 Task: Research Airbnb options in Vitry-le-FranÃ§ois, France from 4th November, 2023 to 15th November, 2023 for 2 adults.1  bedroom having 1 bed and 1 bathroom. Property type can be hotel. Booking option can be shelf check-in. Look for 4 properties as per requirement.
Action: Mouse pressed left at (215, 125)
Screenshot: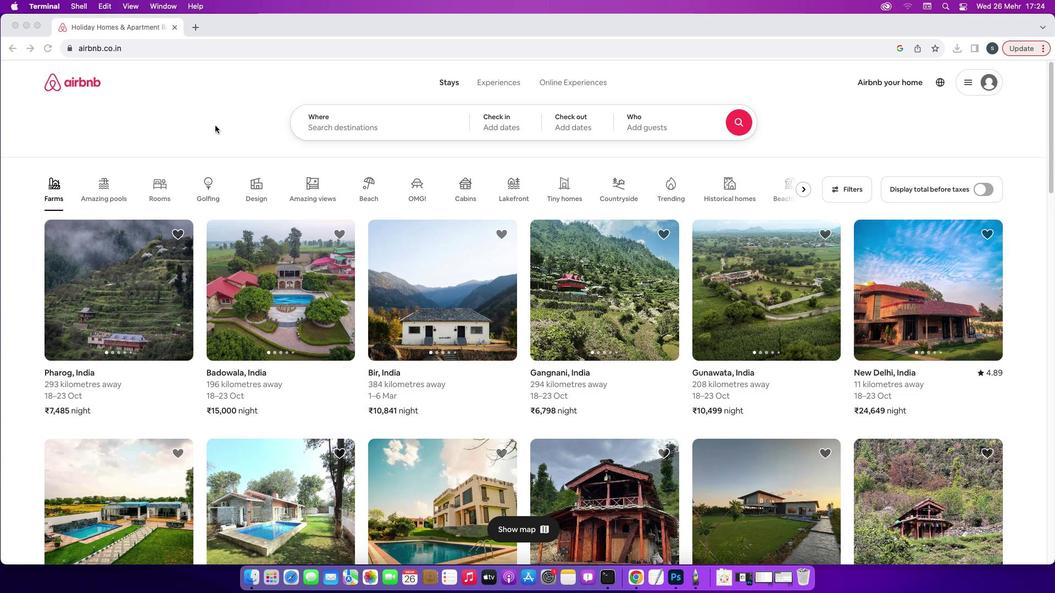 
Action: Mouse moved to (364, 123)
Screenshot: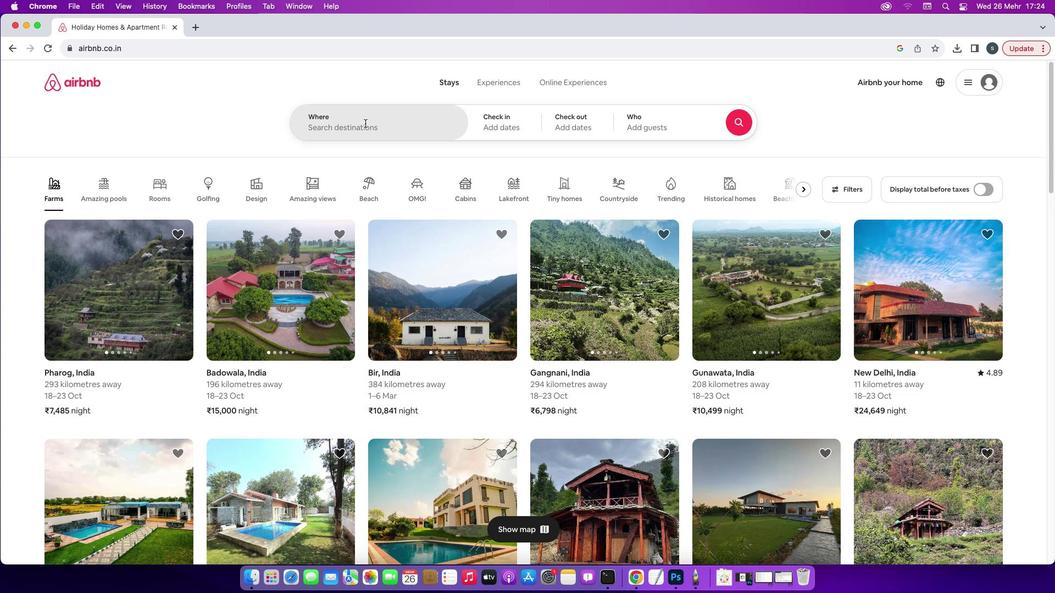
Action: Mouse pressed left at (364, 123)
Screenshot: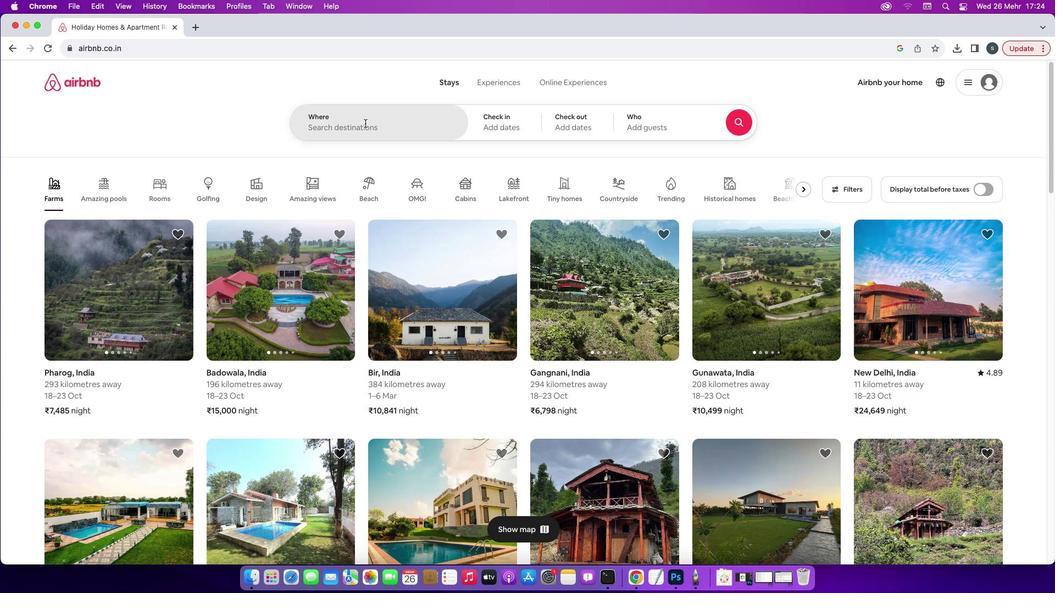 
Action: Mouse moved to (365, 123)
Screenshot: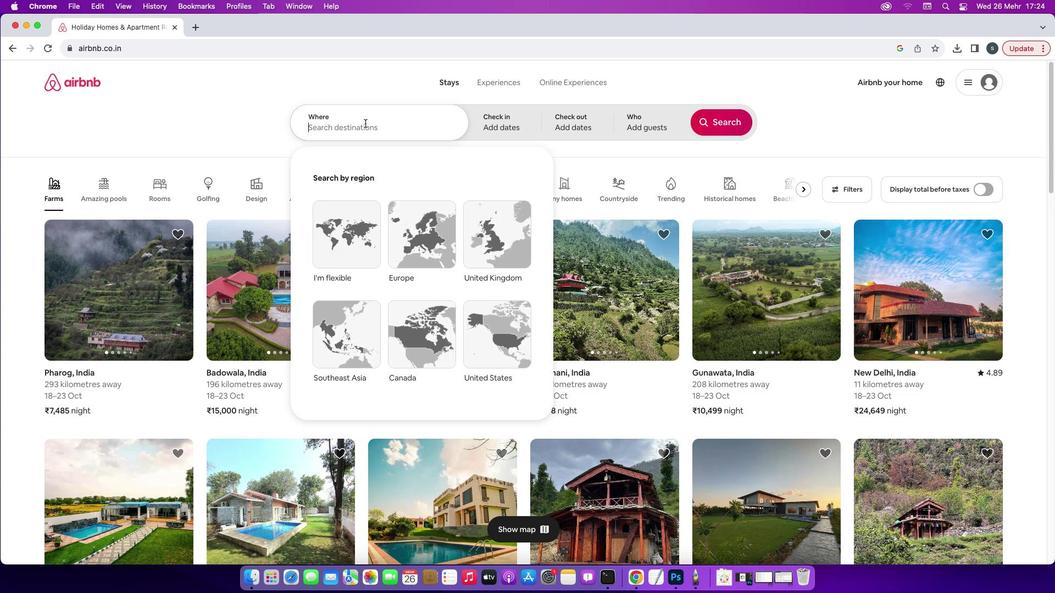 
Action: Key pressed 'V'Key.caps_lock'i''t''r''y''-''l''e''-'Key.caps_lock'F'Key.caps_lock'r''a''n''c''o''i''s'','Key.spaceKey.caps_lock'F'Key.caps_lock'r''a''n''c''e'
Screenshot: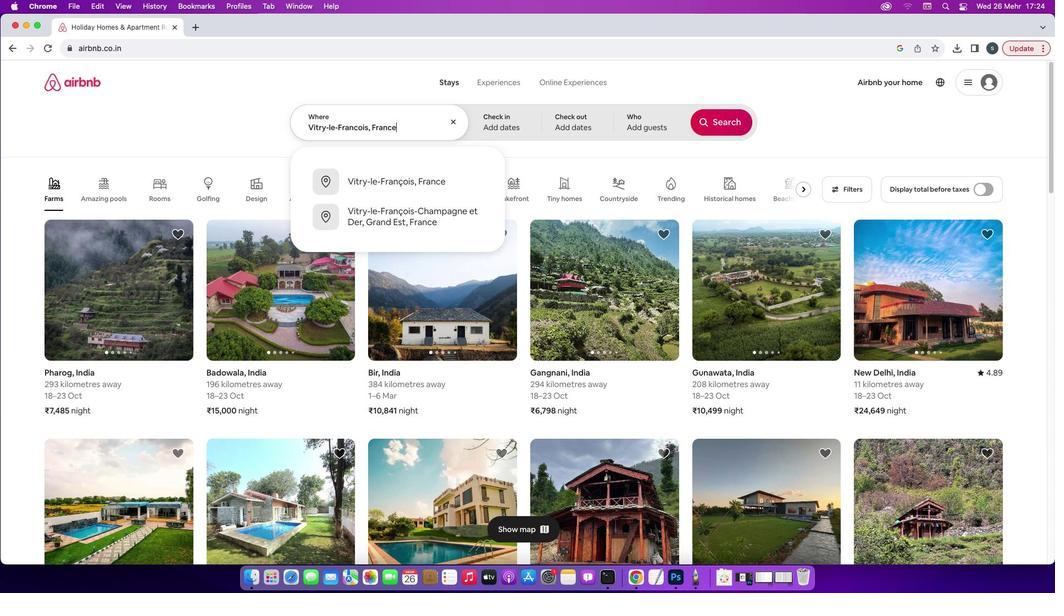 
Action: Mouse moved to (428, 182)
Screenshot: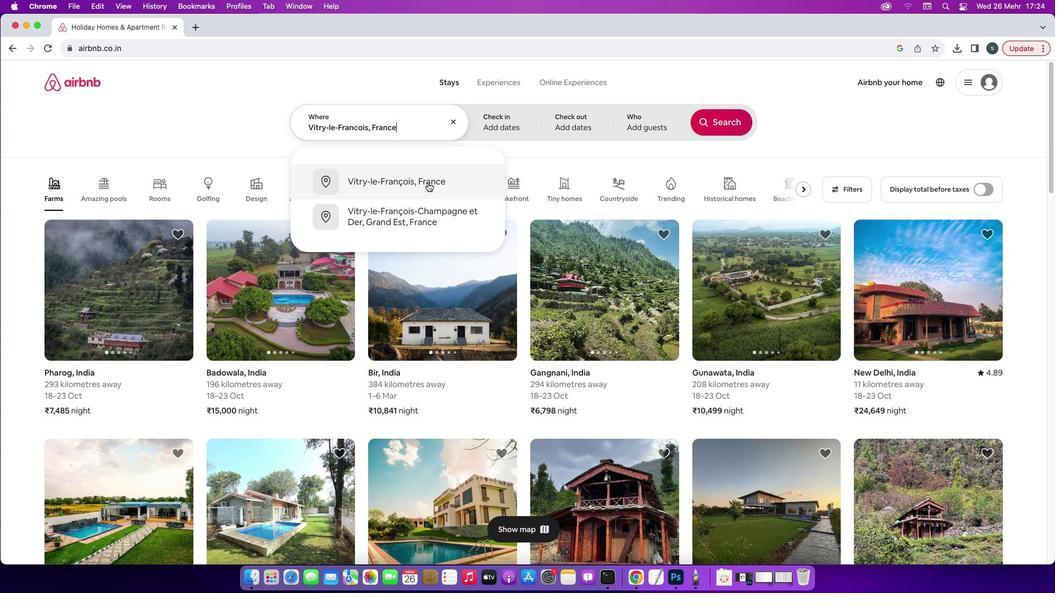
Action: Mouse pressed left at (428, 182)
Screenshot: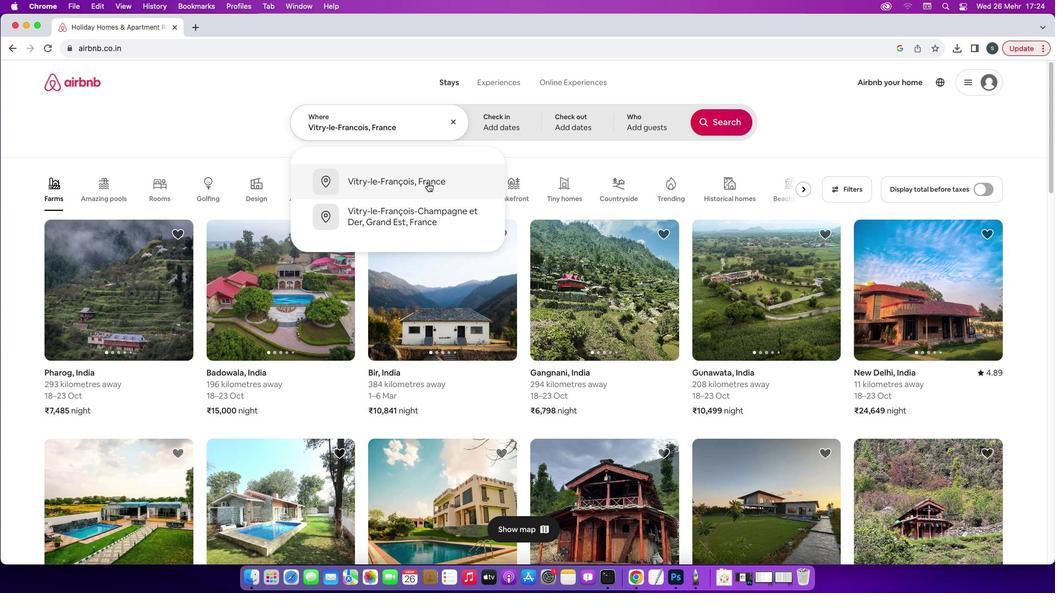
Action: Mouse moved to (707, 253)
Screenshot: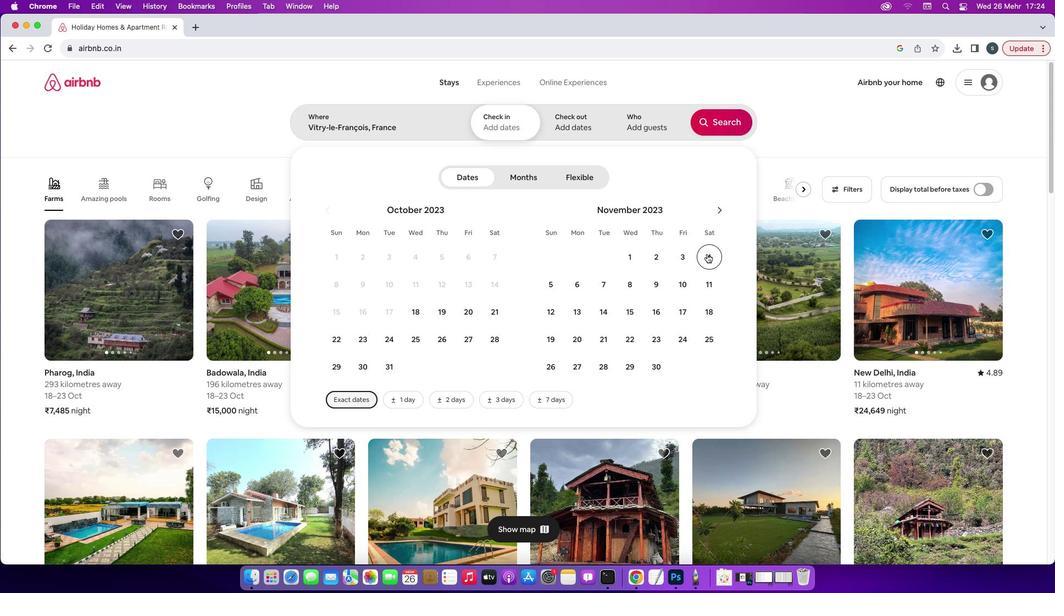 
Action: Mouse pressed left at (707, 253)
Screenshot: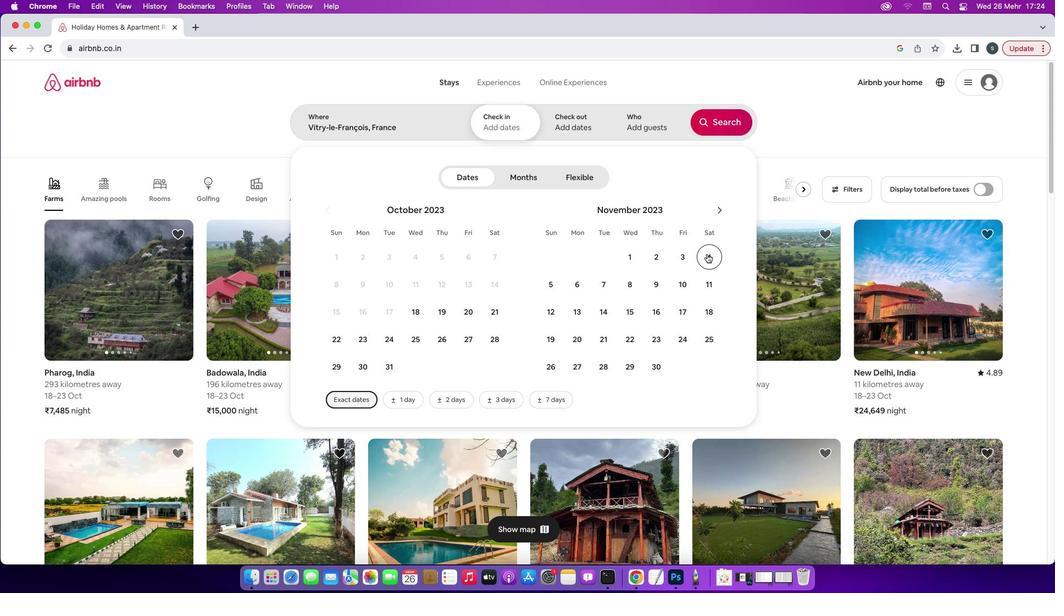 
Action: Mouse moved to (636, 312)
Screenshot: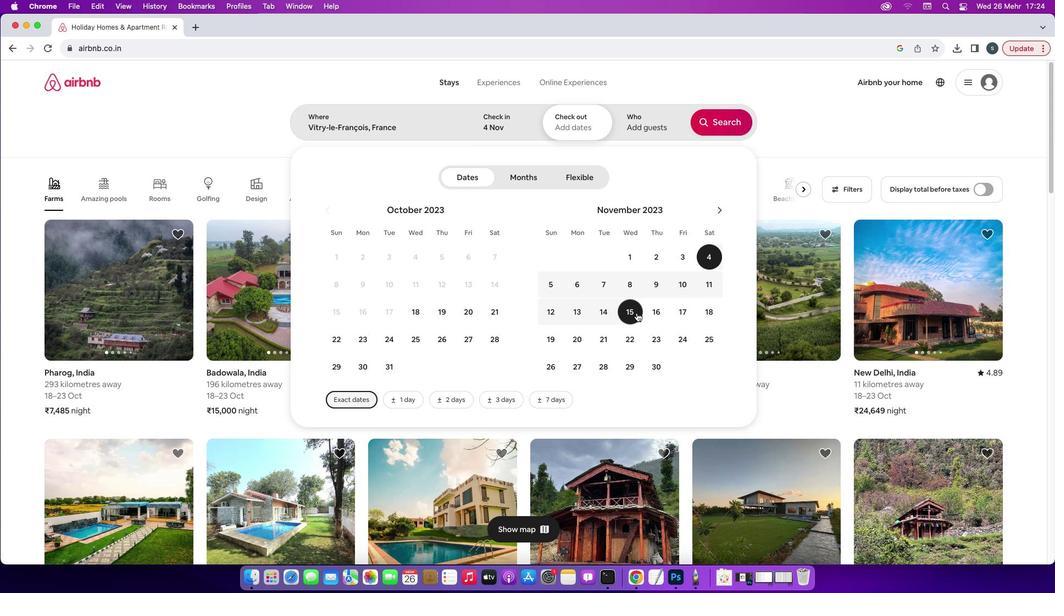 
Action: Mouse pressed left at (636, 312)
Screenshot: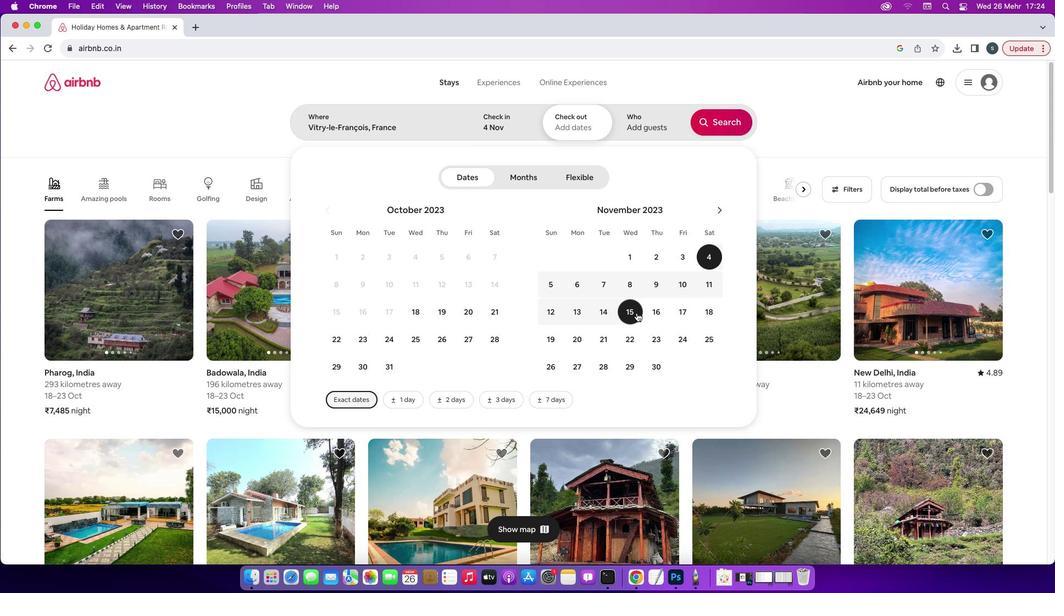 
Action: Mouse moved to (640, 126)
Screenshot: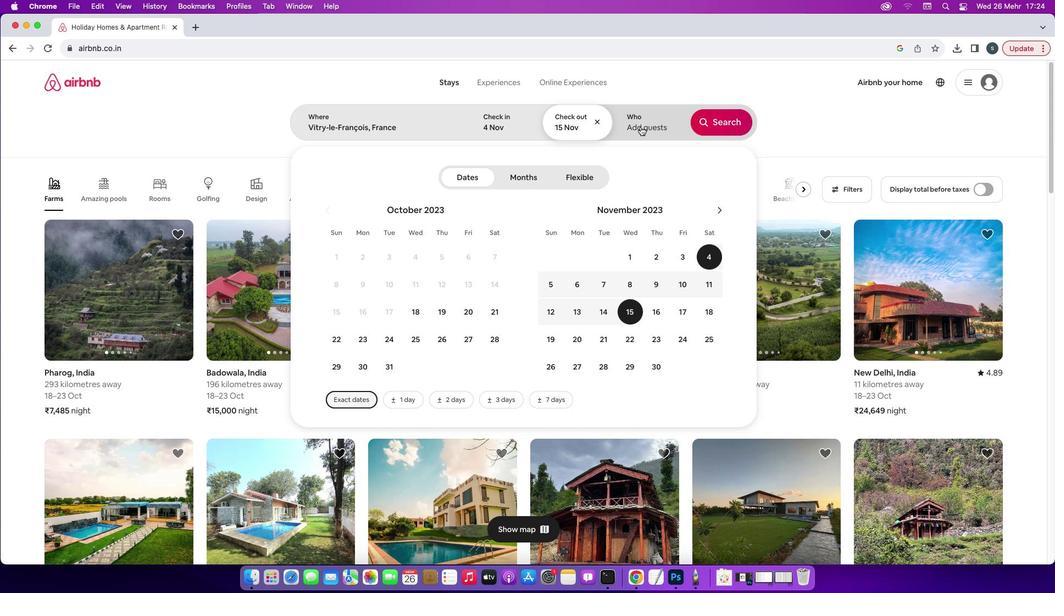 
Action: Mouse pressed left at (640, 126)
Screenshot: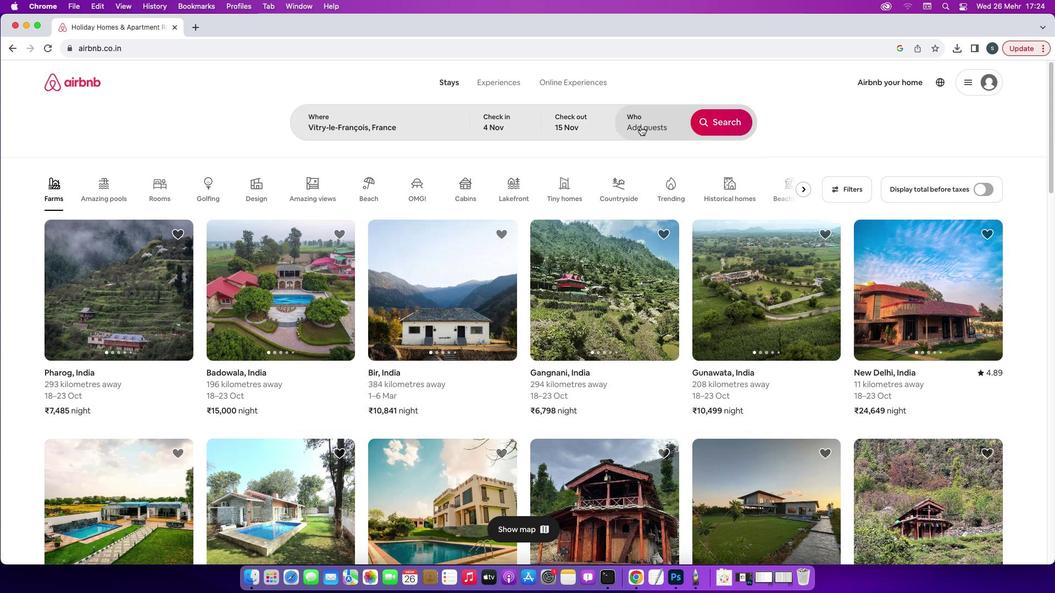 
Action: Mouse moved to (726, 182)
Screenshot: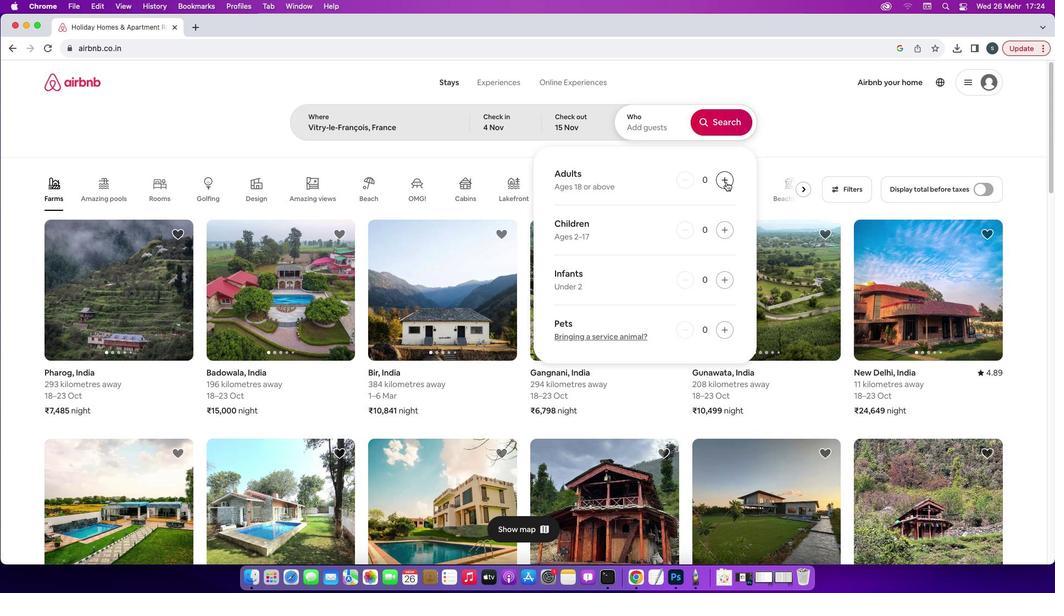 
Action: Mouse pressed left at (726, 182)
Screenshot: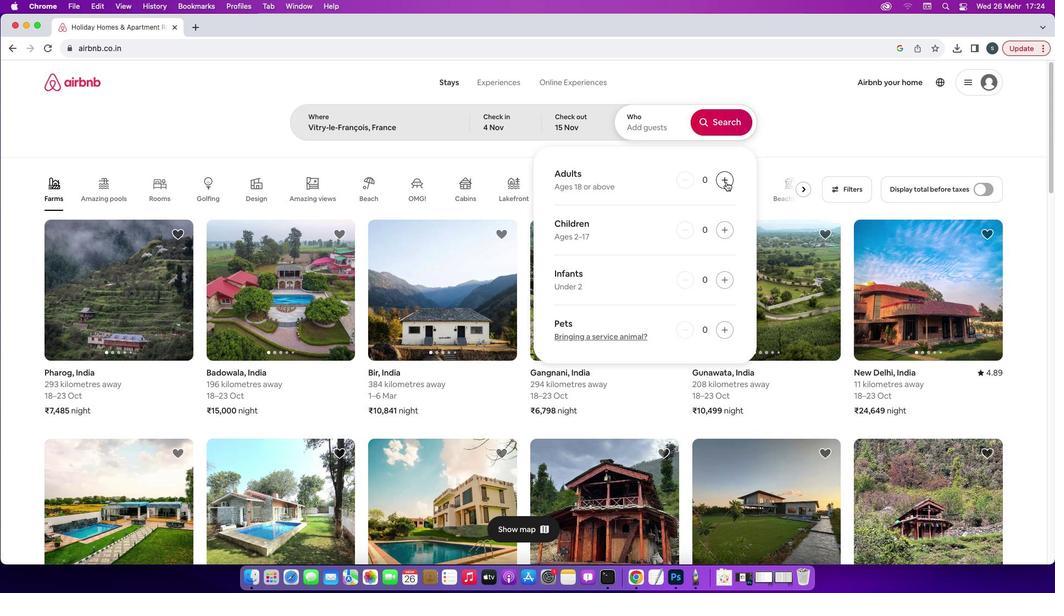 
Action: Mouse pressed left at (726, 182)
Screenshot: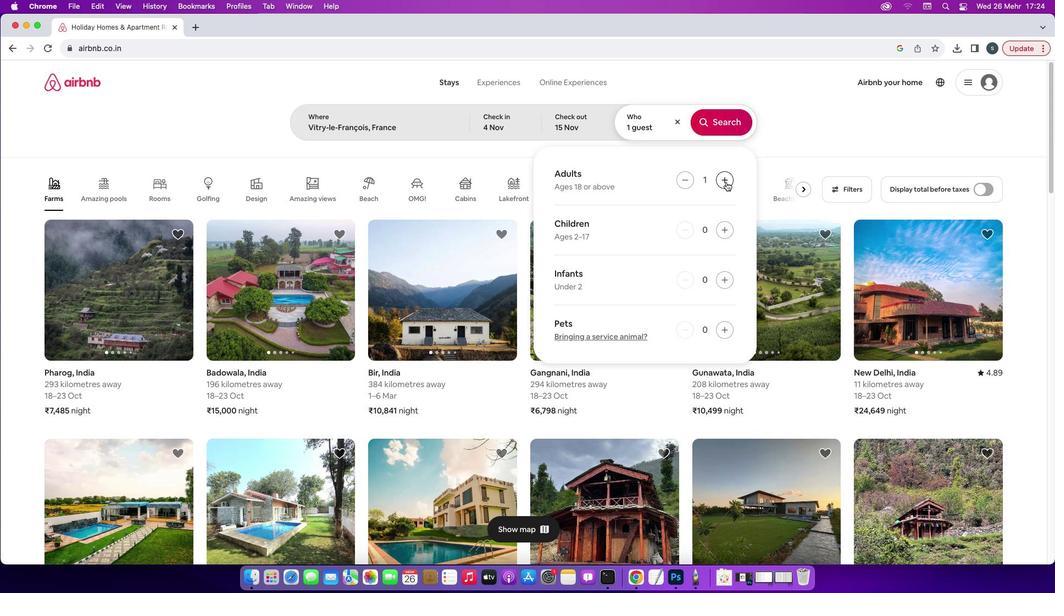 
Action: Mouse moved to (718, 129)
Screenshot: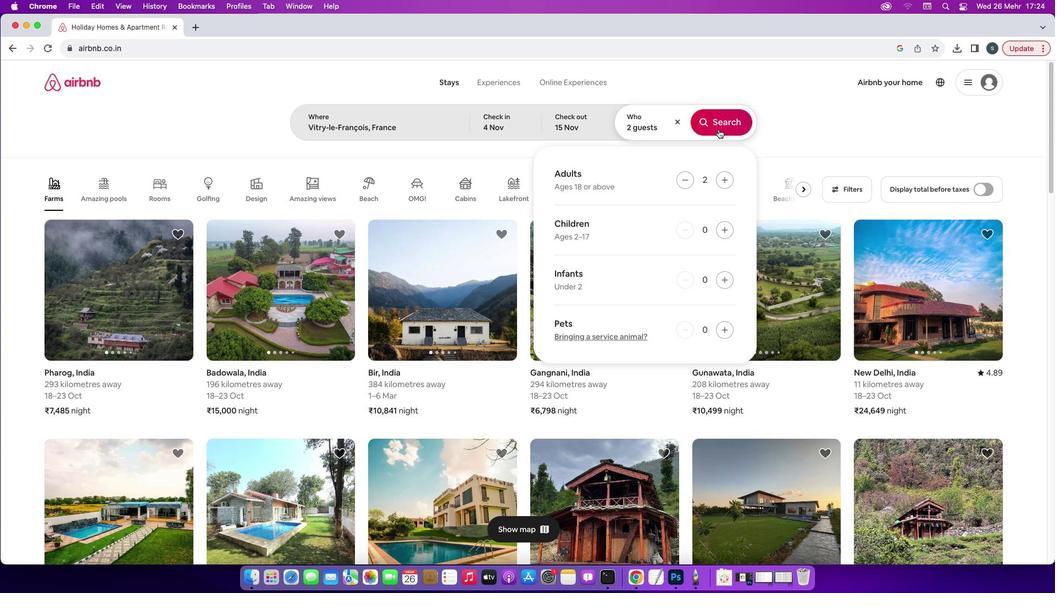 
Action: Mouse pressed left at (718, 129)
Screenshot: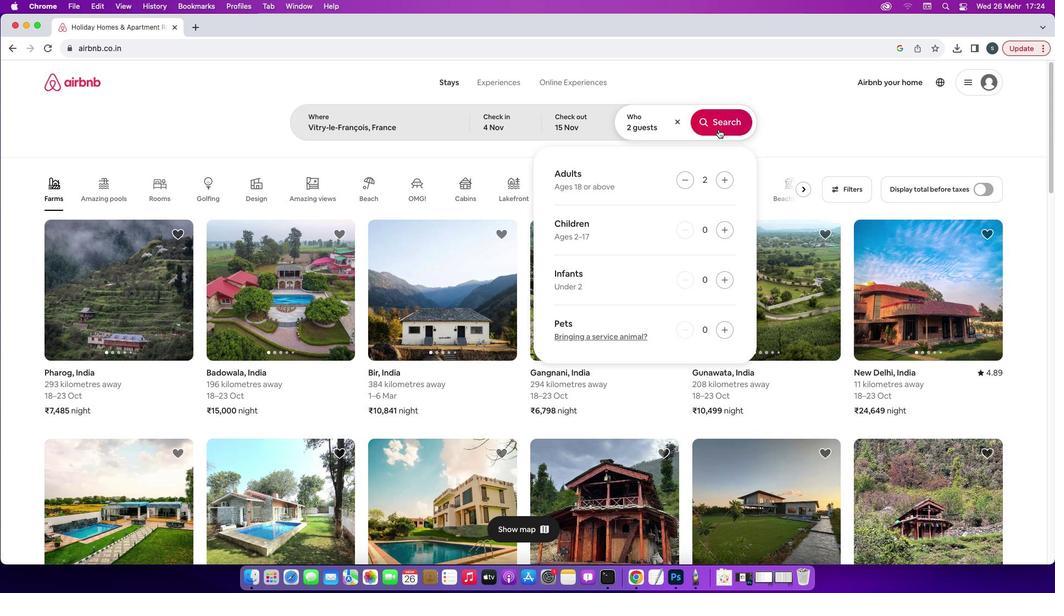 
Action: Mouse moved to (873, 130)
Screenshot: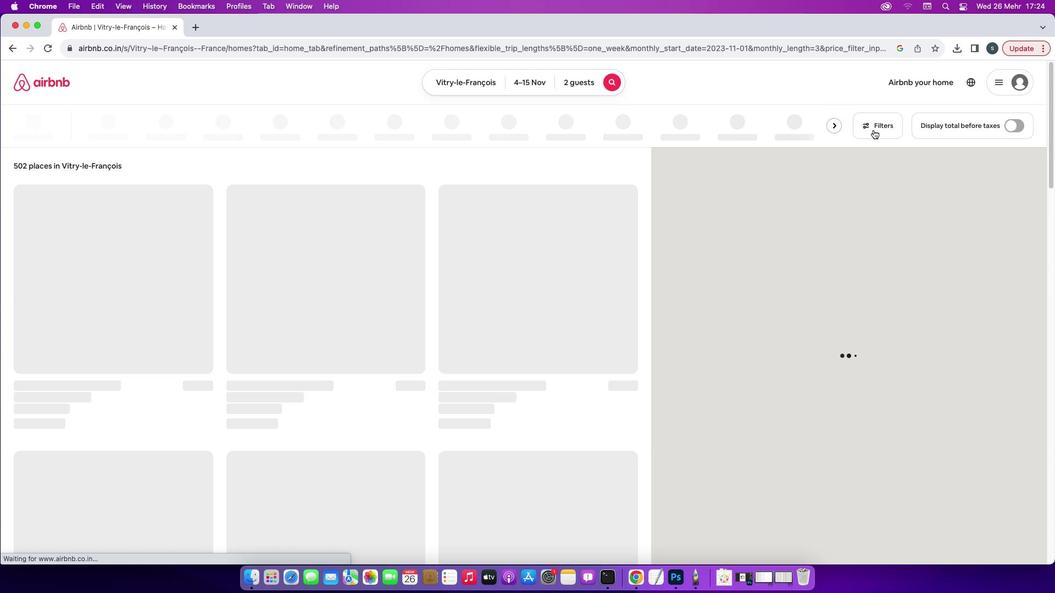 
Action: Mouse pressed left at (873, 130)
Screenshot: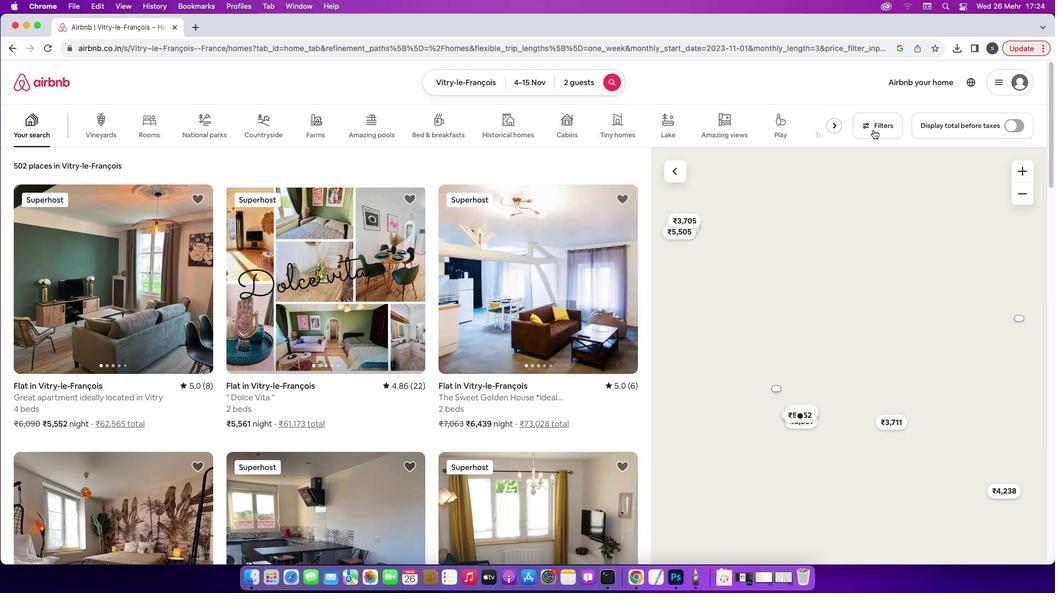 
Action: Mouse moved to (484, 322)
Screenshot: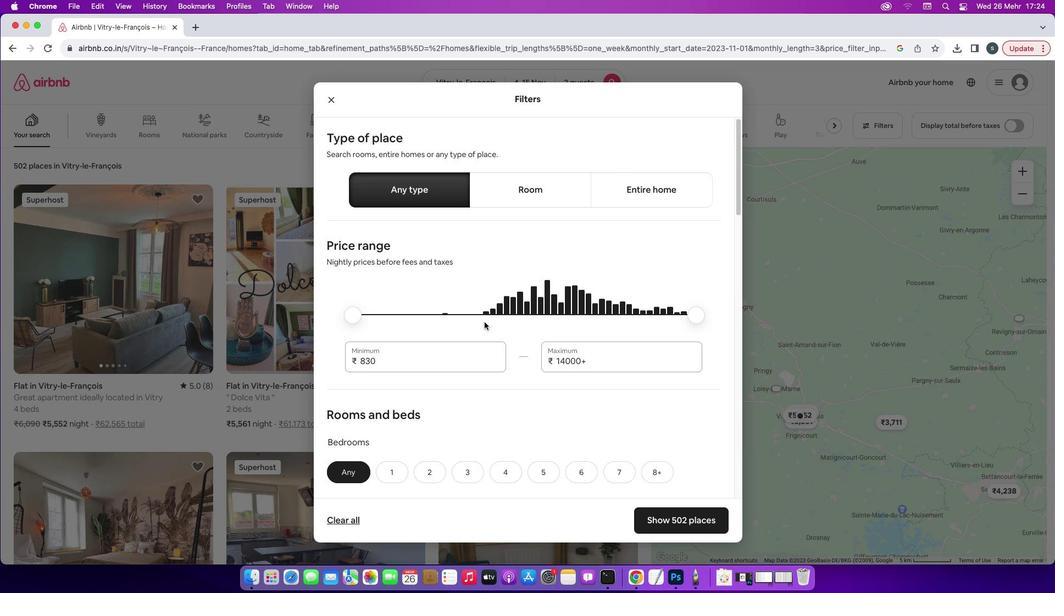 
Action: Mouse scrolled (484, 322) with delta (0, 0)
Screenshot: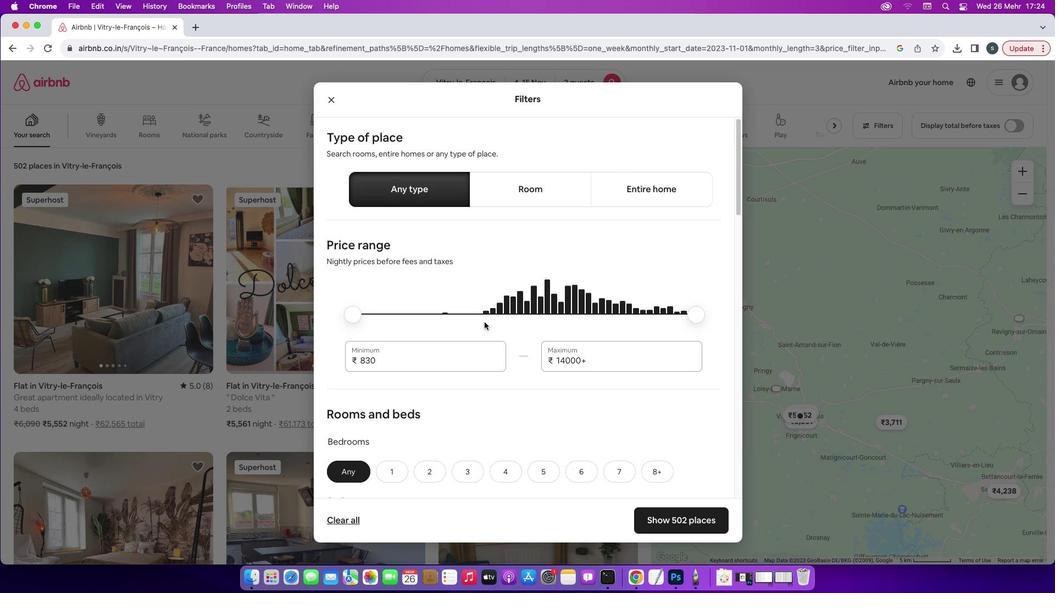 
Action: Mouse scrolled (484, 322) with delta (0, 0)
Screenshot: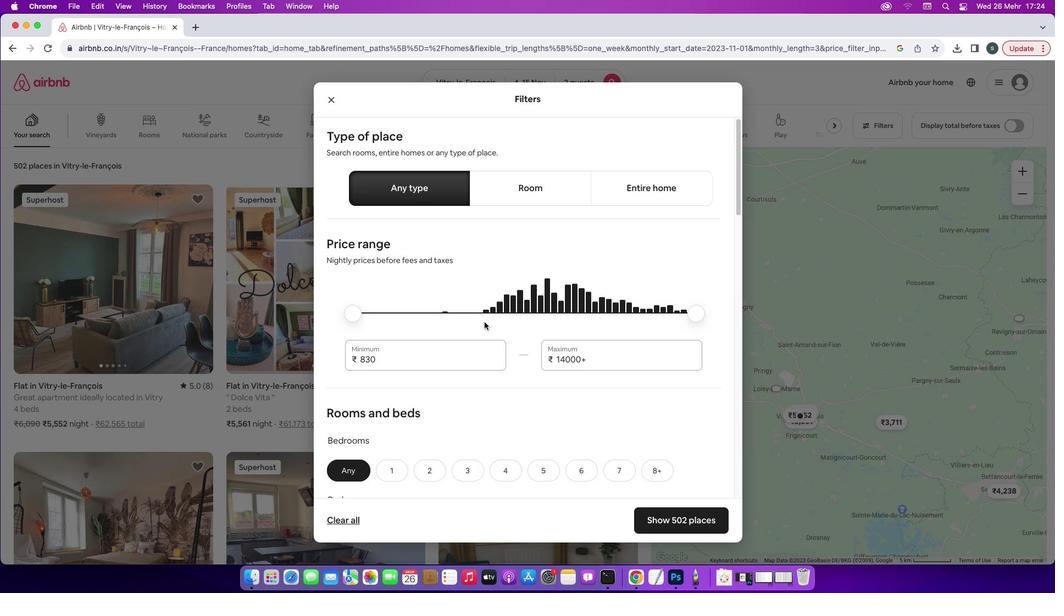 
Action: Mouse scrolled (484, 322) with delta (0, 0)
Screenshot: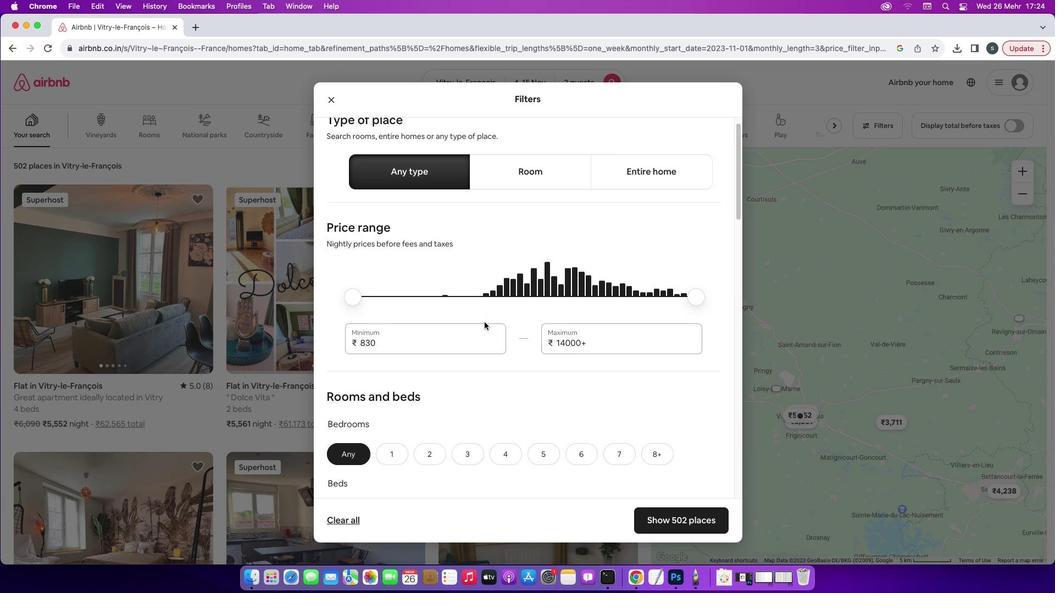 
Action: Mouse moved to (484, 323)
Screenshot: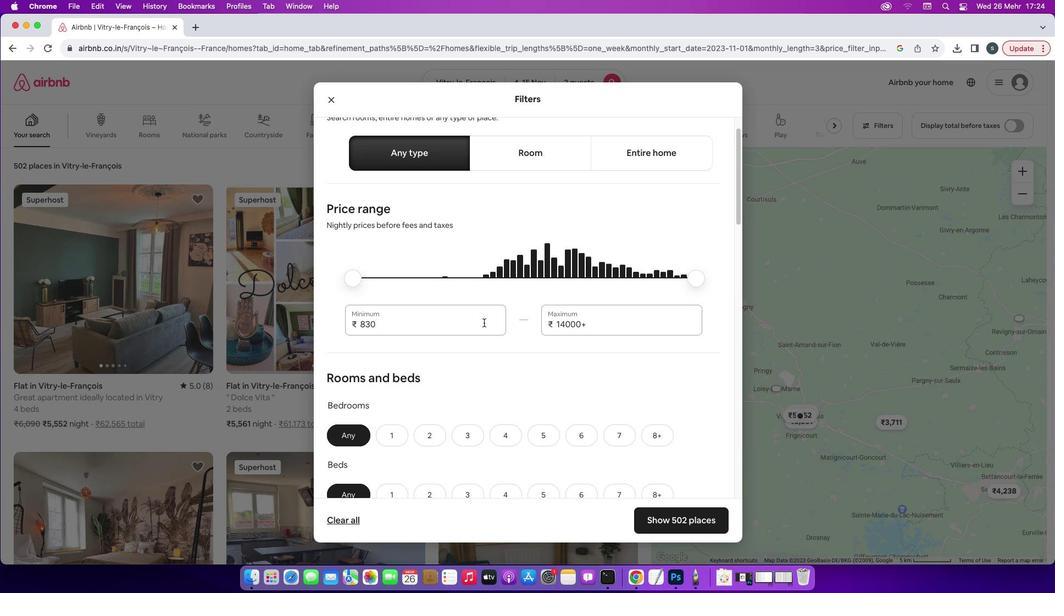 
Action: Mouse scrolled (484, 323) with delta (0, 0)
Screenshot: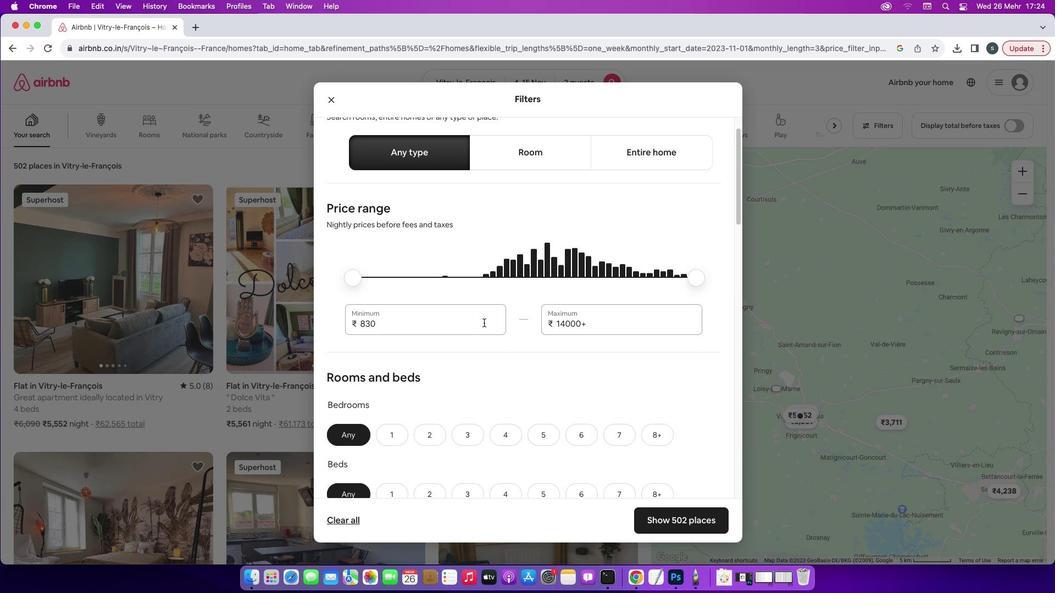 
Action: Mouse scrolled (484, 323) with delta (0, 0)
Screenshot: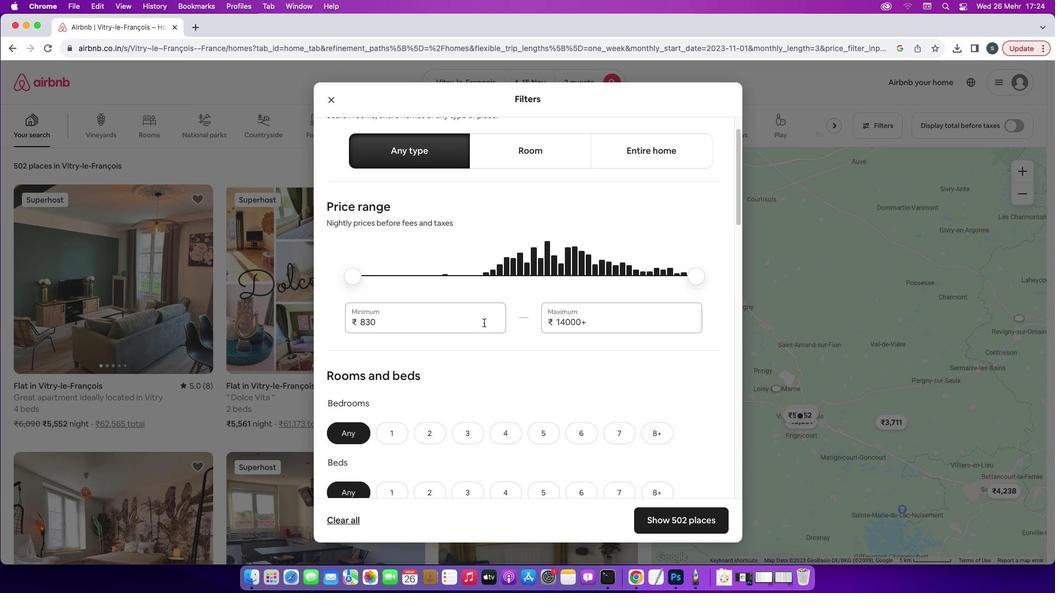 
Action: Mouse scrolled (484, 323) with delta (0, 0)
Screenshot: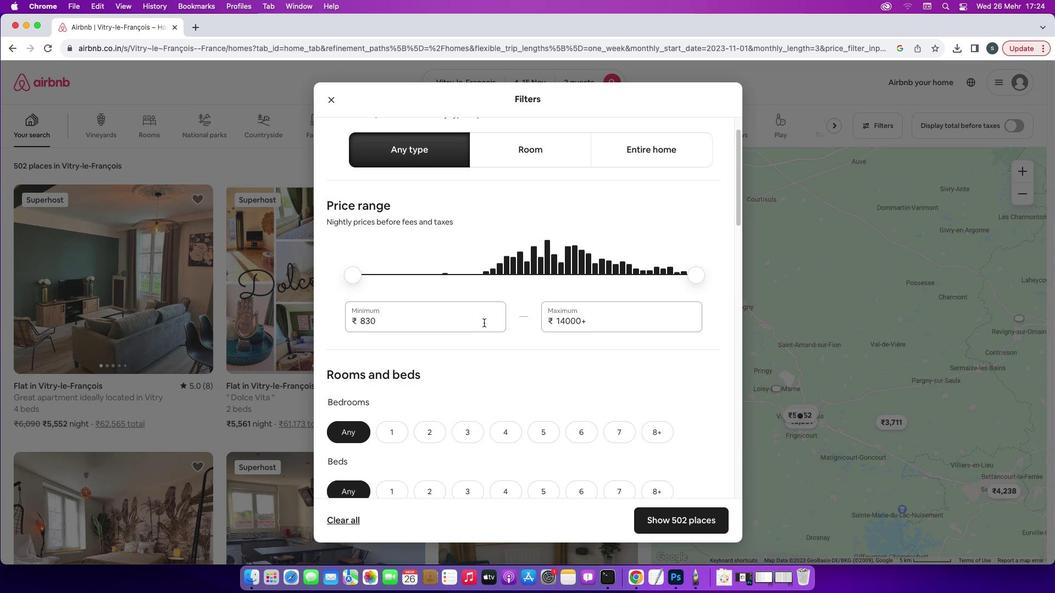 
Action: Mouse scrolled (484, 323) with delta (0, -1)
Screenshot: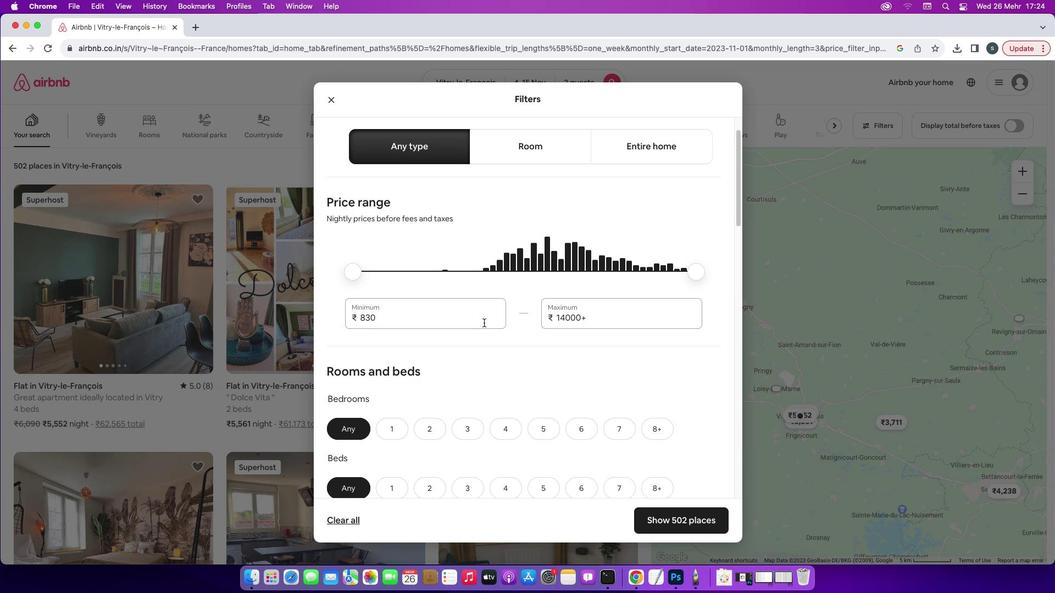 
Action: Mouse moved to (483, 323)
Screenshot: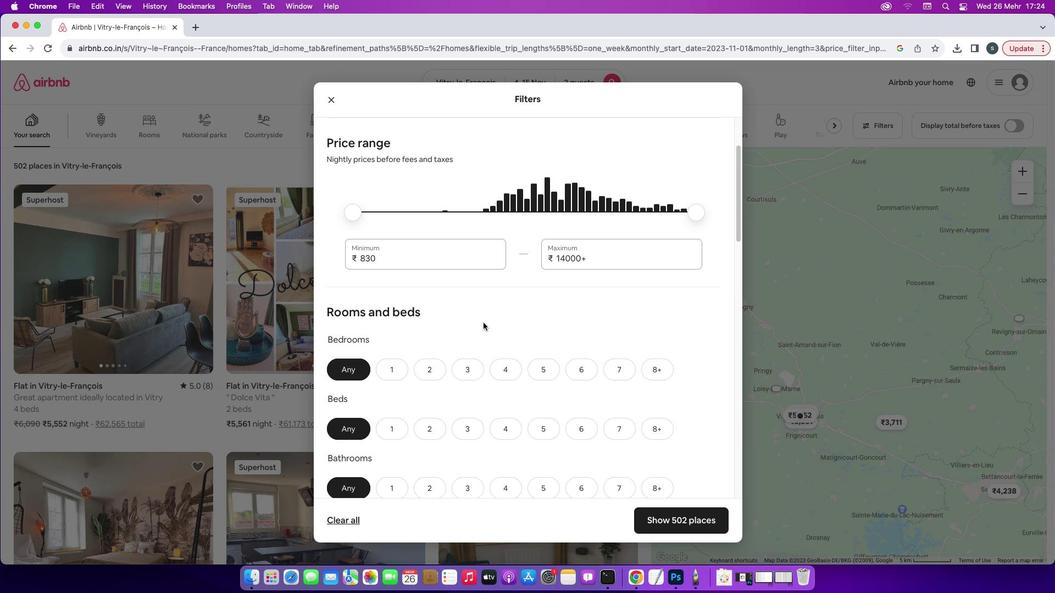 
Action: Mouse scrolled (483, 323) with delta (0, 0)
Screenshot: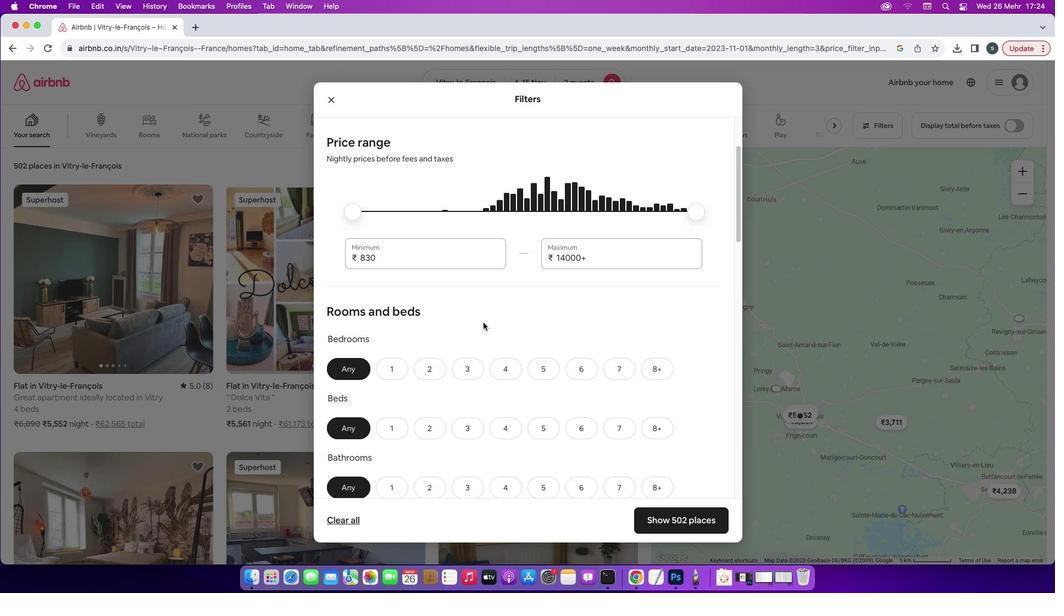
Action: Mouse scrolled (483, 323) with delta (0, 0)
Screenshot: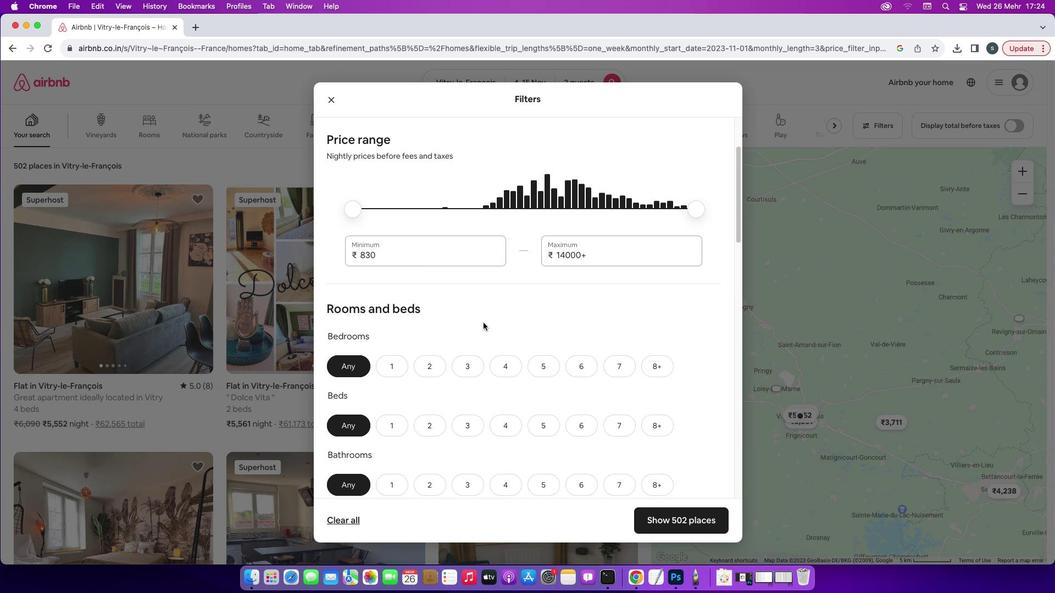 
Action: Mouse scrolled (483, 323) with delta (0, 0)
Screenshot: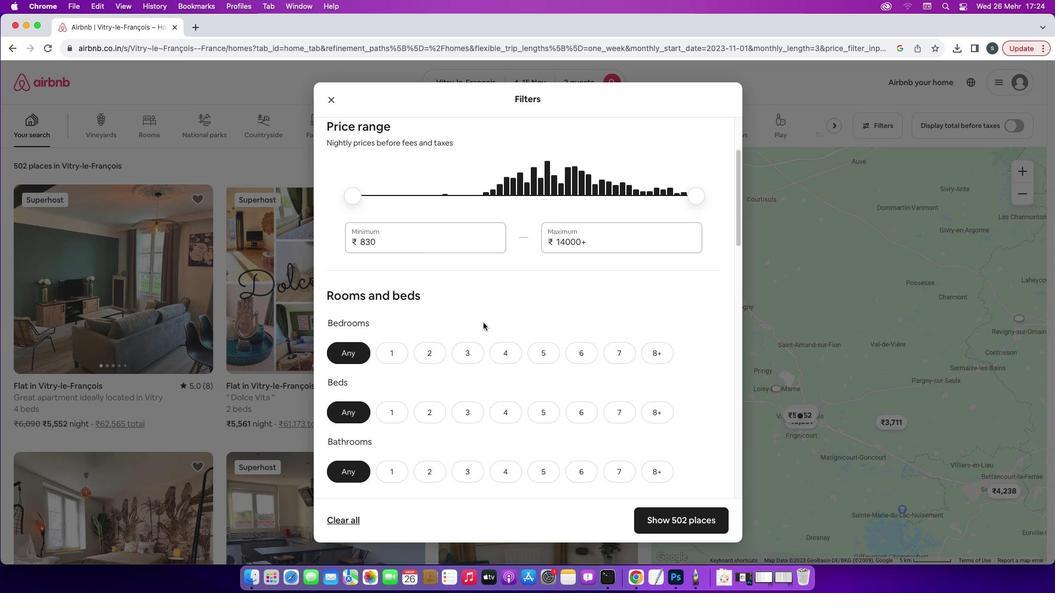 
Action: Mouse moved to (483, 323)
Screenshot: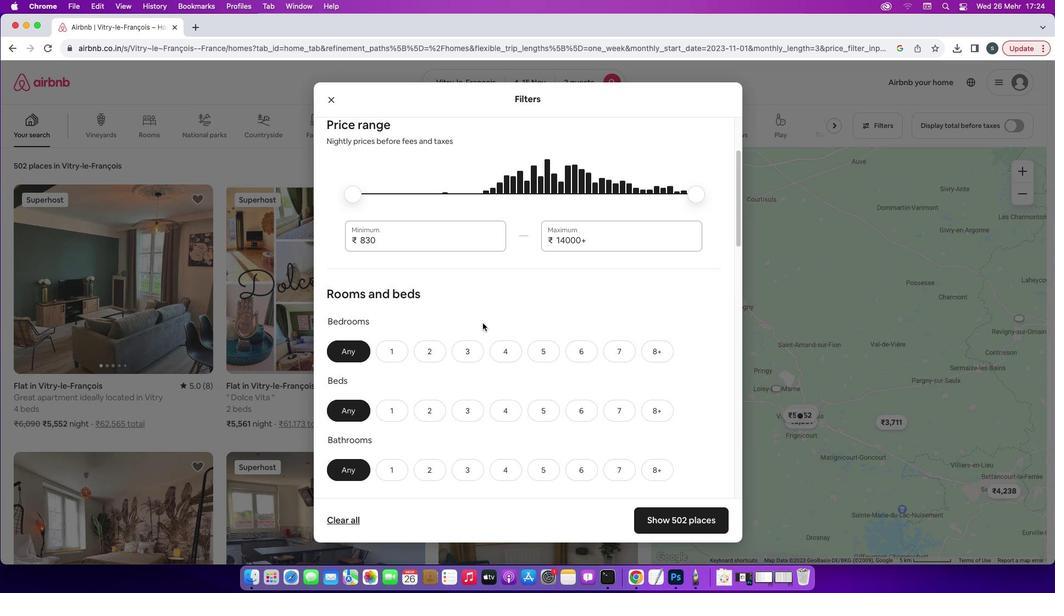 
Action: Mouse scrolled (483, 323) with delta (0, 0)
Screenshot: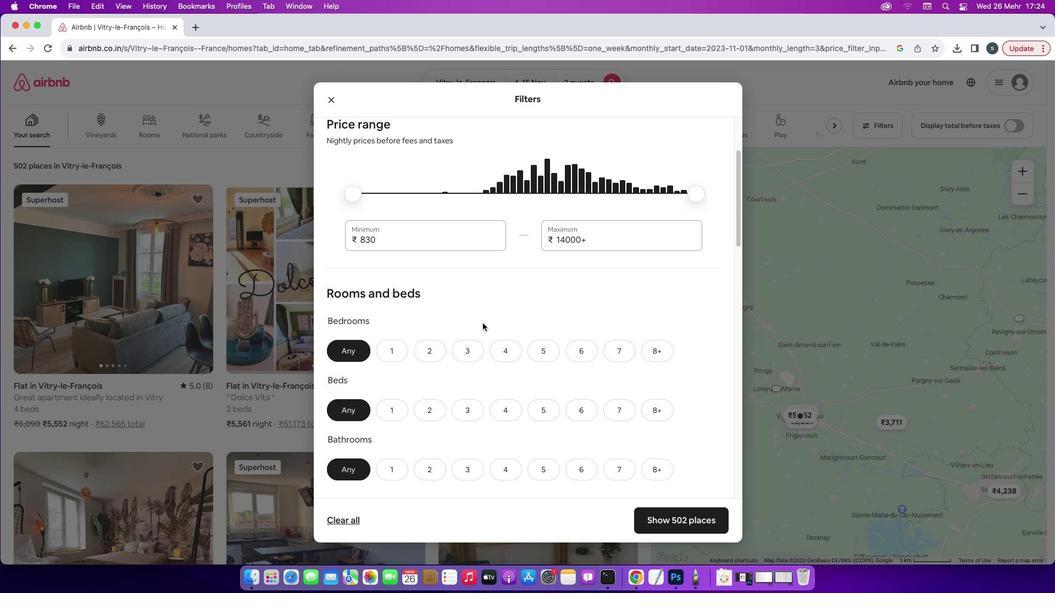 
Action: Mouse scrolled (483, 323) with delta (0, 0)
Screenshot: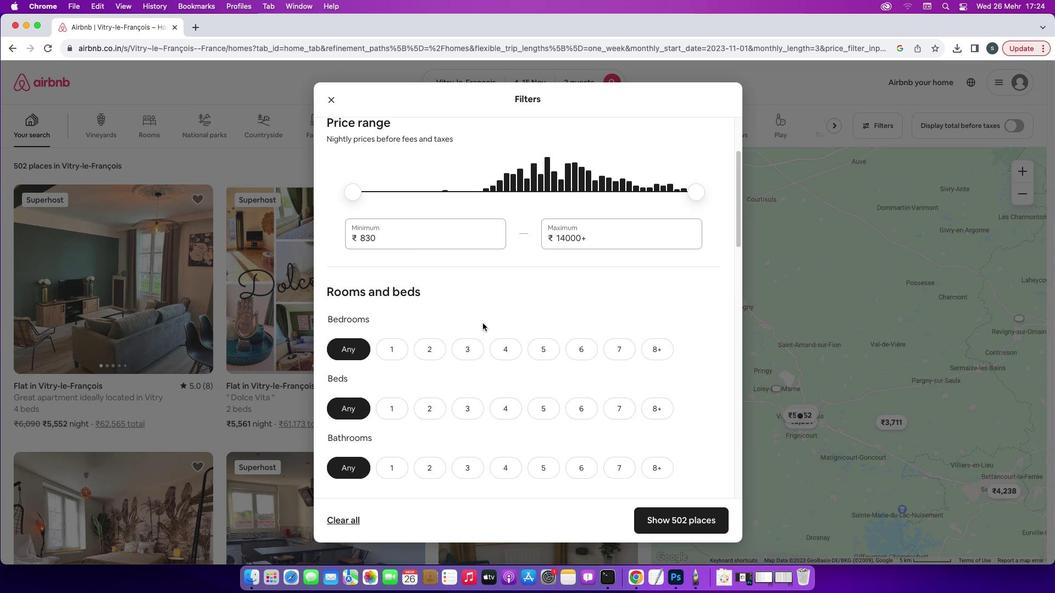 
Action: Mouse scrolled (483, 323) with delta (0, 0)
Screenshot: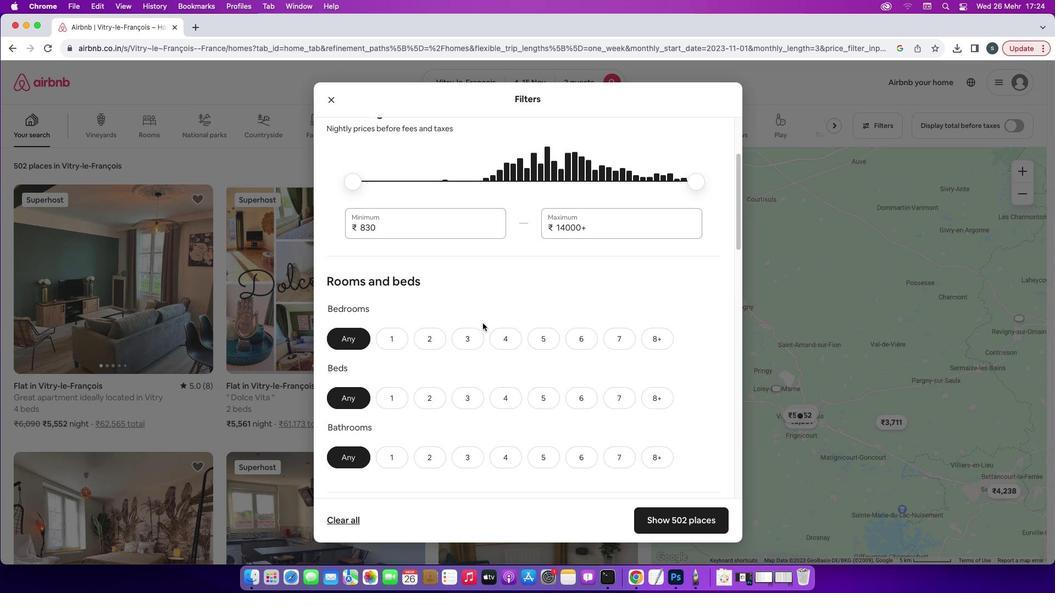 
Action: Mouse scrolled (483, 323) with delta (0, 0)
Screenshot: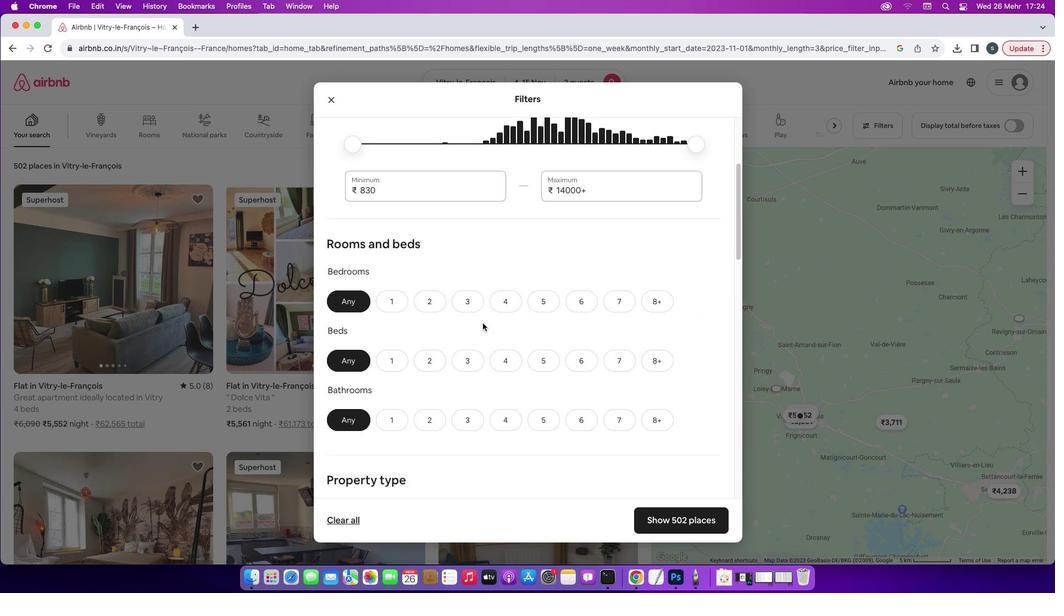 
Action: Mouse moved to (387, 260)
Screenshot: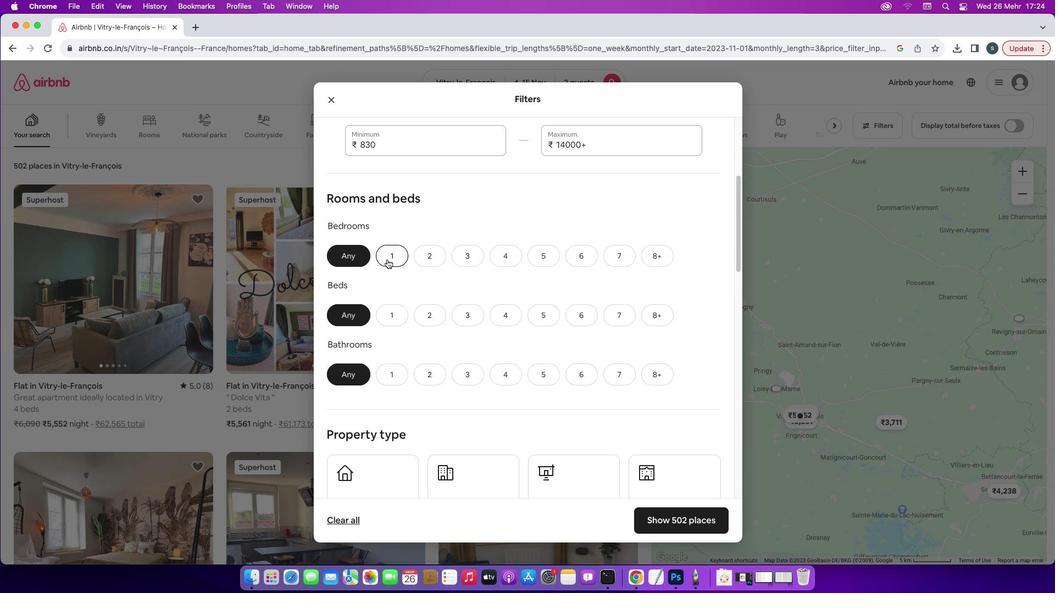 
Action: Mouse pressed left at (387, 260)
Screenshot: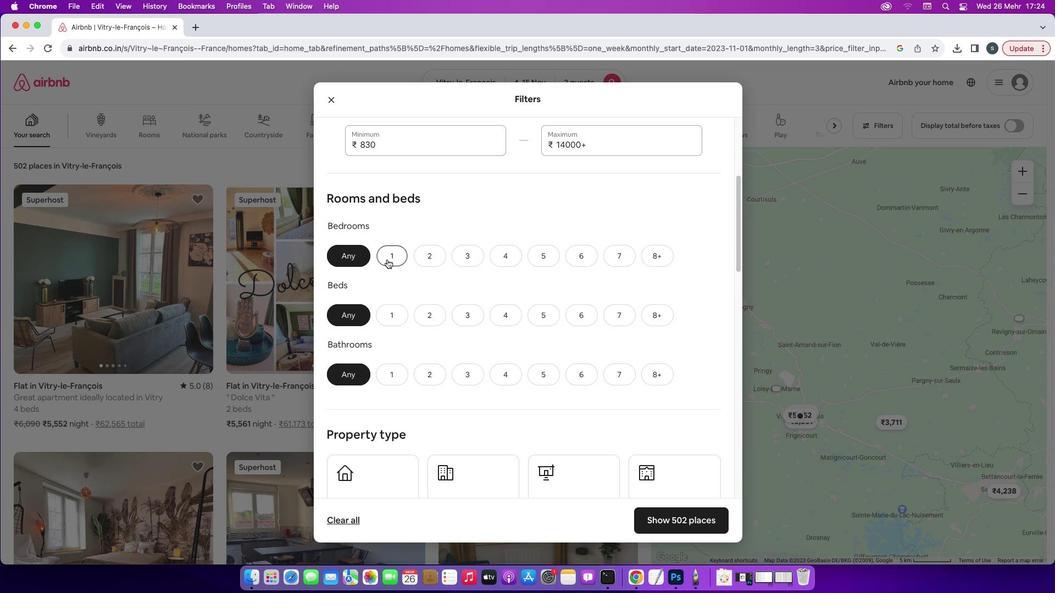 
Action: Mouse moved to (398, 313)
Screenshot: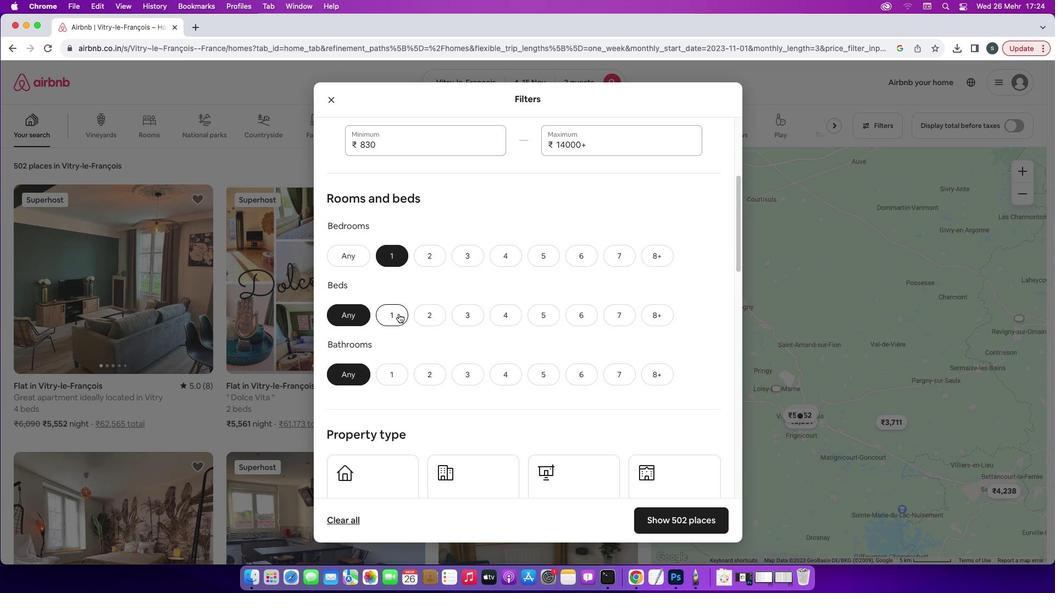 
Action: Mouse pressed left at (398, 313)
Screenshot: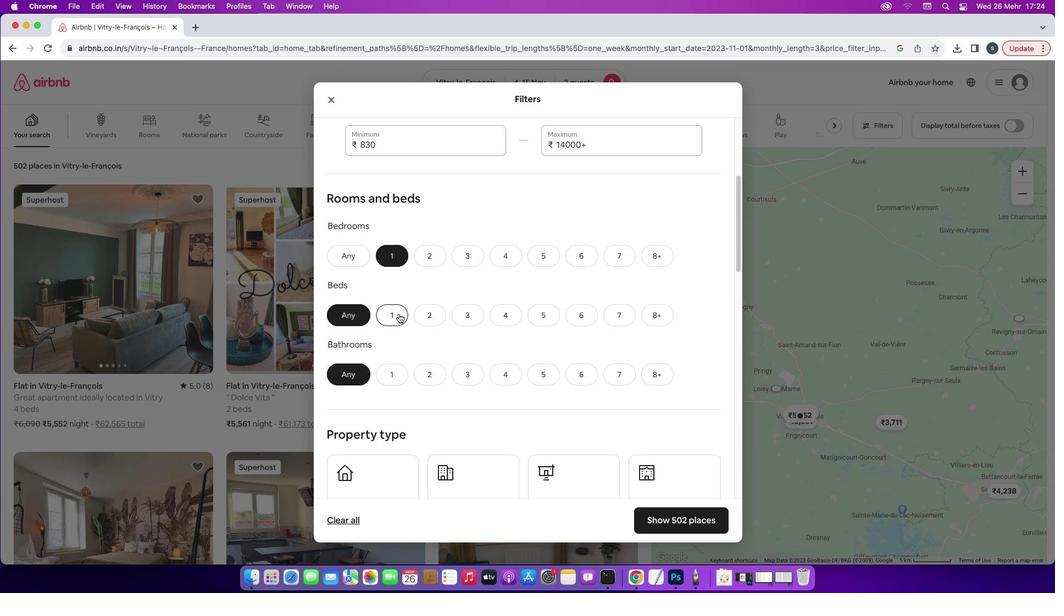 
Action: Mouse moved to (396, 375)
Screenshot: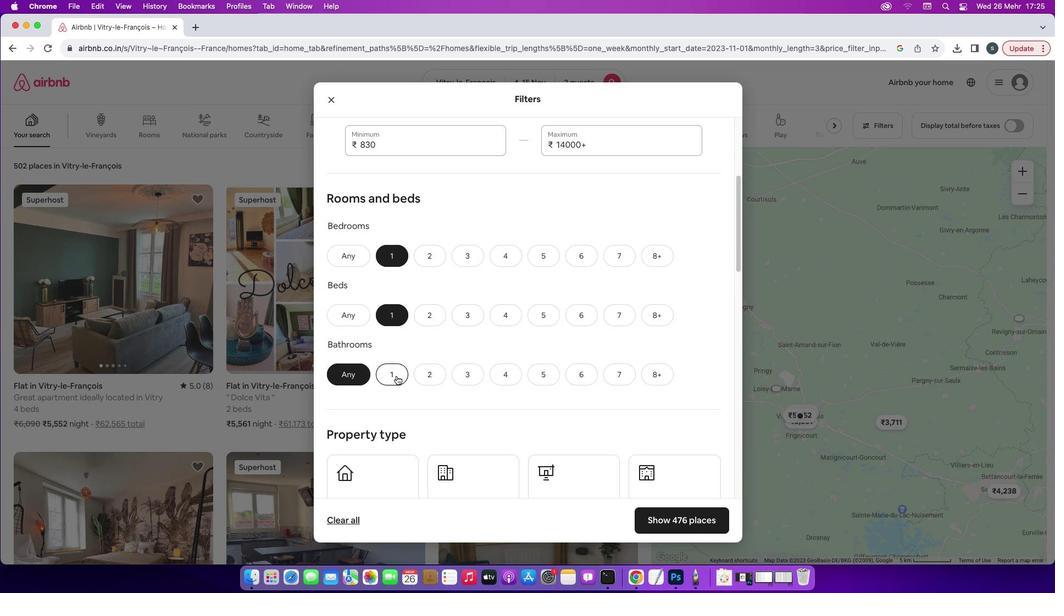 
Action: Mouse pressed left at (396, 375)
Screenshot: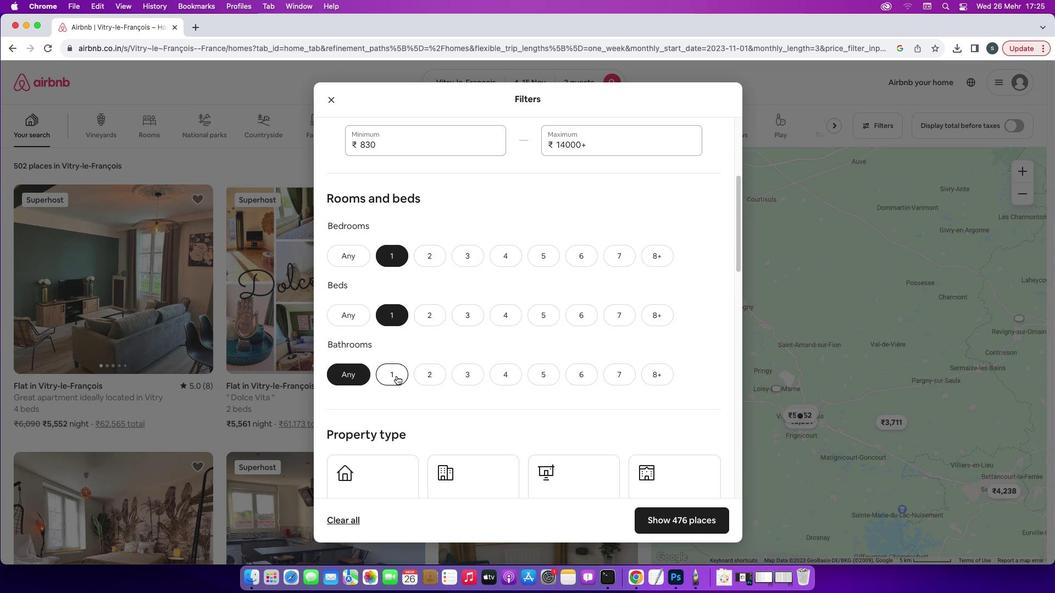 
Action: Mouse moved to (481, 350)
Screenshot: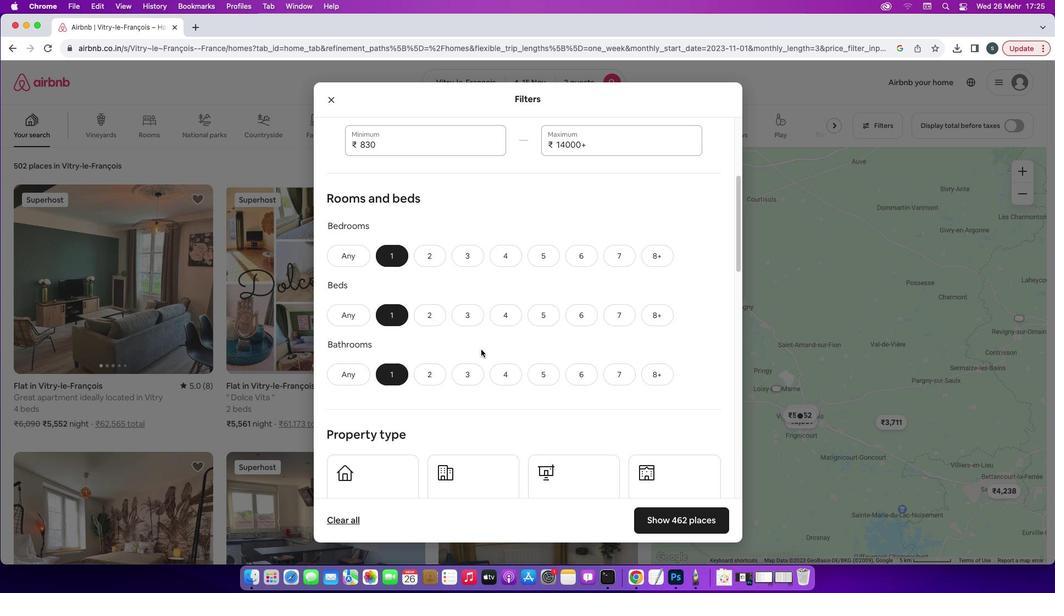 
Action: Mouse scrolled (481, 350) with delta (0, 0)
Screenshot: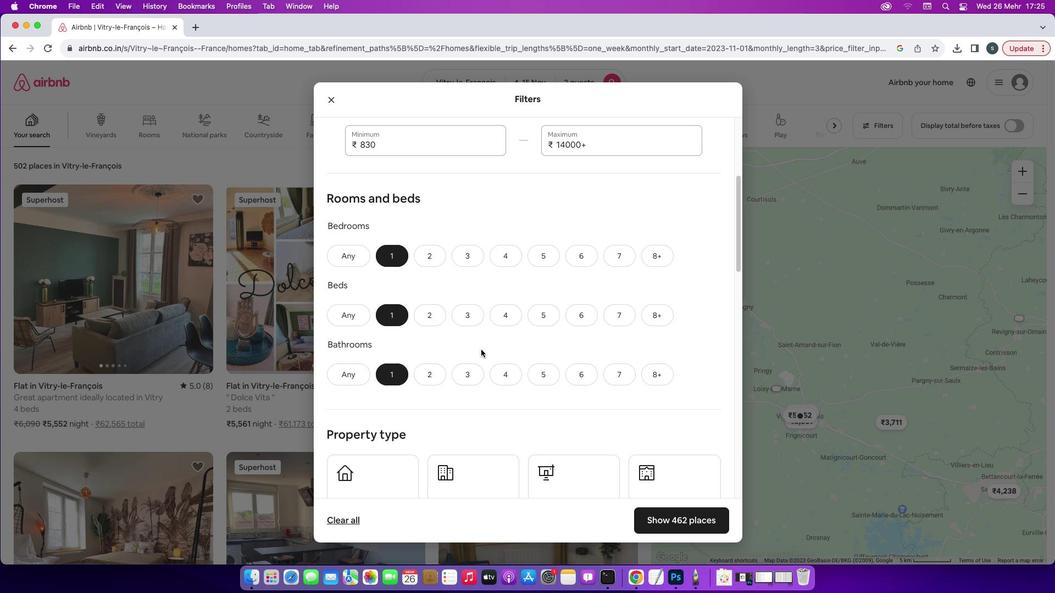 
Action: Mouse scrolled (481, 350) with delta (0, 0)
Screenshot: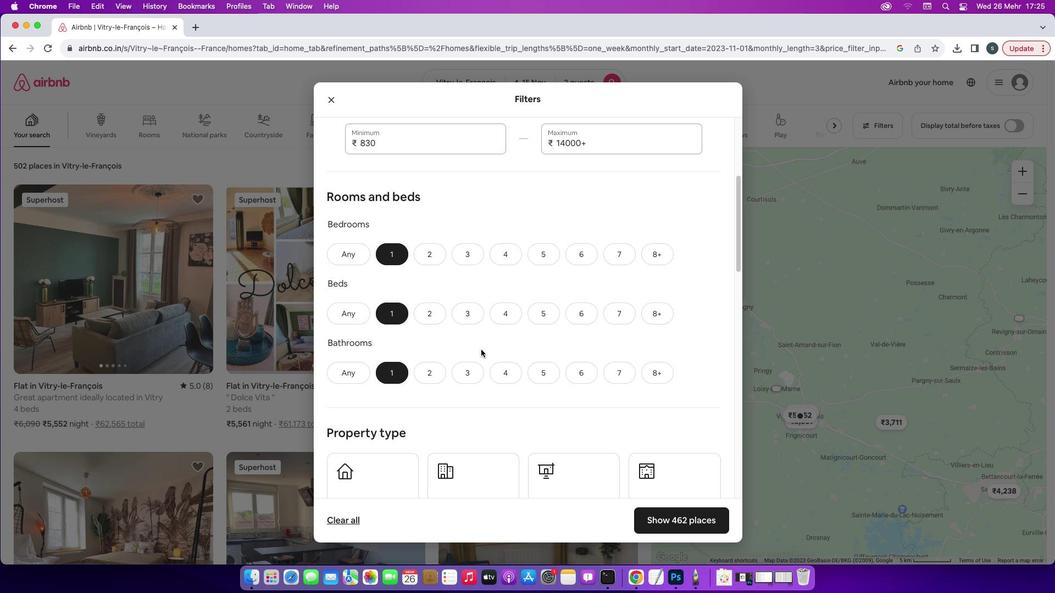 
Action: Mouse scrolled (481, 350) with delta (0, 0)
Screenshot: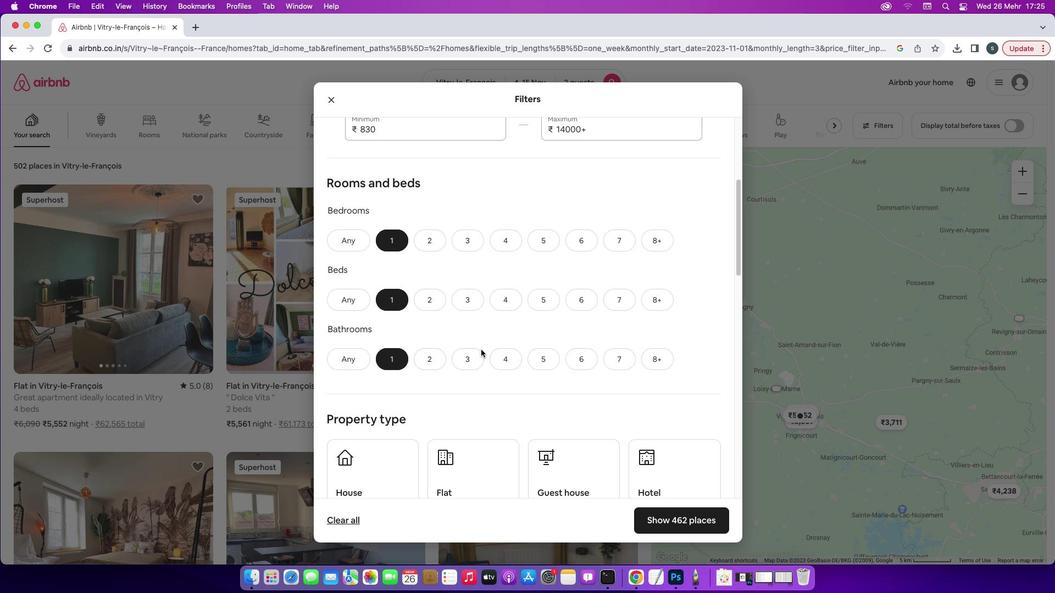 
Action: Mouse scrolled (481, 350) with delta (0, 0)
Screenshot: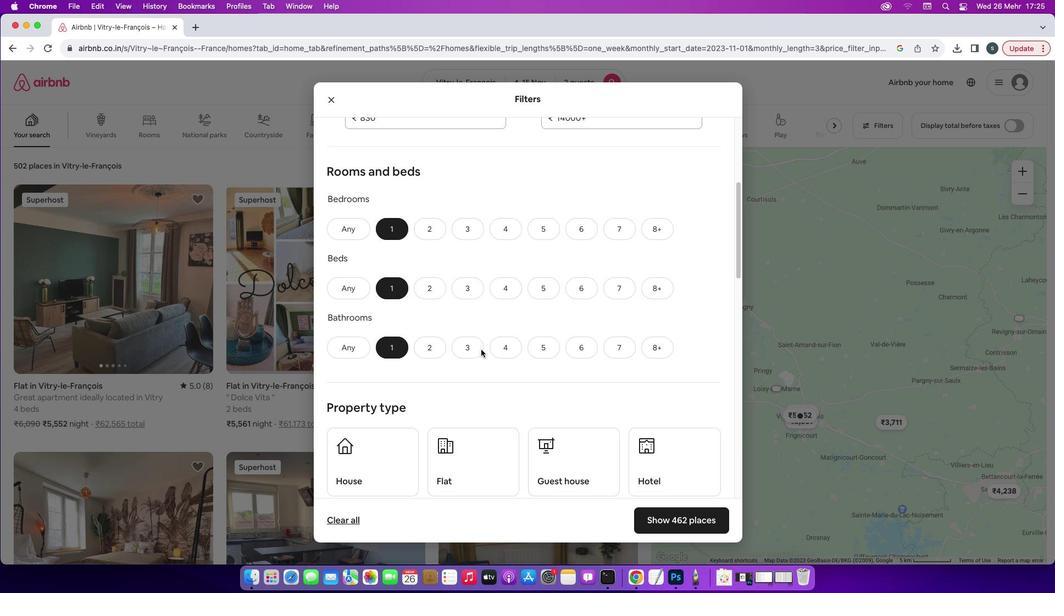
Action: Mouse scrolled (481, 350) with delta (0, 0)
Screenshot: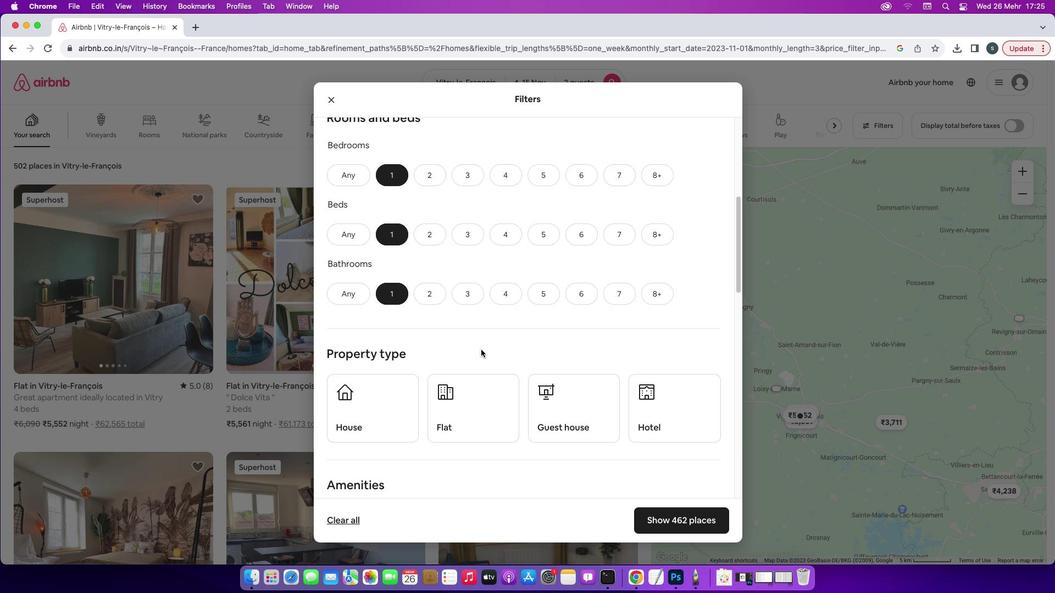 
Action: Mouse scrolled (481, 350) with delta (0, 0)
Screenshot: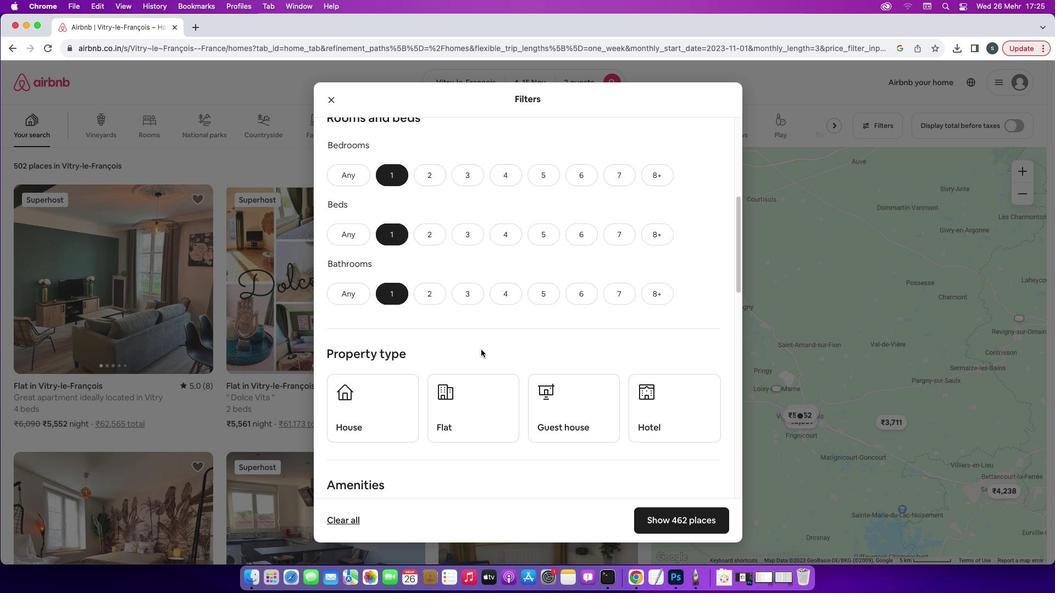 
Action: Mouse scrolled (481, 350) with delta (0, 0)
Screenshot: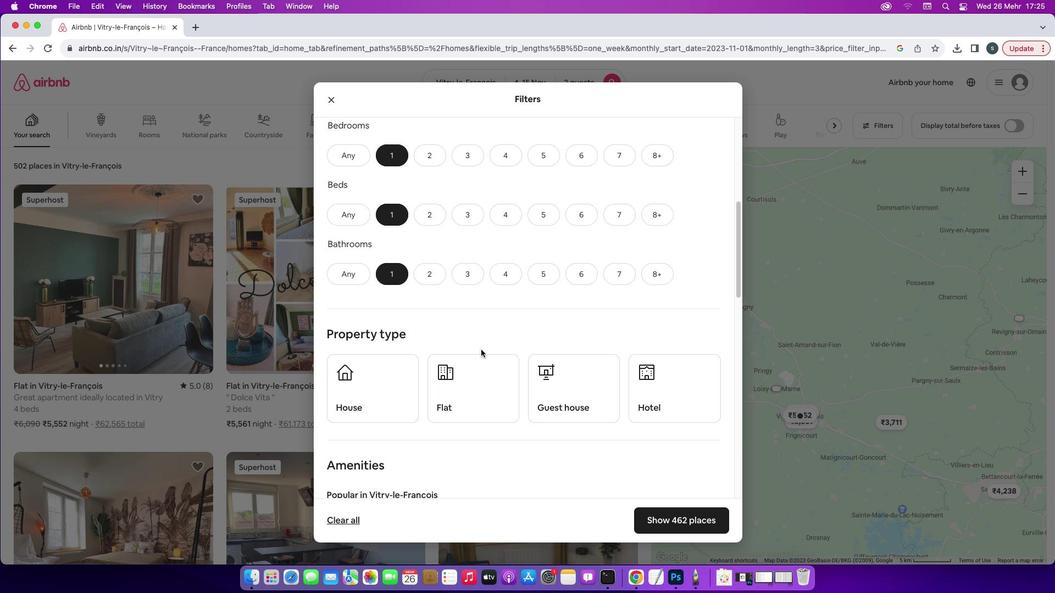 
Action: Mouse scrolled (481, 350) with delta (0, 0)
Screenshot: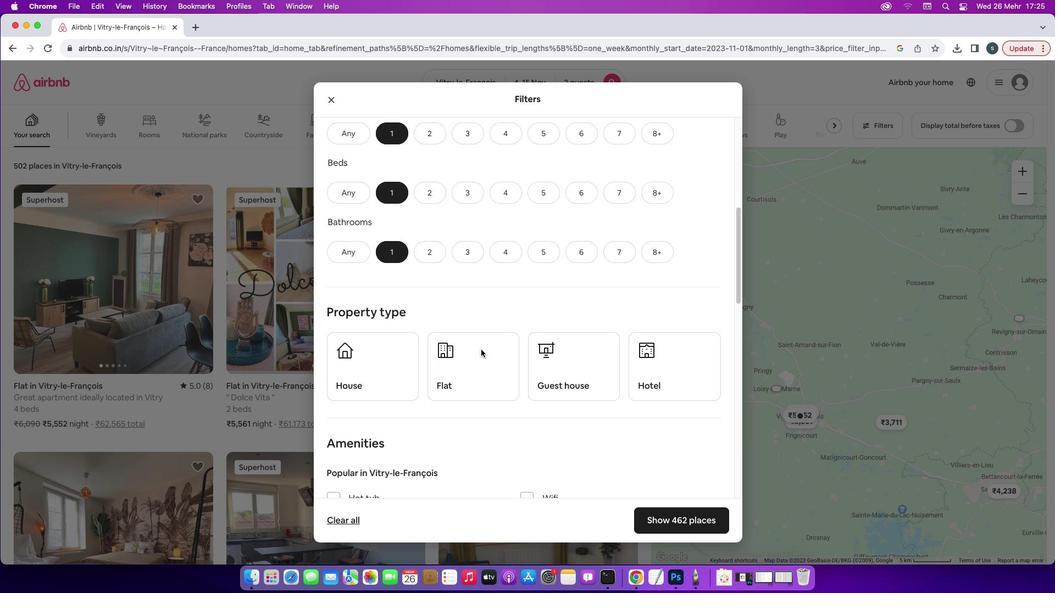 
Action: Mouse scrolled (481, 350) with delta (0, 0)
Screenshot: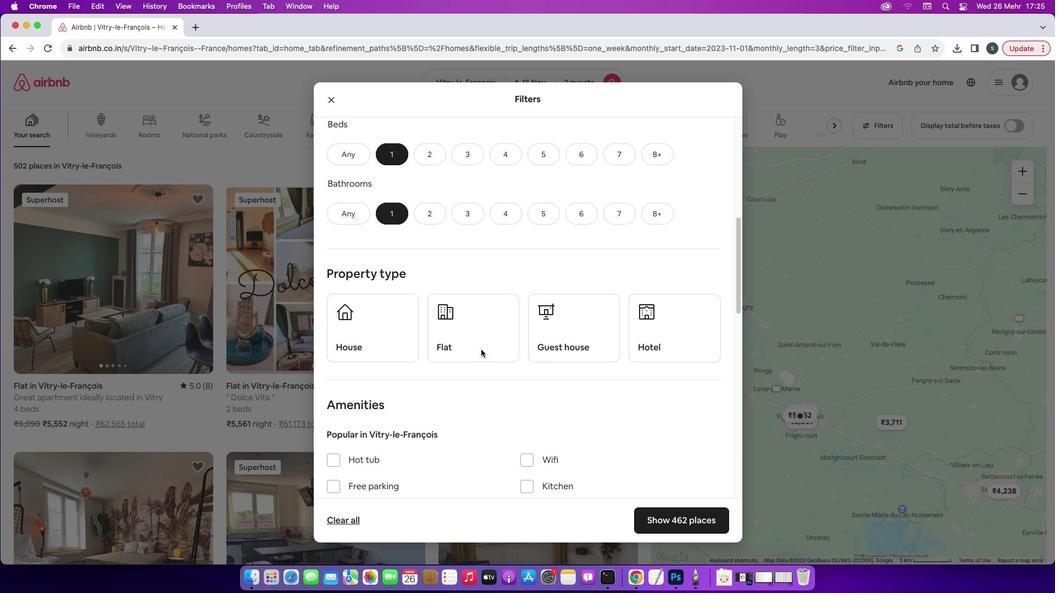 
Action: Mouse scrolled (481, 350) with delta (0, 0)
Screenshot: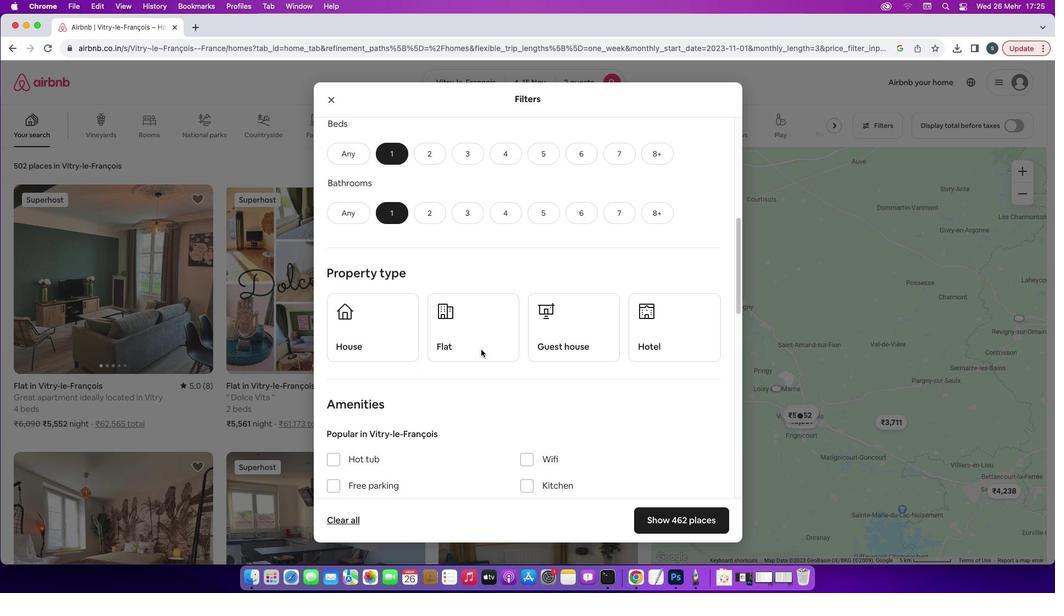 
Action: Mouse scrolled (481, 350) with delta (0, -1)
Screenshot: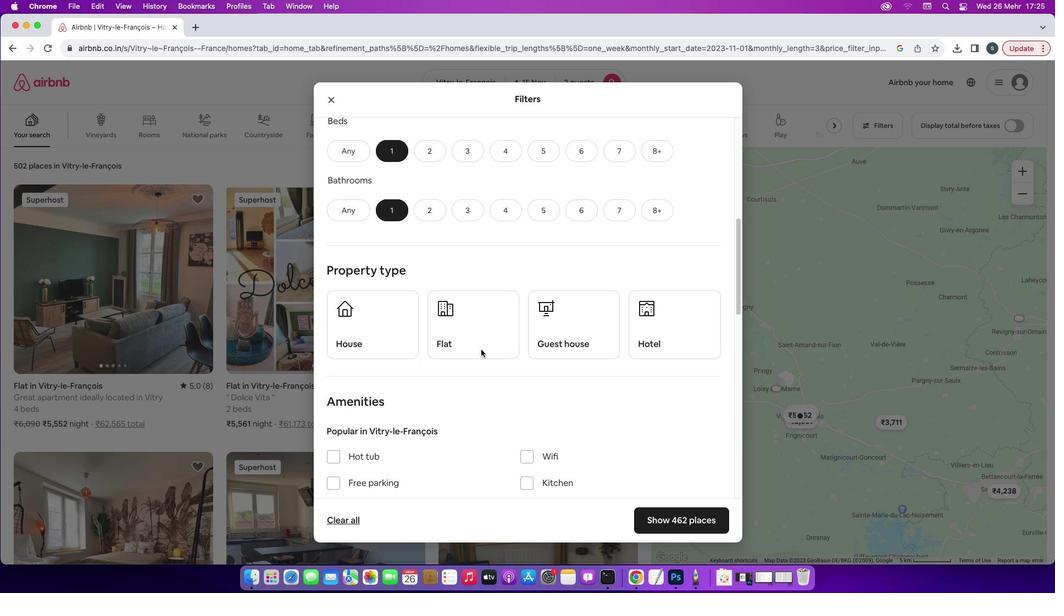 
Action: Mouse moved to (656, 258)
Screenshot: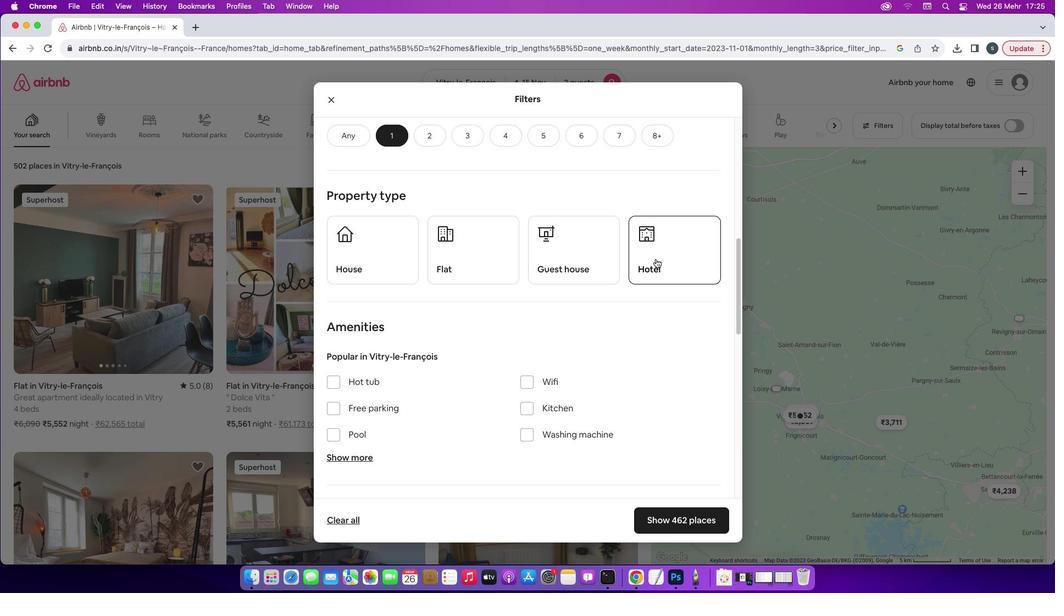 
Action: Mouse pressed left at (656, 258)
Screenshot: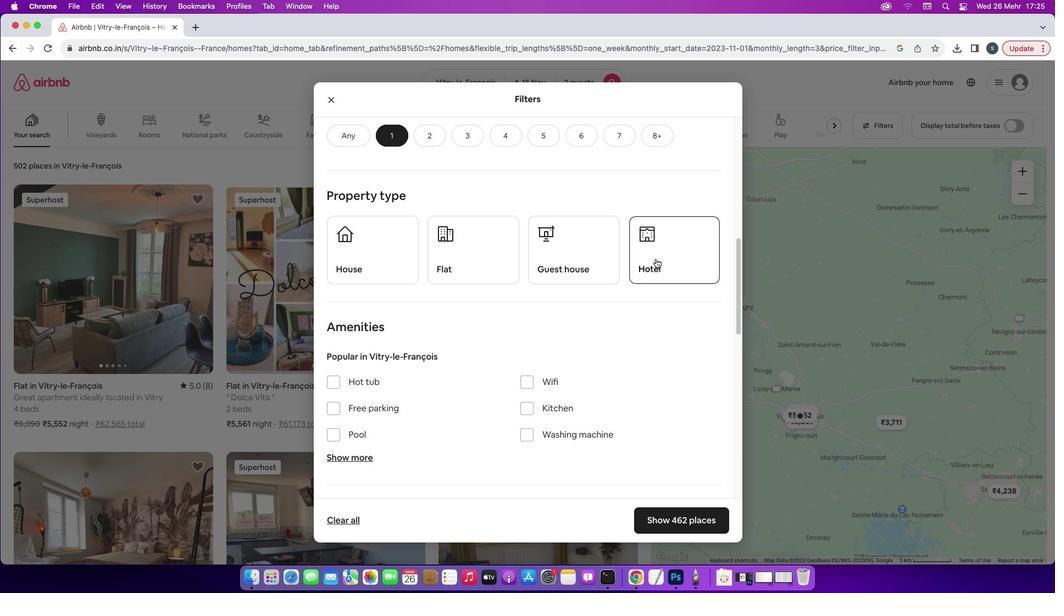 
Action: Mouse moved to (555, 351)
Screenshot: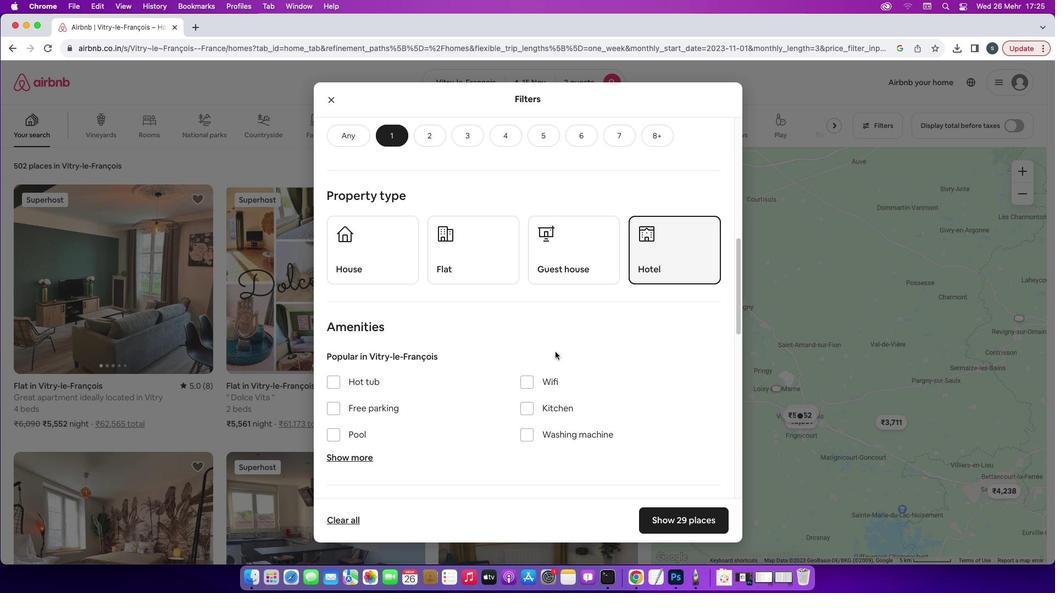 
Action: Mouse scrolled (555, 351) with delta (0, 0)
Screenshot: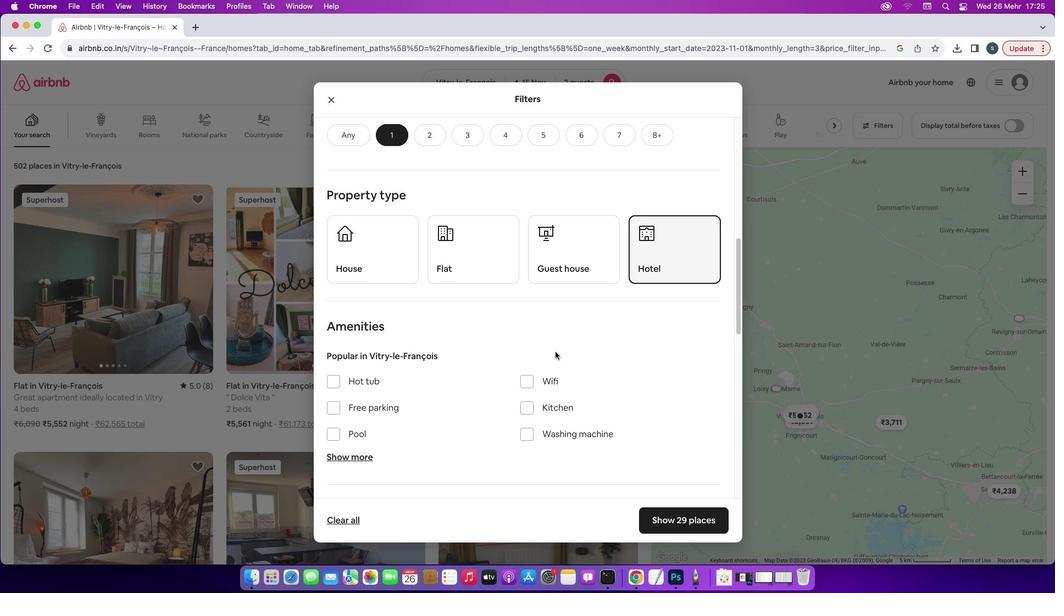 
Action: Mouse scrolled (555, 351) with delta (0, 0)
Screenshot: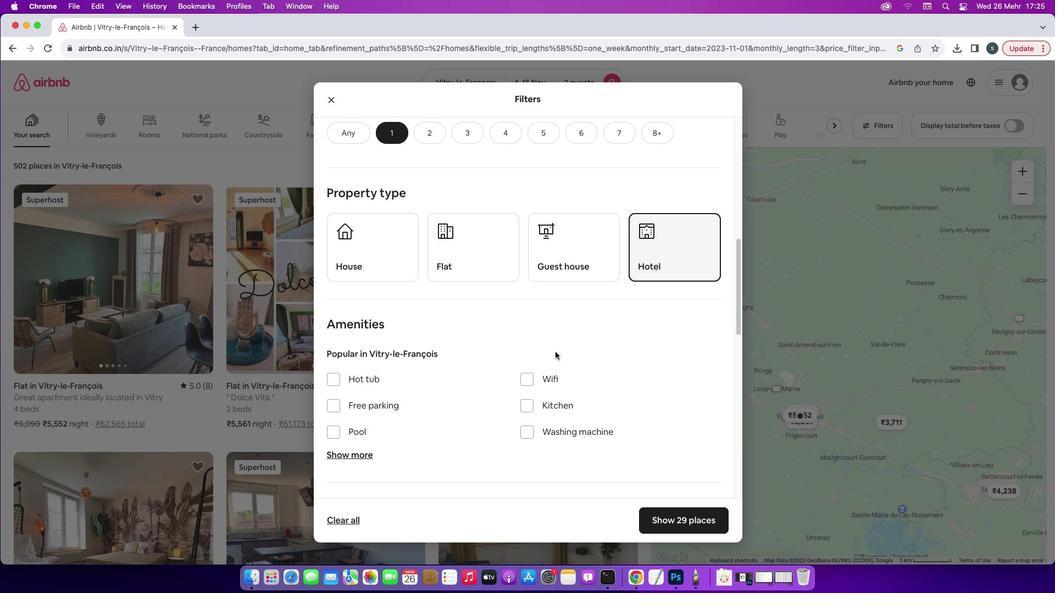 
Action: Mouse scrolled (555, 351) with delta (0, 0)
Screenshot: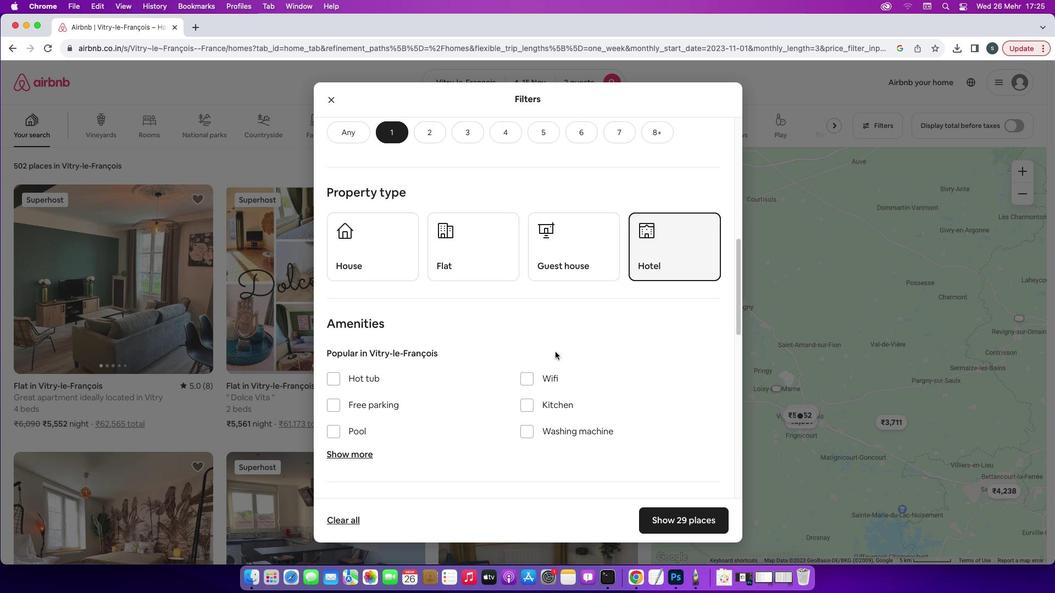
Action: Mouse scrolled (555, 351) with delta (0, 0)
Screenshot: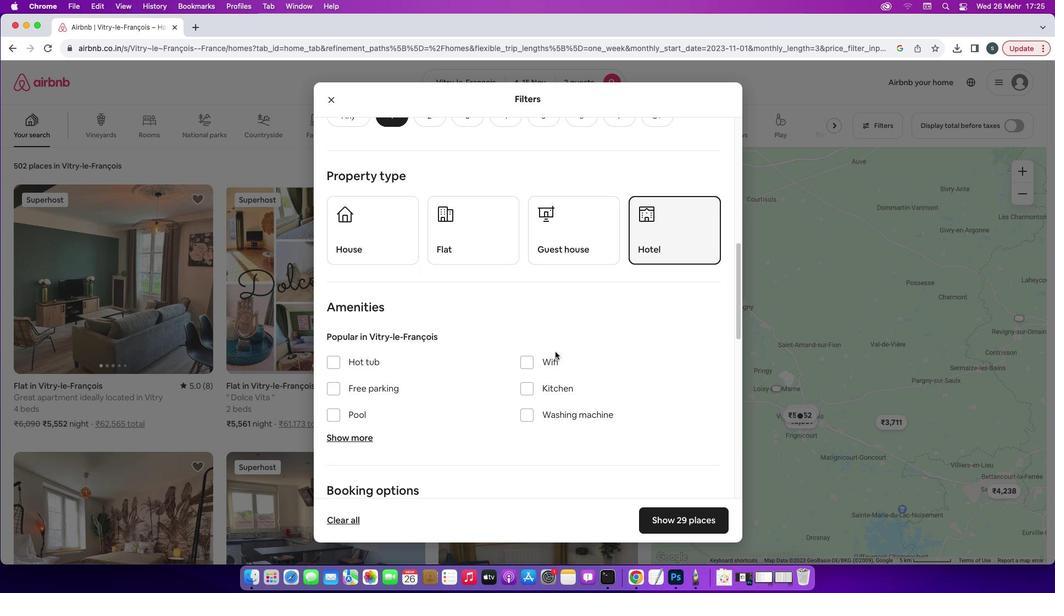 
Action: Mouse scrolled (555, 351) with delta (0, 0)
Screenshot: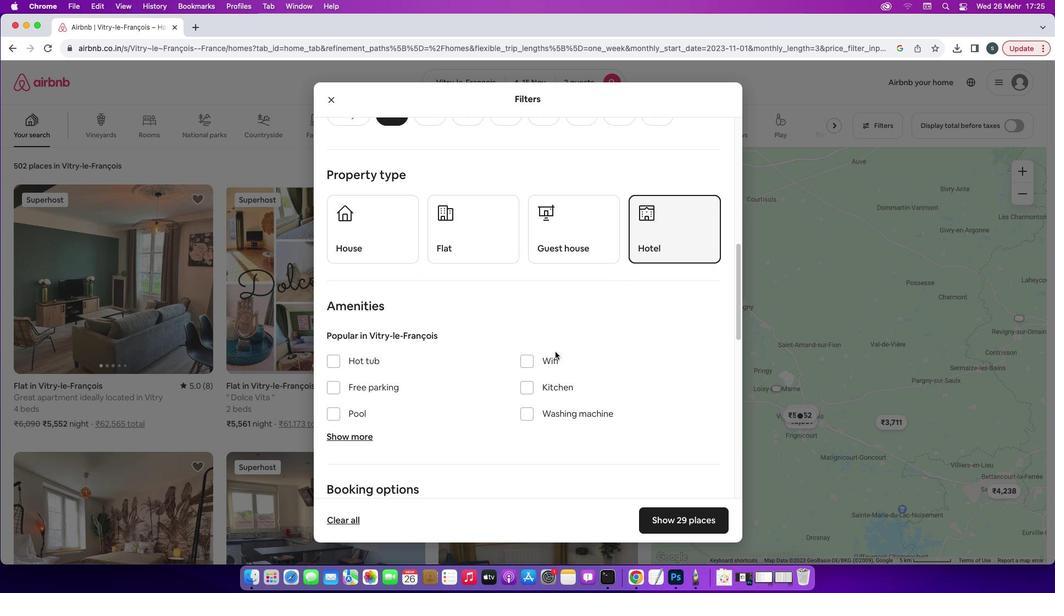 
Action: Mouse scrolled (555, 351) with delta (0, -1)
Screenshot: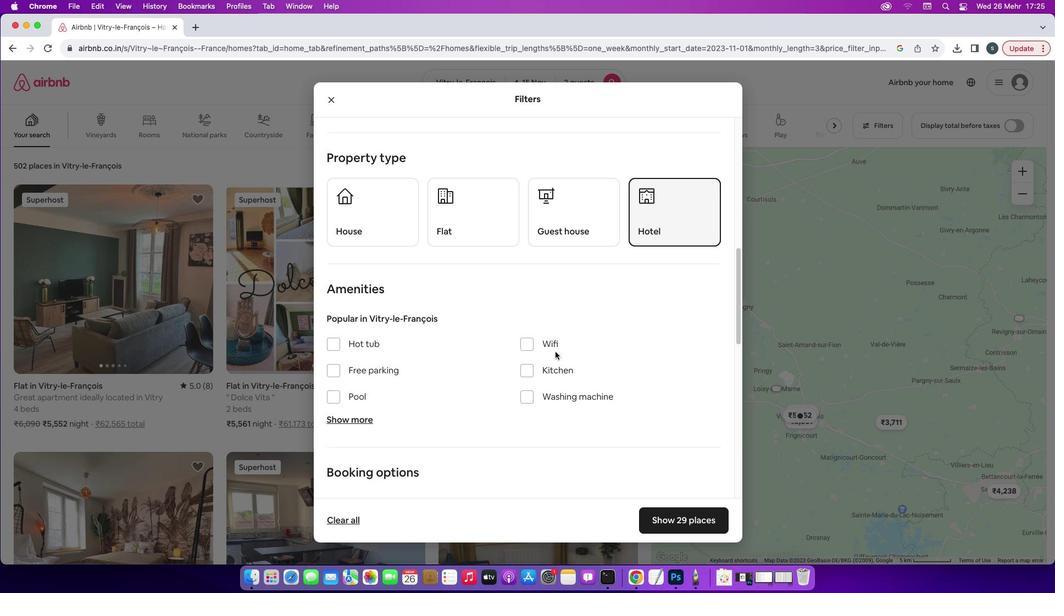 
Action: Mouse scrolled (555, 351) with delta (0, -2)
Screenshot: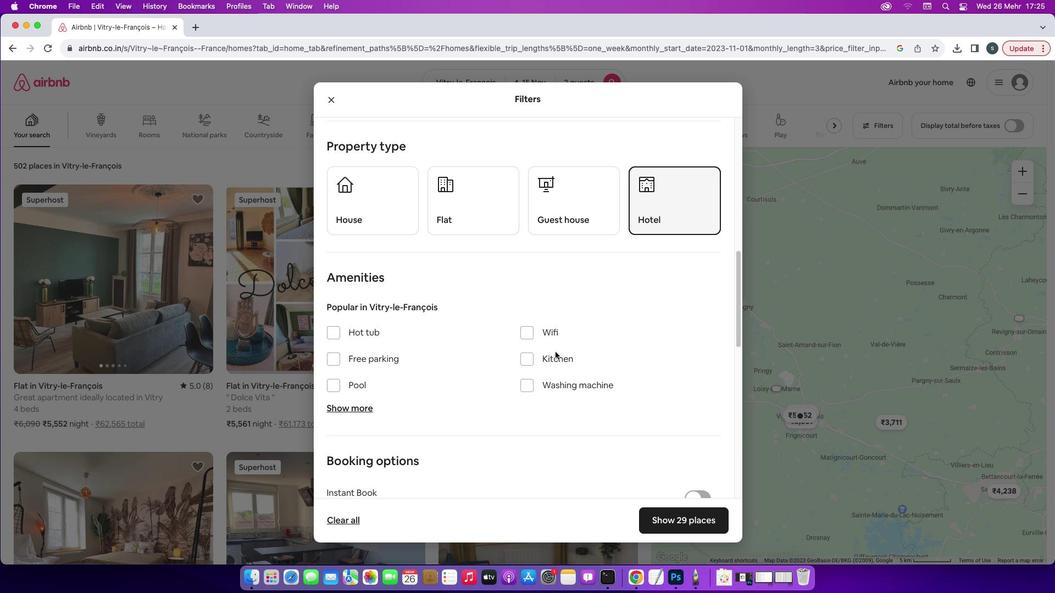 
Action: Mouse moved to (691, 378)
Screenshot: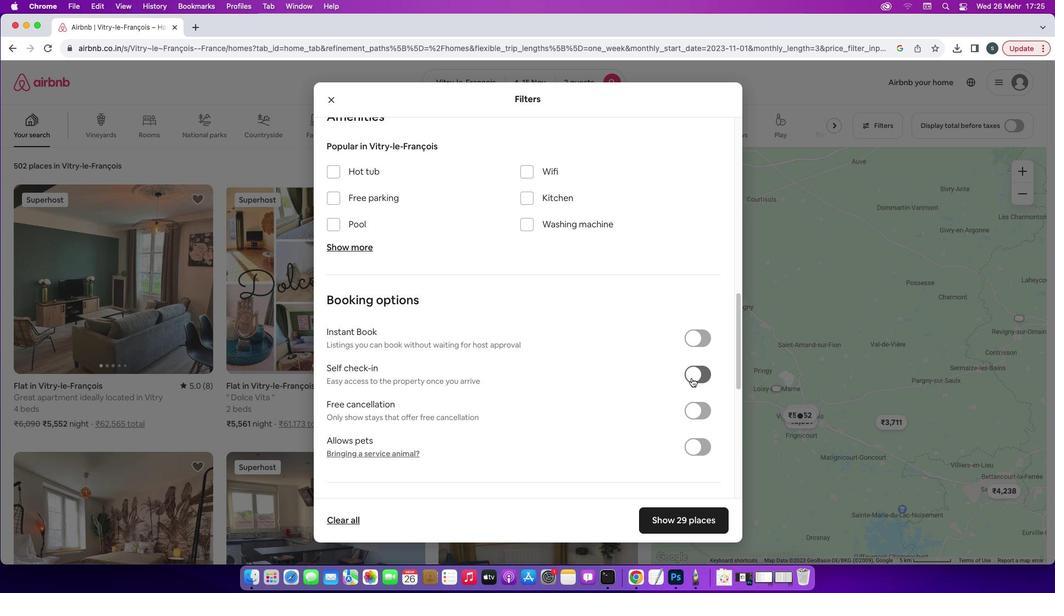 
Action: Mouse pressed left at (691, 378)
Screenshot: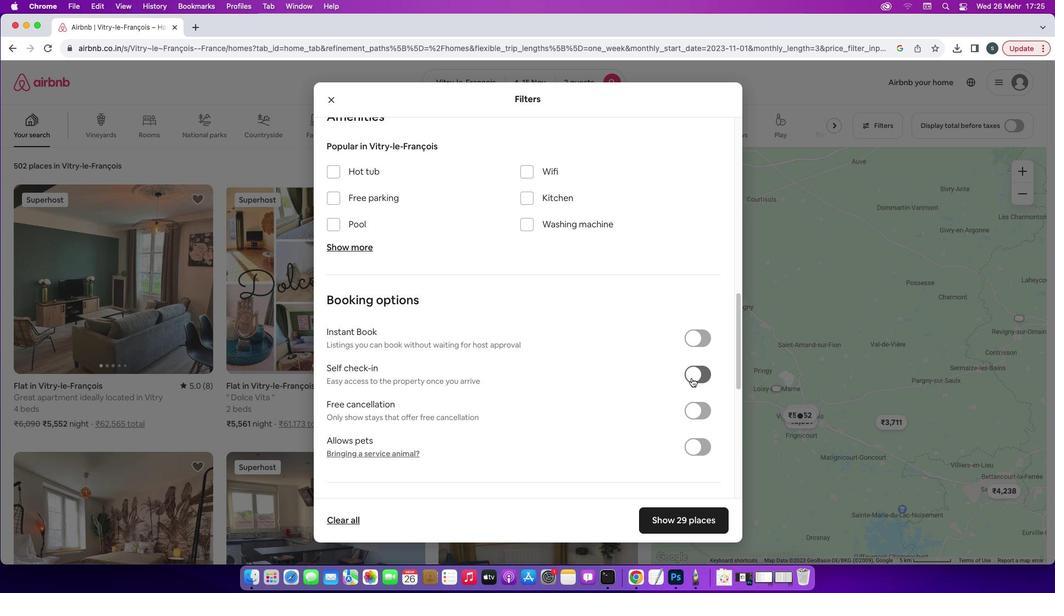 
Action: Mouse moved to (613, 413)
Screenshot: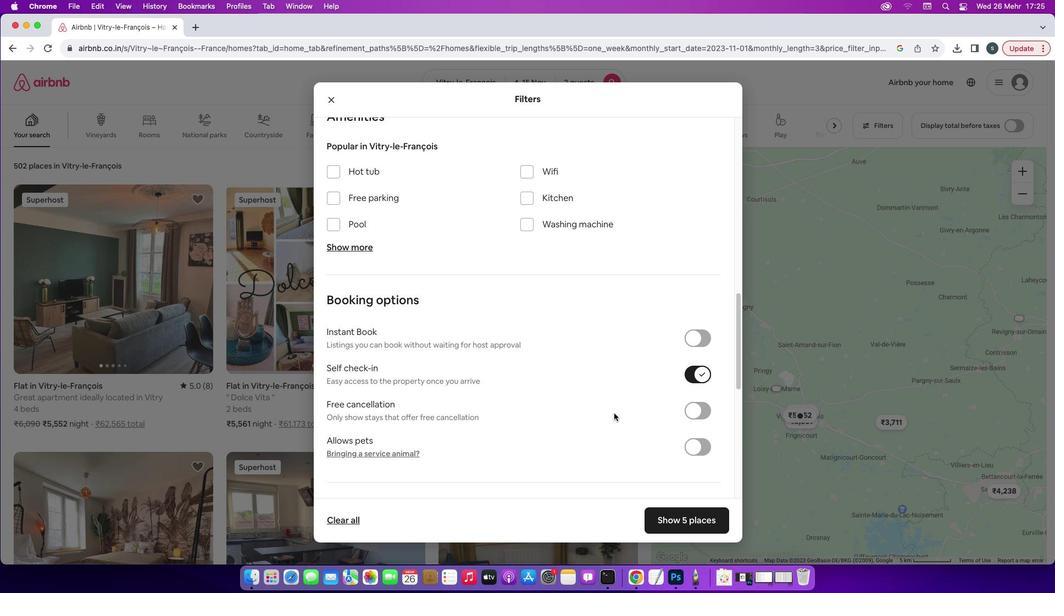 
Action: Mouse scrolled (613, 413) with delta (0, 0)
Screenshot: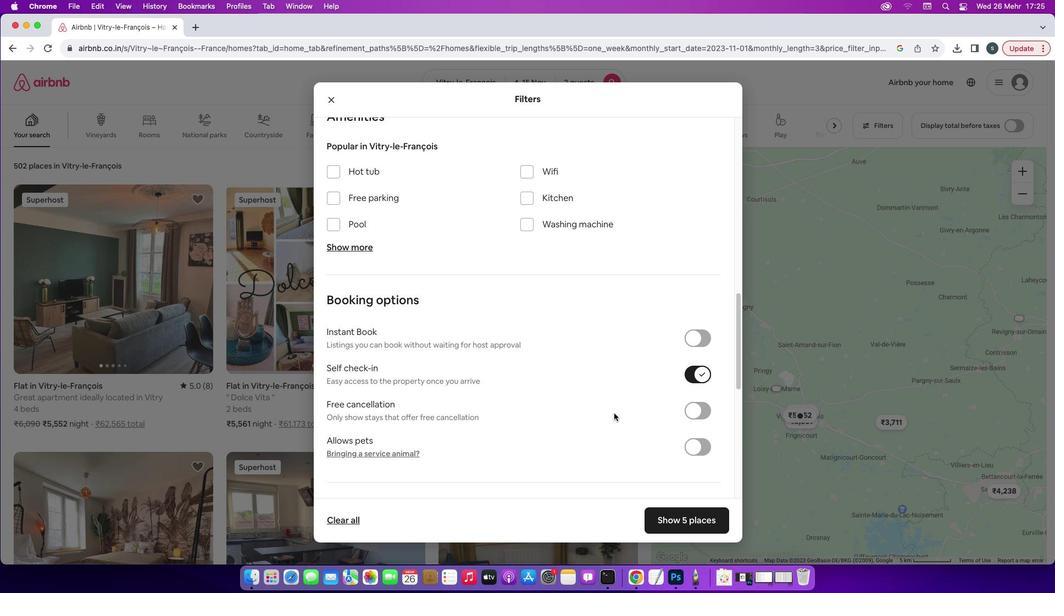 
Action: Mouse scrolled (613, 413) with delta (0, 0)
Screenshot: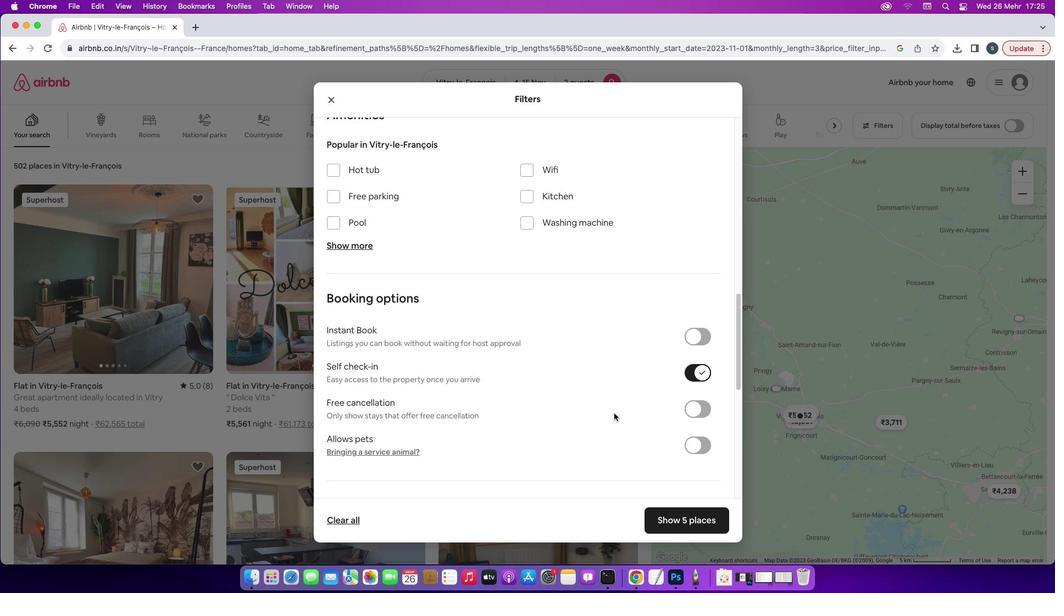 
Action: Mouse scrolled (613, 413) with delta (0, -1)
Screenshot: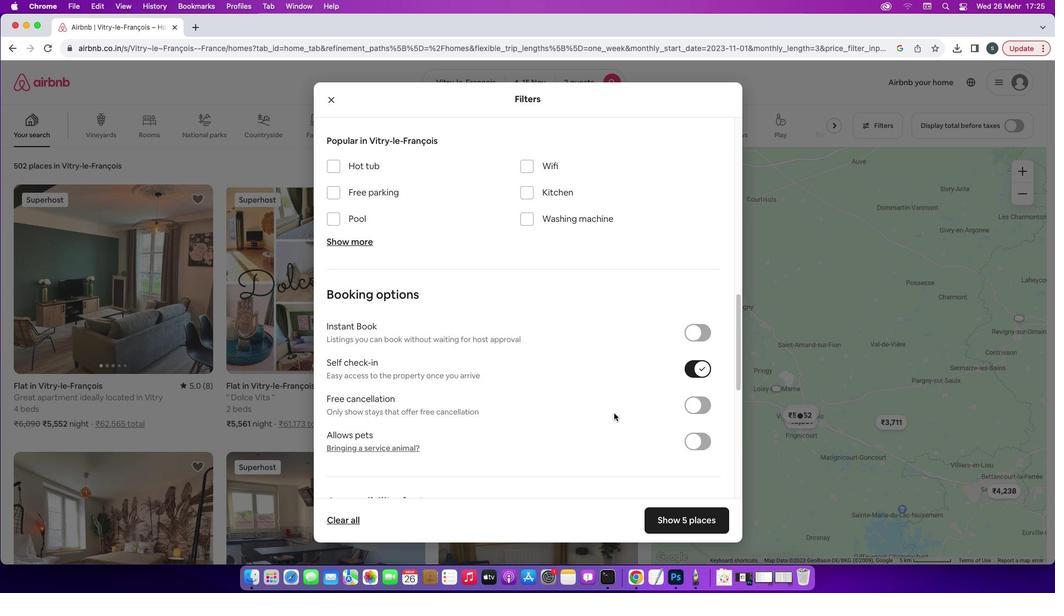 
Action: Mouse scrolled (613, 413) with delta (0, -1)
Screenshot: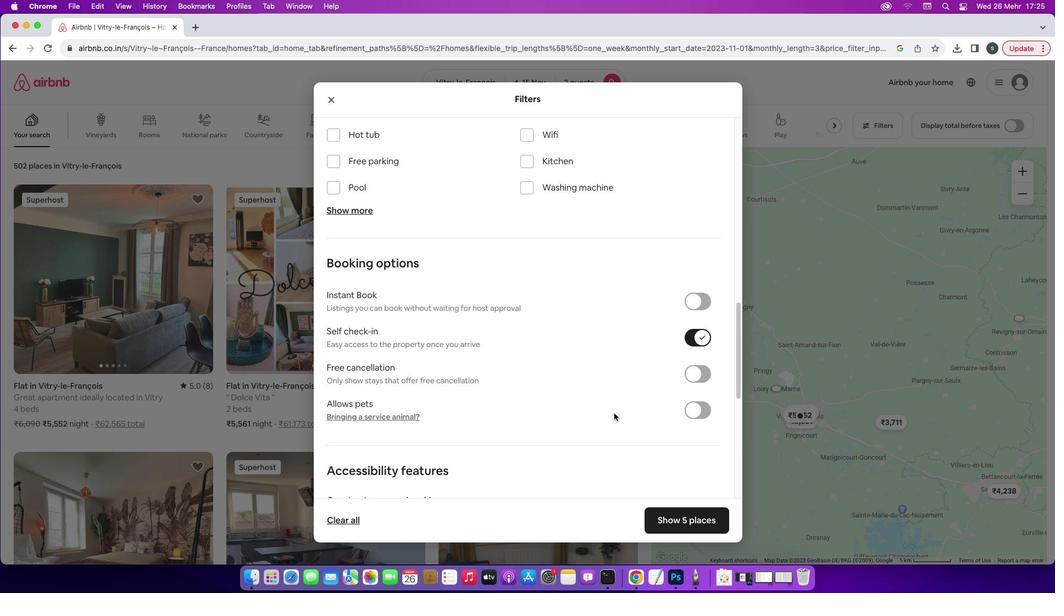
Action: Mouse scrolled (613, 413) with delta (0, -1)
Screenshot: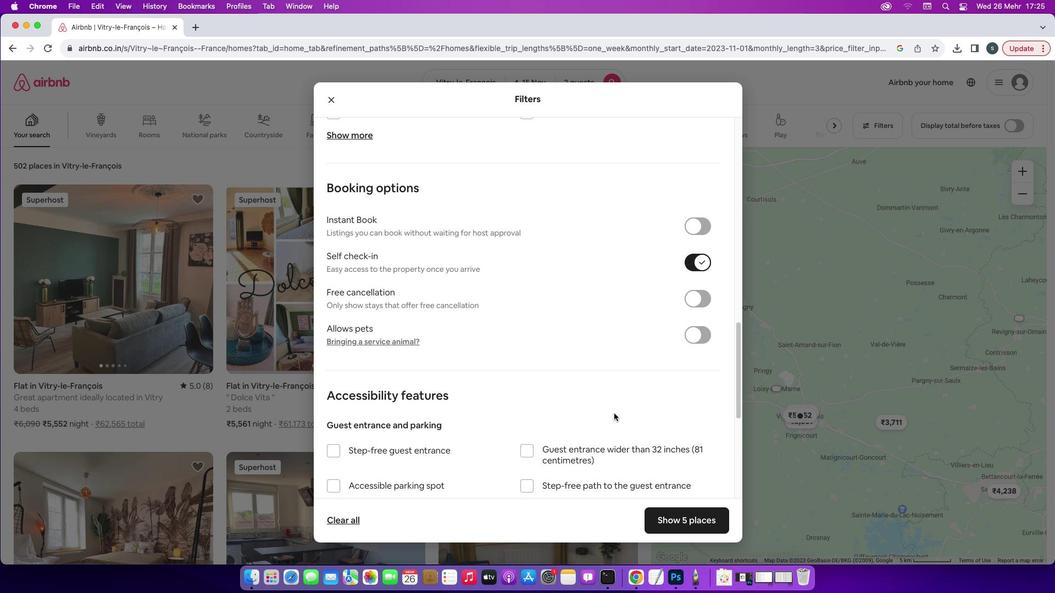 
Action: Mouse moved to (682, 521)
Screenshot: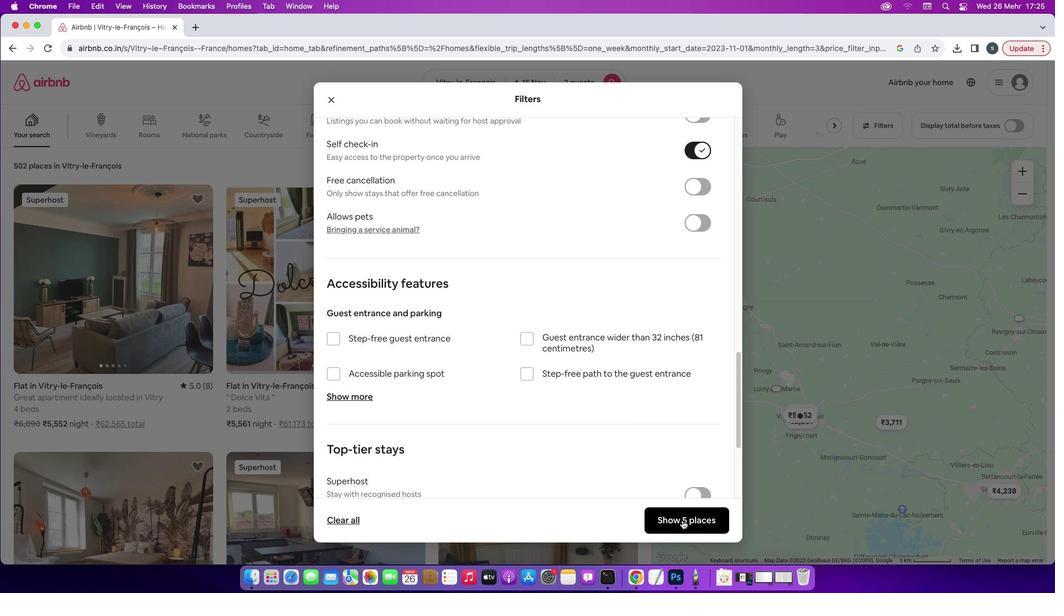 
Action: Mouse pressed left at (682, 521)
Screenshot: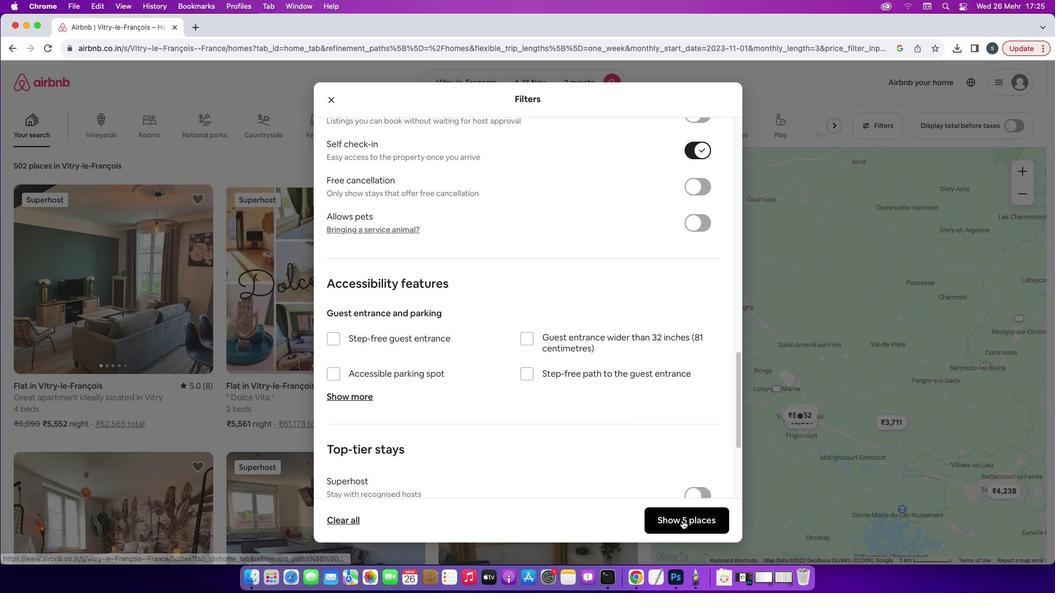 
Action: Mouse moved to (112, 280)
Screenshot: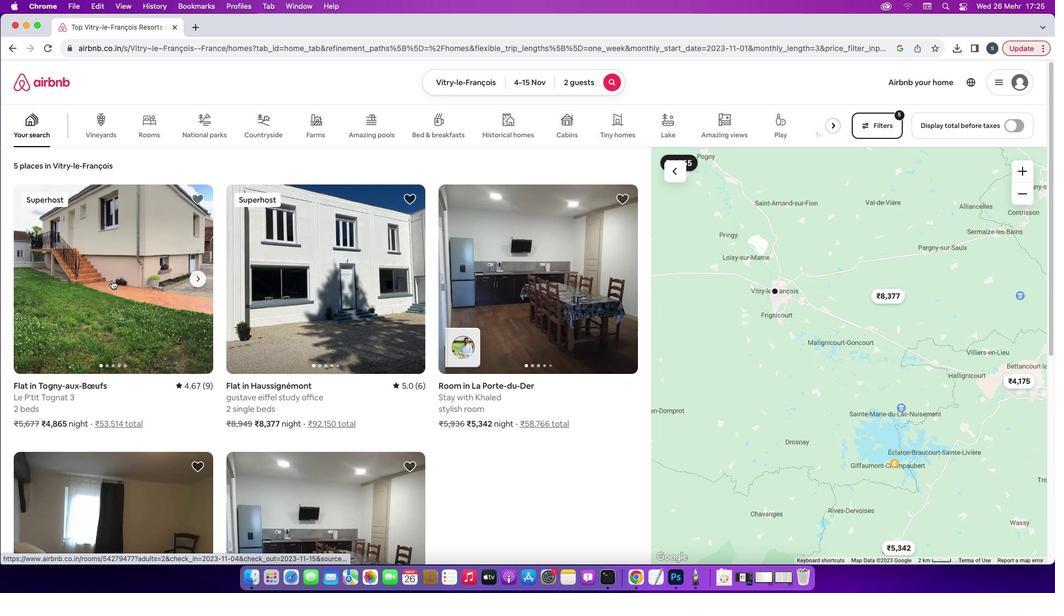 
Action: Mouse pressed left at (112, 280)
Screenshot: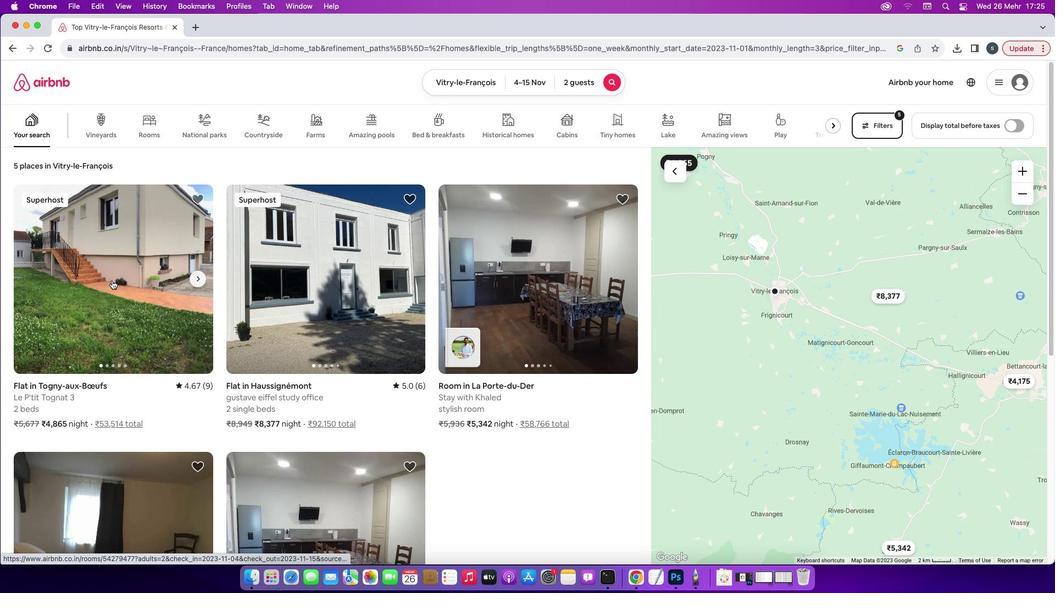 
Action: Mouse moved to (758, 406)
Screenshot: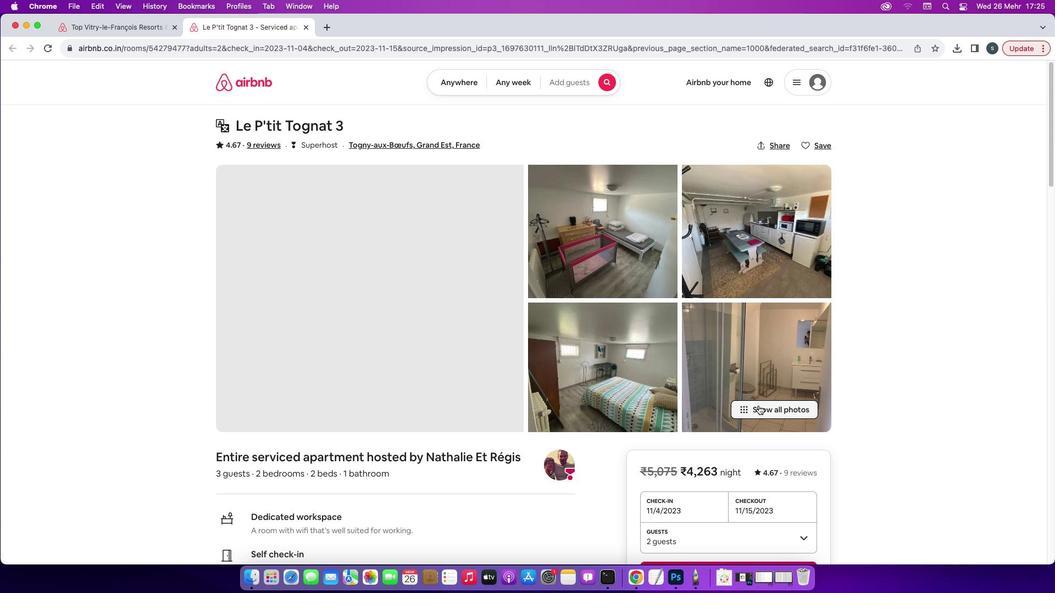 
Action: Mouse pressed left at (758, 406)
Screenshot: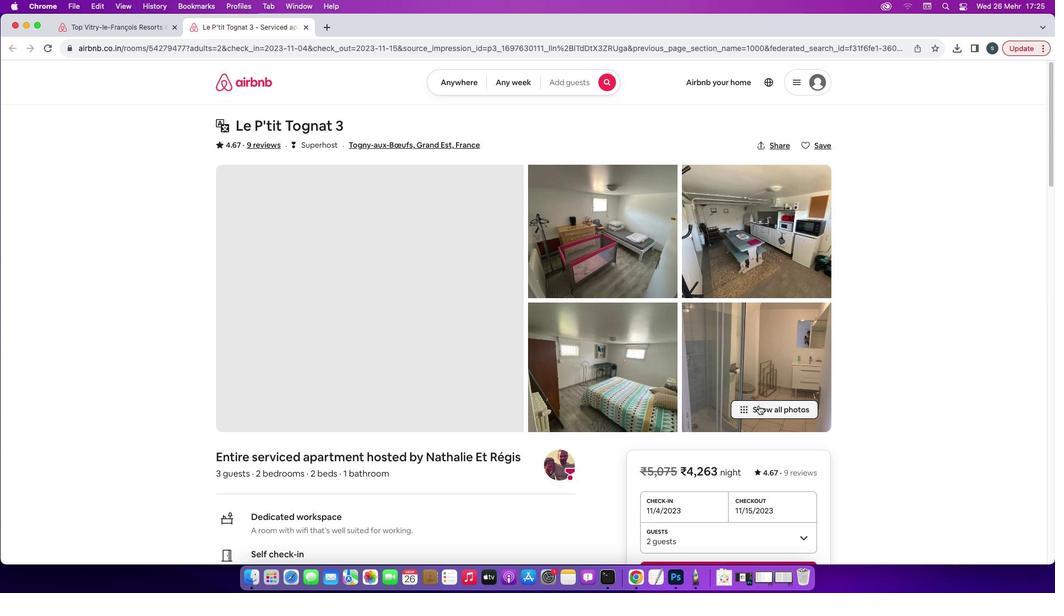 
Action: Mouse moved to (483, 435)
Screenshot: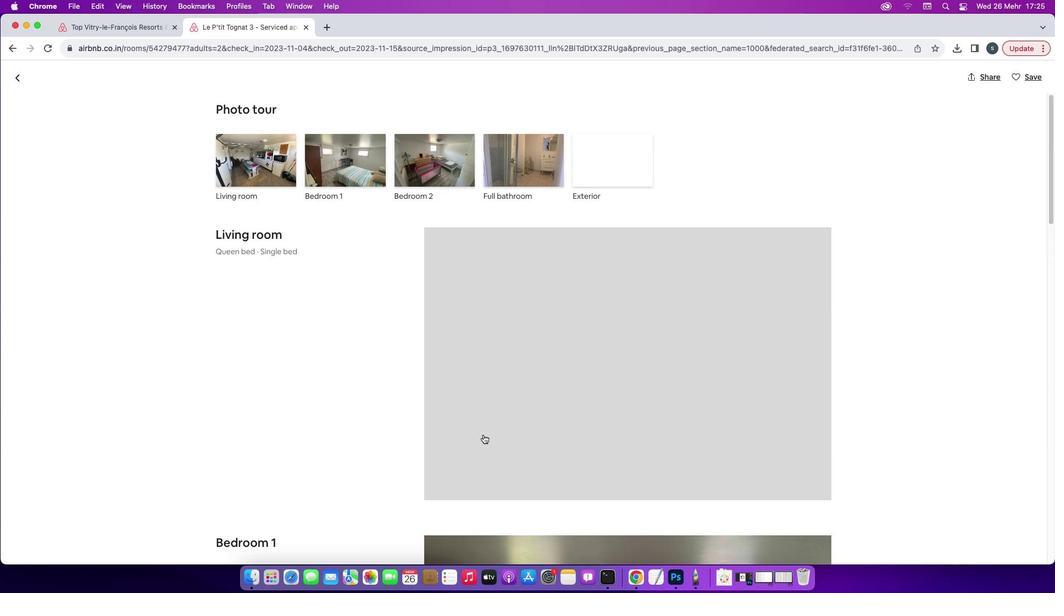 
Action: Mouse scrolled (483, 435) with delta (0, 0)
Screenshot: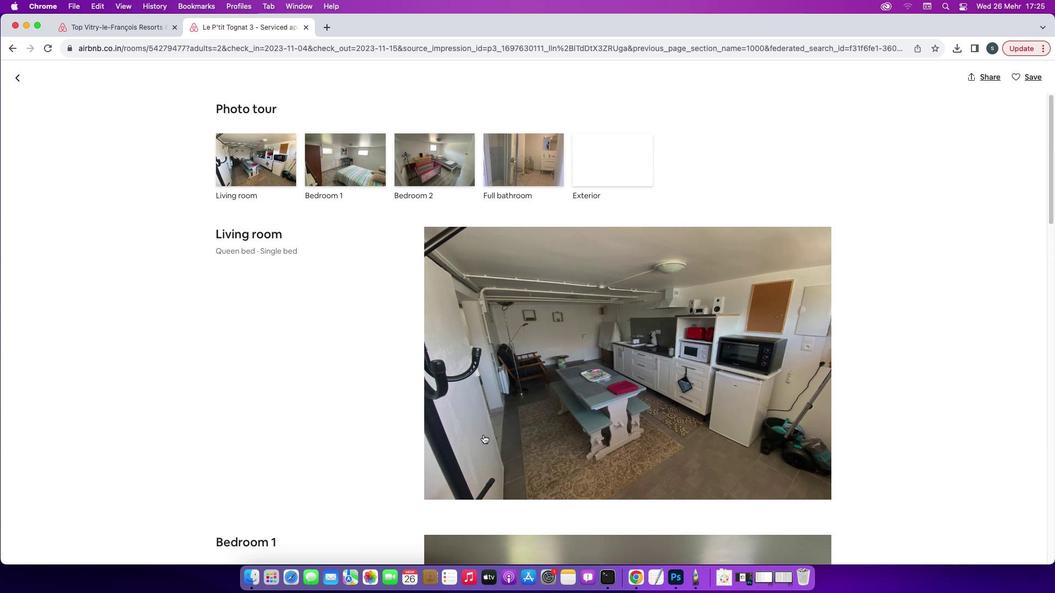 
Action: Mouse scrolled (483, 435) with delta (0, 0)
Screenshot: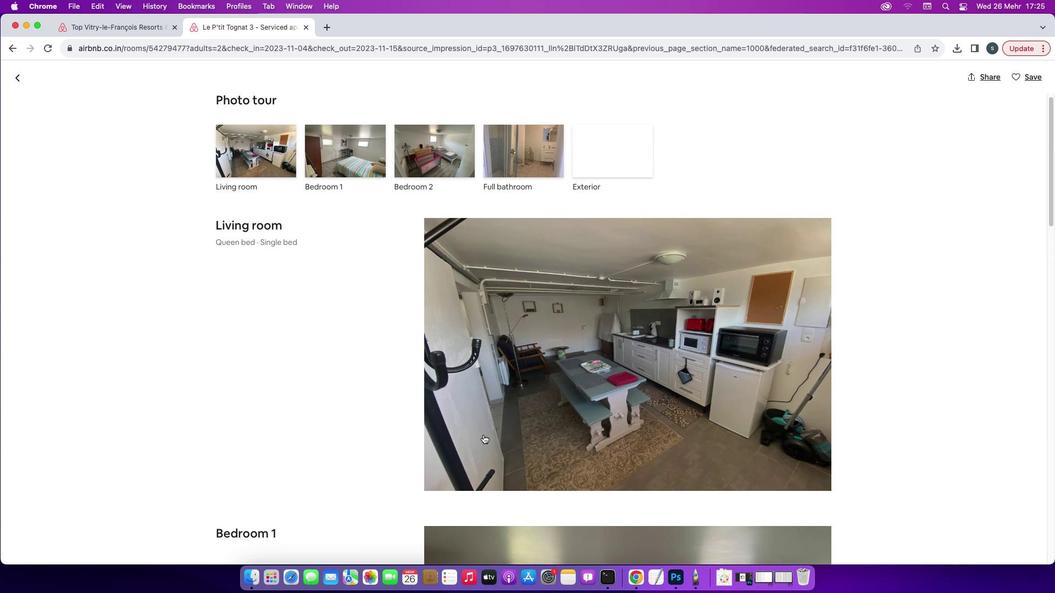 
Action: Mouse scrolled (483, 435) with delta (0, -1)
Screenshot: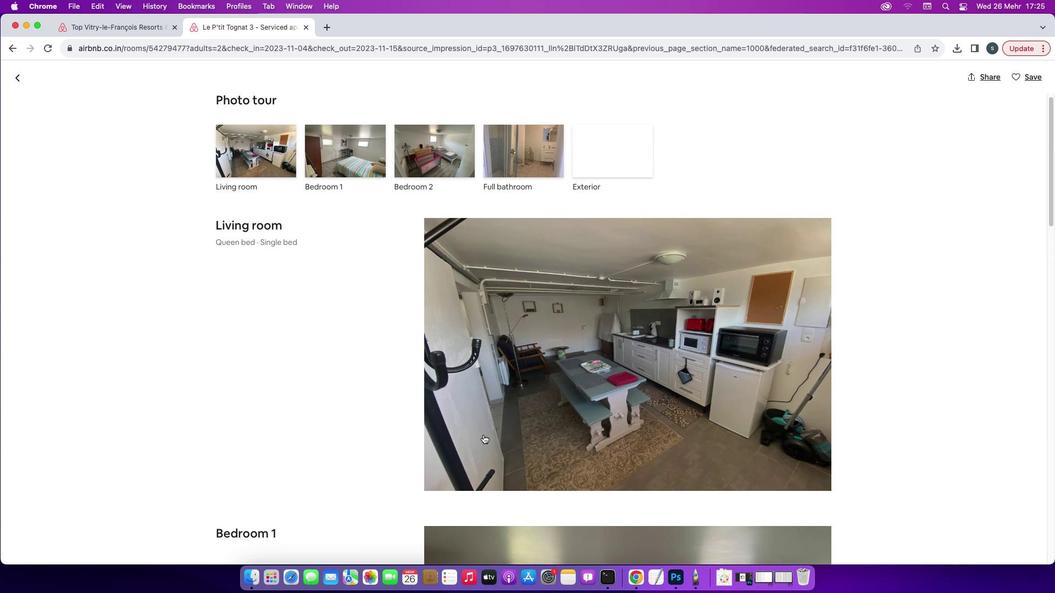 
Action: Mouse scrolled (483, 435) with delta (0, -2)
Screenshot: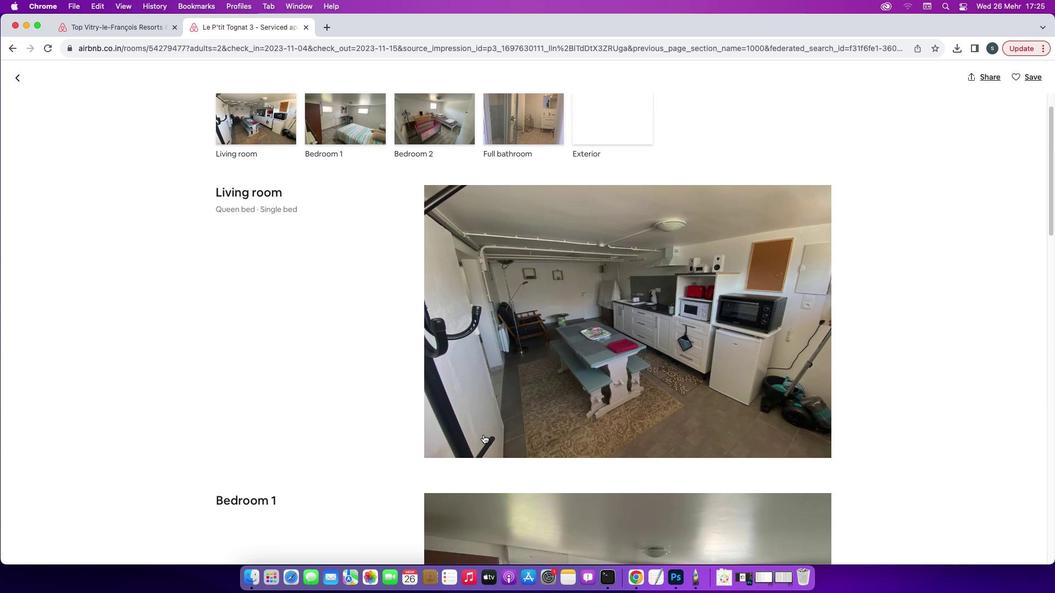 
Action: Mouse scrolled (483, 435) with delta (0, 0)
Screenshot: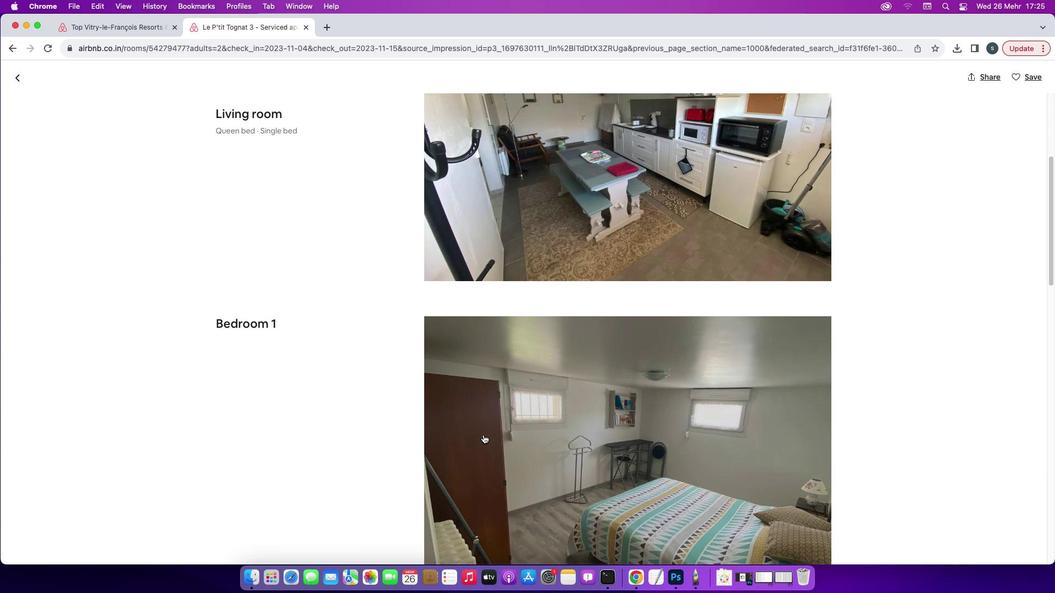 
Action: Mouse scrolled (483, 435) with delta (0, 0)
Screenshot: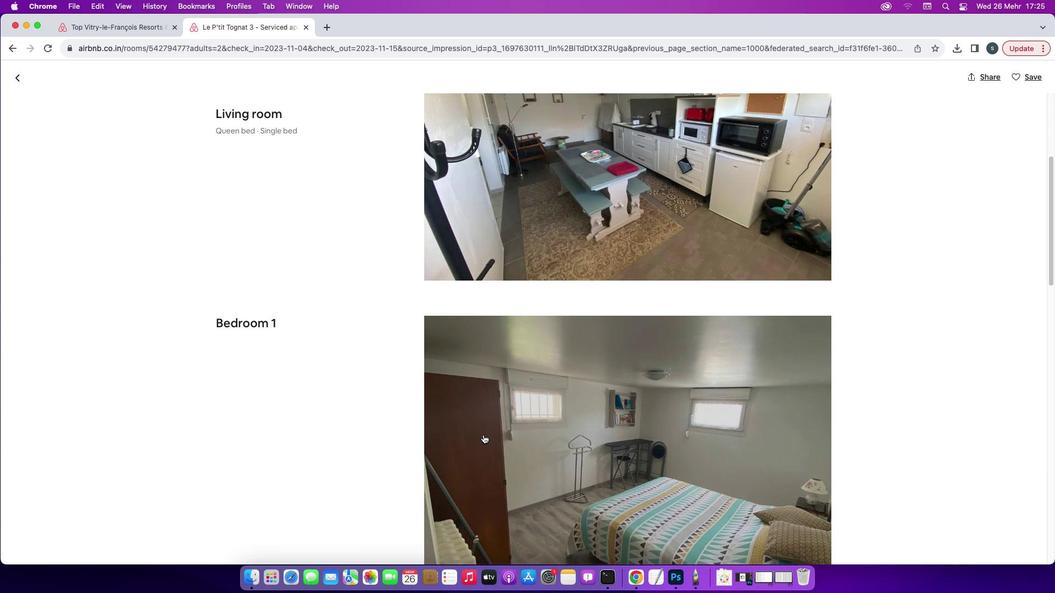 
Action: Mouse scrolled (483, 435) with delta (0, -1)
Screenshot: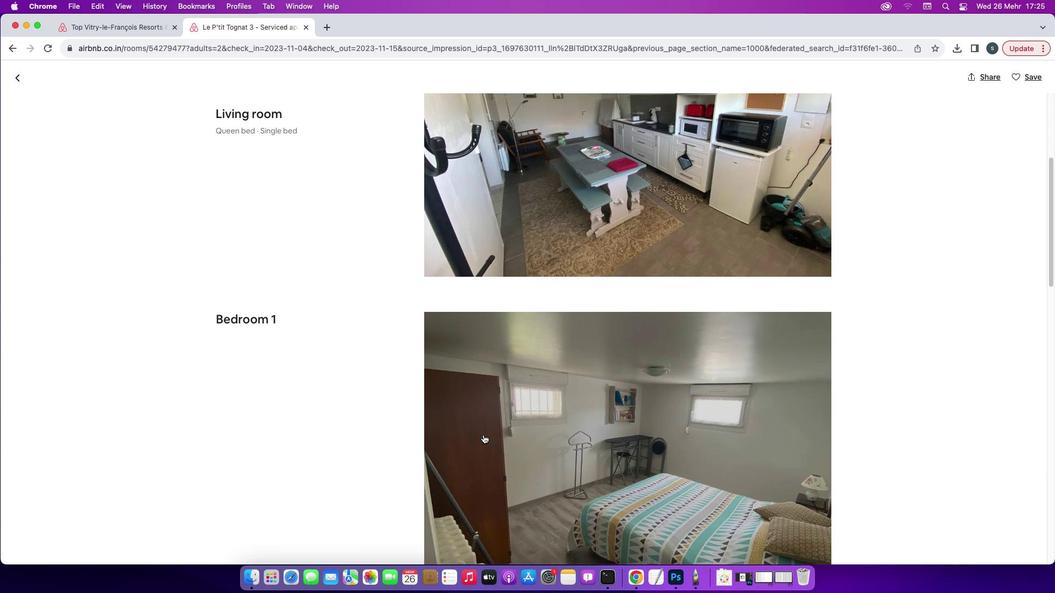 
Action: Mouse scrolled (483, 435) with delta (0, 0)
Screenshot: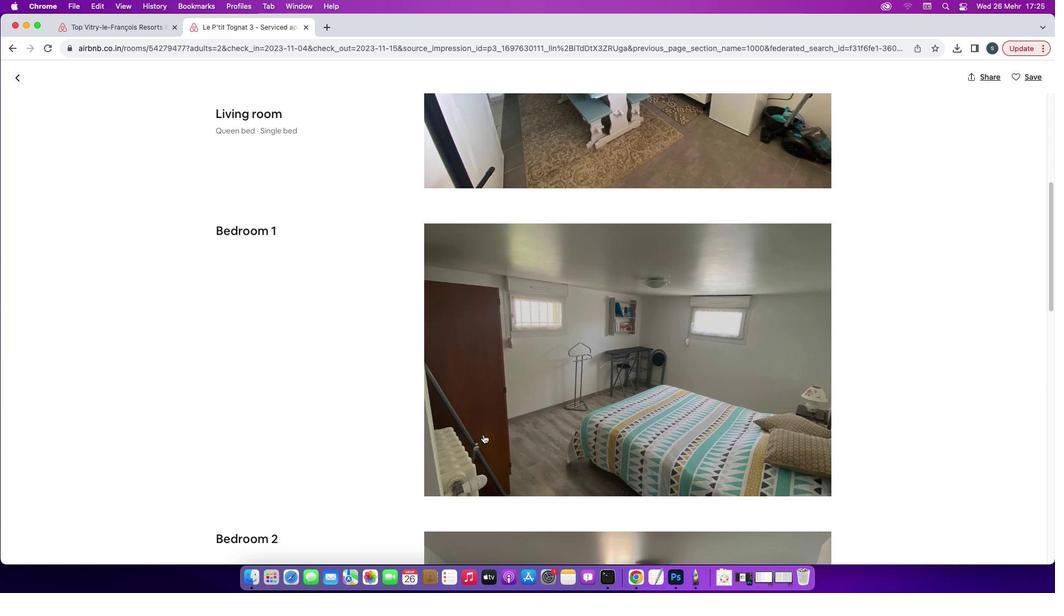 
Action: Mouse scrolled (483, 435) with delta (0, 0)
Screenshot: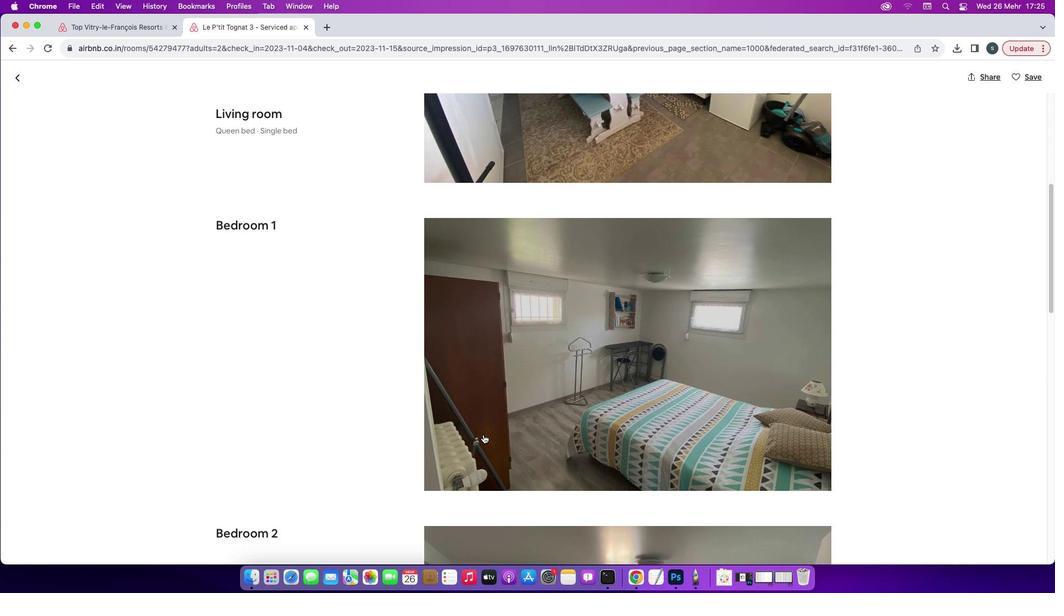 
Action: Mouse scrolled (483, 435) with delta (0, -1)
Screenshot: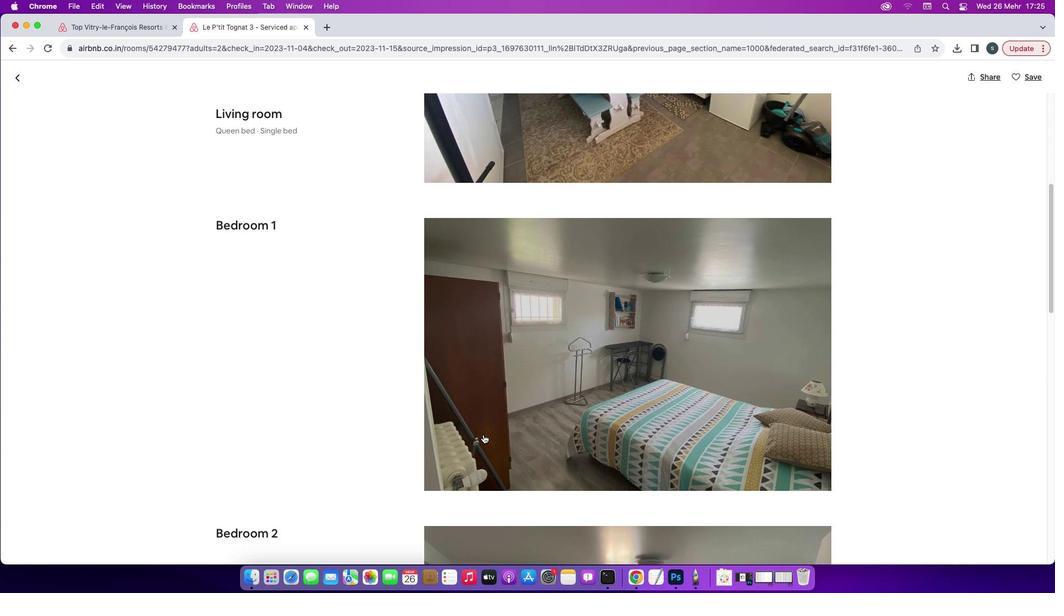 
Action: Mouse scrolled (483, 435) with delta (0, 0)
Screenshot: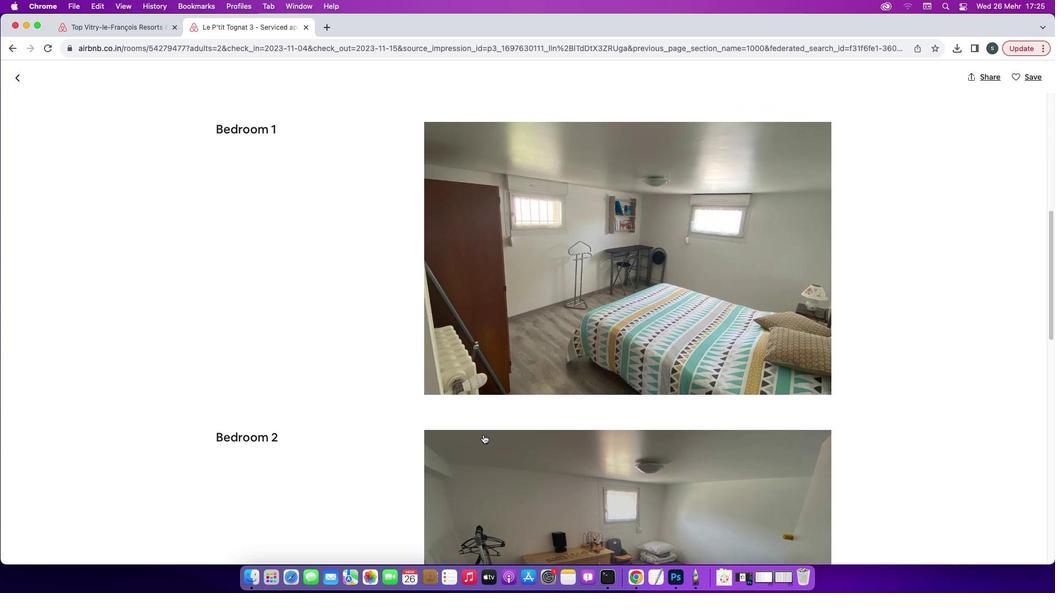 
Action: Mouse scrolled (483, 435) with delta (0, 0)
Screenshot: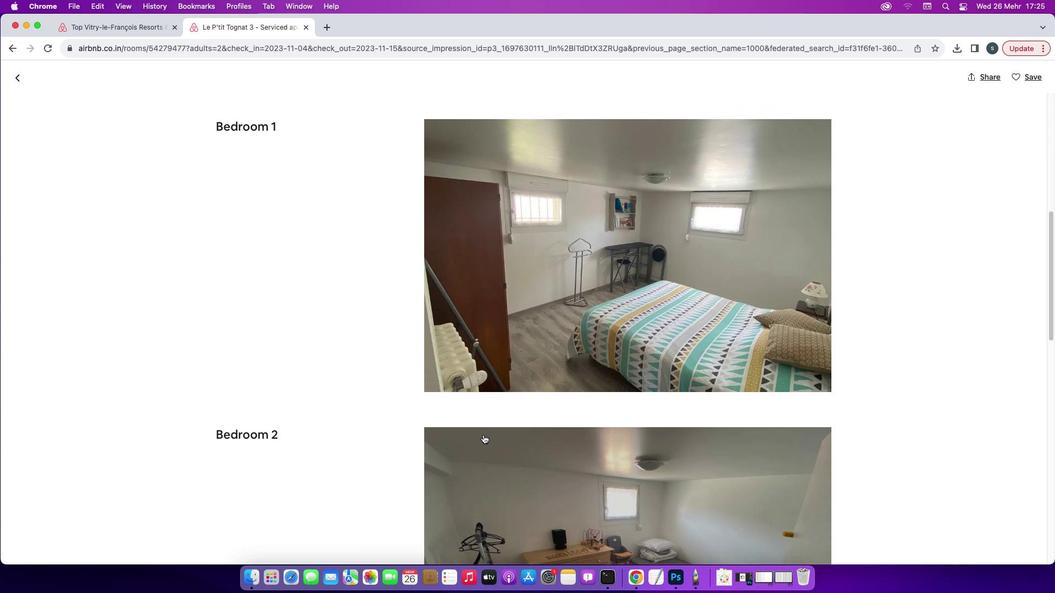 
Action: Mouse scrolled (483, 435) with delta (0, -1)
Screenshot: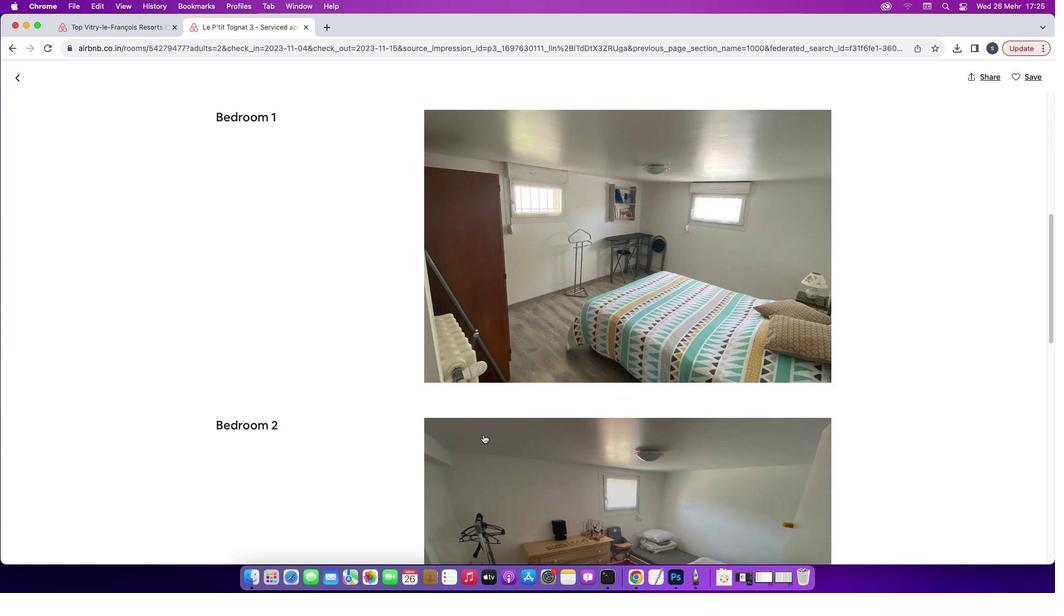 
Action: Mouse scrolled (483, 435) with delta (0, 0)
Screenshot: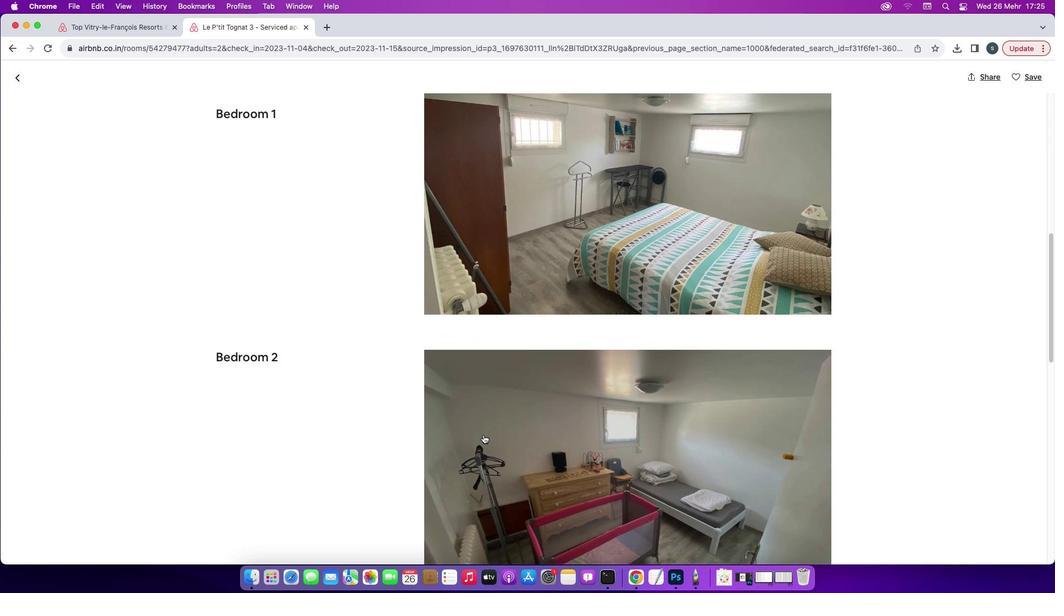 
Action: Mouse scrolled (483, 435) with delta (0, 0)
Screenshot: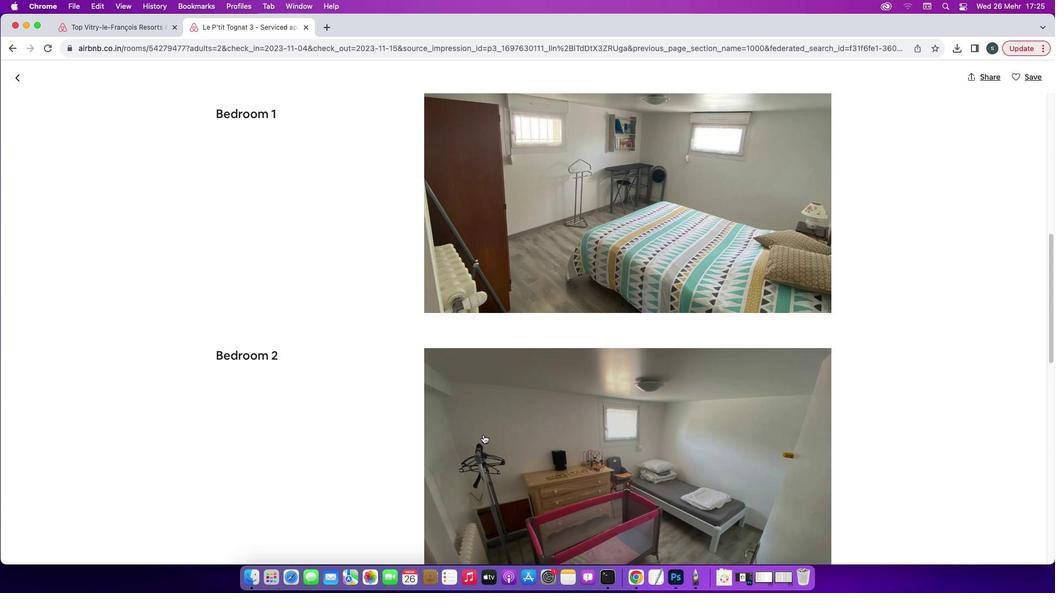 
Action: Mouse scrolled (483, 435) with delta (0, -1)
Screenshot: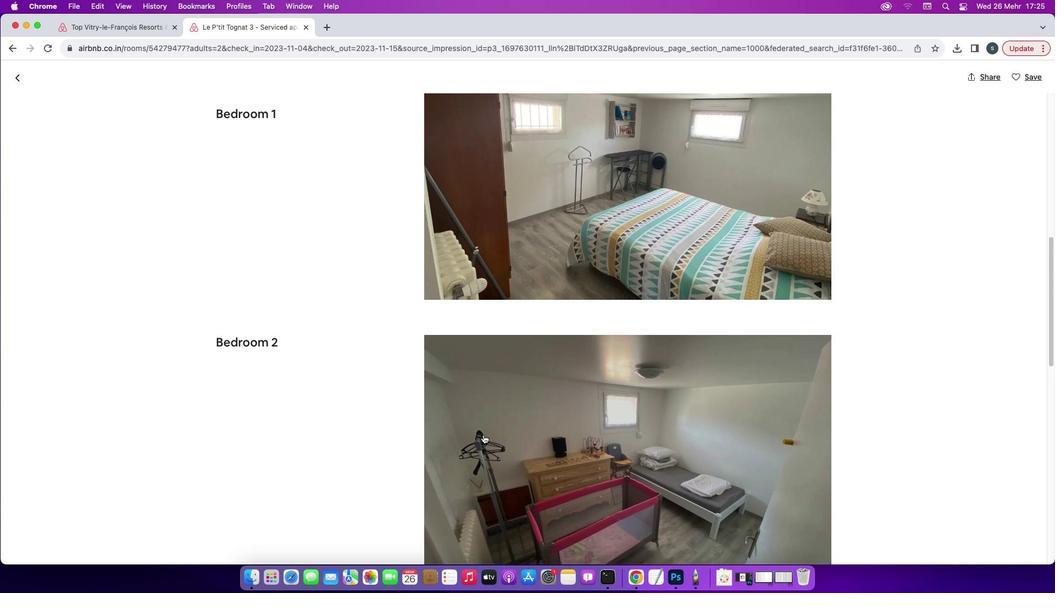 
Action: Mouse scrolled (483, 435) with delta (0, 0)
Screenshot: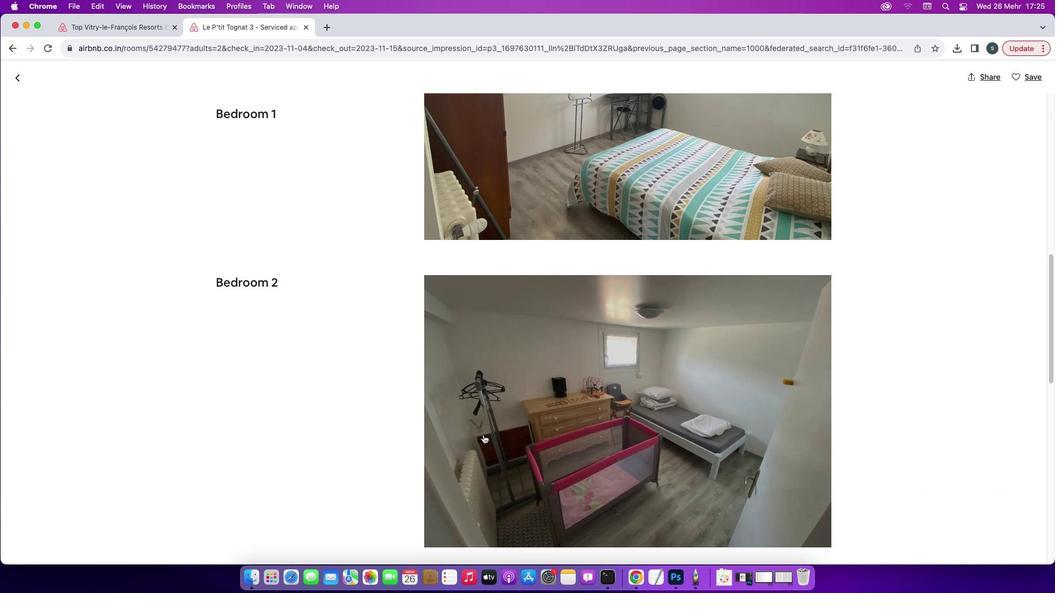 
Action: Mouse scrolled (483, 435) with delta (0, 0)
Screenshot: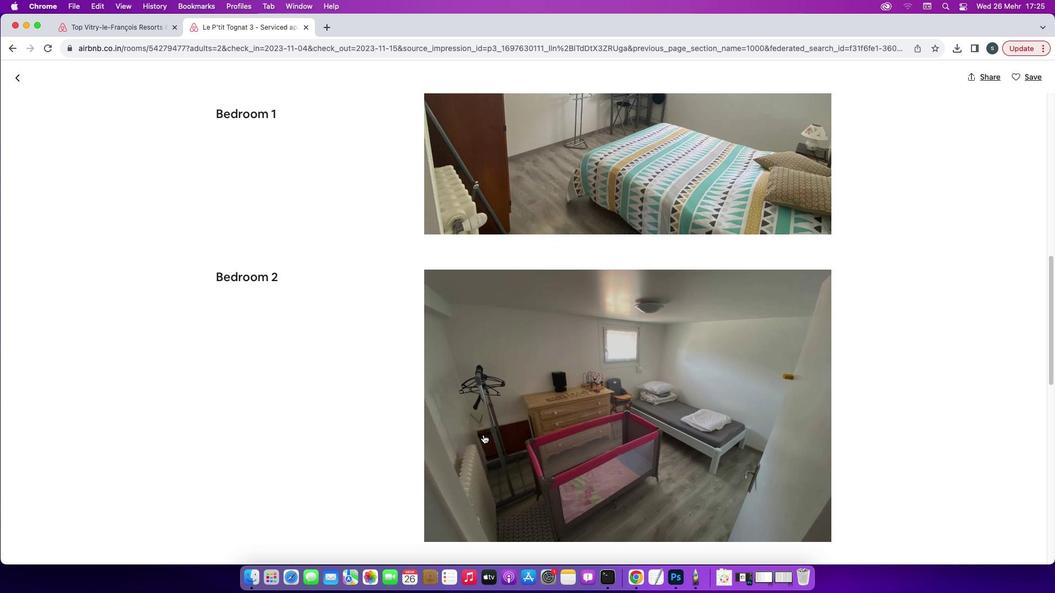 
Action: Mouse scrolled (483, 435) with delta (0, -1)
Screenshot: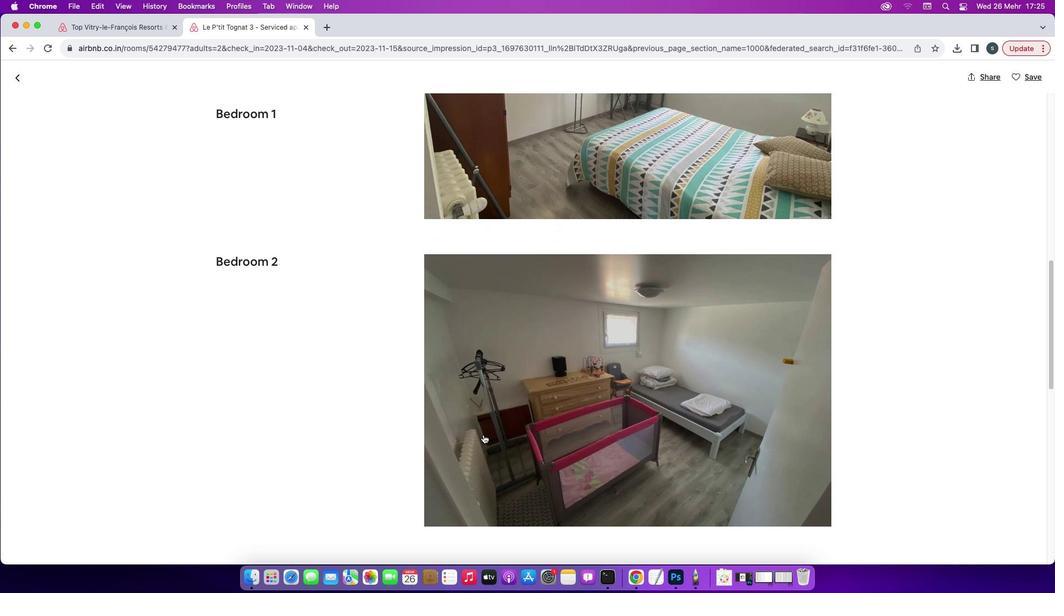 
Action: Mouse scrolled (483, 435) with delta (0, 0)
Screenshot: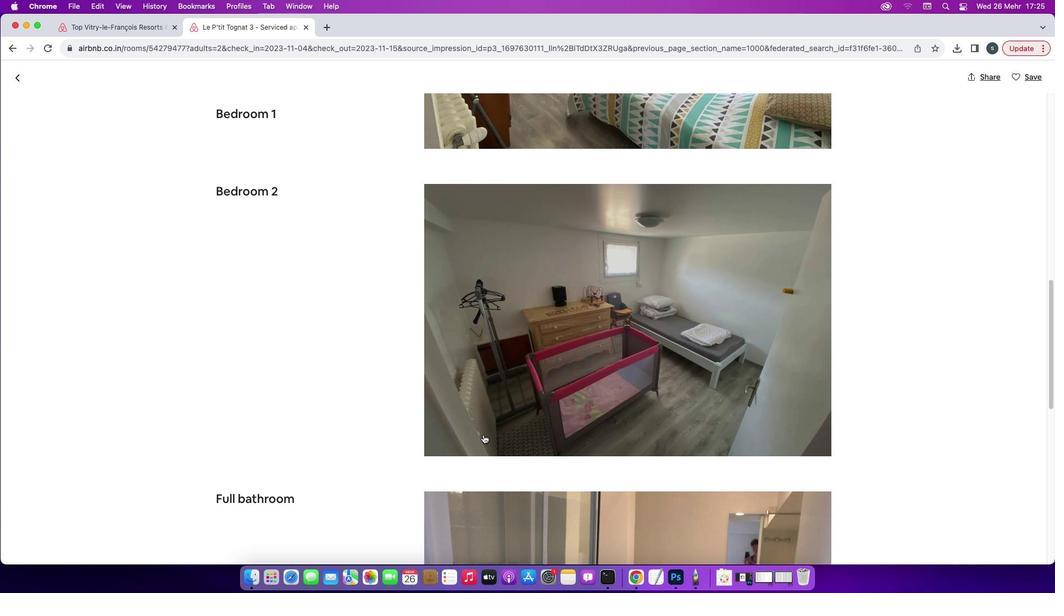 
Action: Mouse scrolled (483, 435) with delta (0, 0)
Screenshot: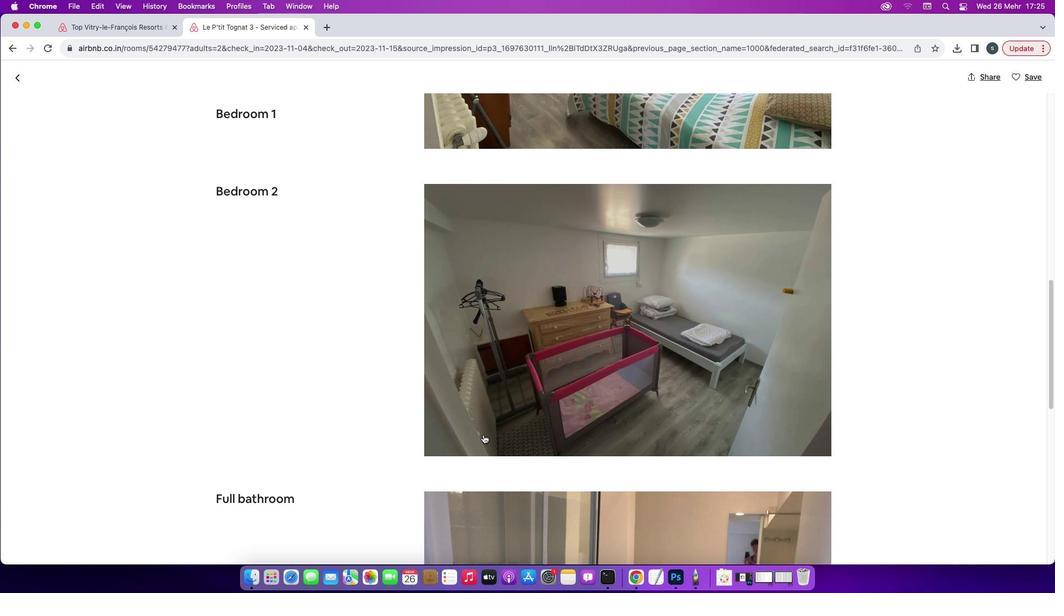 
Action: Mouse scrolled (483, 435) with delta (0, -1)
Screenshot: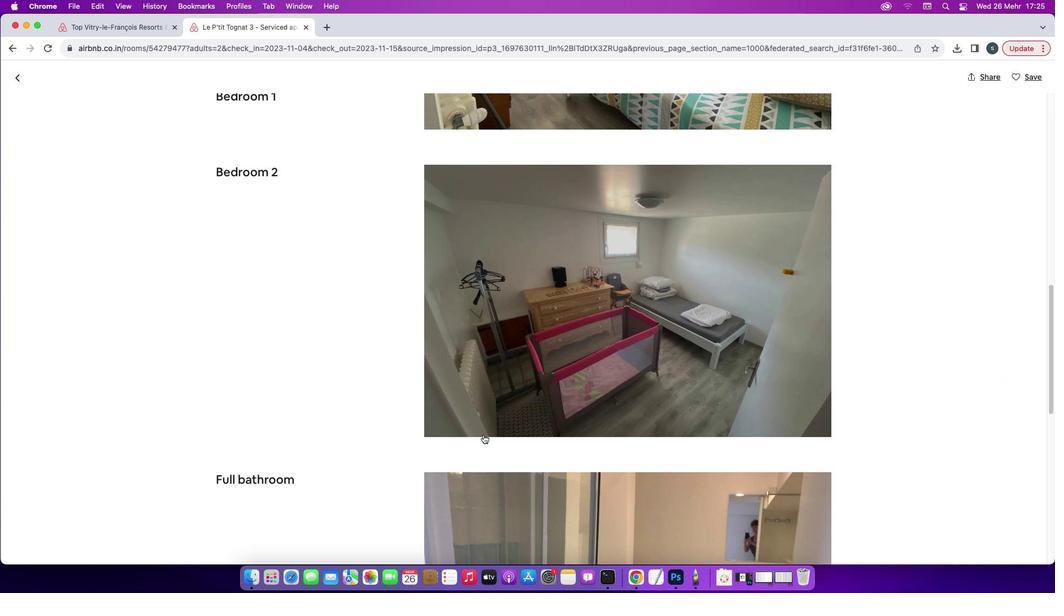 
Action: Mouse scrolled (483, 435) with delta (0, -2)
Screenshot: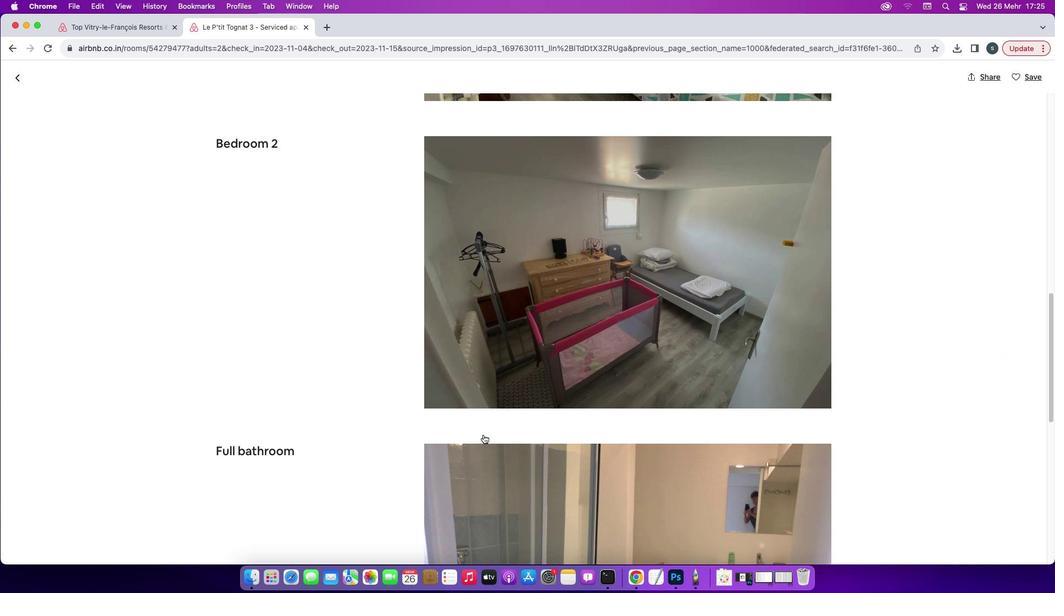 
Action: Mouse moved to (482, 435)
Screenshot: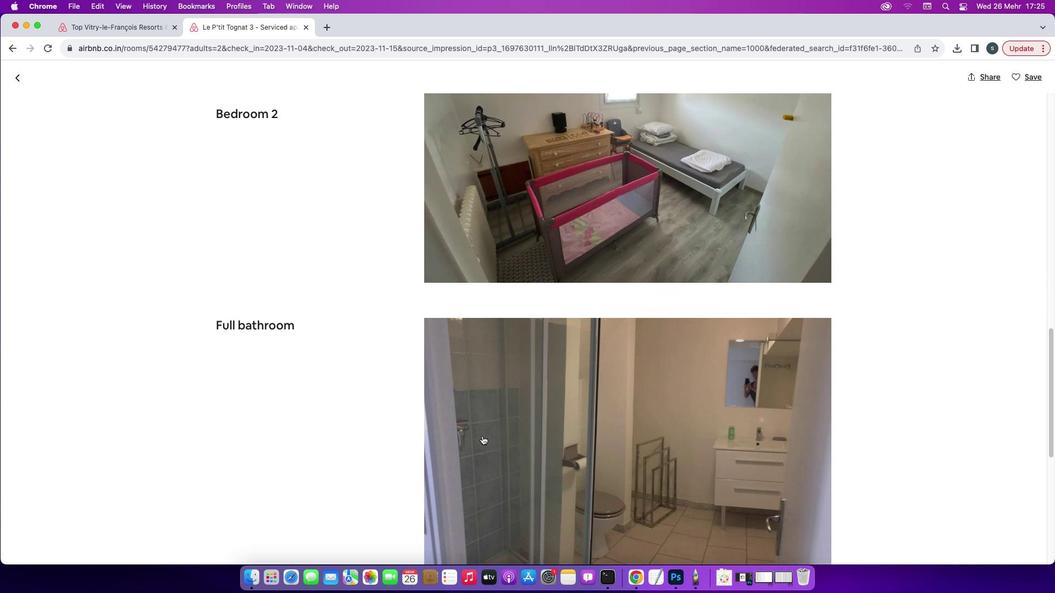 
Action: Mouse scrolled (482, 435) with delta (0, 0)
Screenshot: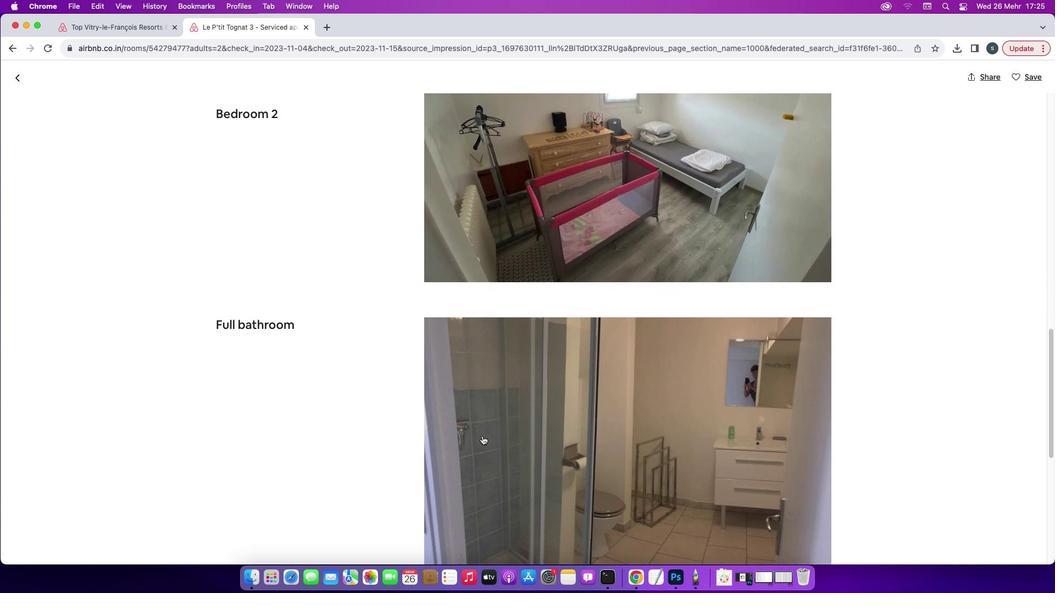 
Action: Mouse scrolled (482, 435) with delta (0, 0)
Screenshot: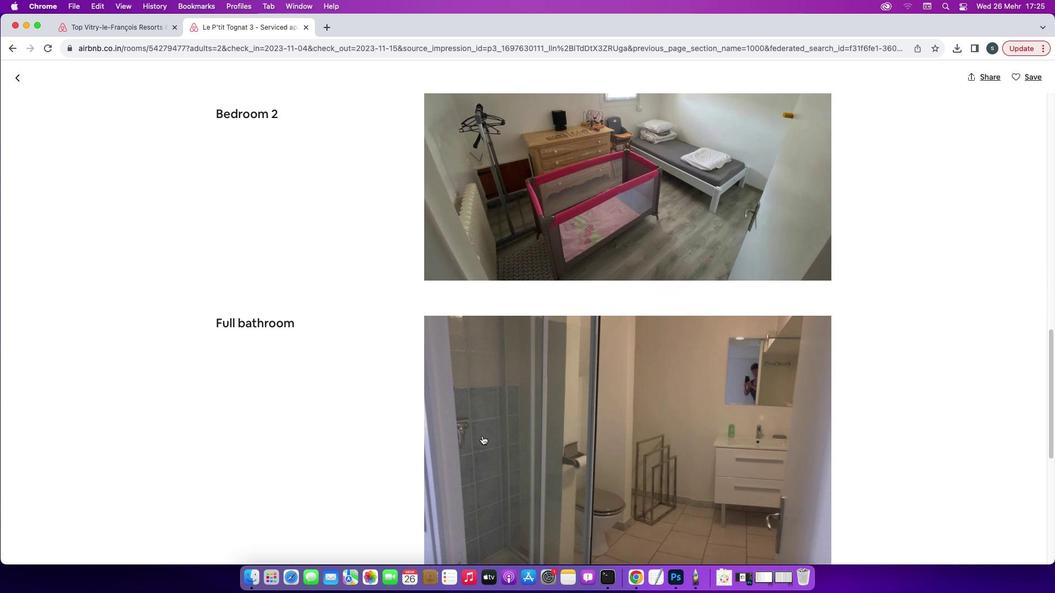 
Action: Mouse scrolled (482, 435) with delta (0, -1)
Screenshot: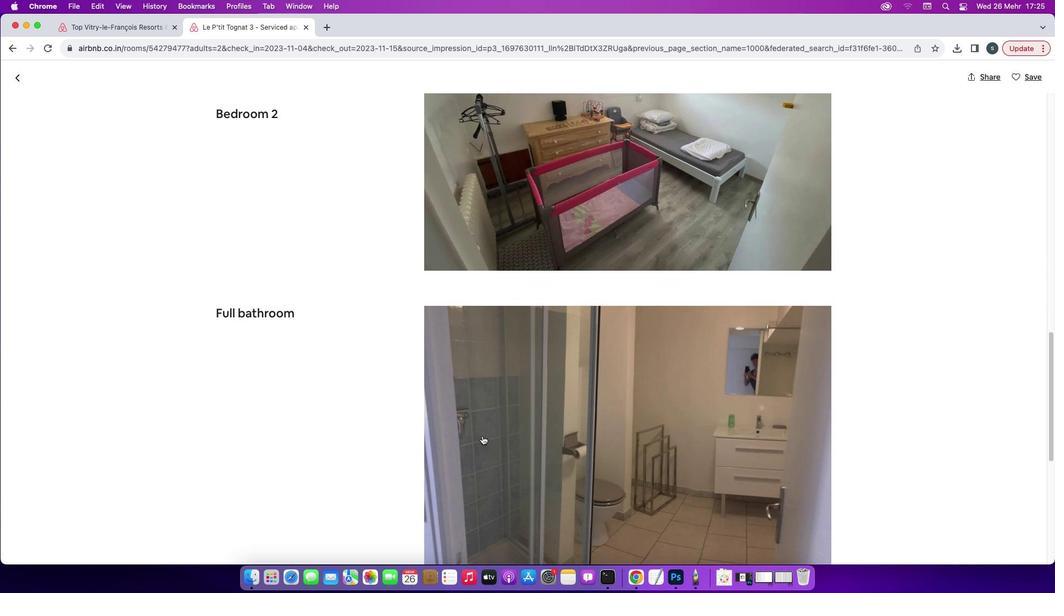 
Action: Mouse moved to (482, 435)
Screenshot: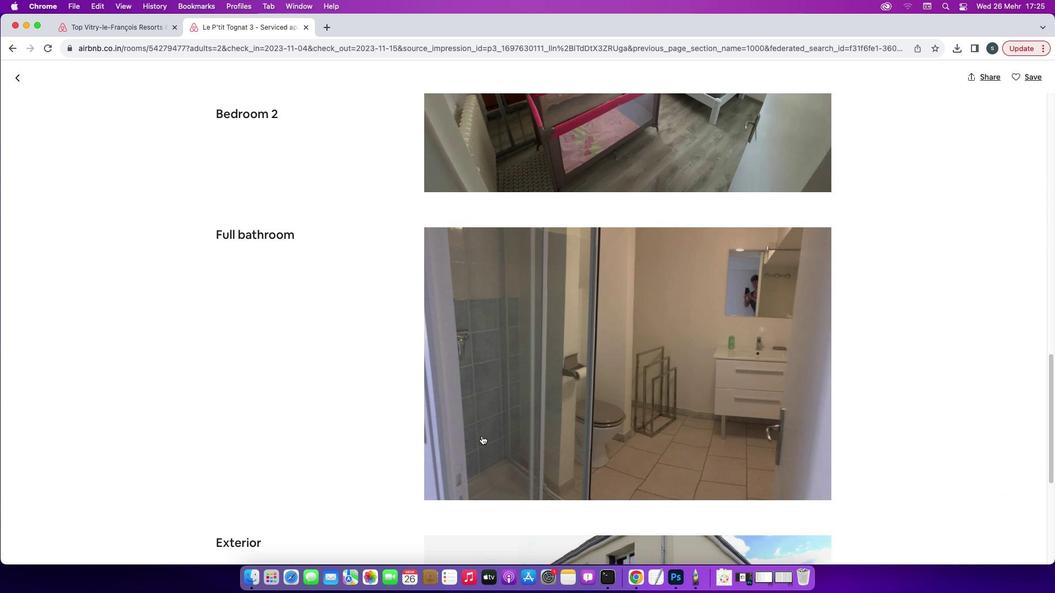 
Action: Mouse scrolled (482, 435) with delta (0, 0)
Screenshot: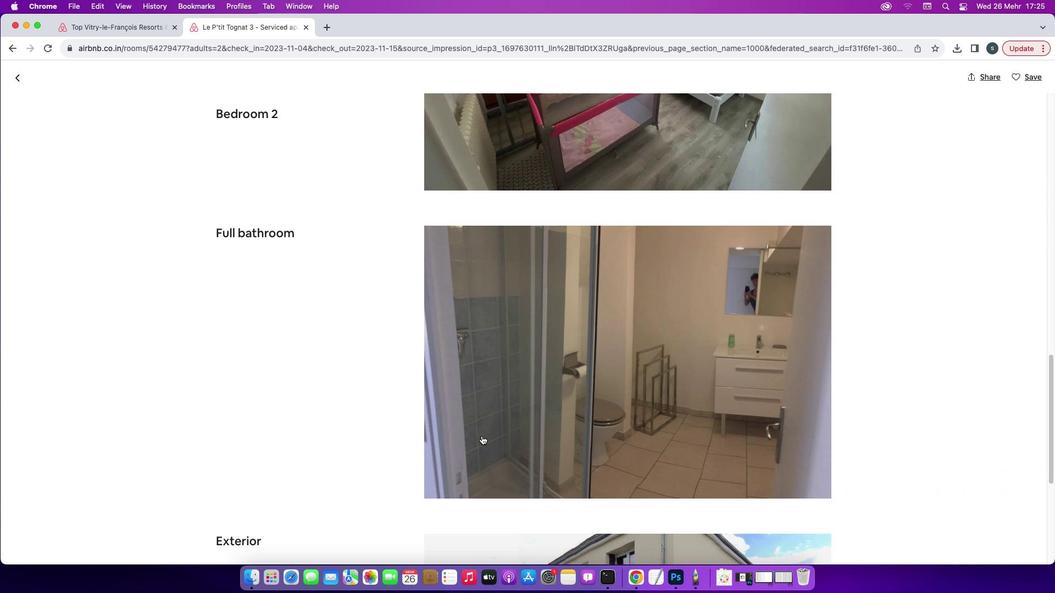 
Action: Mouse scrolled (482, 435) with delta (0, 0)
Screenshot: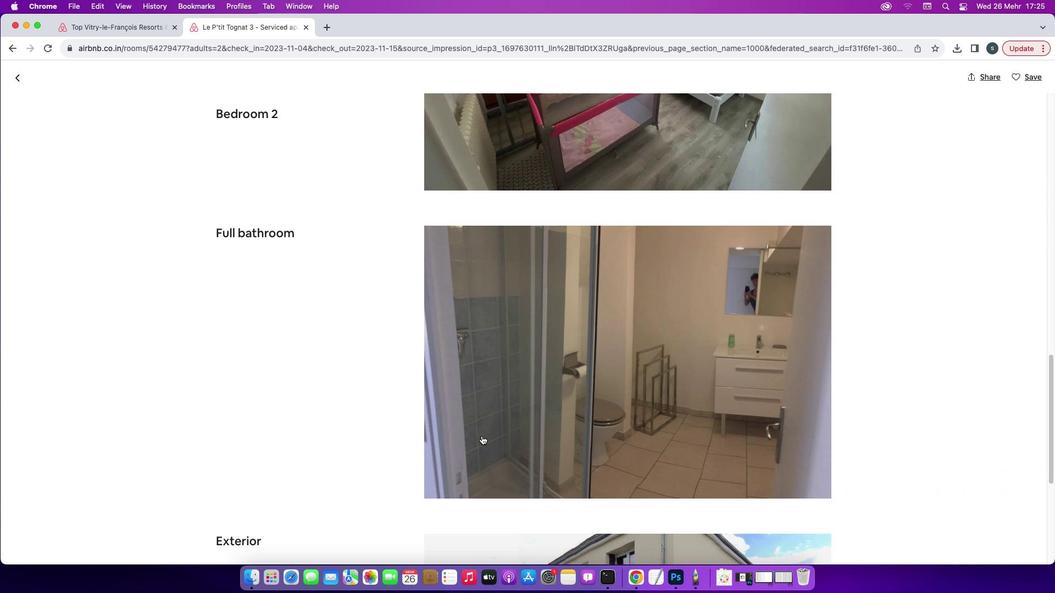 
Action: Mouse scrolled (482, 435) with delta (0, -1)
Screenshot: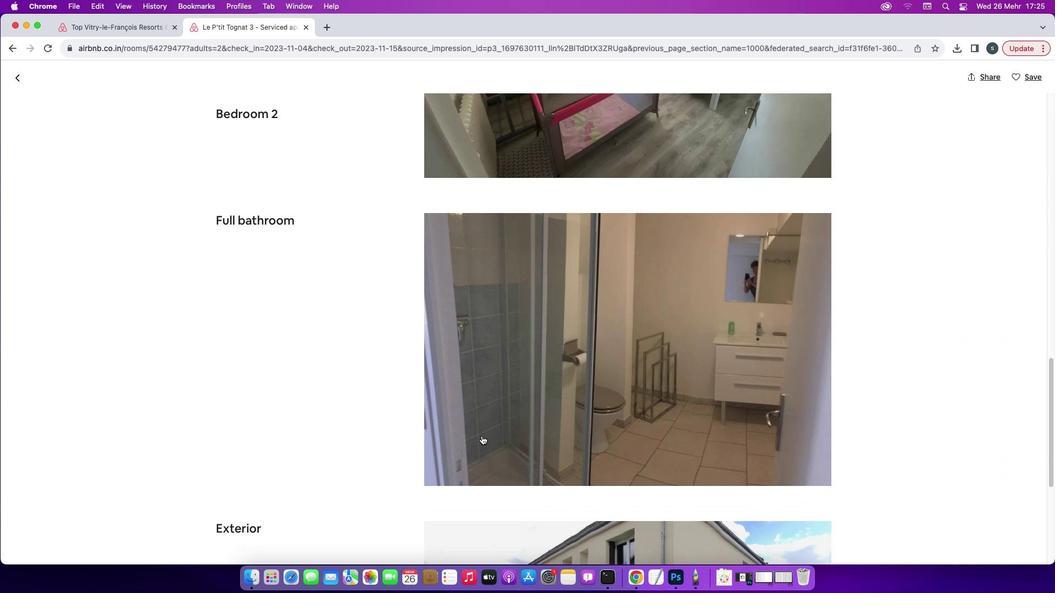 
Action: Mouse scrolled (482, 435) with delta (0, -2)
Screenshot: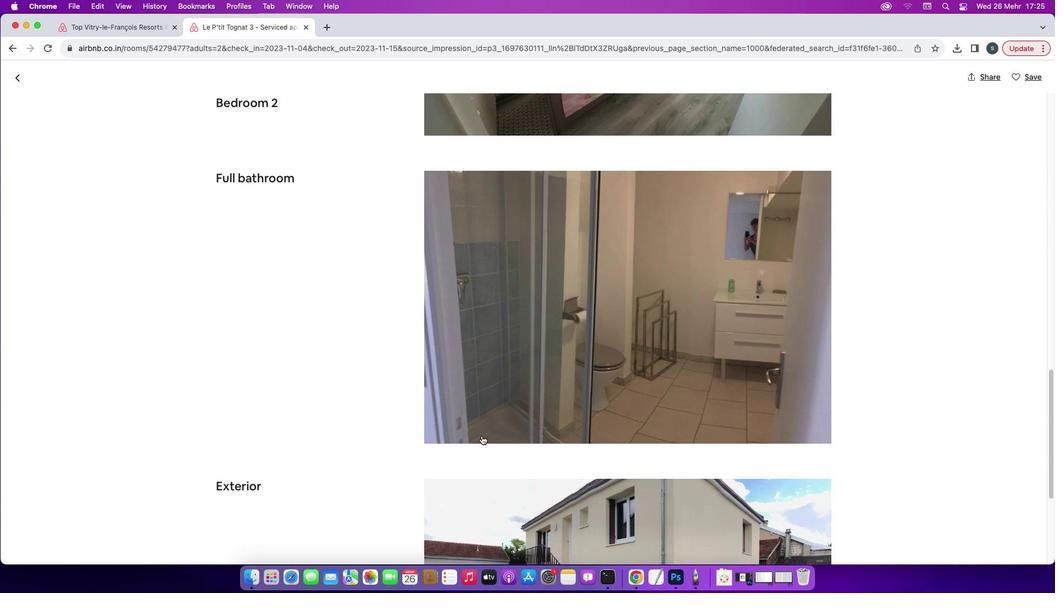 
Action: Mouse moved to (481, 436)
Screenshot: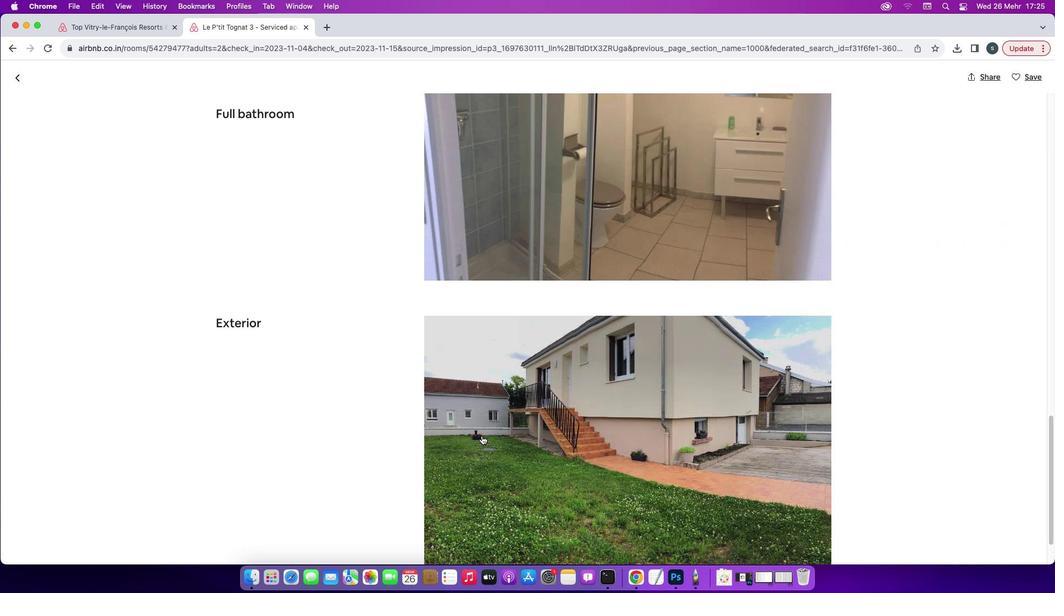 
Action: Mouse scrolled (481, 436) with delta (0, 0)
Screenshot: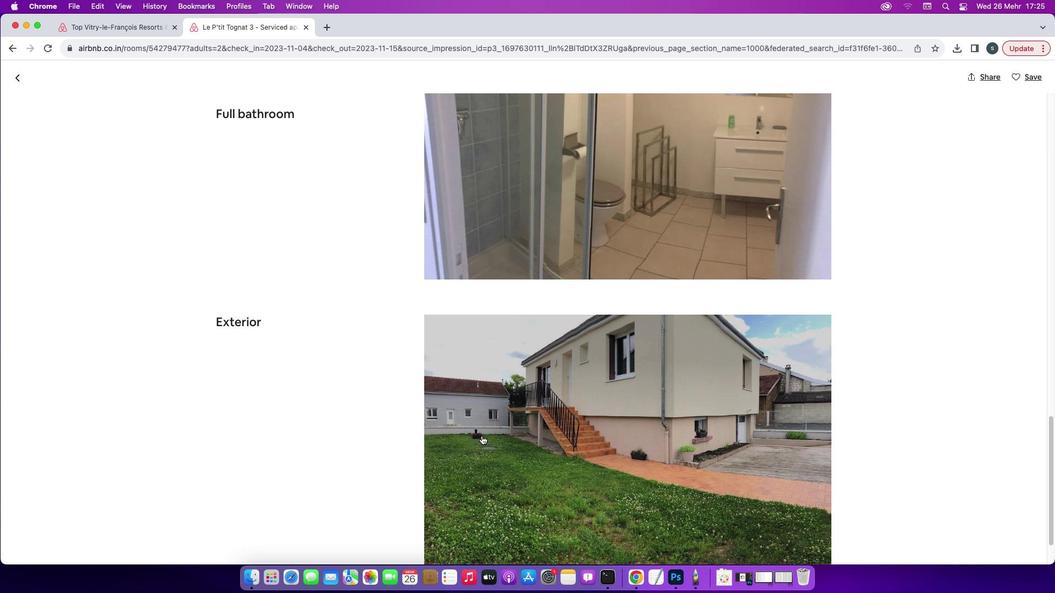 
Action: Mouse scrolled (481, 436) with delta (0, 0)
Screenshot: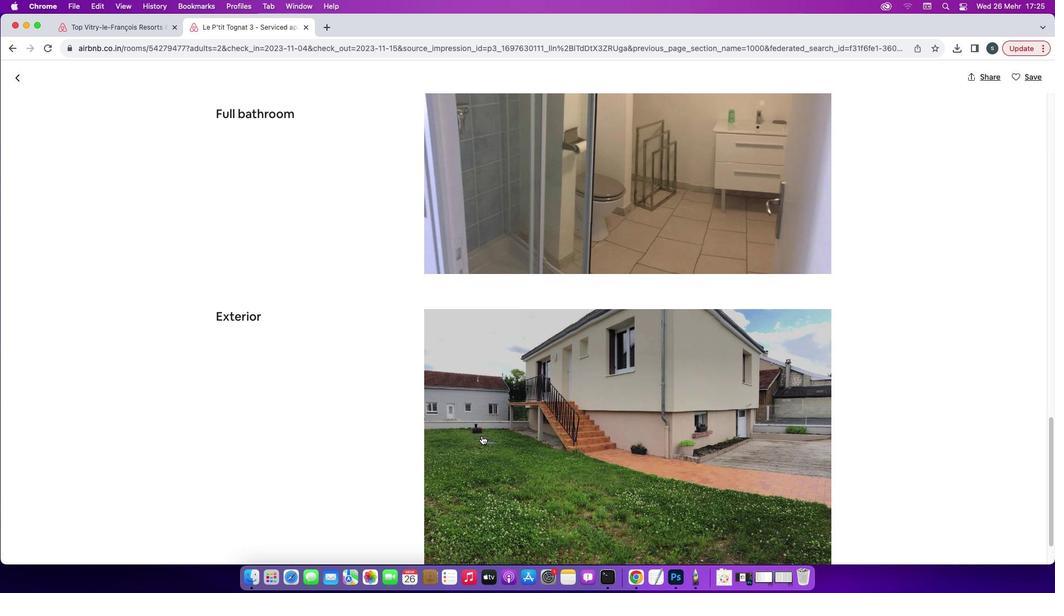 
Action: Mouse scrolled (481, 436) with delta (0, -1)
Screenshot: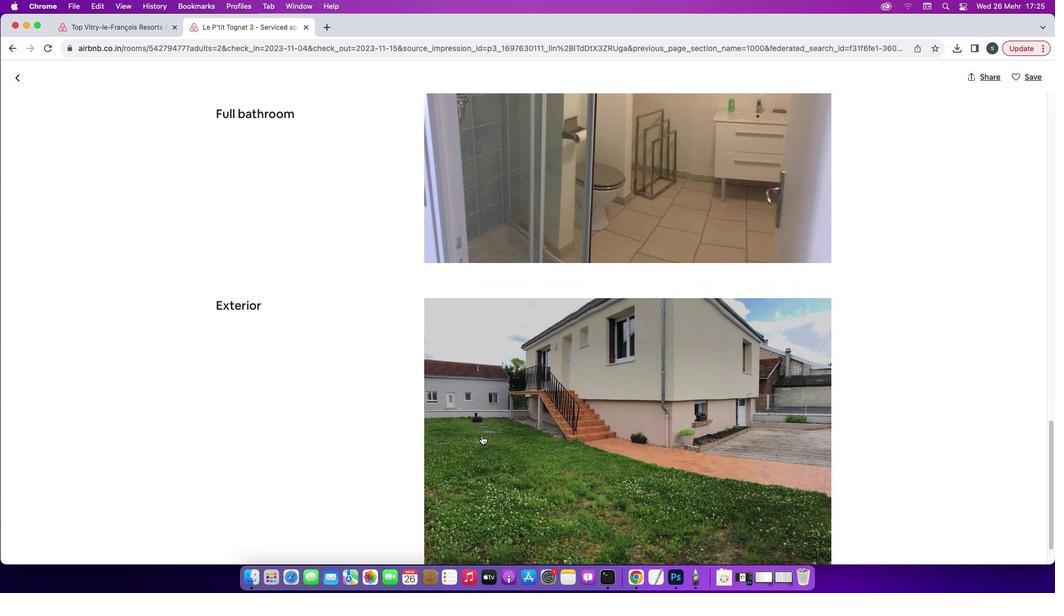 
Action: Mouse scrolled (481, 436) with delta (0, 0)
Screenshot: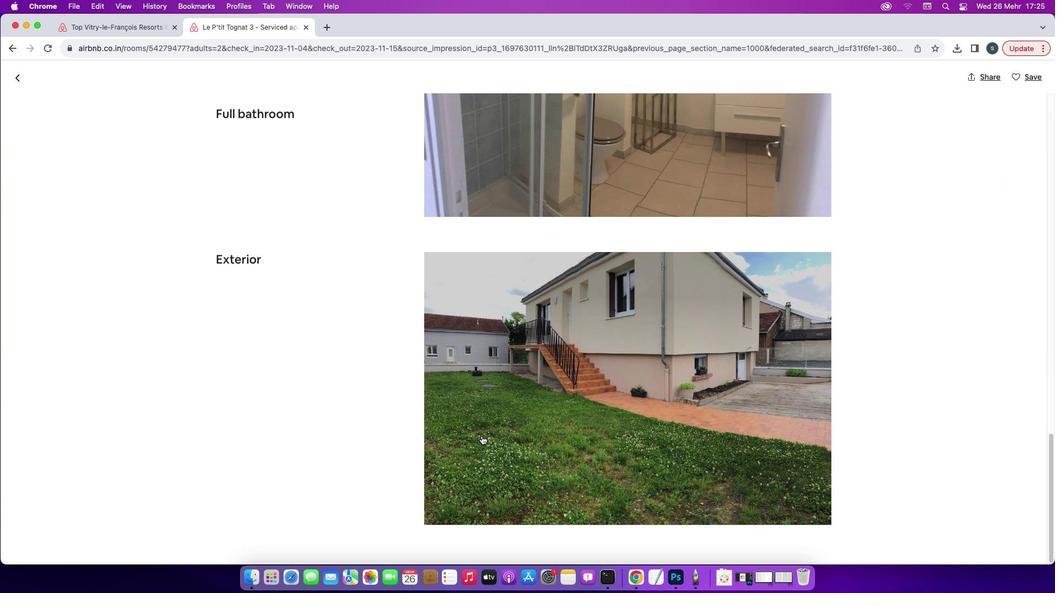 
Action: Mouse moved to (481, 436)
Screenshot: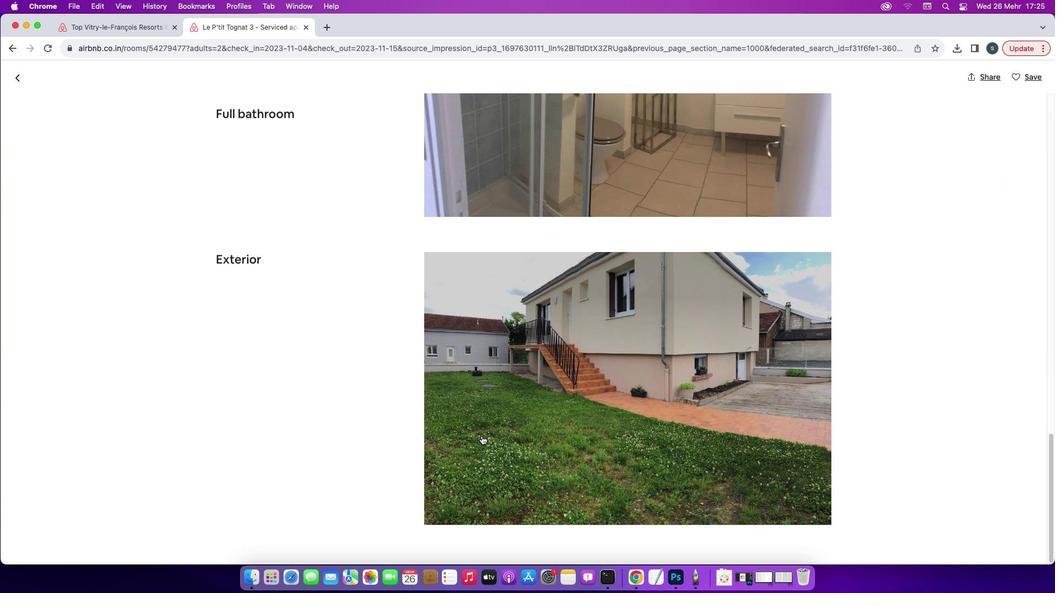 
Action: Mouse scrolled (481, 436) with delta (0, 0)
Screenshot: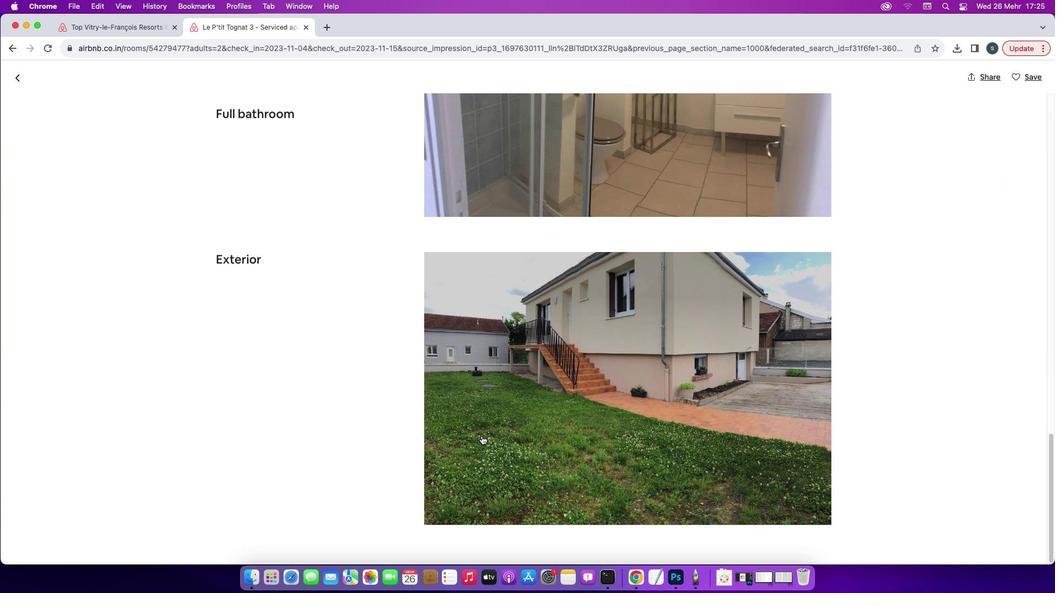 
Action: Mouse scrolled (481, 436) with delta (0, -1)
Screenshot: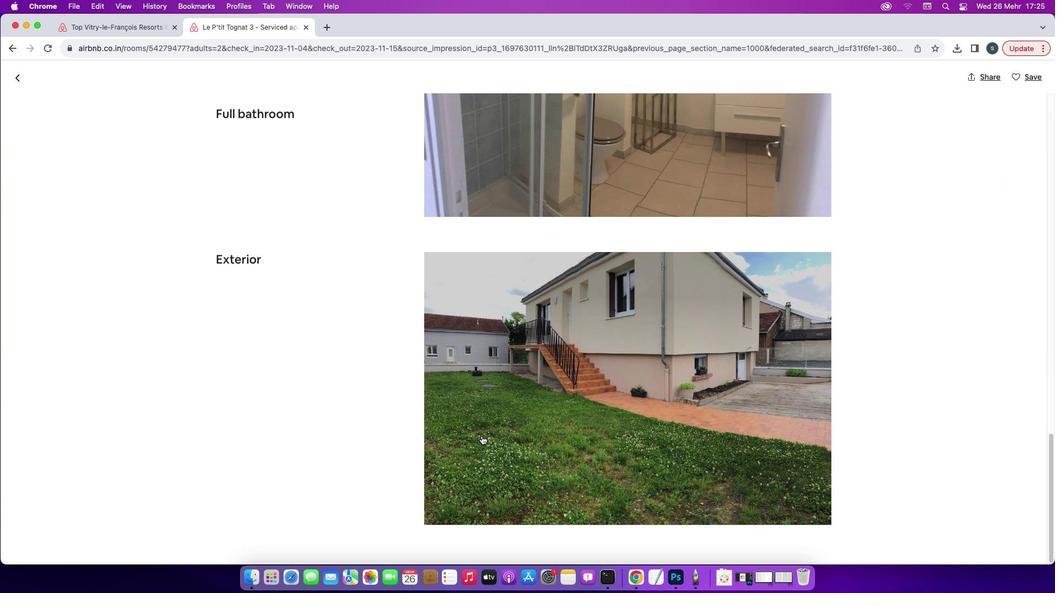 
Action: Mouse scrolled (481, 436) with delta (0, -2)
Screenshot: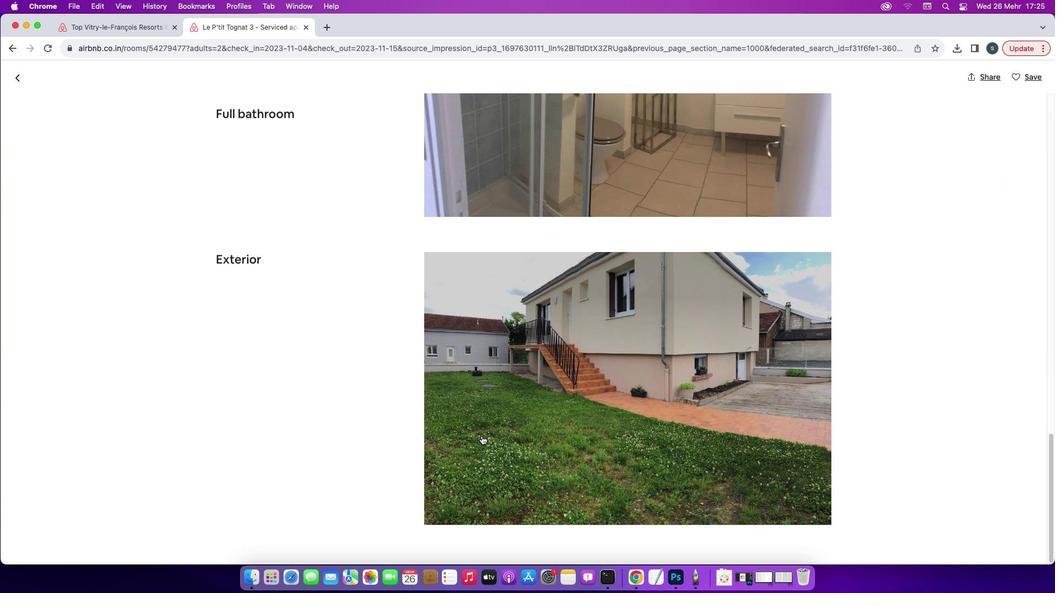 
Action: Mouse scrolled (481, 436) with delta (0, 0)
Screenshot: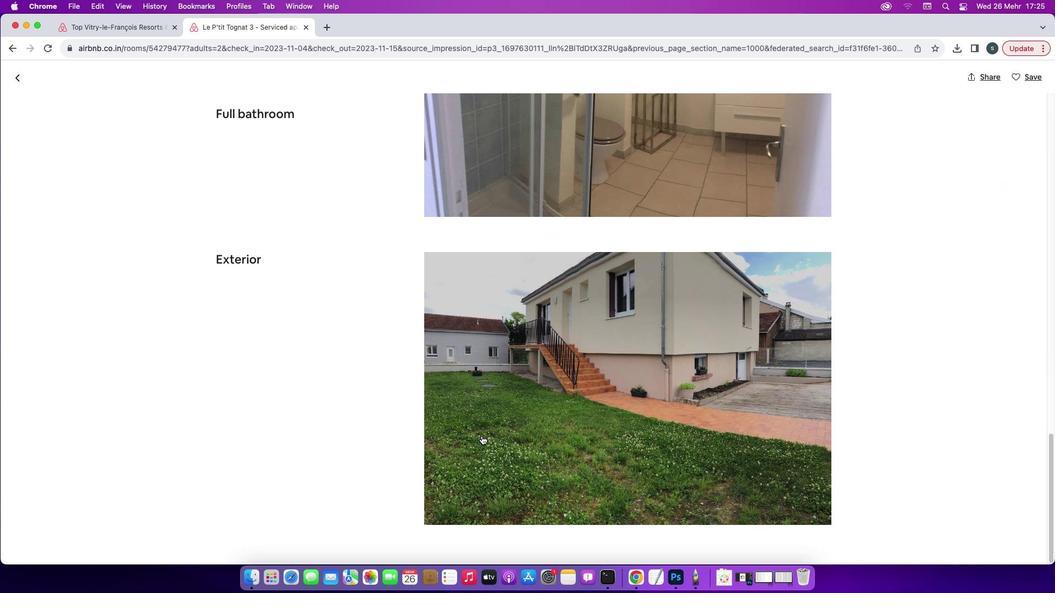 
Action: Mouse scrolled (481, 436) with delta (0, 0)
Screenshot: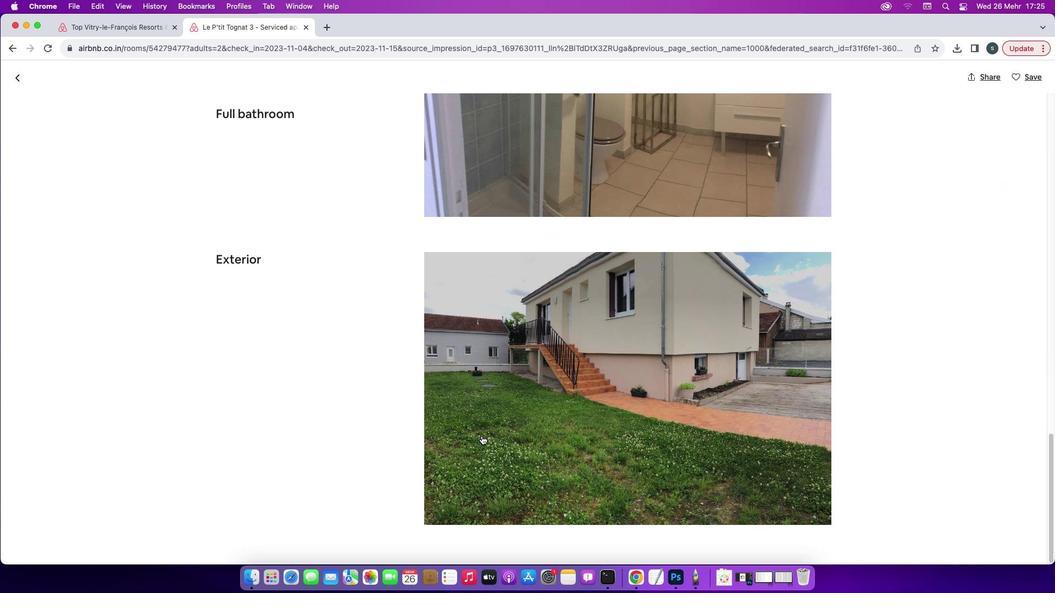 
Action: Mouse scrolled (481, 436) with delta (0, -1)
Screenshot: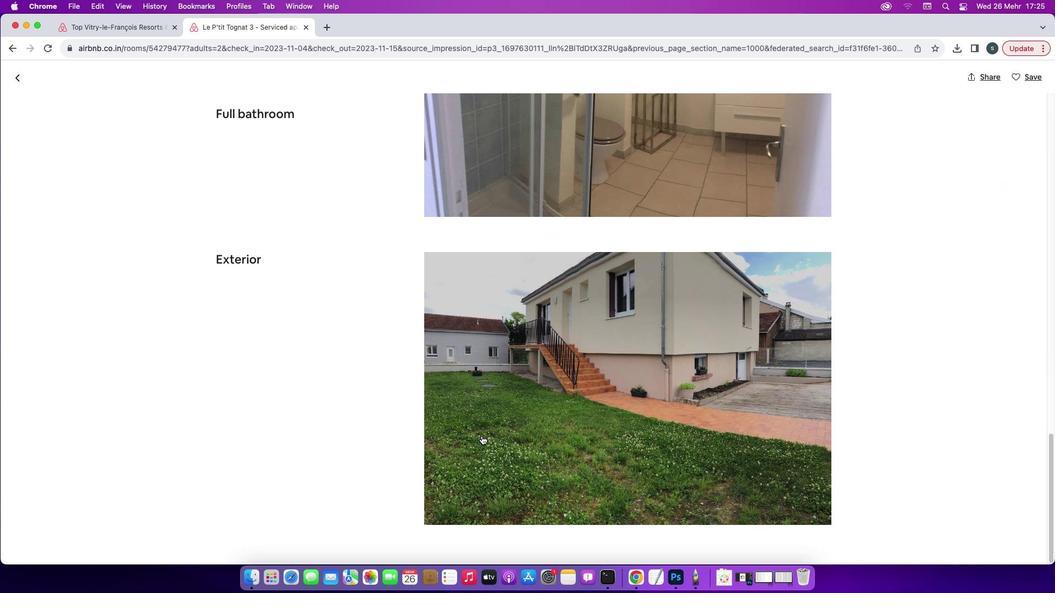 
Action: Mouse moved to (14, 79)
Screenshot: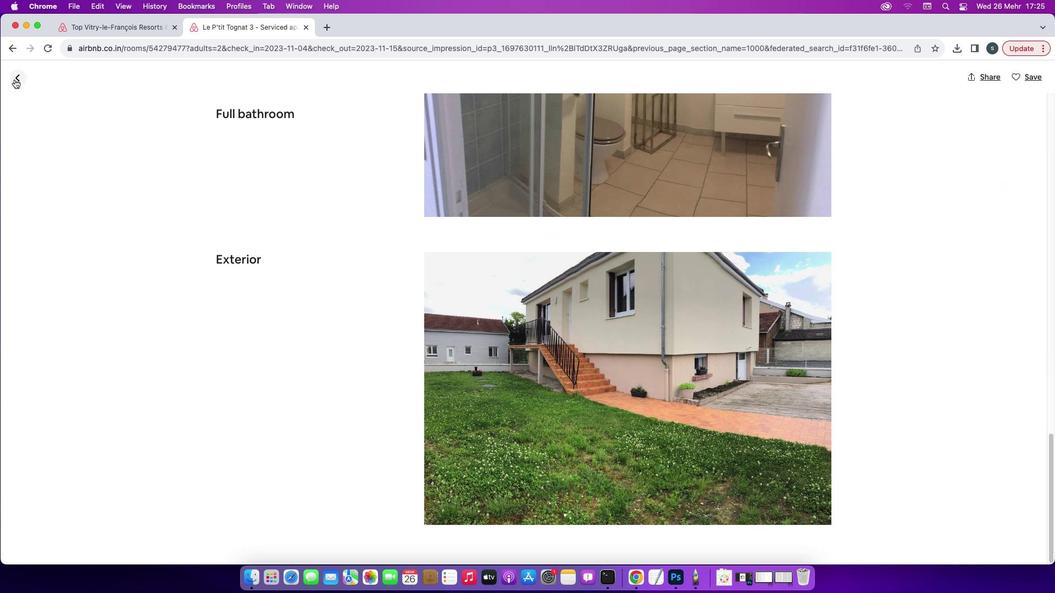 
Action: Mouse pressed left at (14, 79)
Screenshot: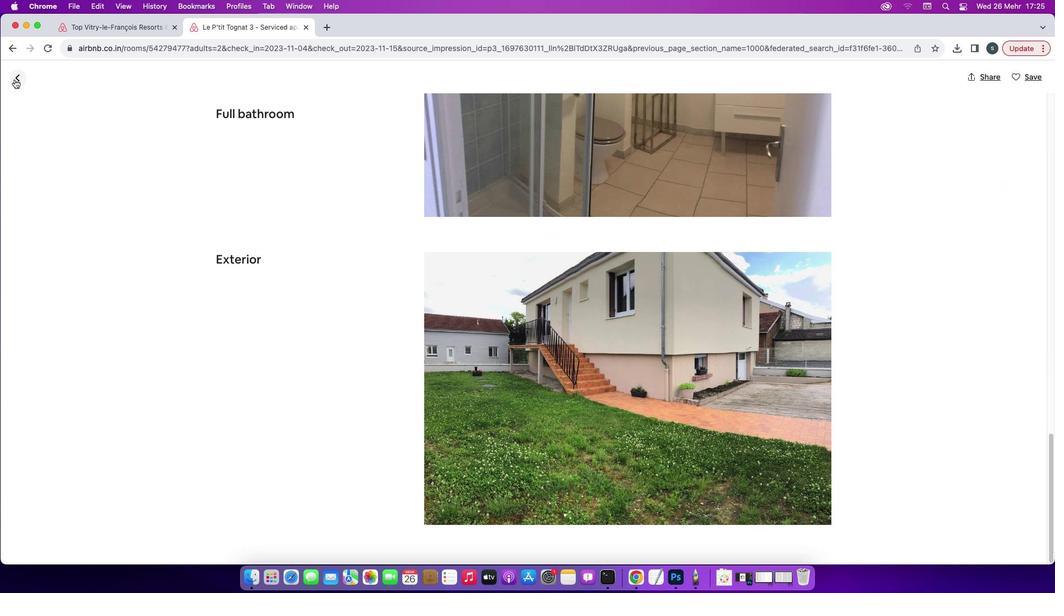 
Action: Mouse moved to (537, 445)
Screenshot: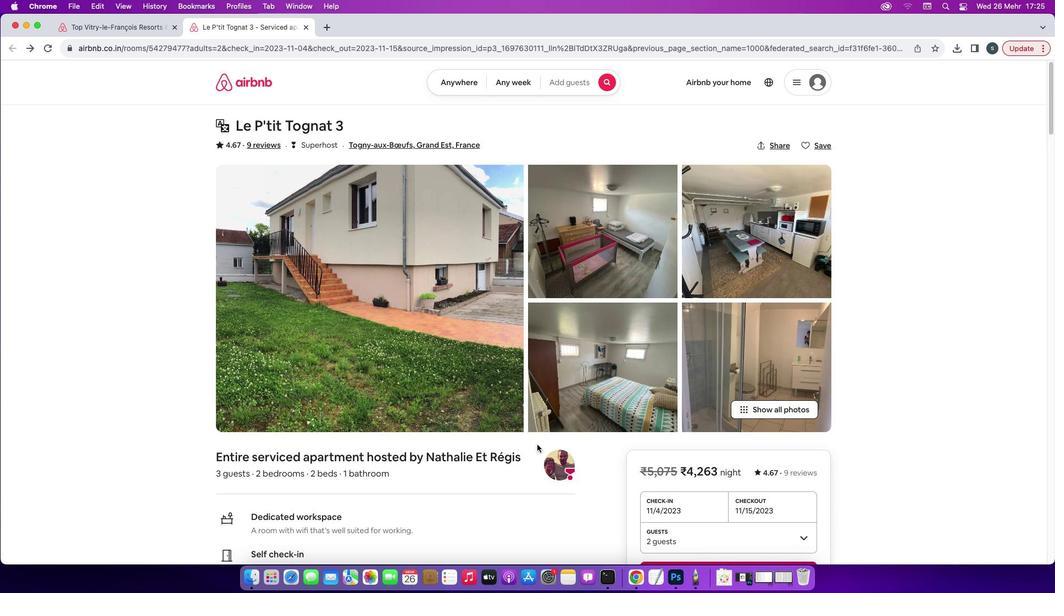 
Action: Mouse scrolled (537, 445) with delta (0, 0)
Screenshot: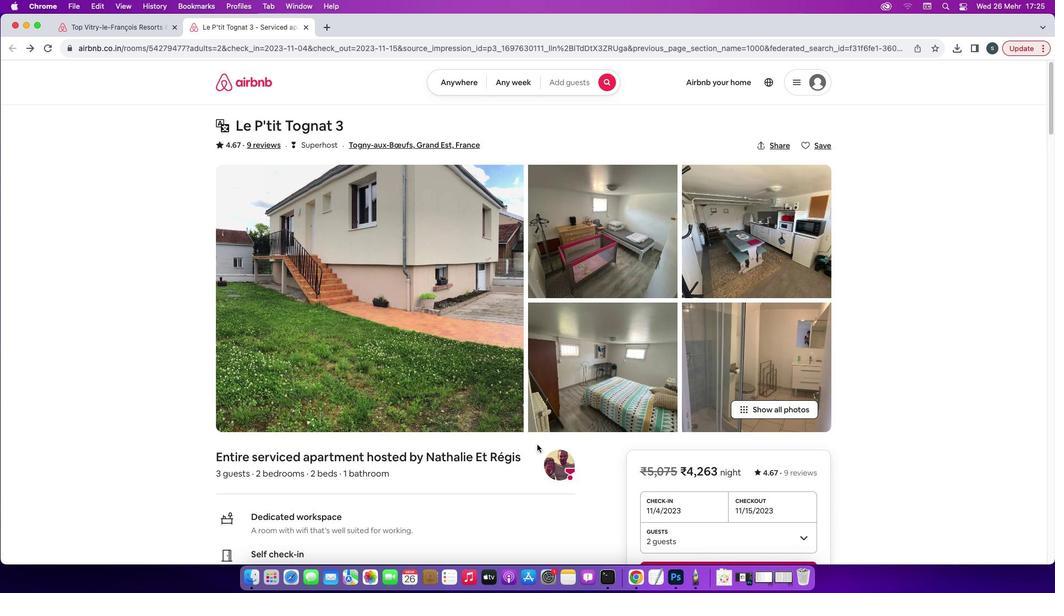 
Action: Mouse scrolled (537, 445) with delta (0, 0)
Screenshot: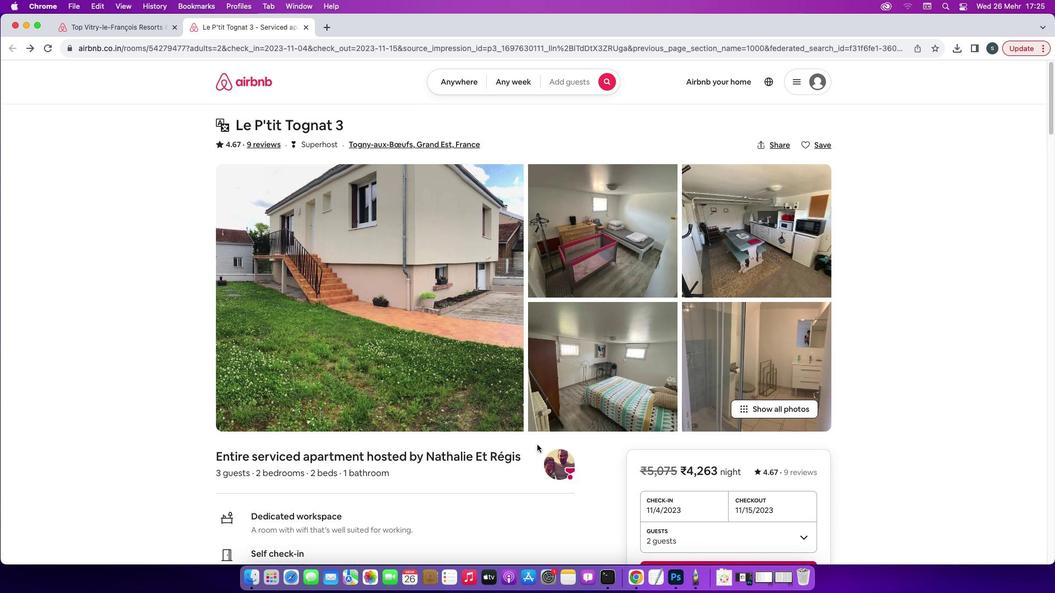 
Action: Mouse scrolled (537, 445) with delta (0, -1)
Screenshot: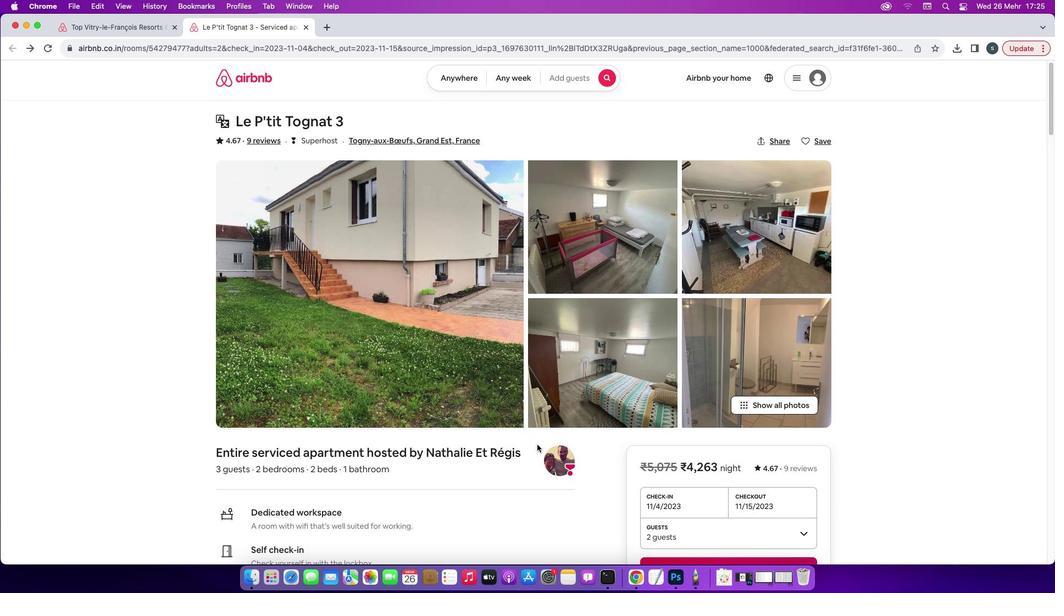 
Action: Mouse scrolled (537, 445) with delta (0, -2)
Screenshot: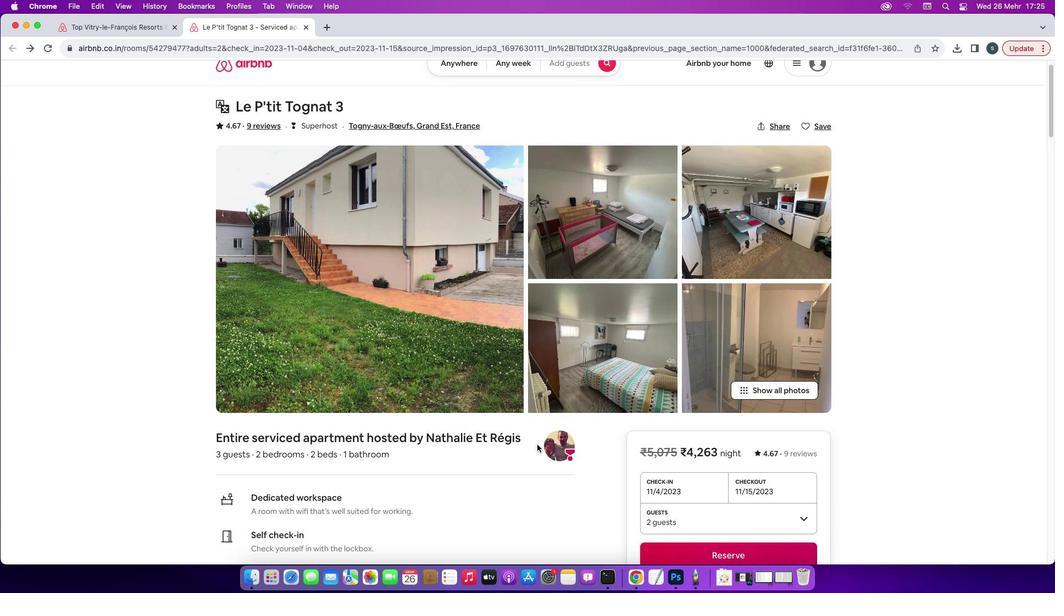 
Action: Mouse scrolled (537, 445) with delta (0, -2)
Screenshot: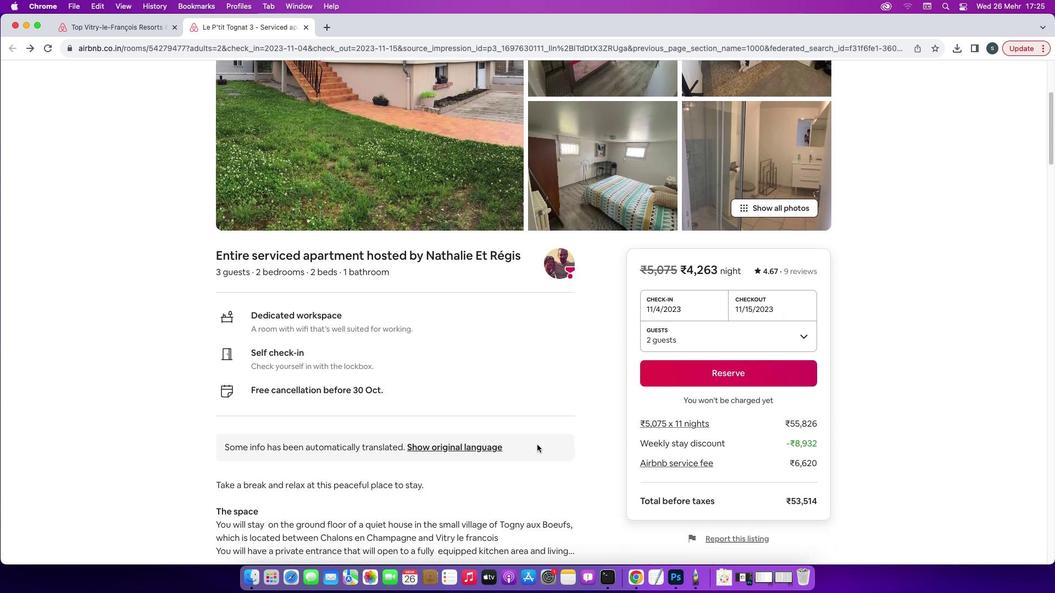 
Action: Mouse scrolled (537, 445) with delta (0, 0)
Screenshot: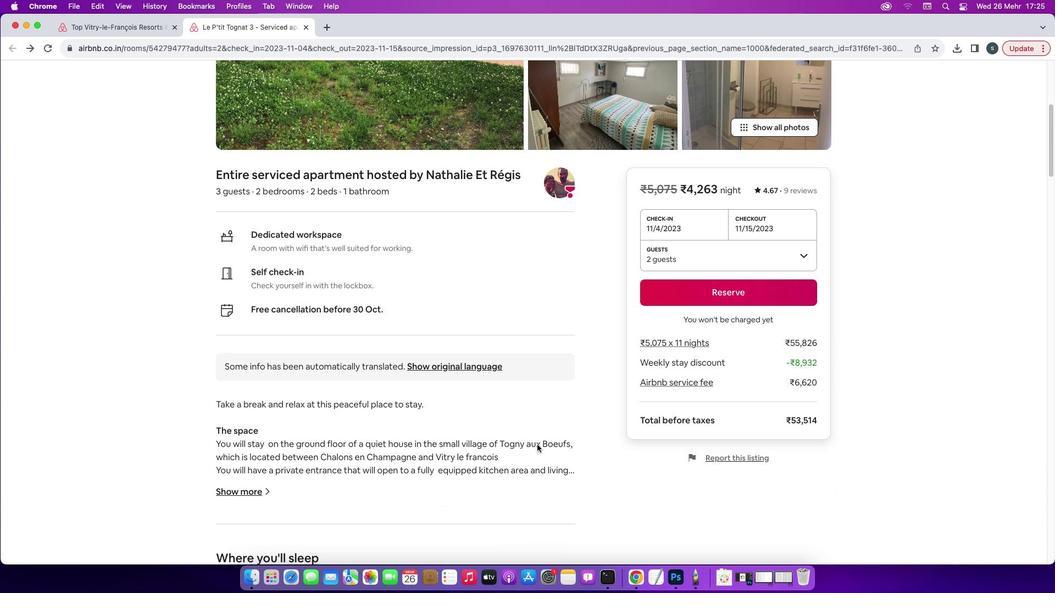 
Action: Mouse scrolled (537, 445) with delta (0, 0)
Screenshot: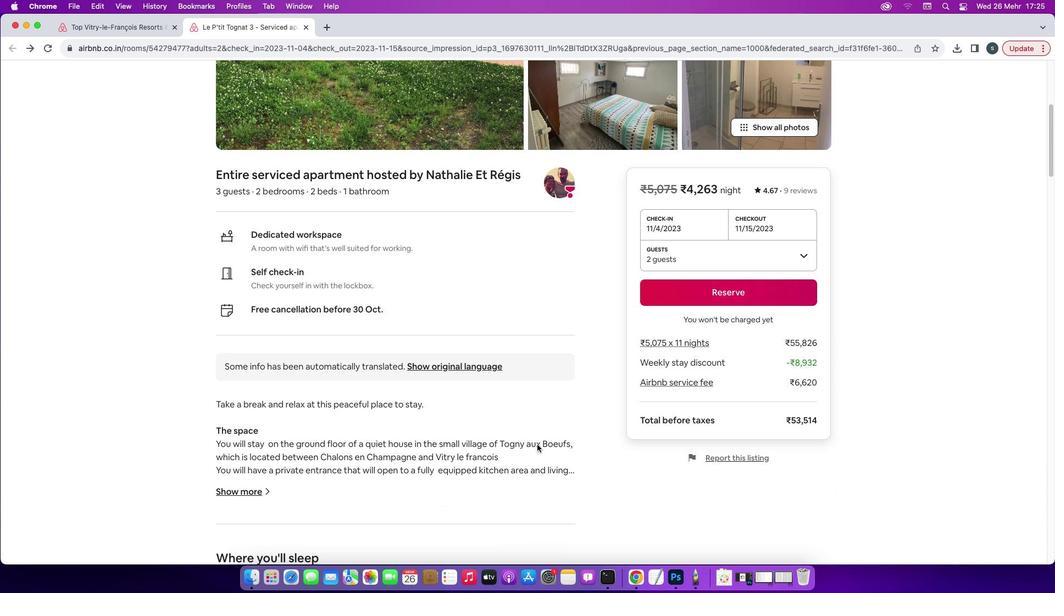 
Action: Mouse scrolled (537, 445) with delta (0, -1)
Screenshot: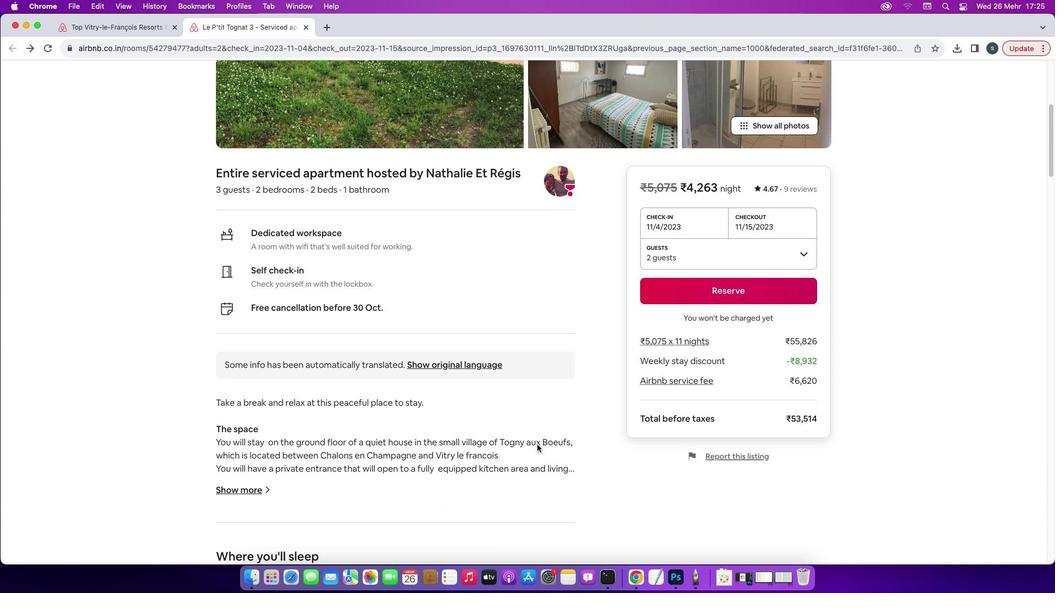 
Action: Mouse scrolled (537, 445) with delta (0, -1)
Screenshot: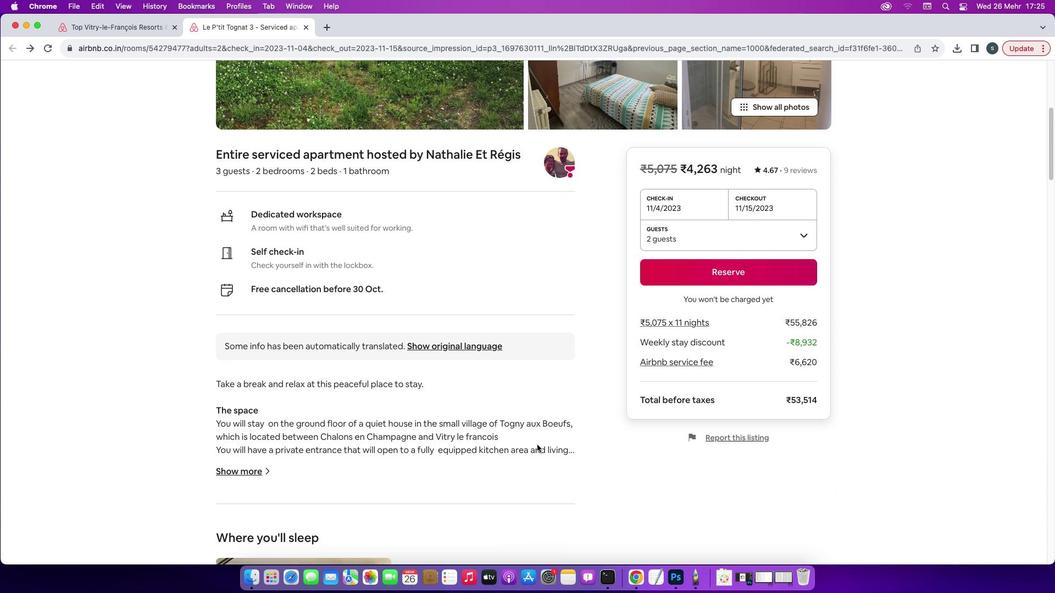 
Action: Mouse moved to (253, 333)
Screenshot: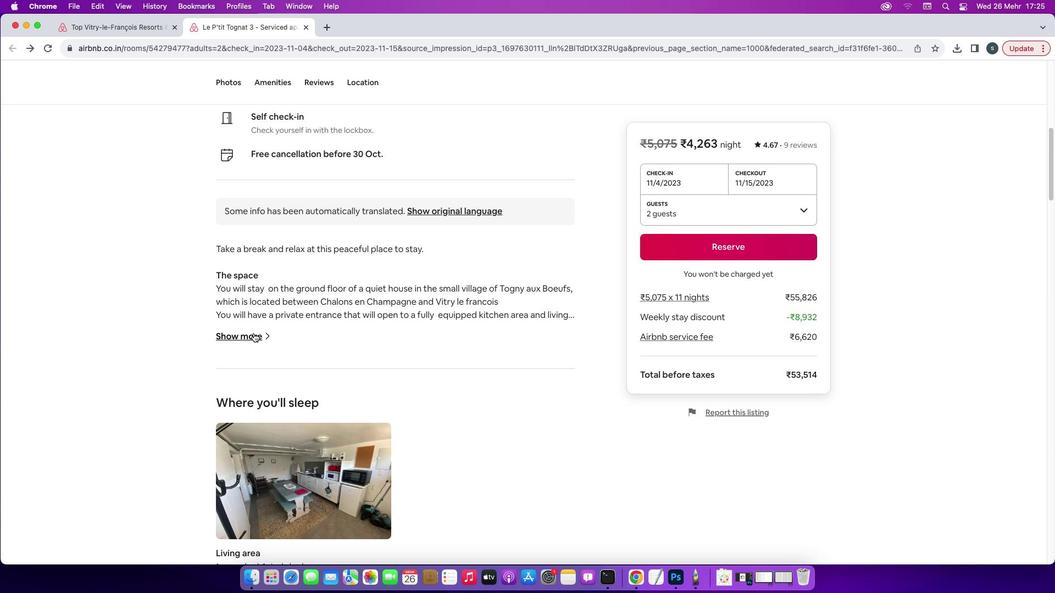 
Action: Mouse pressed left at (253, 333)
Screenshot: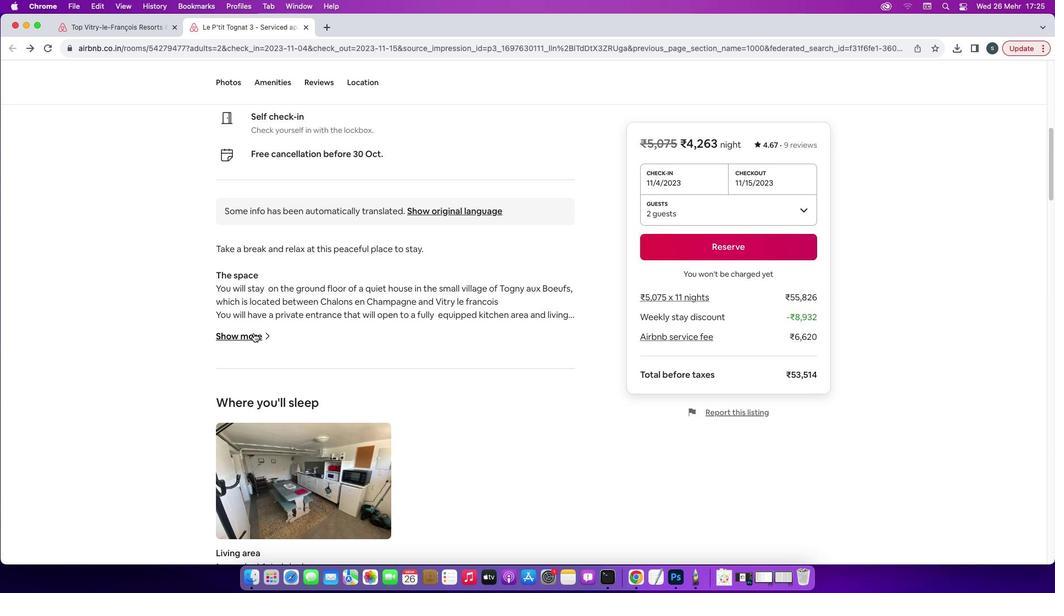 
Action: Mouse moved to (618, 439)
Screenshot: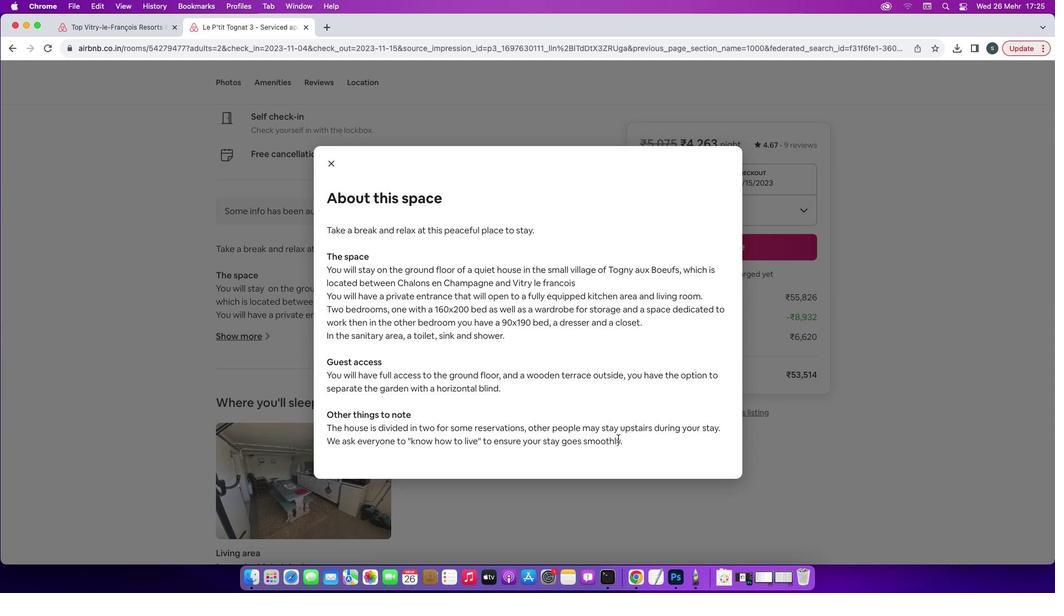 
Action: Mouse scrolled (618, 439) with delta (0, 0)
Screenshot: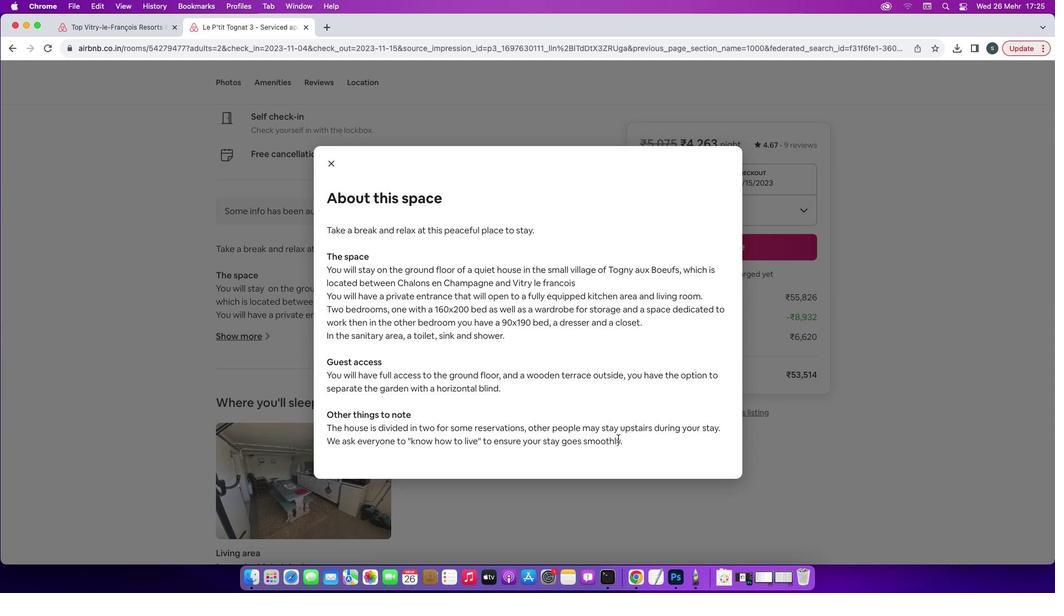 
Action: Mouse scrolled (618, 439) with delta (0, 0)
Screenshot: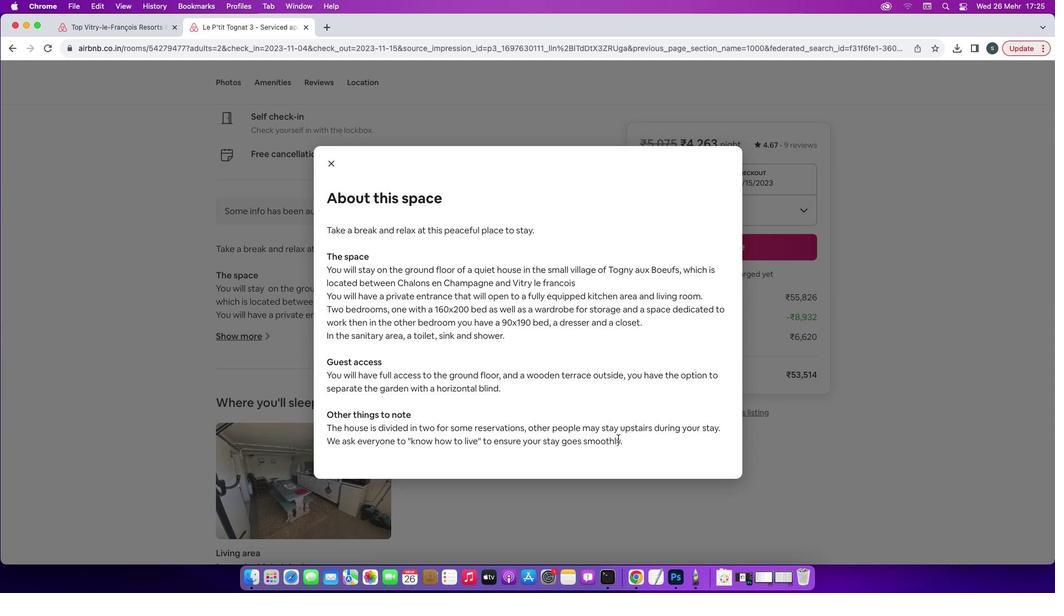
Action: Mouse scrolled (618, 439) with delta (0, -1)
Screenshot: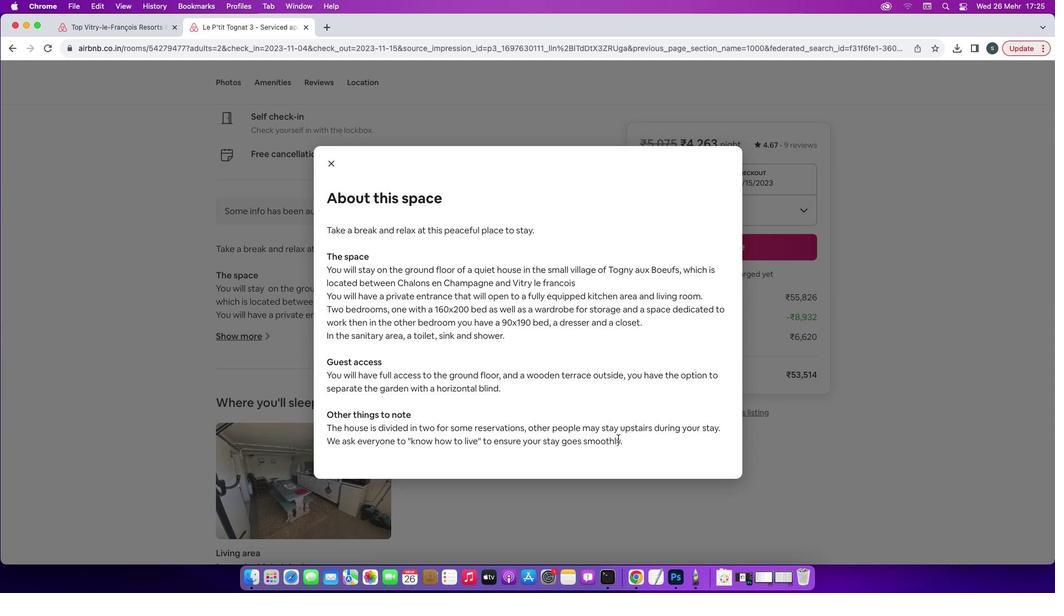 
Action: Mouse moved to (617, 439)
Screenshot: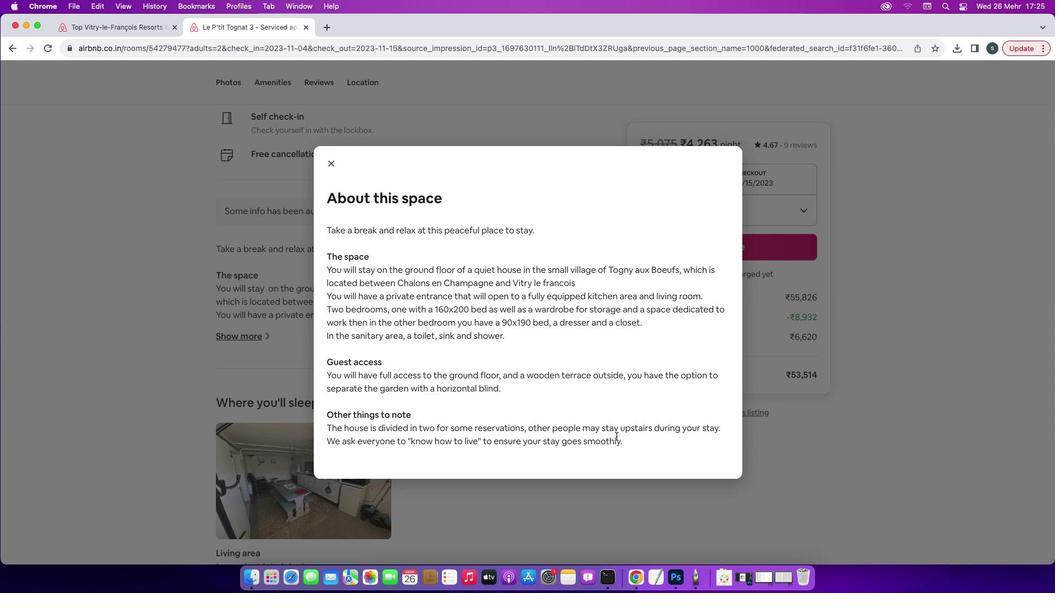 
Action: Mouse scrolled (617, 439) with delta (0, -2)
Screenshot: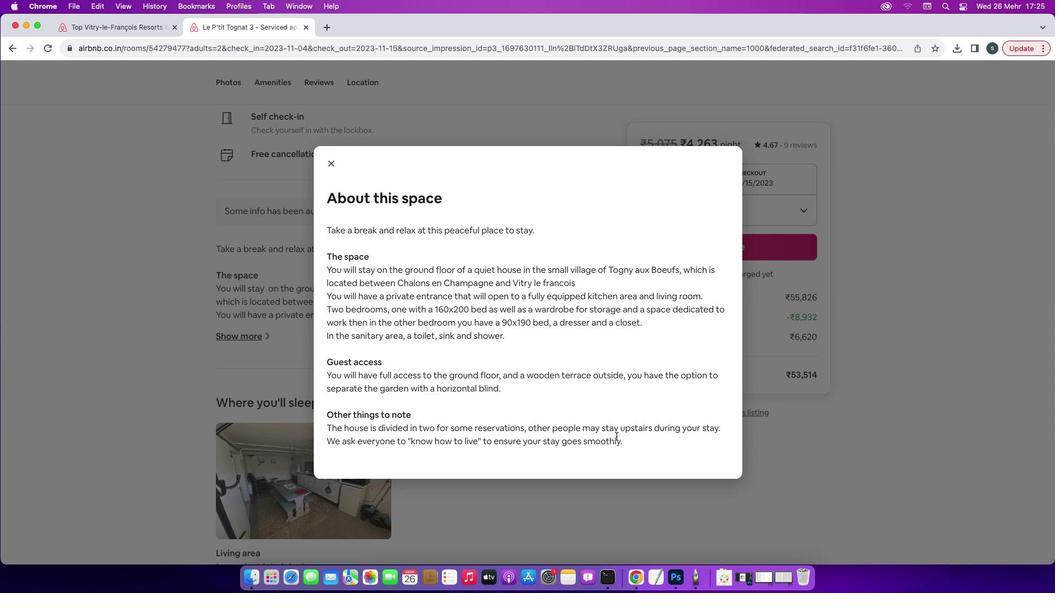 
Action: Mouse moved to (329, 161)
Screenshot: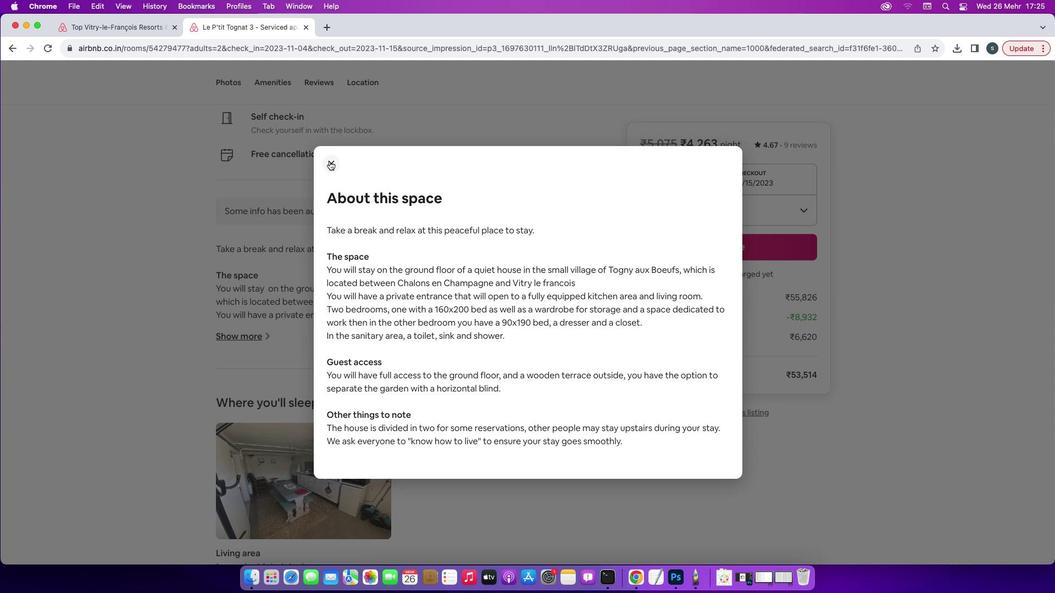 
Action: Mouse pressed left at (329, 161)
Screenshot: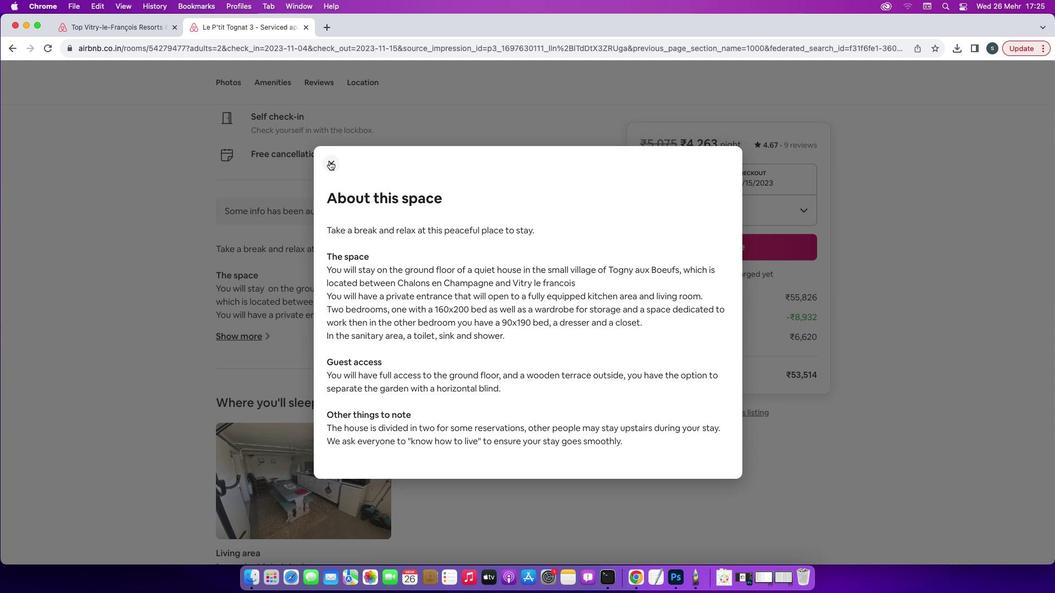 
Action: Mouse moved to (444, 306)
Screenshot: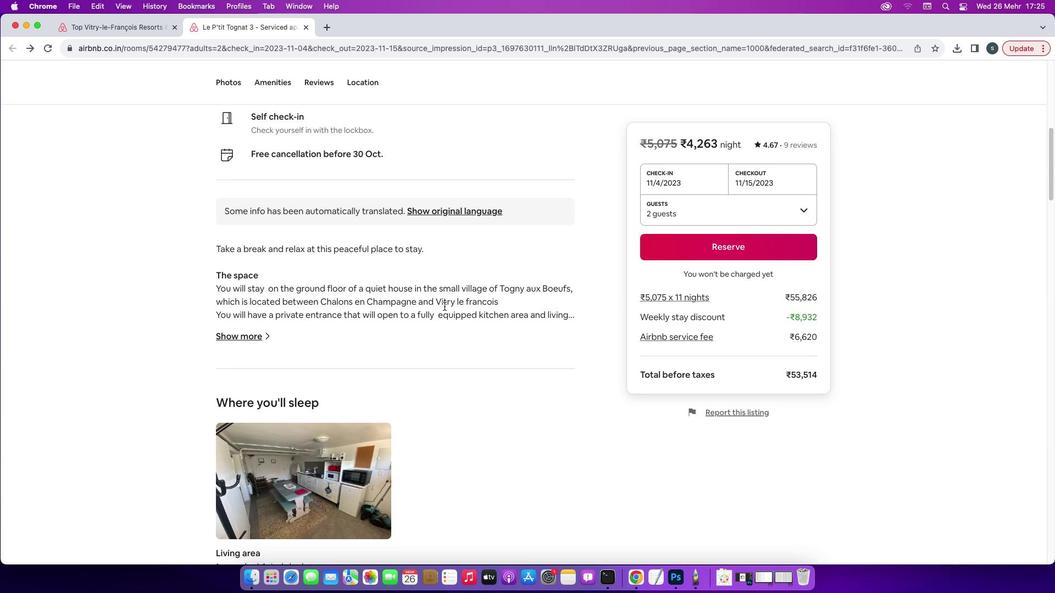
Action: Mouse scrolled (444, 306) with delta (0, 0)
Screenshot: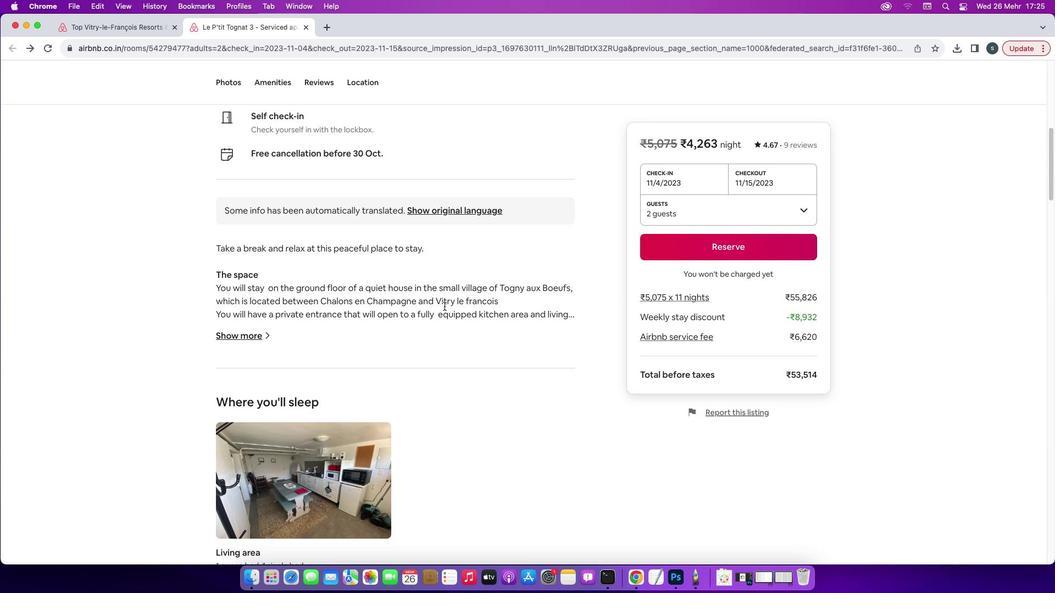 
Action: Mouse scrolled (444, 306) with delta (0, 0)
Screenshot: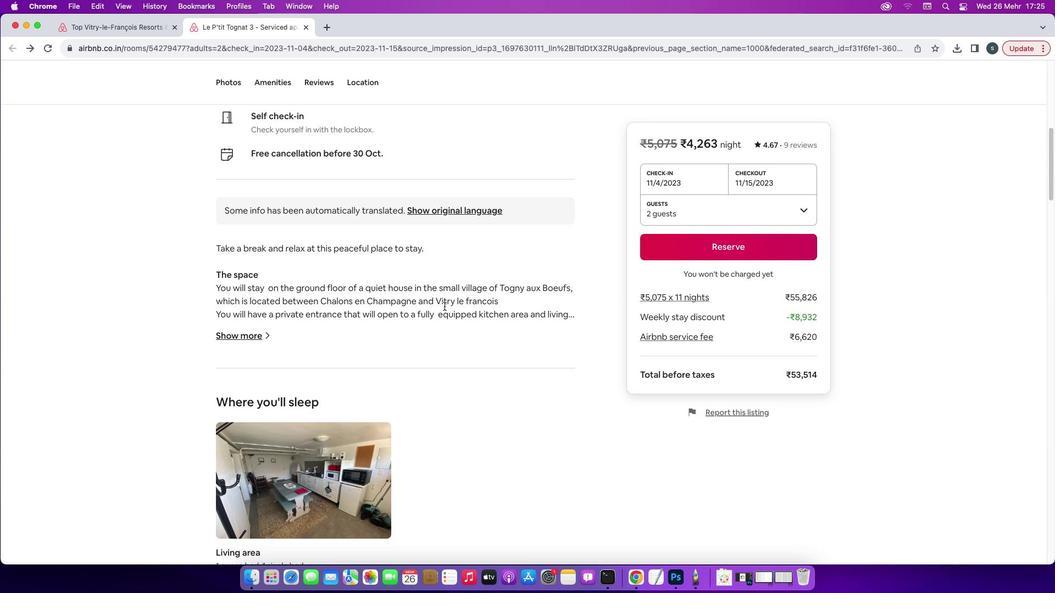 
Action: Mouse scrolled (444, 306) with delta (0, -1)
Screenshot: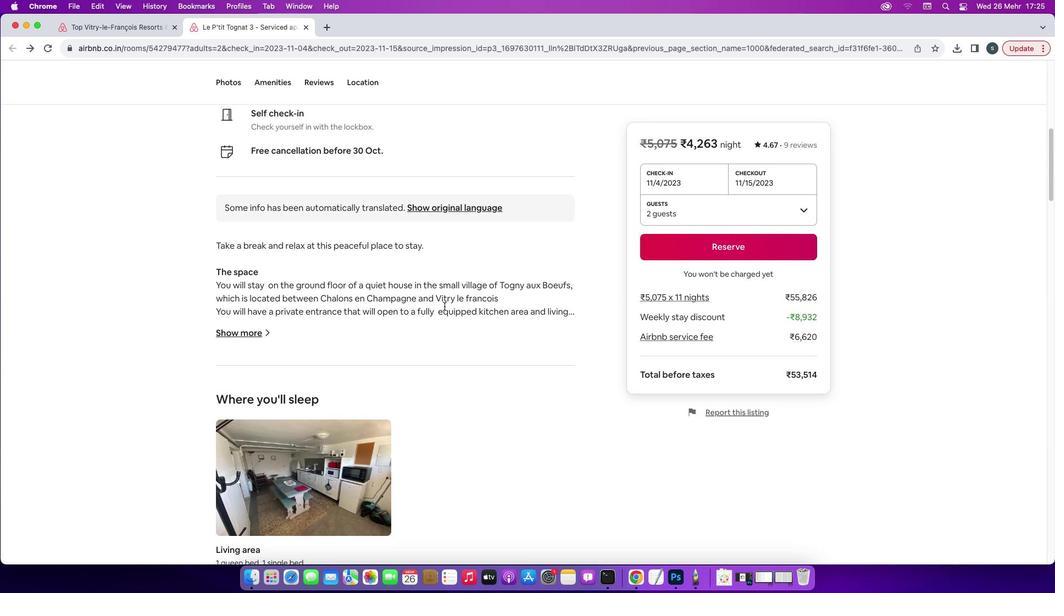 
Action: Mouse scrolled (444, 306) with delta (0, -2)
Screenshot: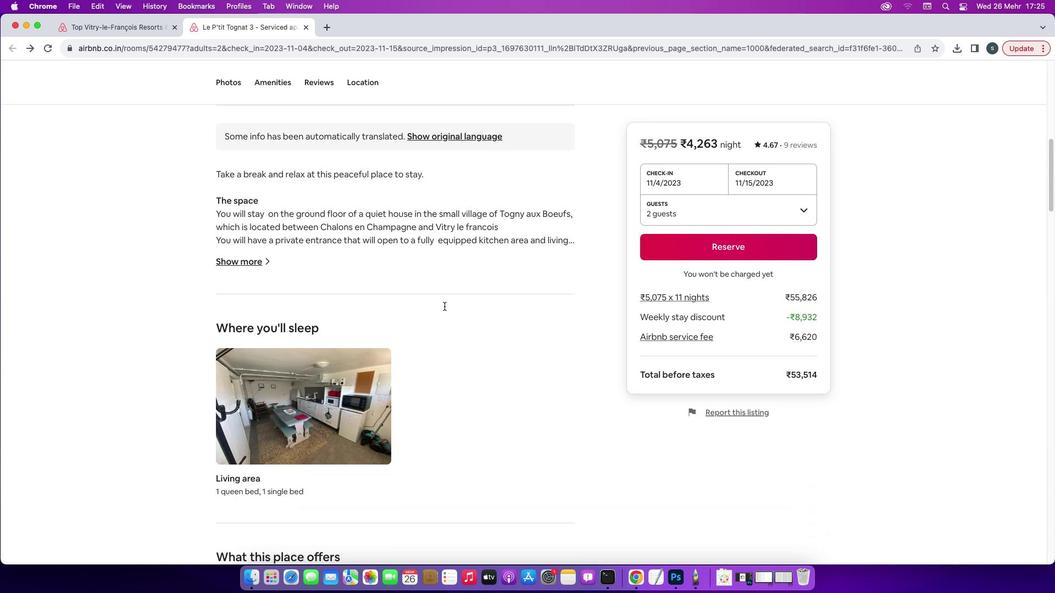 
Action: Mouse moved to (441, 314)
Screenshot: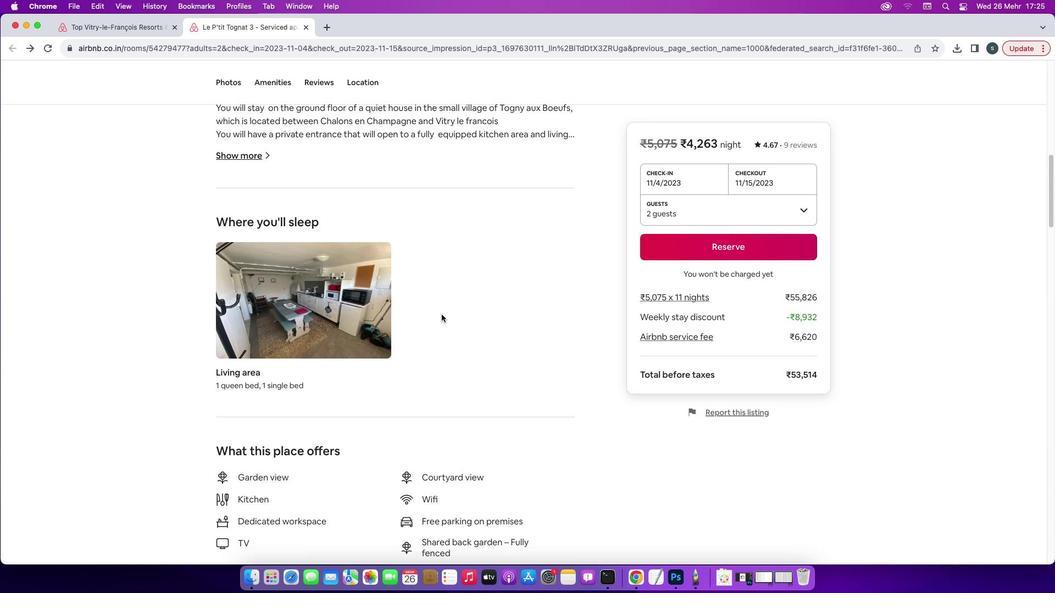 
Action: Mouse scrolled (441, 314) with delta (0, 0)
Screenshot: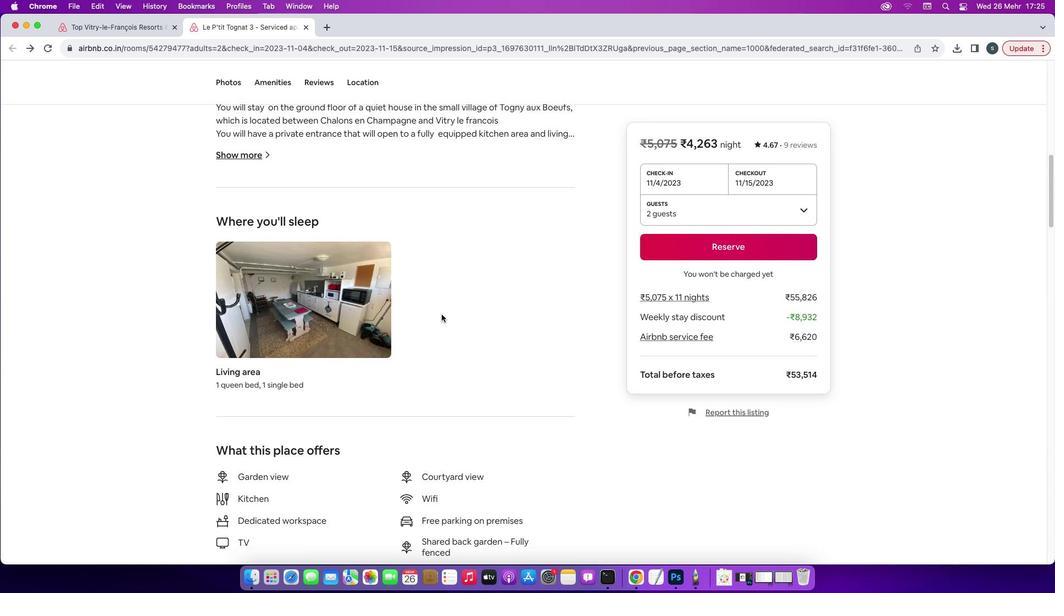 
Action: Mouse scrolled (441, 314) with delta (0, 0)
Screenshot: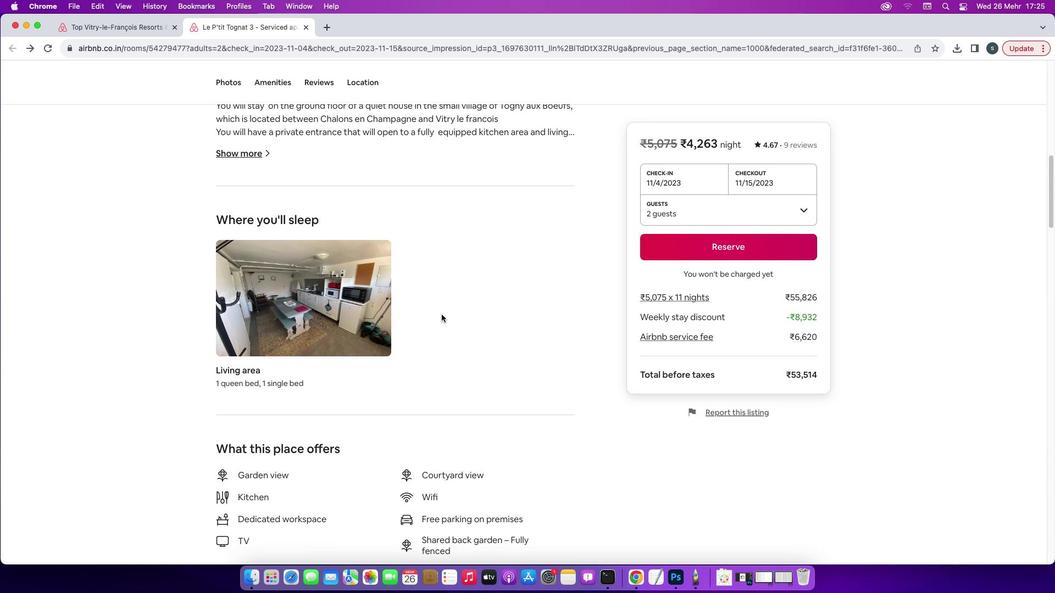 
Action: Mouse scrolled (441, 314) with delta (0, -1)
Screenshot: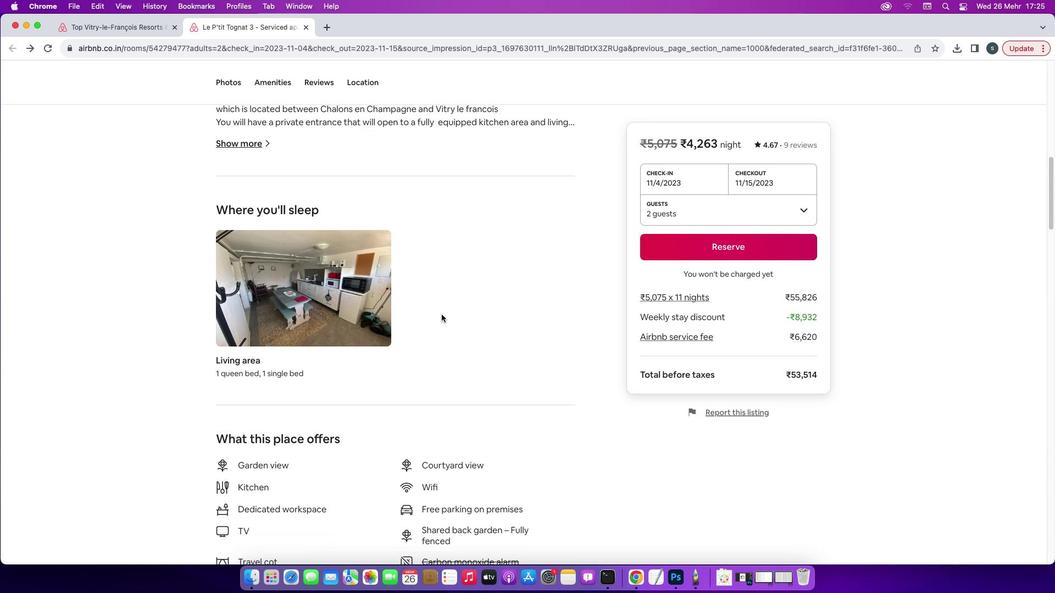 
Action: Mouse scrolled (441, 314) with delta (0, -2)
Screenshot: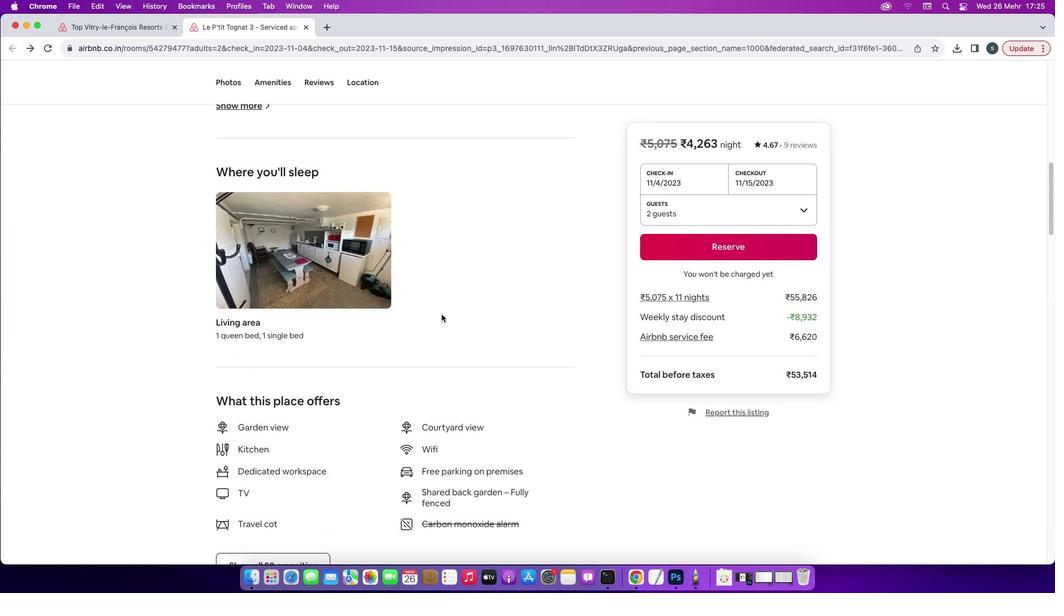 
Action: Mouse moved to (290, 424)
Screenshot: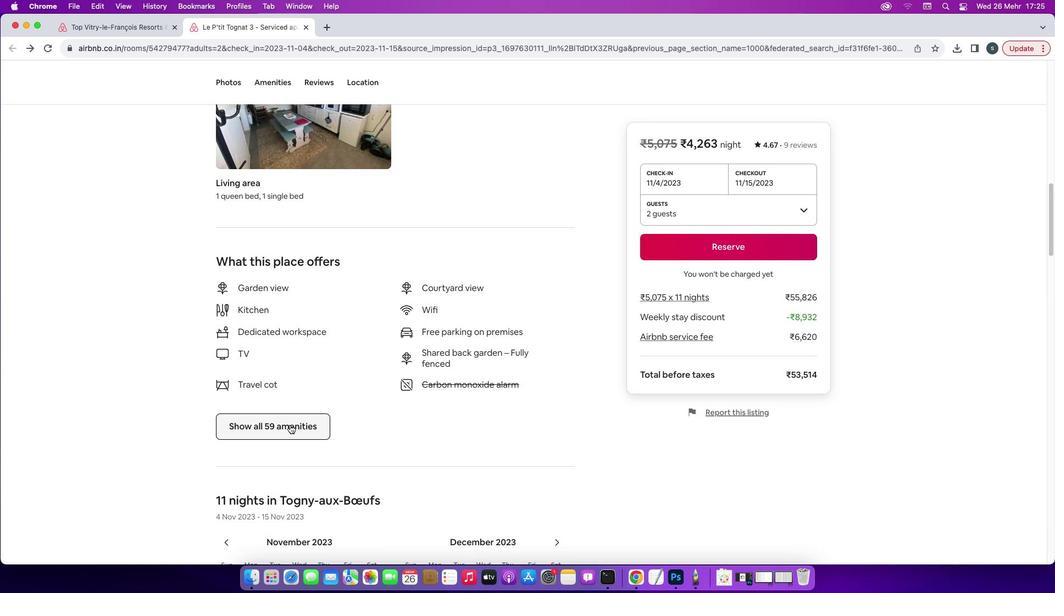 
Action: Mouse pressed left at (290, 424)
Screenshot: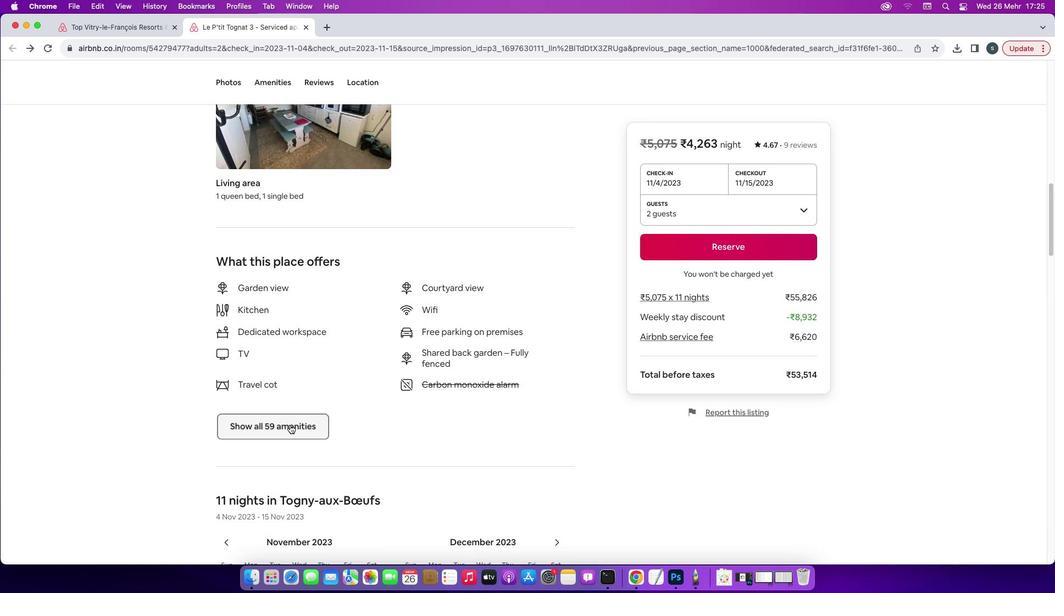 
Action: Mouse moved to (504, 403)
Screenshot: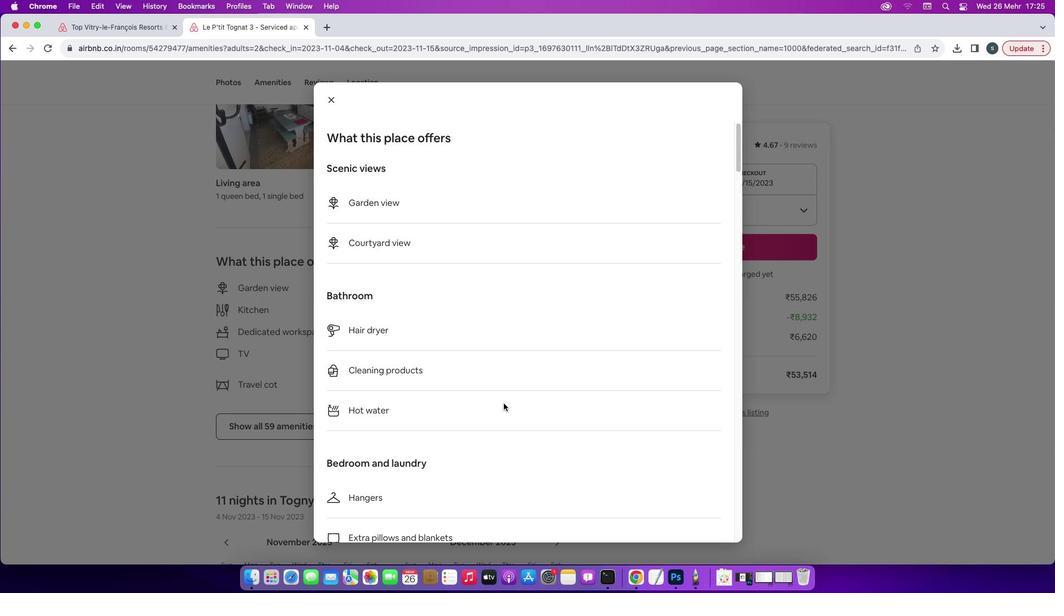 
Action: Mouse scrolled (504, 403) with delta (0, 0)
Screenshot: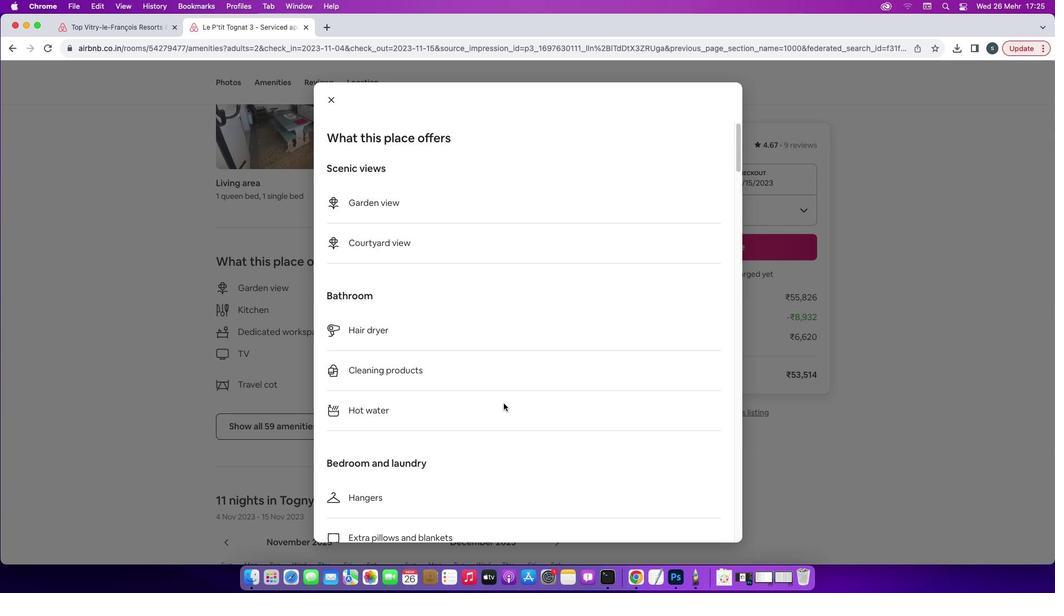 
Action: Mouse scrolled (504, 403) with delta (0, 0)
Screenshot: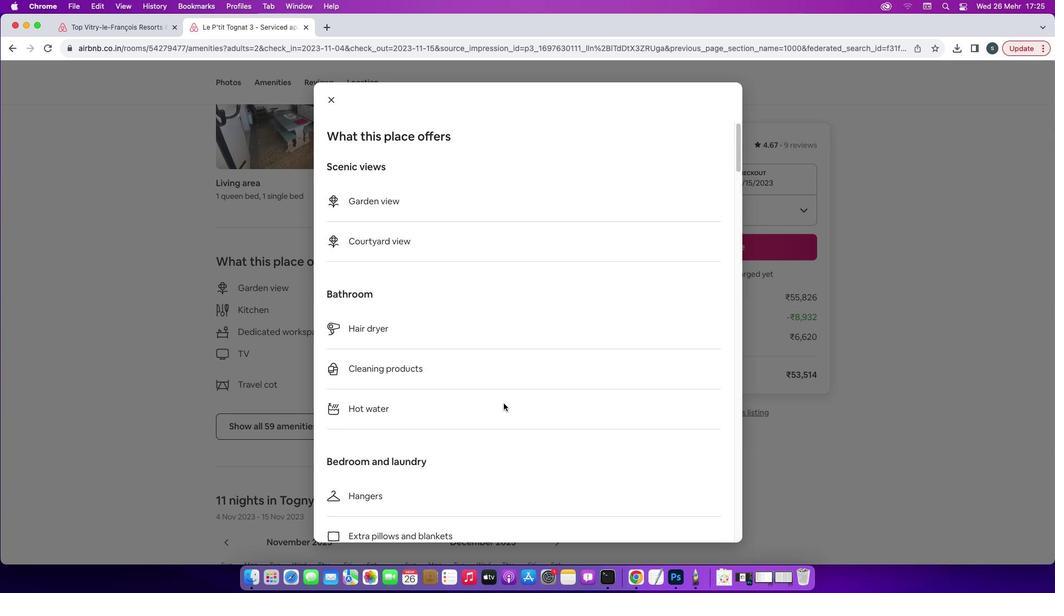
Action: Mouse scrolled (504, 403) with delta (0, 0)
Screenshot: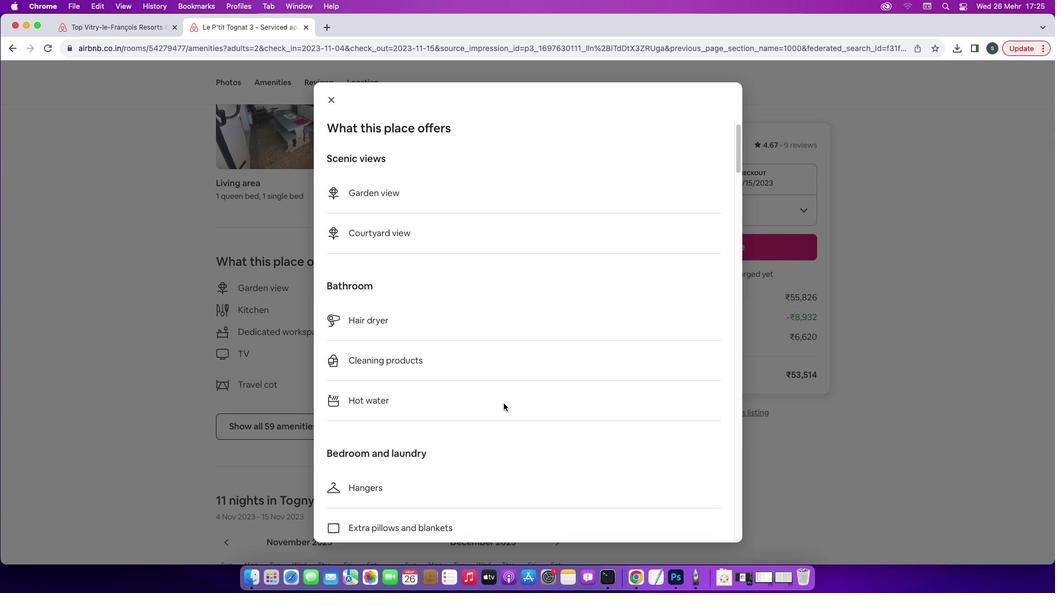 
Action: Mouse scrolled (504, 403) with delta (0, 0)
Screenshot: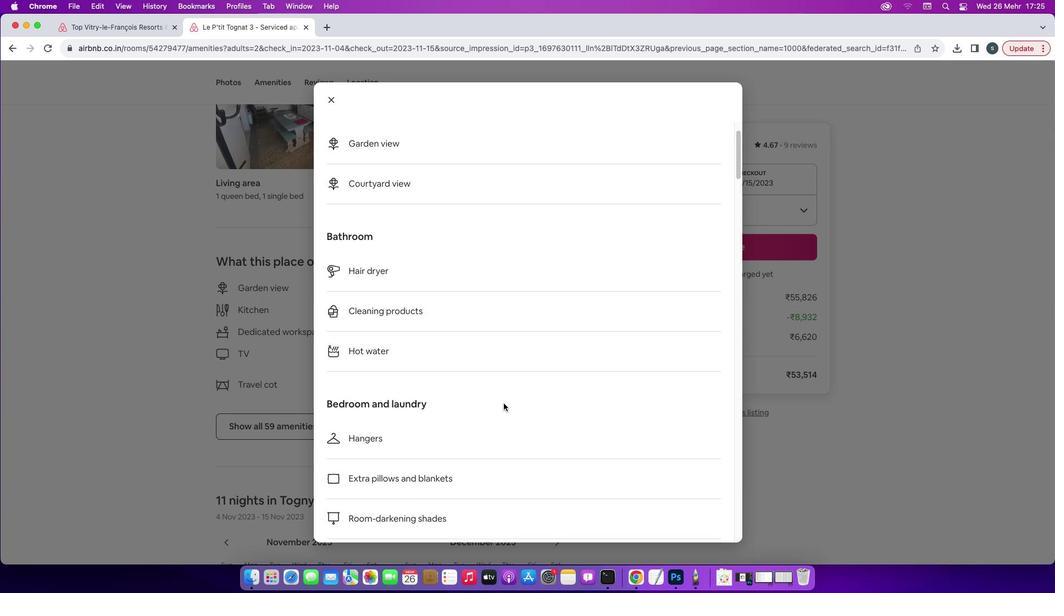 
Action: Mouse scrolled (504, 403) with delta (0, 0)
Screenshot: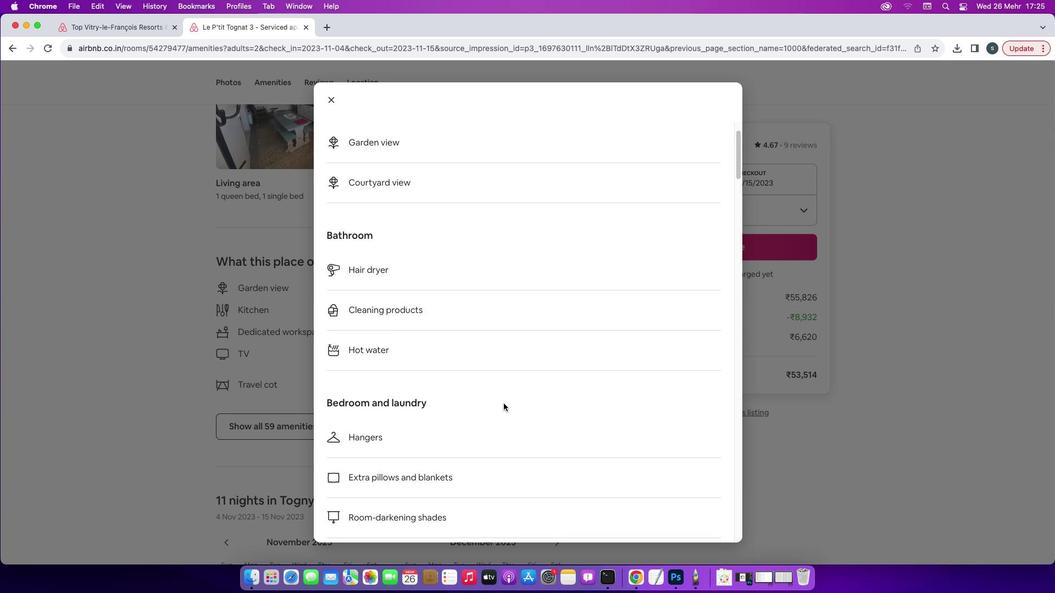 
Action: Mouse scrolled (504, 403) with delta (0, -1)
Screenshot: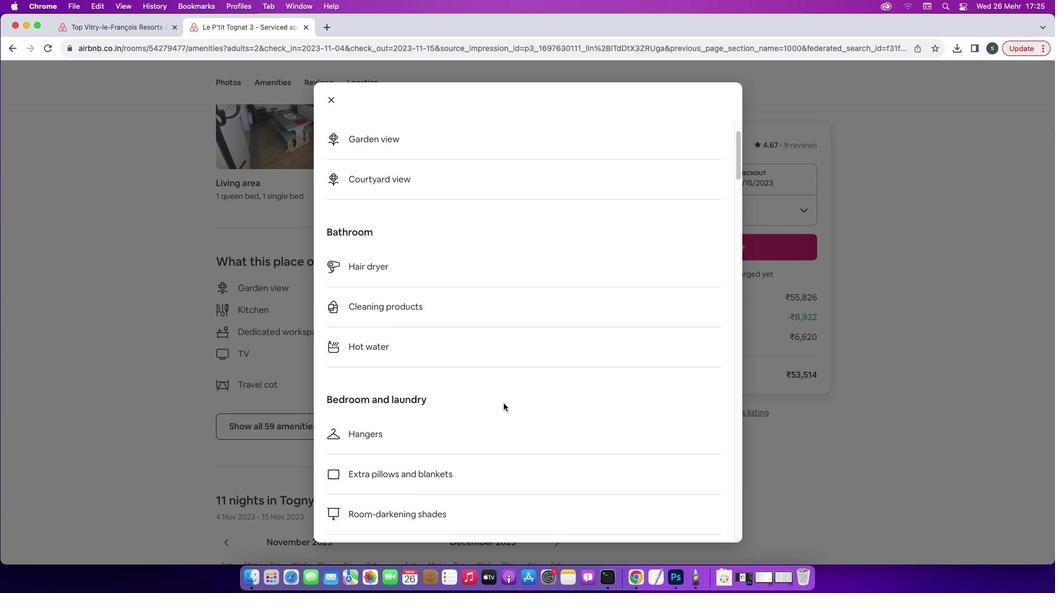 
Action: Mouse scrolled (504, 403) with delta (0, -1)
Screenshot: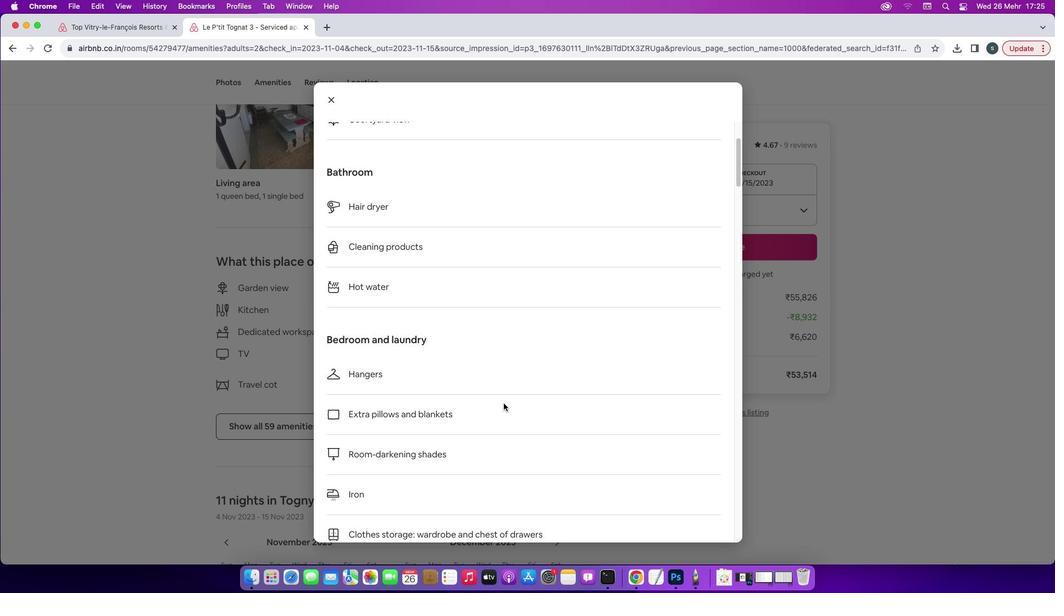 
Action: Mouse scrolled (504, 403) with delta (0, 0)
Screenshot: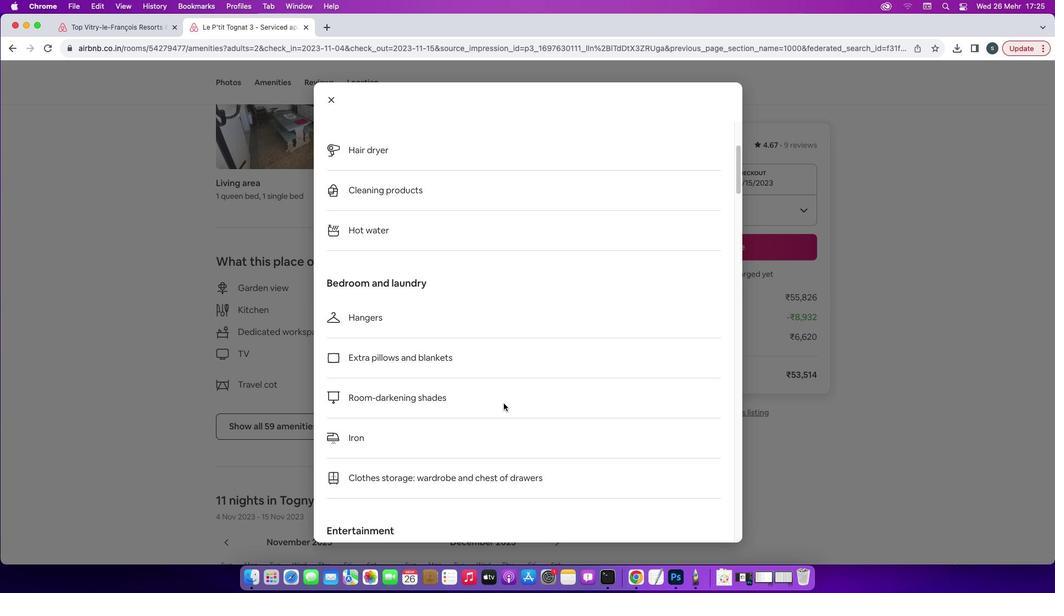 
Action: Mouse scrolled (504, 403) with delta (0, 0)
Screenshot: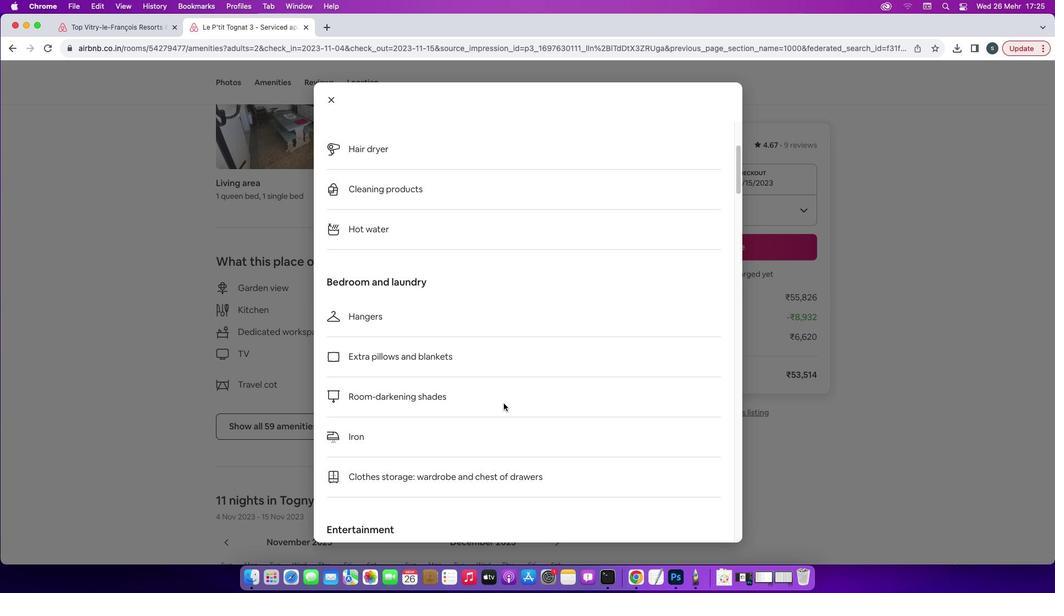 
Action: Mouse scrolled (504, 403) with delta (0, -1)
Screenshot: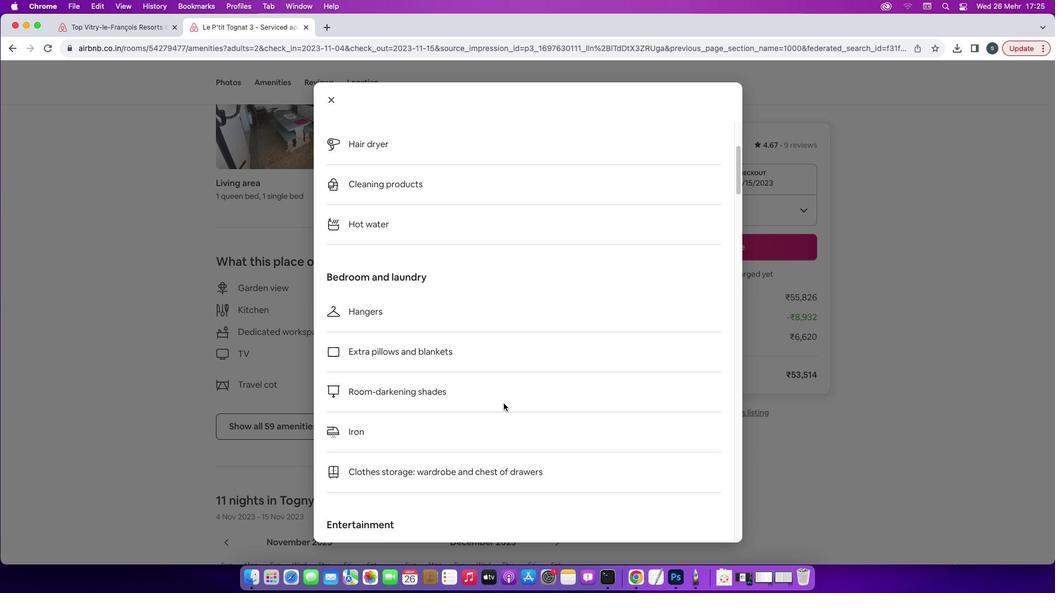 
Action: Mouse scrolled (504, 403) with delta (0, 0)
Screenshot: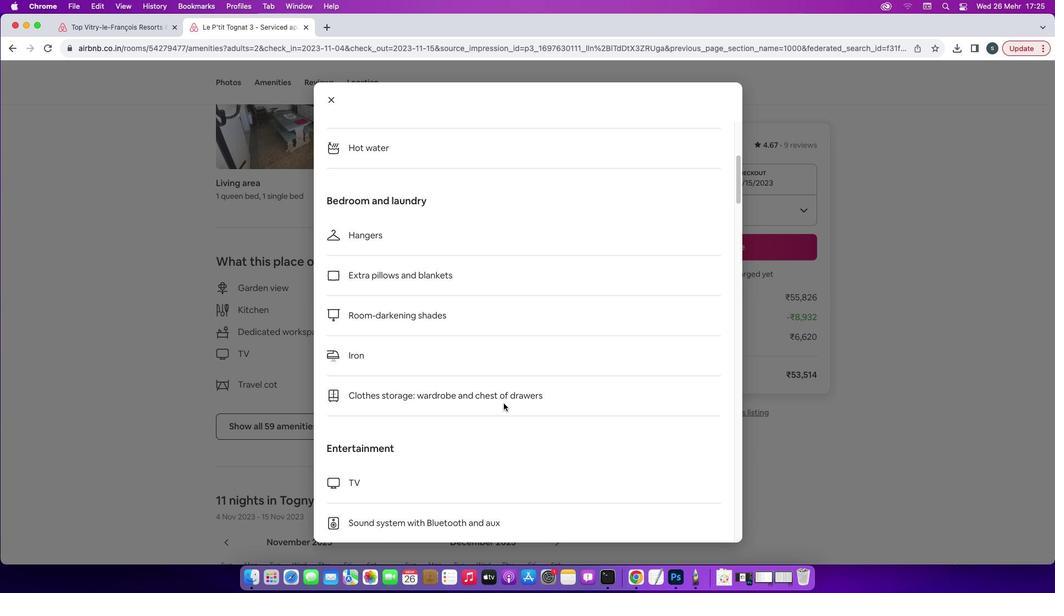 
Action: Mouse scrolled (504, 403) with delta (0, 0)
Screenshot: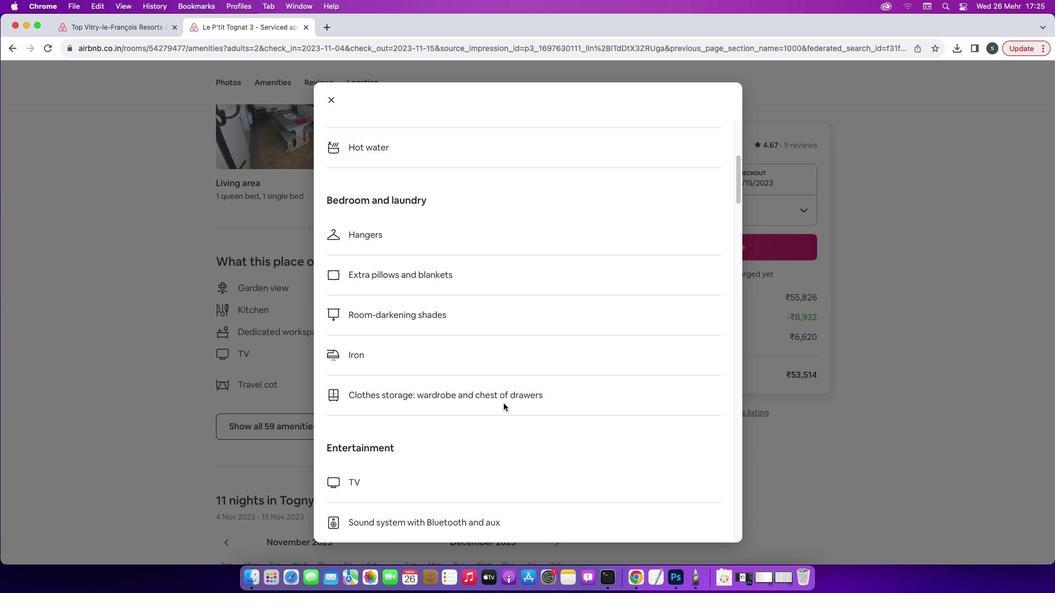 
Action: Mouse scrolled (504, 403) with delta (0, -1)
Screenshot: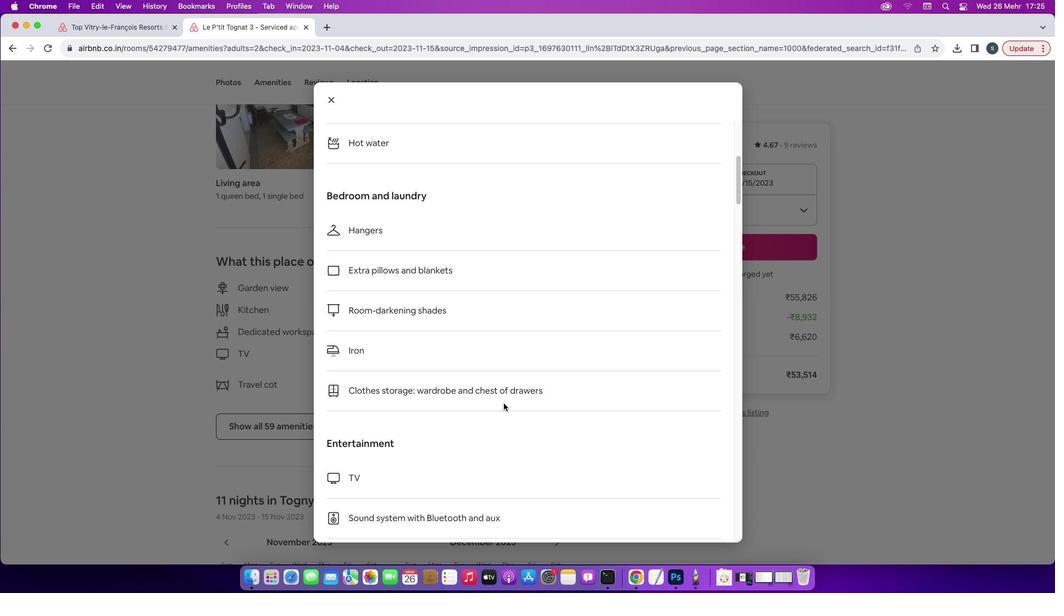 
Action: Mouse moved to (512, 402)
Screenshot: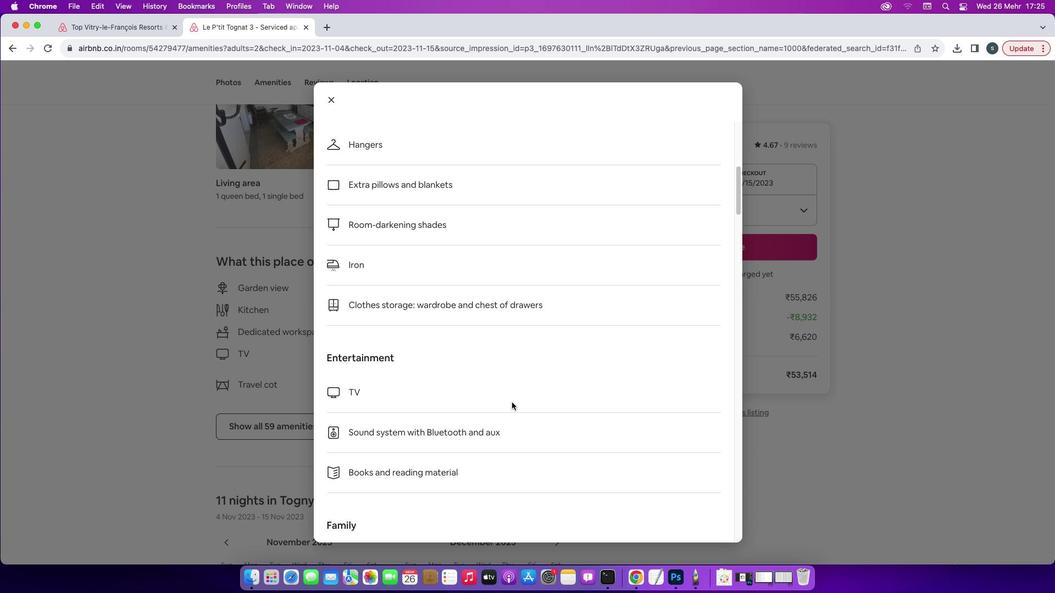 
Action: Mouse scrolled (512, 402) with delta (0, 0)
Screenshot: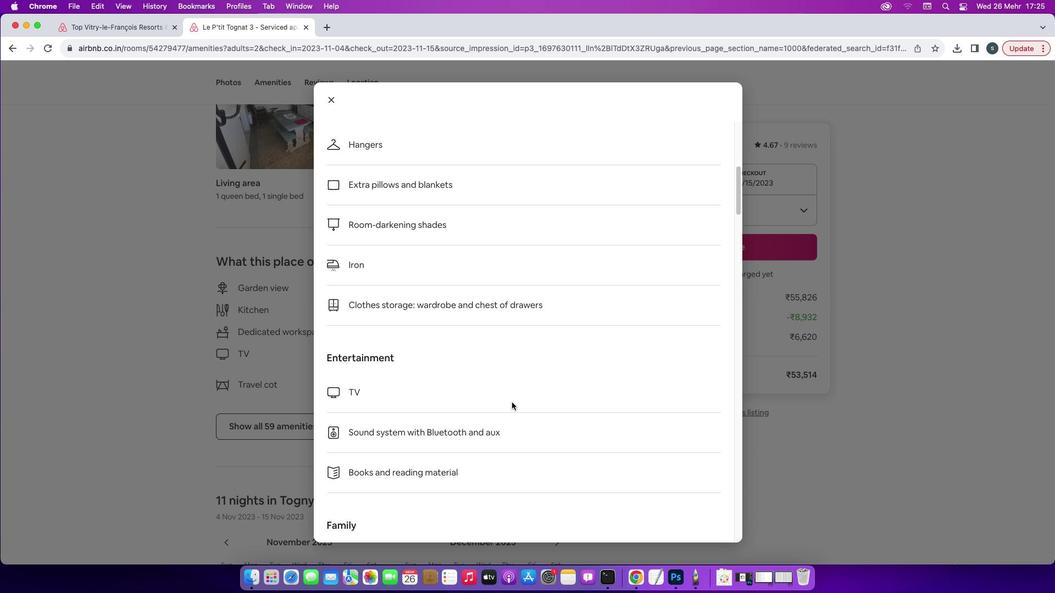 
Action: Mouse scrolled (512, 402) with delta (0, 0)
Screenshot: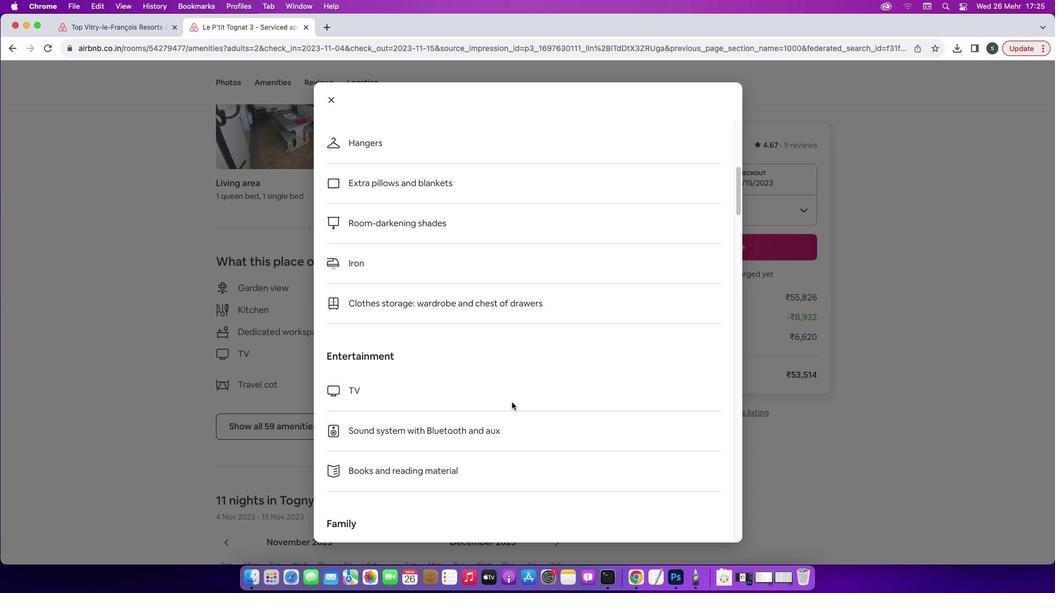 
Action: Mouse scrolled (512, 402) with delta (0, 0)
Screenshot: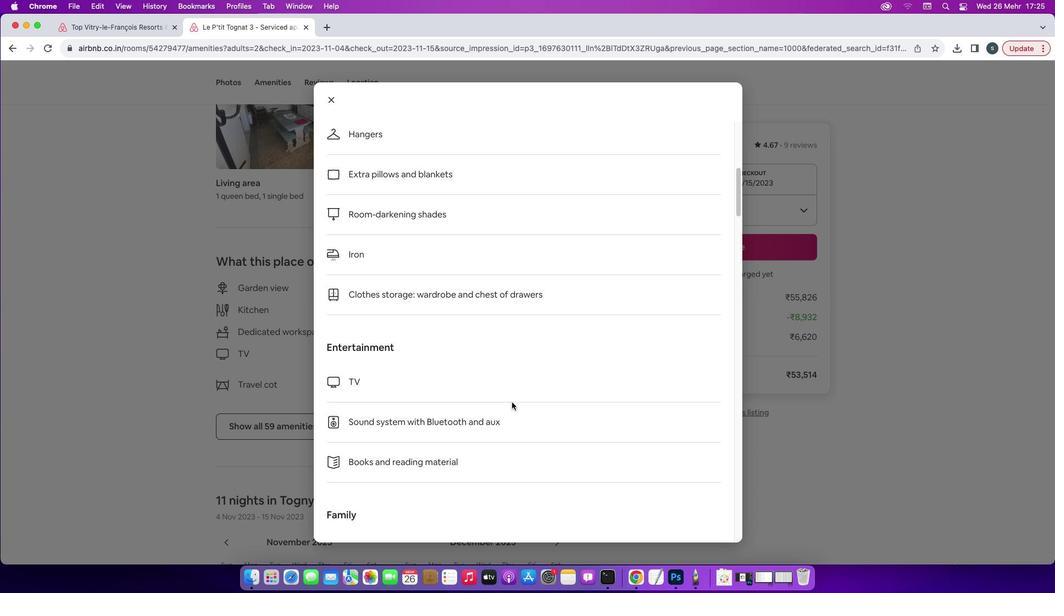 
Action: Mouse moved to (511, 402)
Screenshot: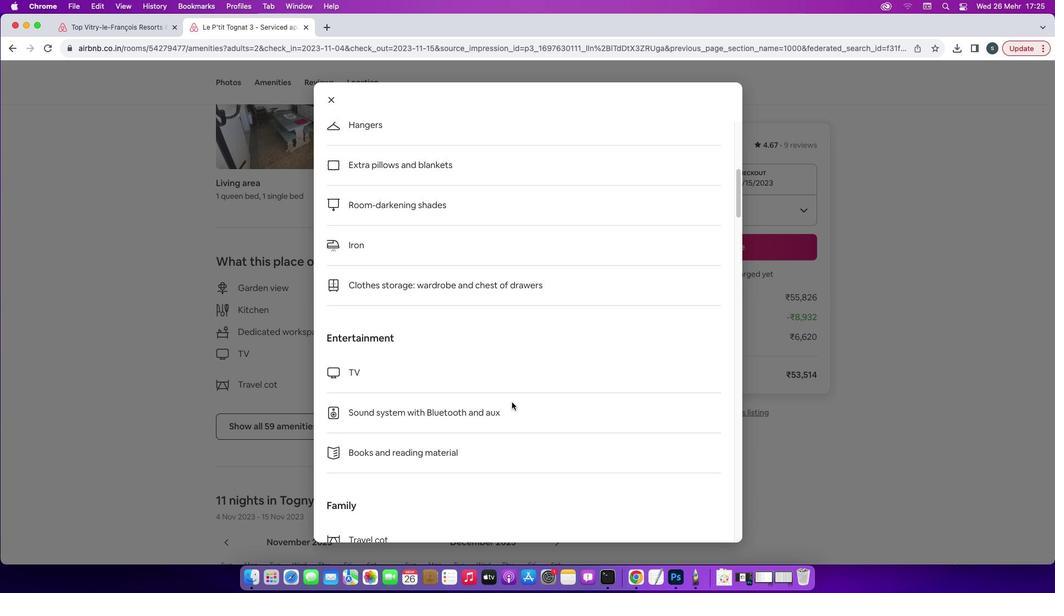 
Action: Mouse scrolled (511, 402) with delta (0, 0)
Screenshot: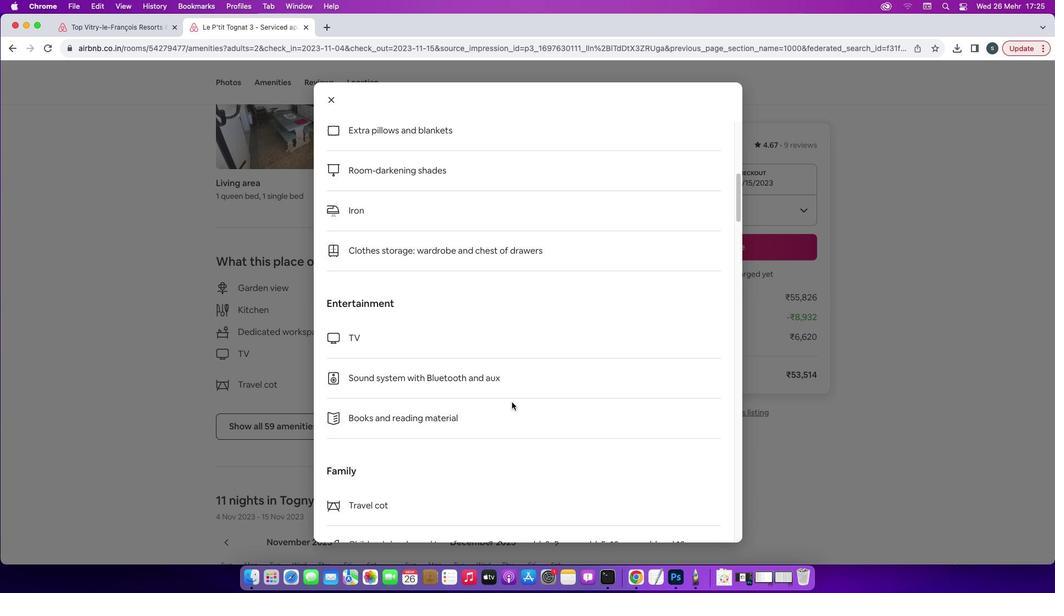 
Action: Mouse scrolled (511, 402) with delta (0, 0)
Screenshot: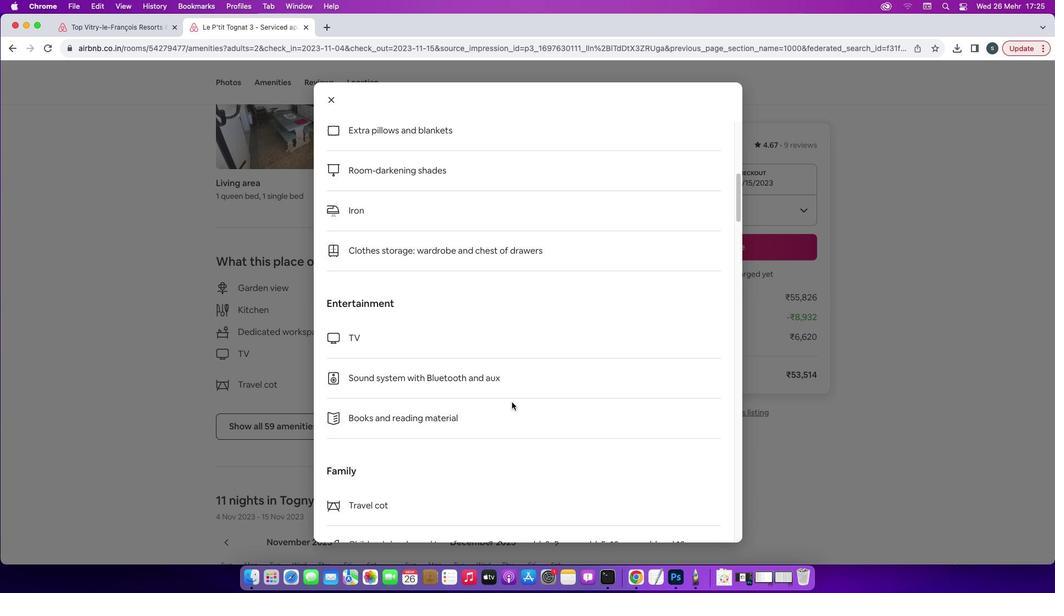 
Action: Mouse scrolled (511, 402) with delta (0, -1)
Screenshot: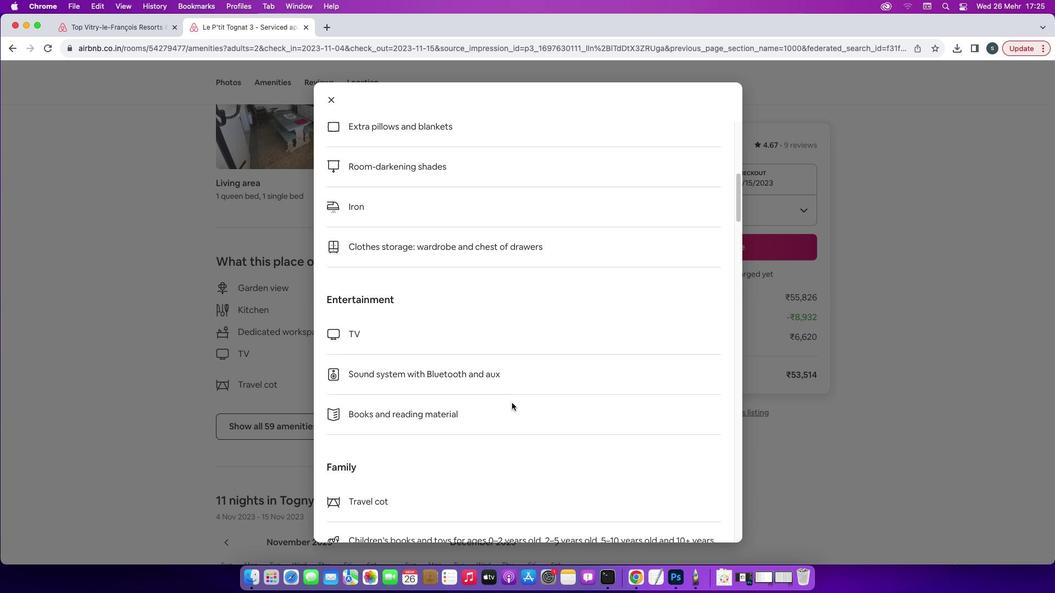 
Action: Mouse moved to (514, 402)
Screenshot: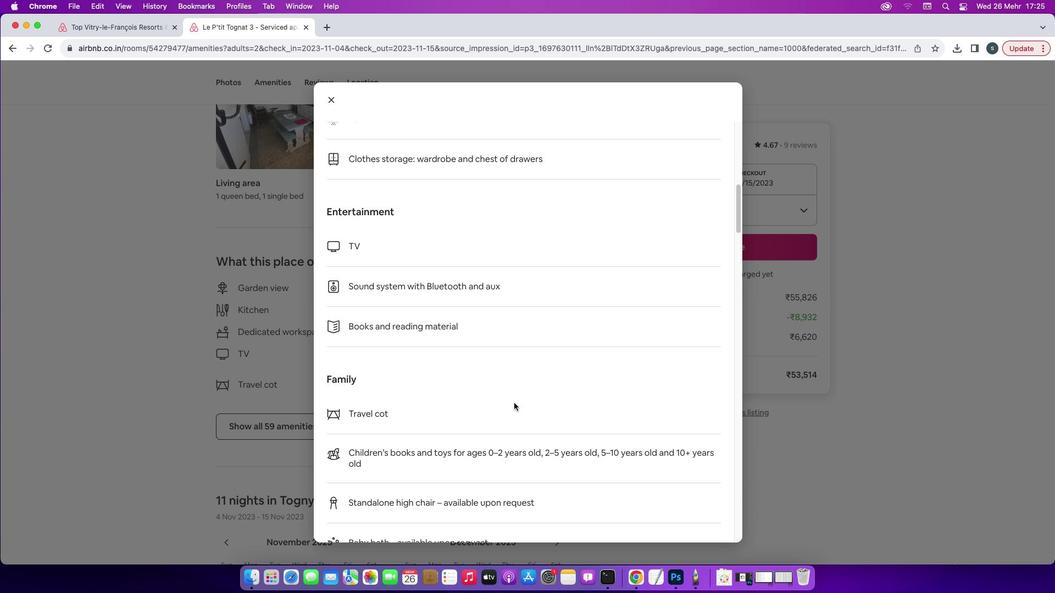 
Action: Mouse scrolled (514, 402) with delta (0, 0)
Screenshot: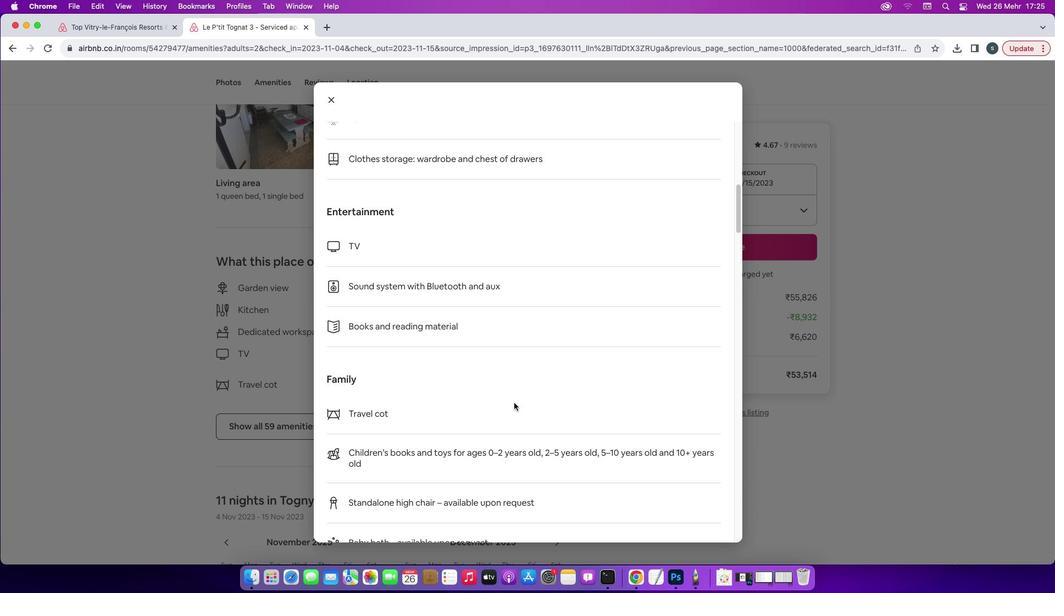 
Action: Mouse scrolled (514, 402) with delta (0, 0)
Screenshot: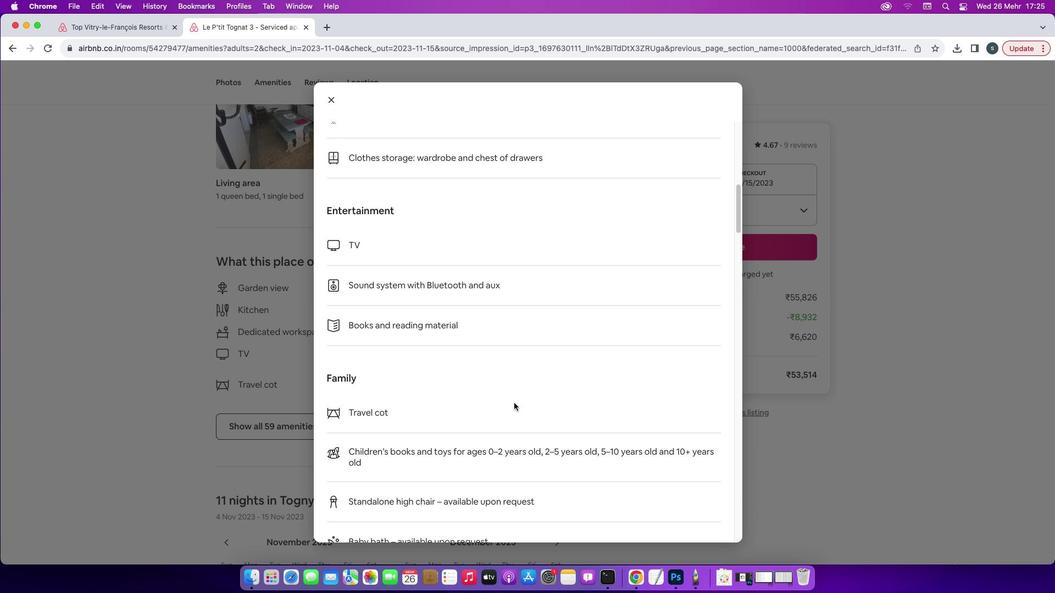 
Action: Mouse scrolled (514, 402) with delta (0, 0)
Screenshot: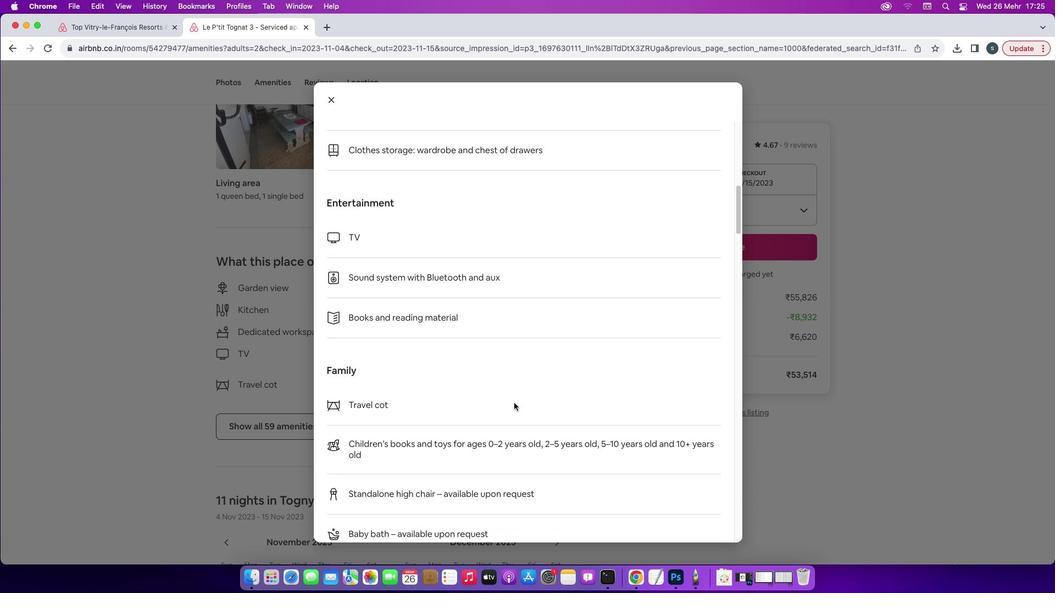
Action: Mouse scrolled (514, 402) with delta (0, -1)
Screenshot: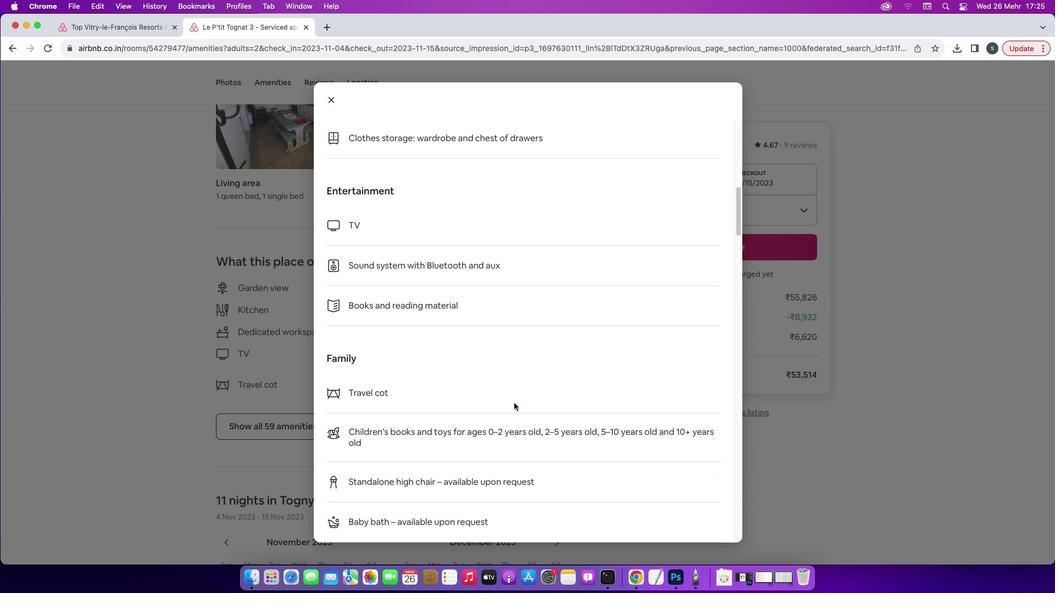 
Action: Mouse scrolled (514, 402) with delta (0, 0)
Screenshot: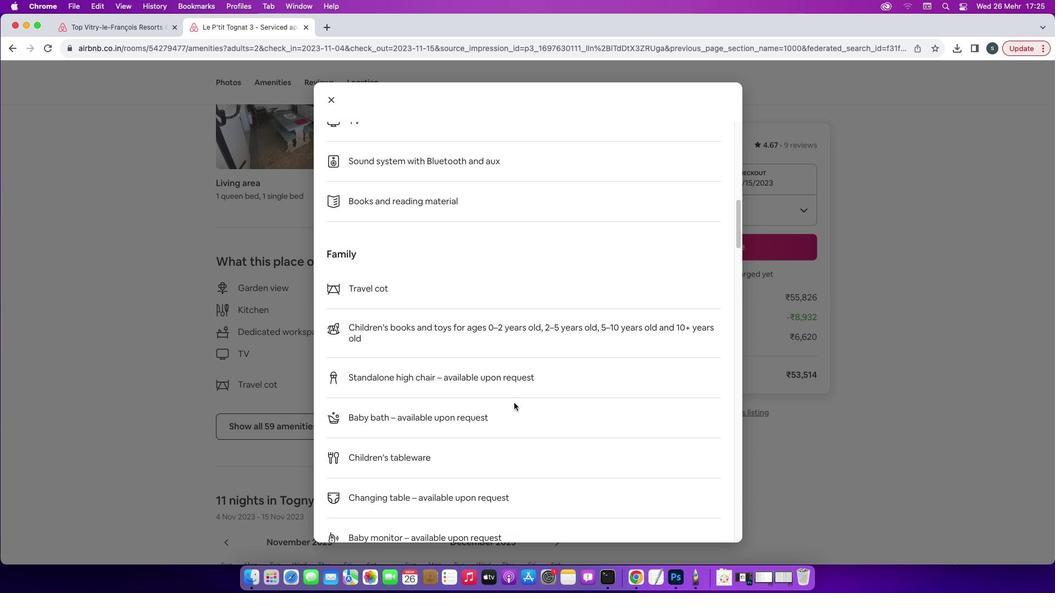 
Action: Mouse scrolled (514, 402) with delta (0, 0)
Screenshot: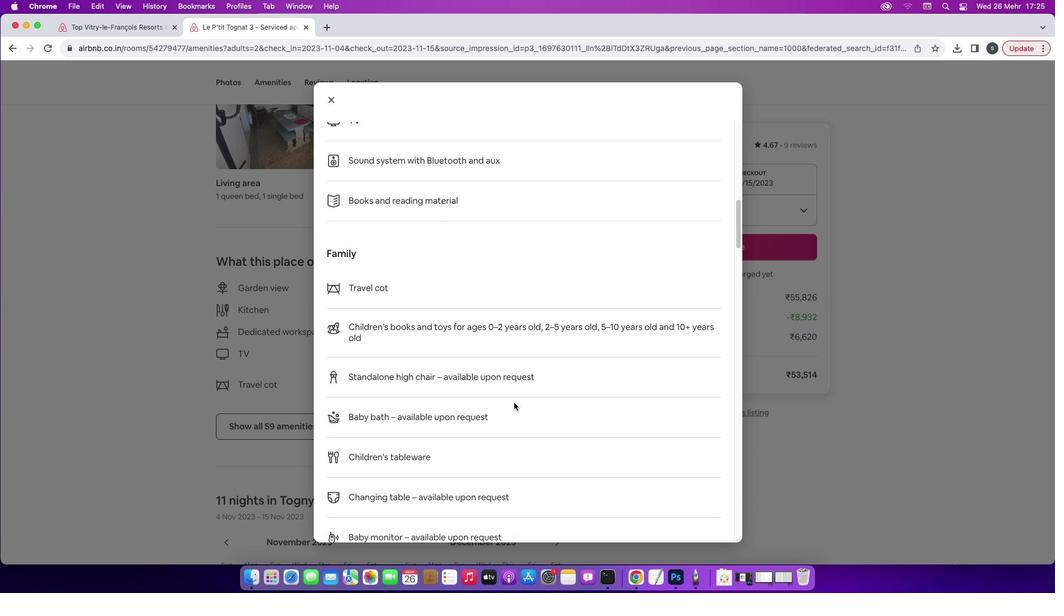 
Action: Mouse scrolled (514, 402) with delta (0, -1)
Screenshot: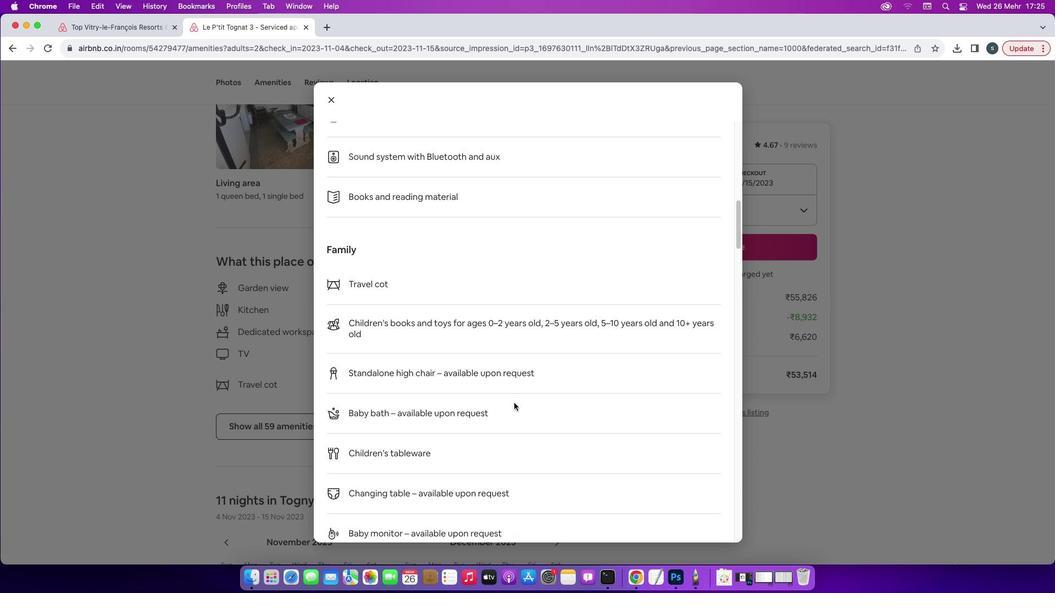
Action: Mouse scrolled (514, 402) with delta (0, -1)
Screenshot: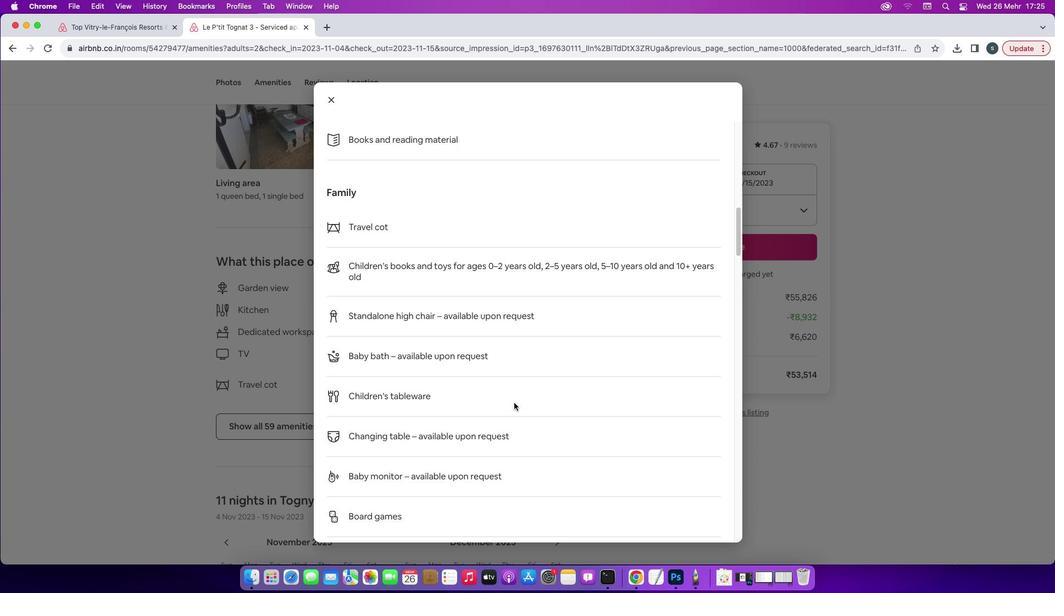 
Action: Mouse scrolled (514, 402) with delta (0, 0)
Screenshot: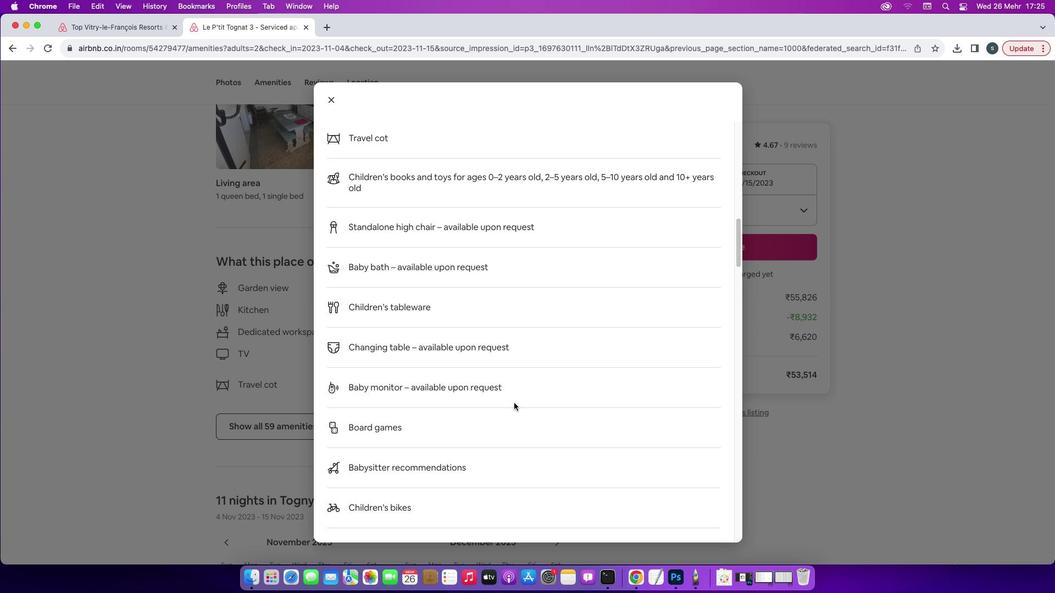 
Action: Mouse scrolled (514, 402) with delta (0, 0)
Screenshot: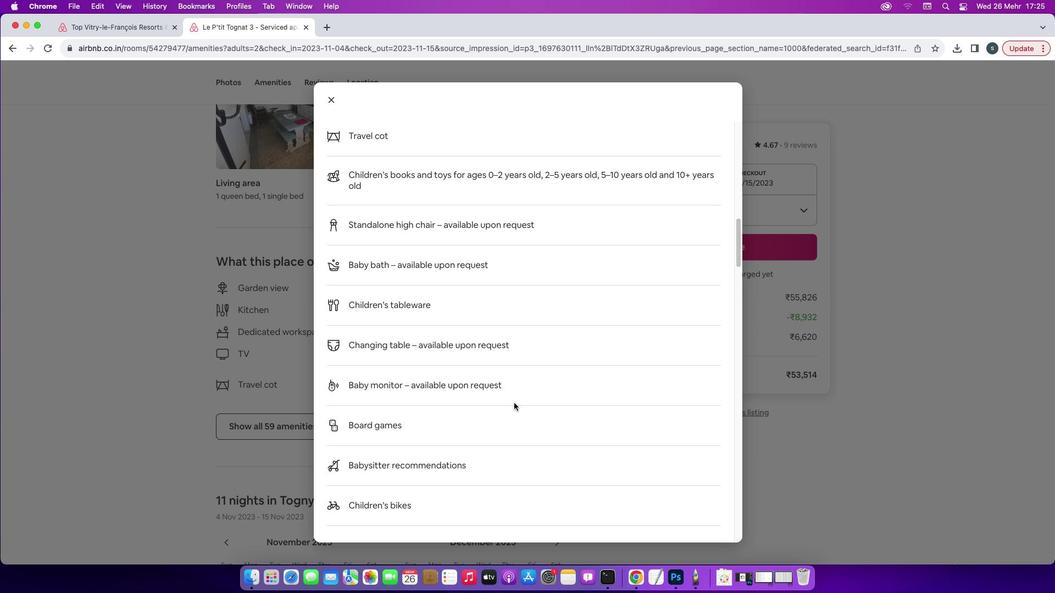 
Action: Mouse scrolled (514, 402) with delta (0, -1)
Screenshot: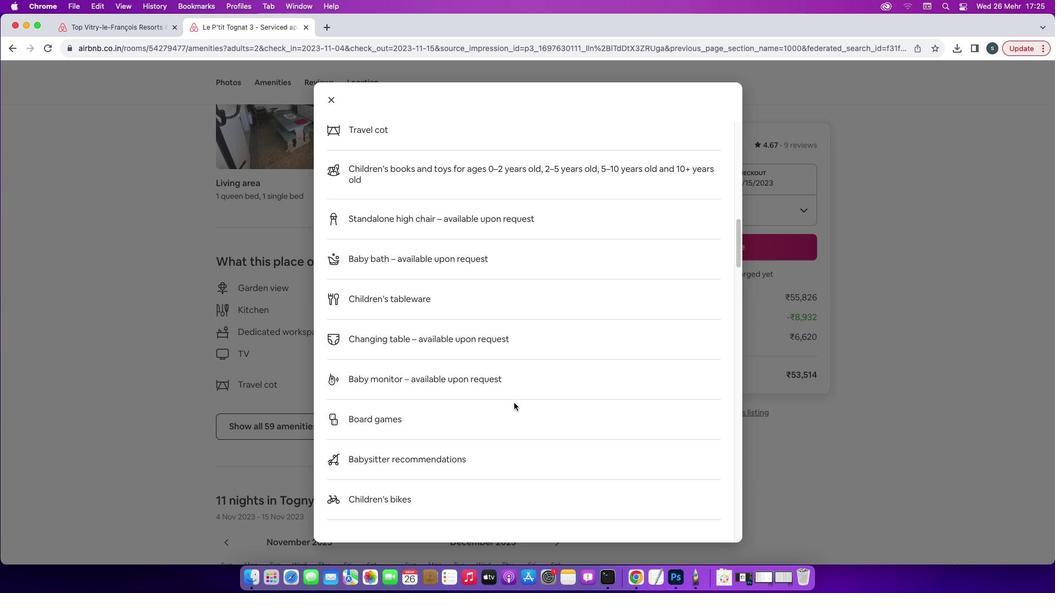 
Action: Mouse scrolled (514, 402) with delta (0, -1)
Screenshot: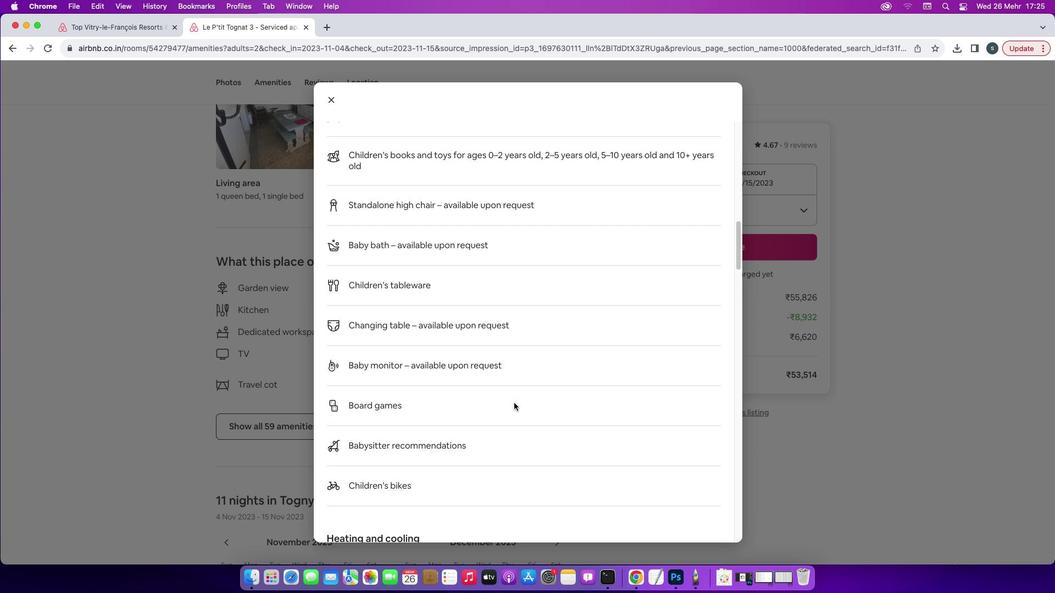 
Action: Mouse scrolled (514, 402) with delta (0, 0)
Screenshot: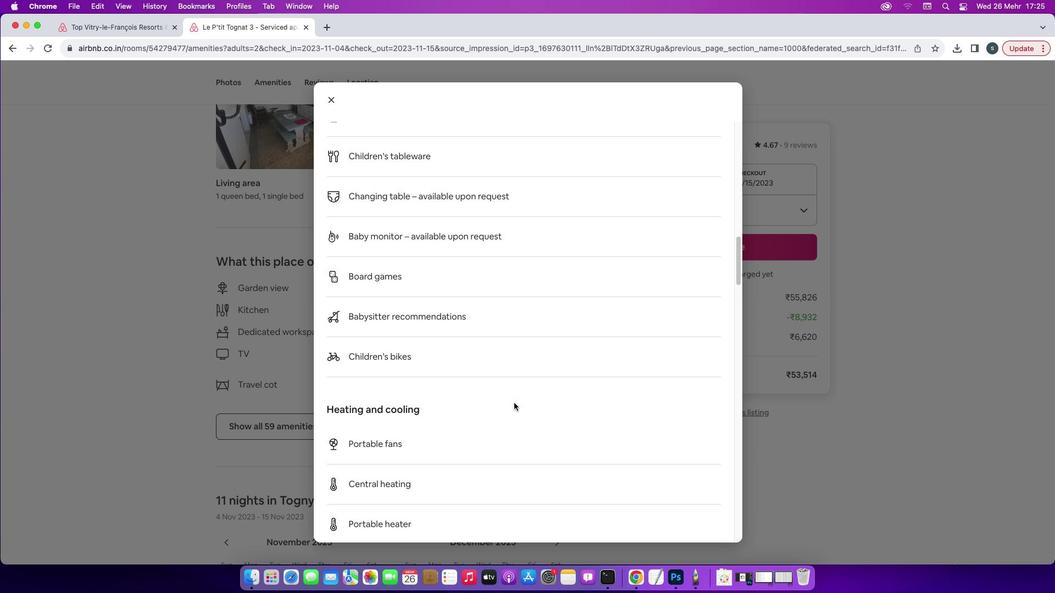 
Action: Mouse scrolled (514, 402) with delta (0, 0)
Screenshot: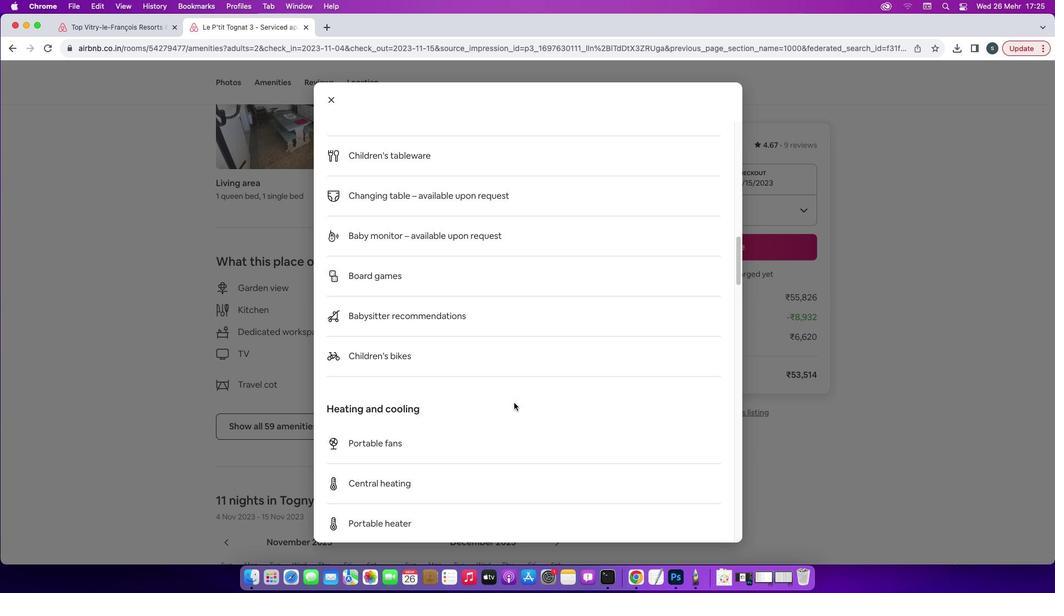 
Action: Mouse scrolled (514, 402) with delta (0, 0)
Screenshot: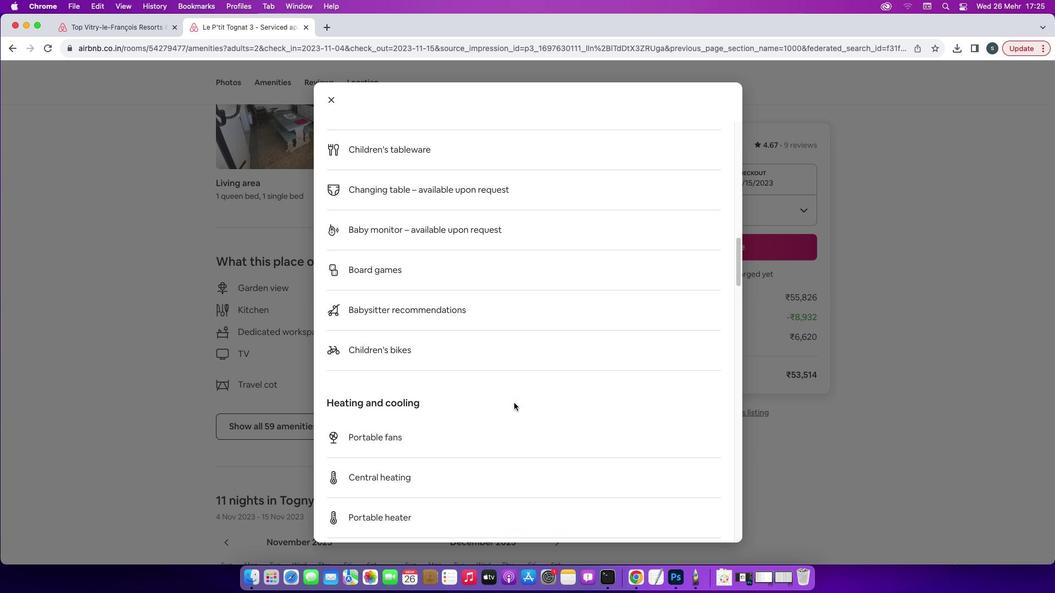 
Action: Mouse scrolled (514, 402) with delta (0, -1)
Screenshot: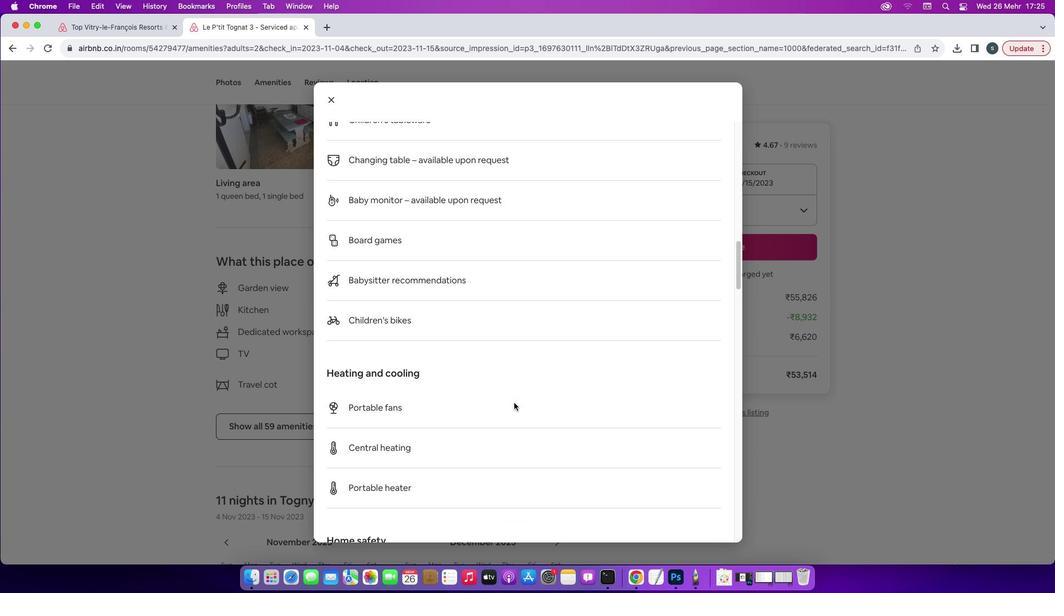 
Action: Mouse scrolled (514, 402) with delta (0, -1)
Screenshot: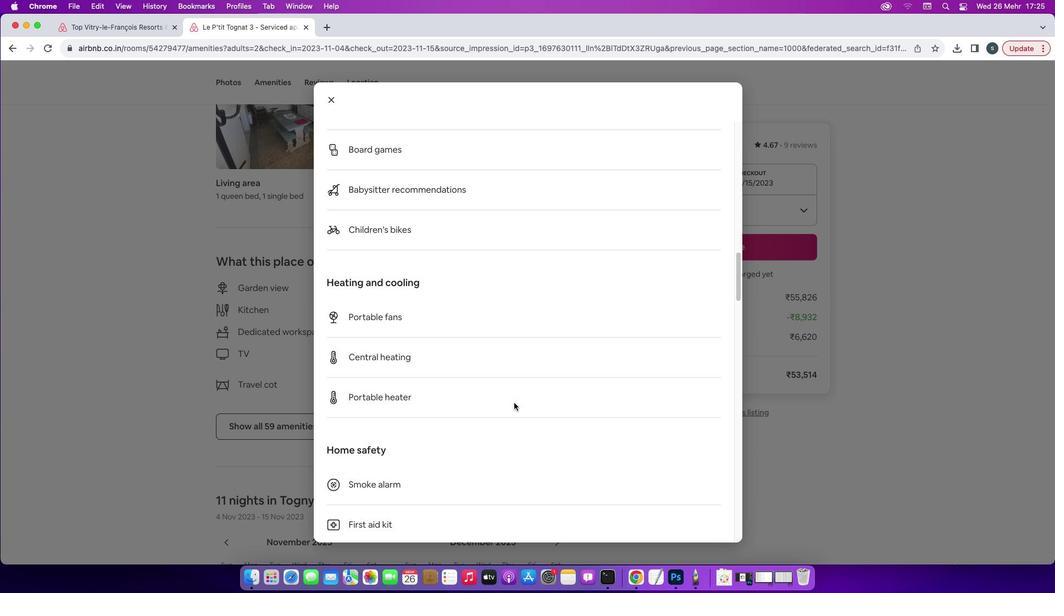 
Action: Mouse moved to (512, 404)
Screenshot: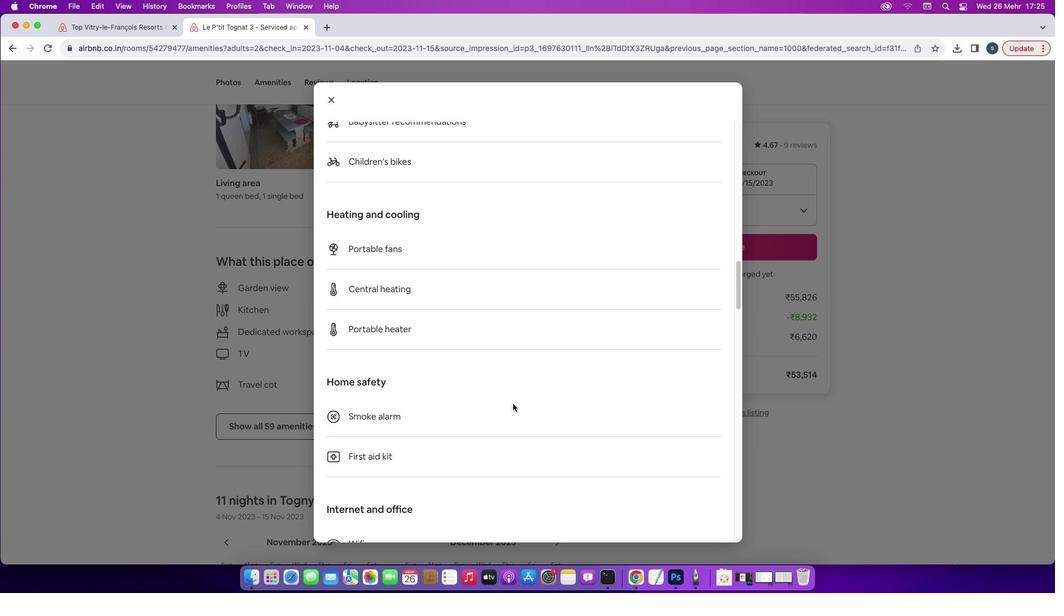 
Action: Mouse scrolled (512, 404) with delta (0, 0)
Screenshot: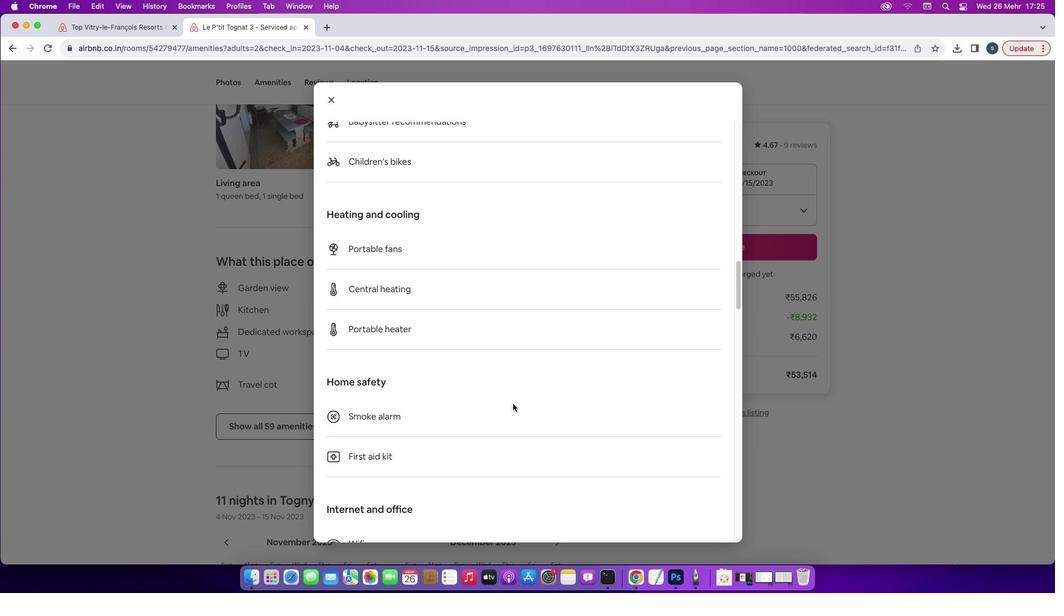 
Action: Mouse scrolled (512, 404) with delta (0, 0)
Screenshot: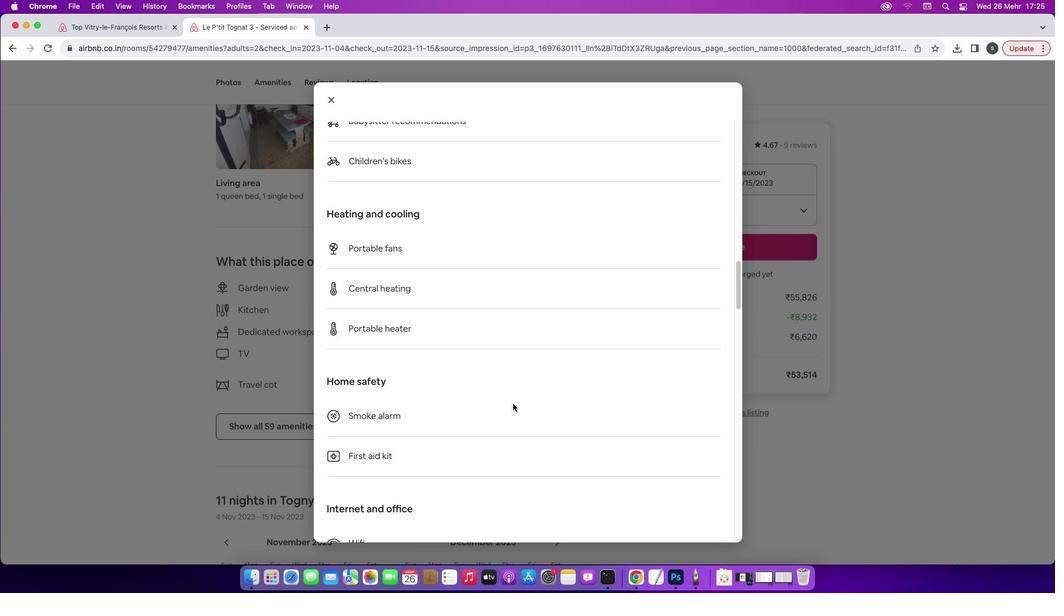 
Action: Mouse scrolled (512, 404) with delta (0, -1)
Screenshot: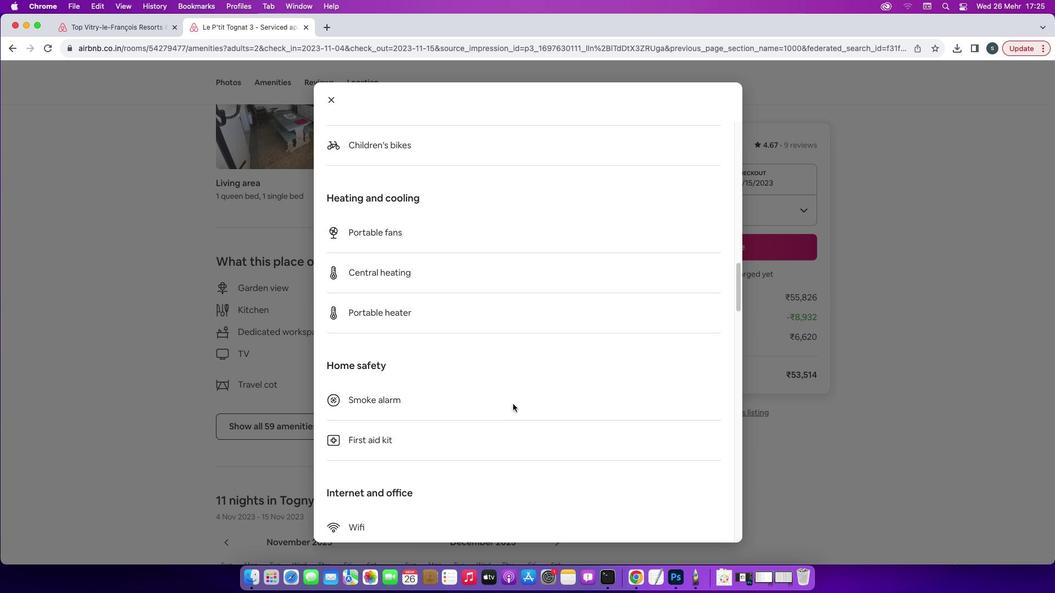 
Action: Mouse scrolled (512, 404) with delta (0, -1)
Screenshot: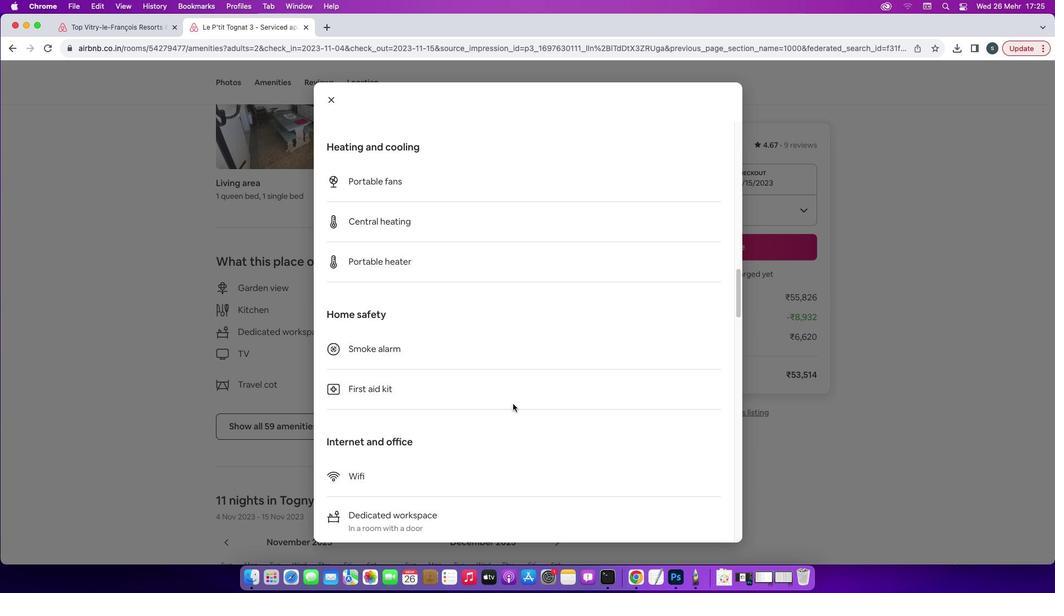 
Action: Mouse scrolled (512, 404) with delta (0, 0)
Screenshot: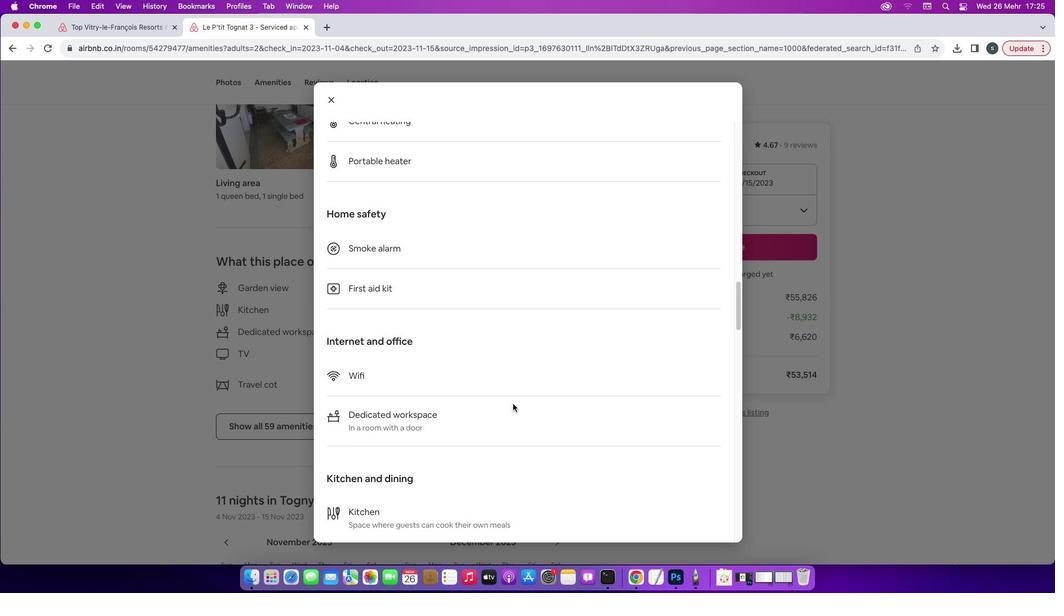 
Action: Mouse scrolled (512, 404) with delta (0, 0)
Screenshot: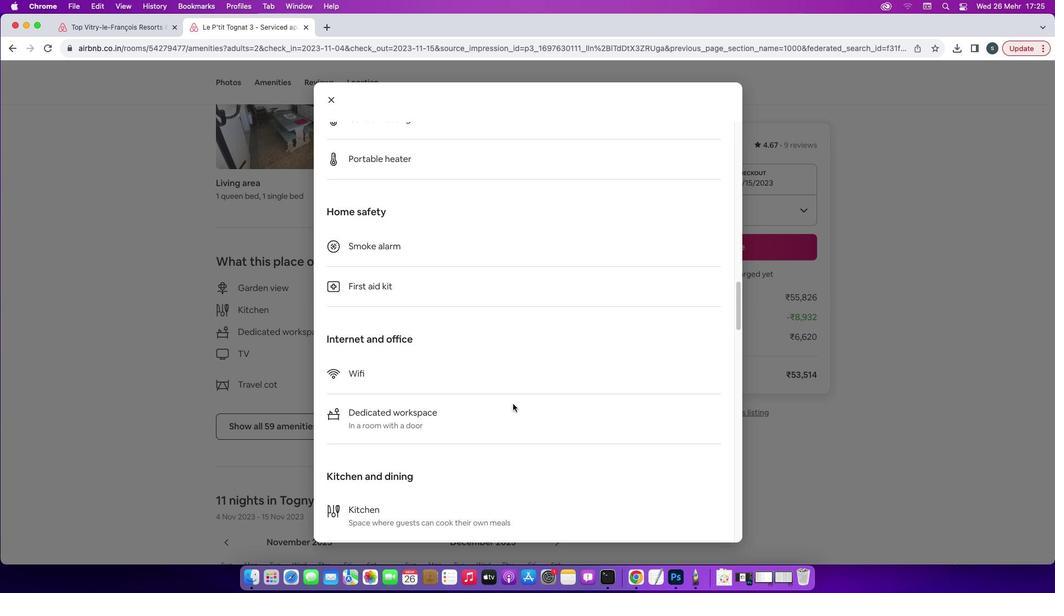 
Action: Mouse scrolled (512, 404) with delta (0, 0)
Screenshot: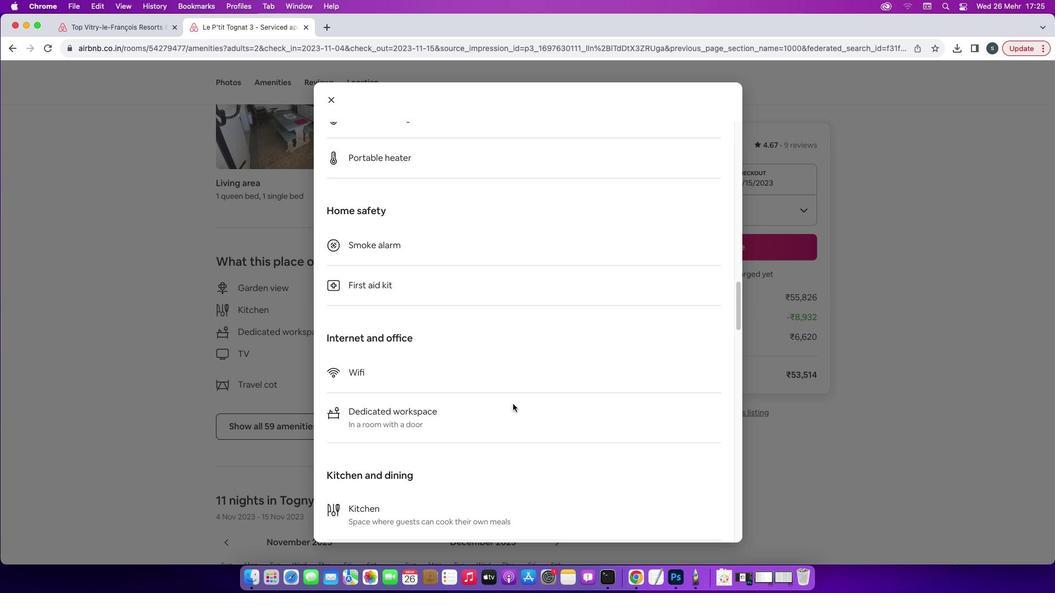 
Action: Mouse scrolled (512, 404) with delta (0, 0)
Screenshot: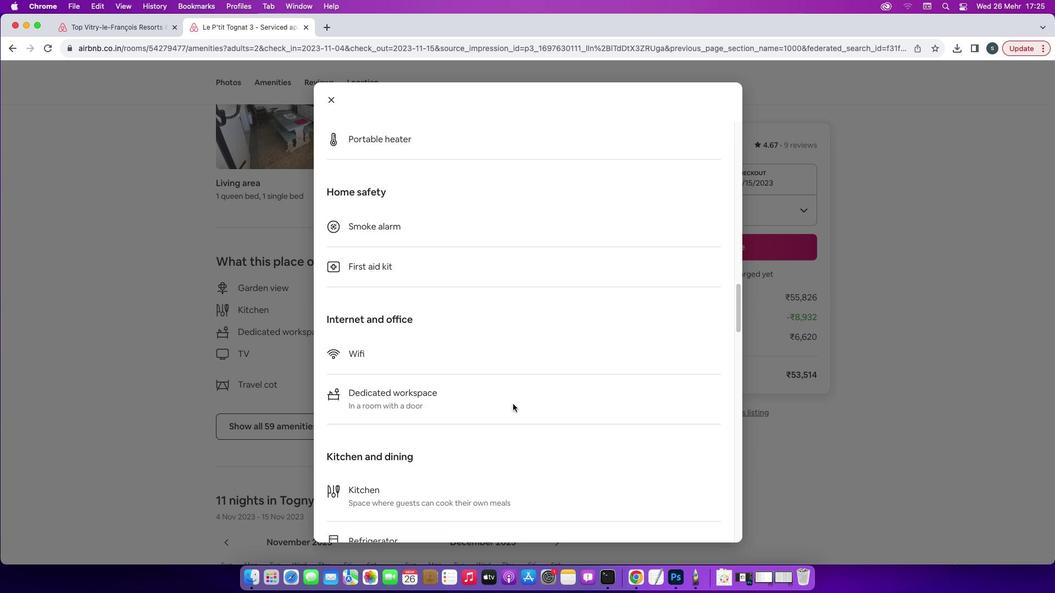 
Action: Mouse scrolled (512, 404) with delta (0, 0)
Screenshot: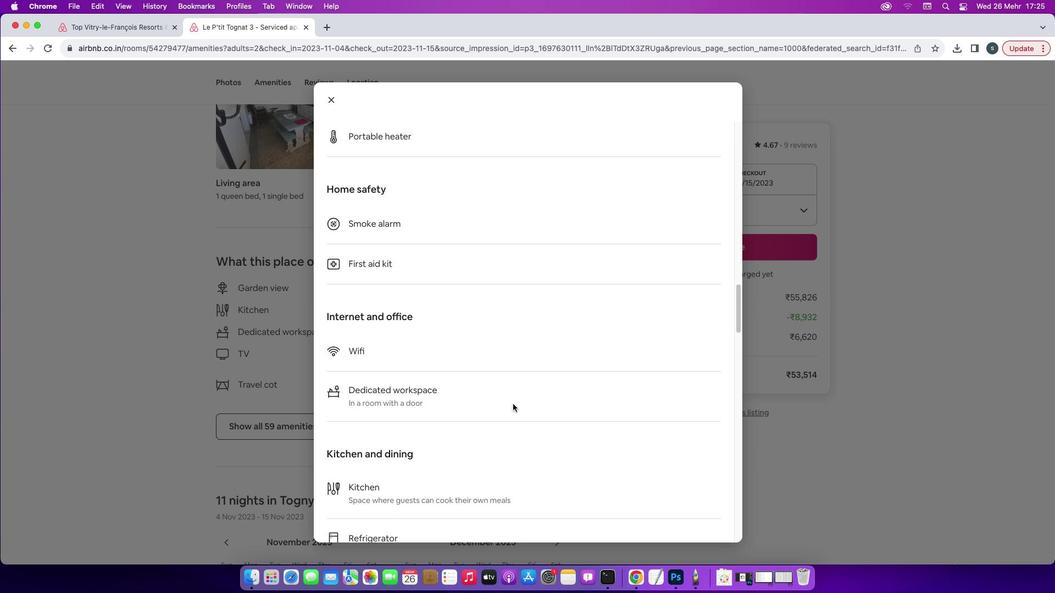 
Action: Mouse scrolled (512, 404) with delta (0, 0)
Screenshot: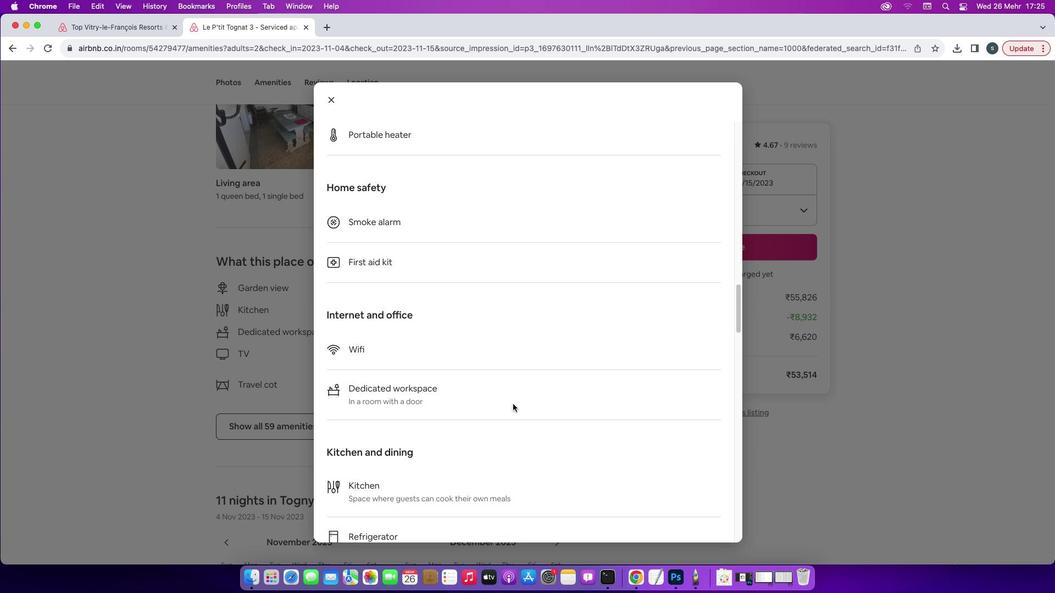 
Action: Mouse scrolled (512, 404) with delta (0, -1)
Screenshot: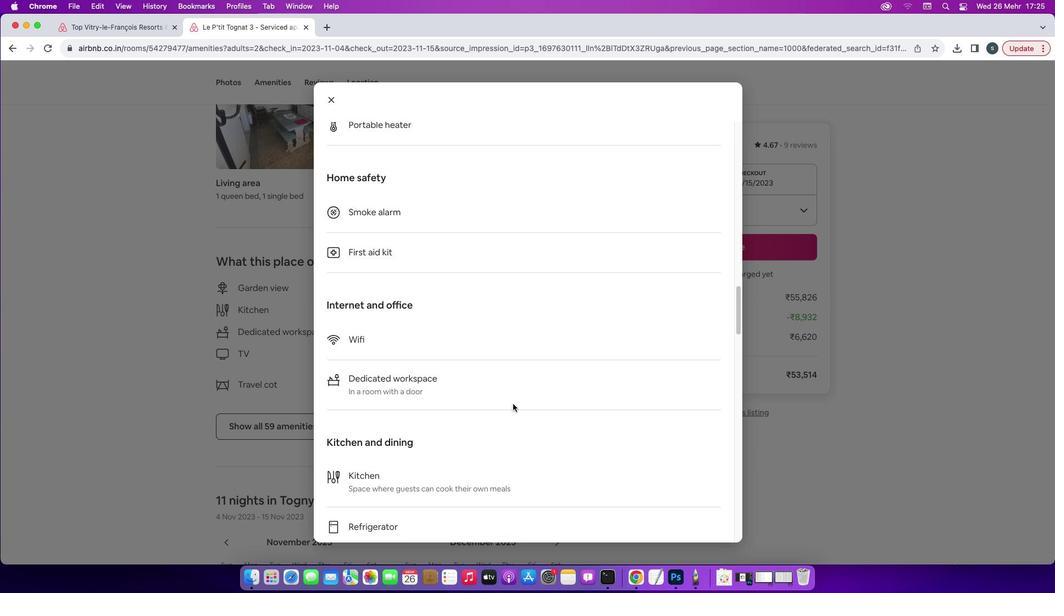 
Action: Mouse scrolled (512, 404) with delta (0, -1)
Screenshot: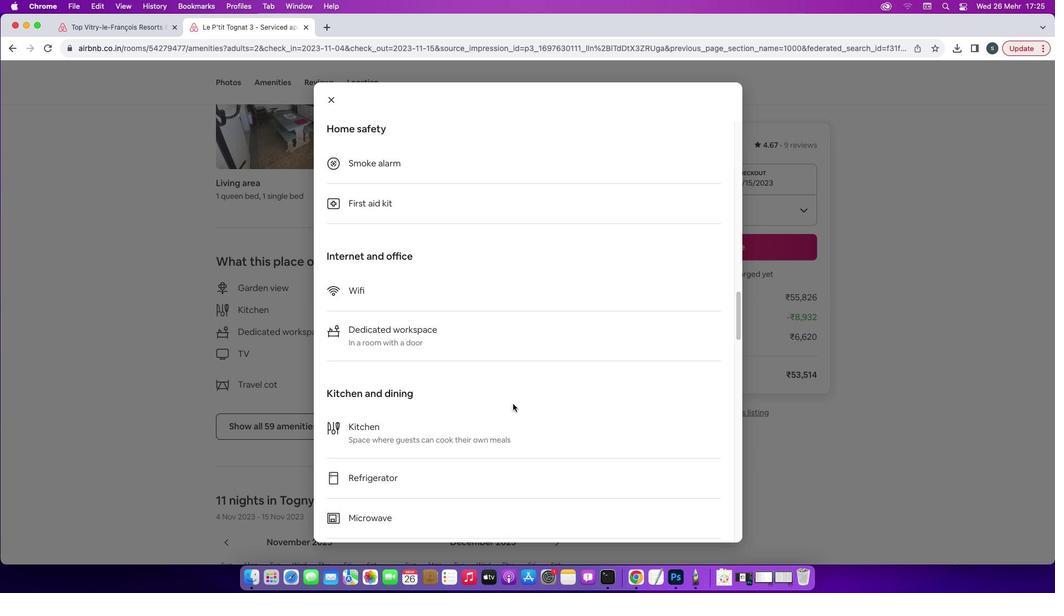 
Action: Mouse scrolled (512, 404) with delta (0, 0)
Screenshot: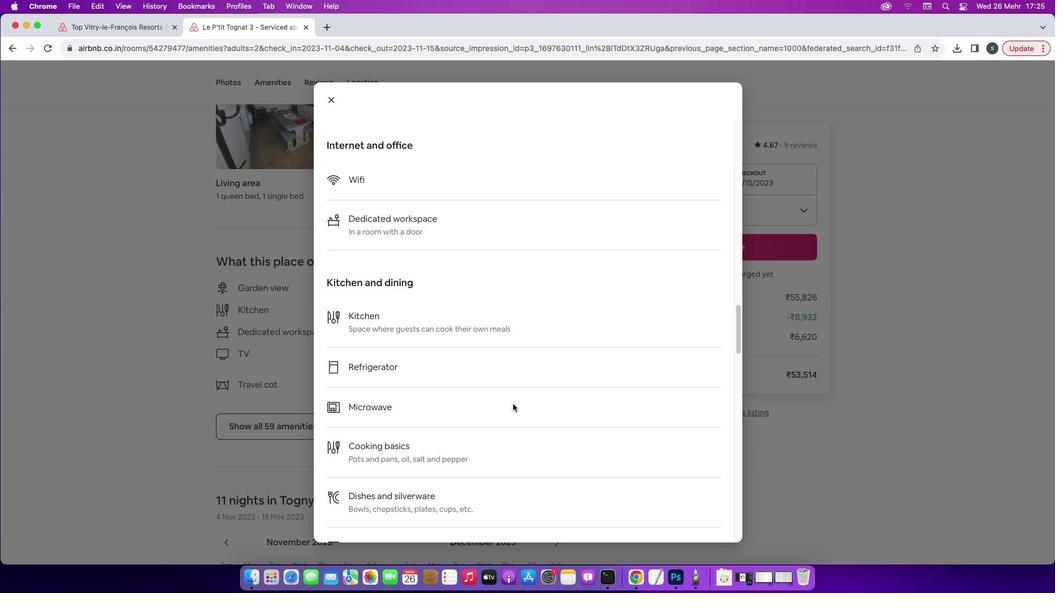
Action: Mouse scrolled (512, 404) with delta (0, 0)
Screenshot: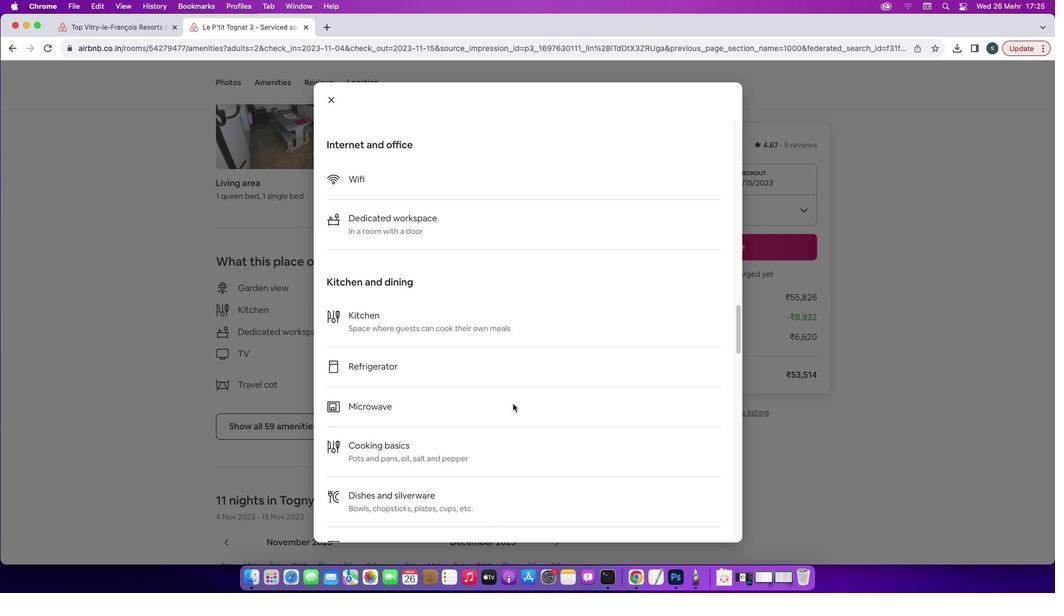 
Action: Mouse scrolled (512, 404) with delta (0, 0)
Screenshot: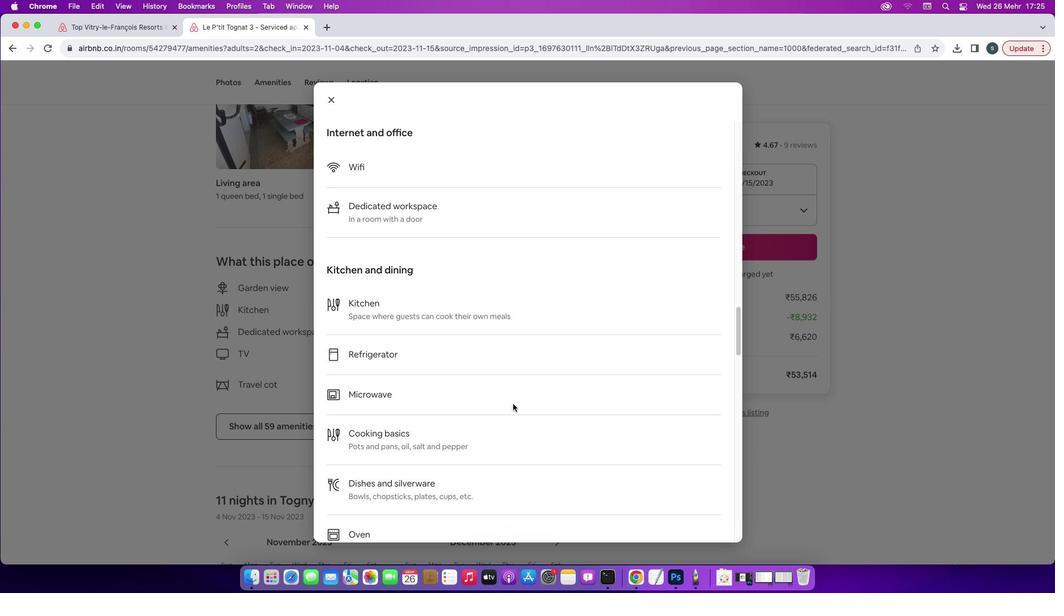 
Action: Mouse scrolled (512, 404) with delta (0, -1)
Screenshot: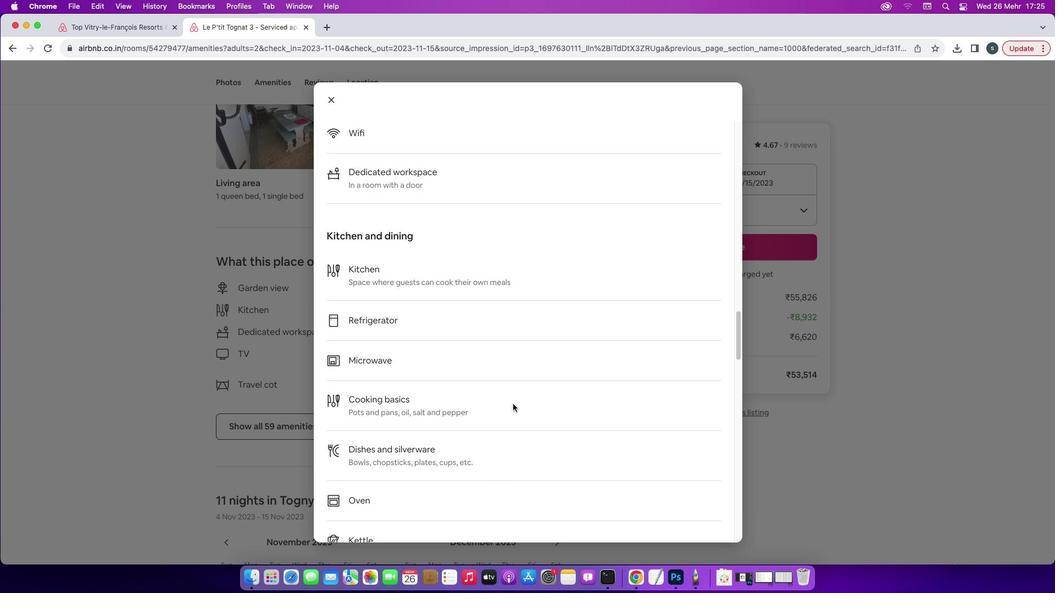 
Action: Mouse scrolled (512, 404) with delta (0, 0)
Screenshot: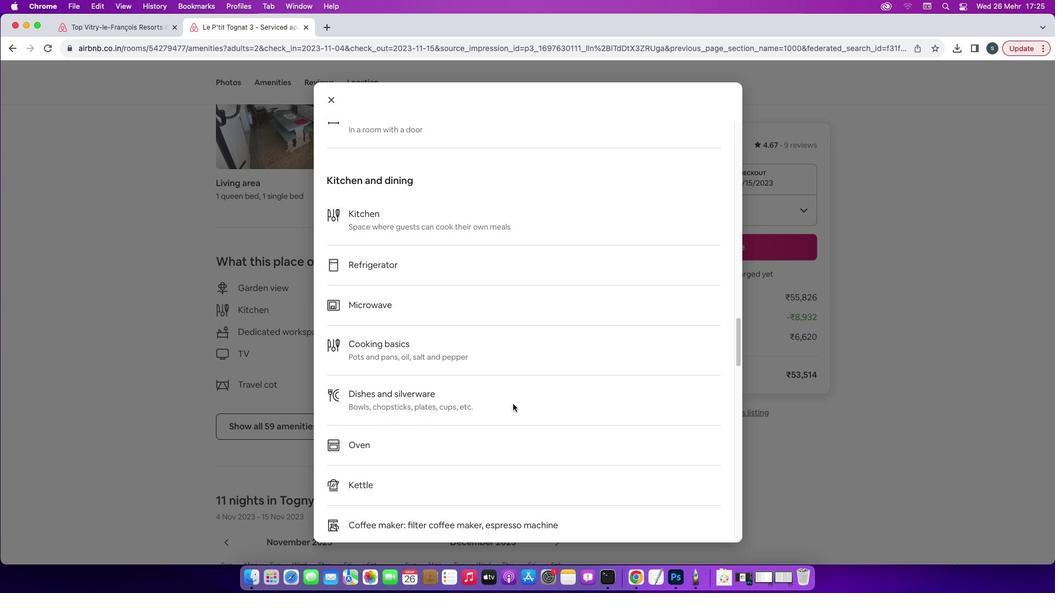 
Action: Mouse scrolled (512, 404) with delta (0, 0)
Screenshot: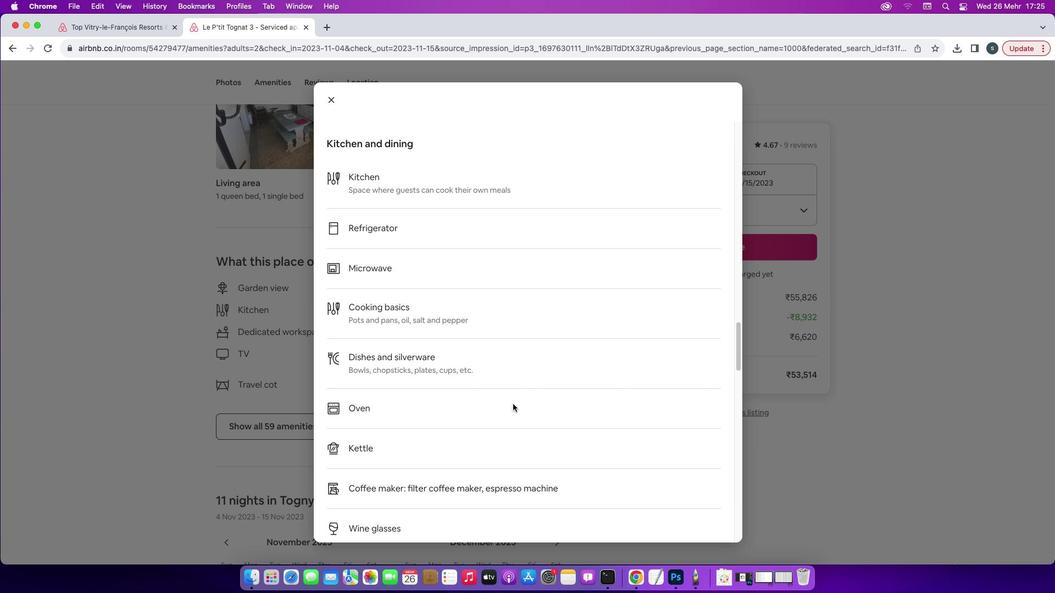 
Action: Mouse scrolled (512, 404) with delta (0, 0)
Screenshot: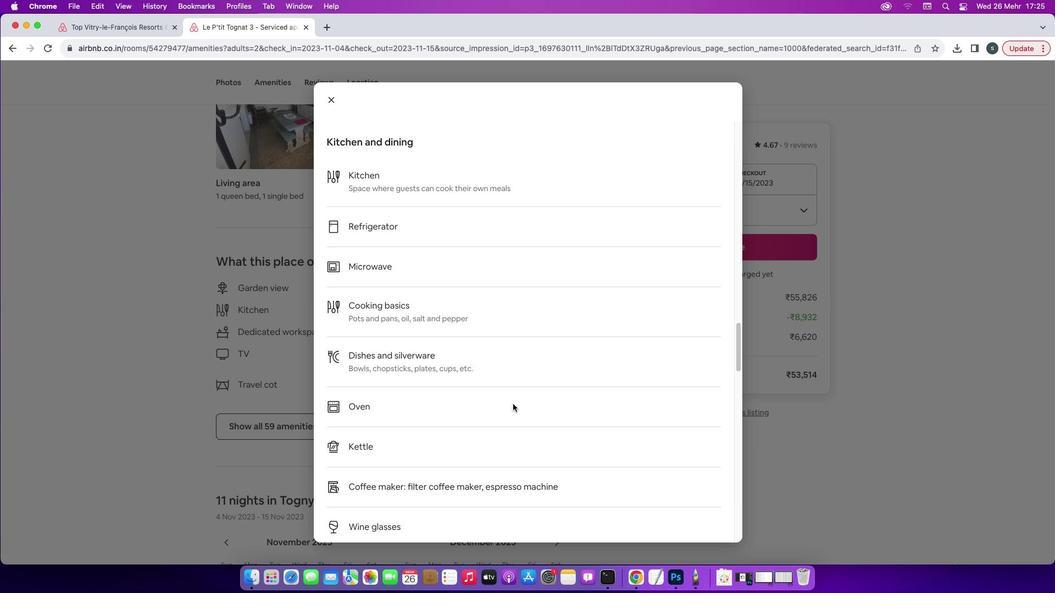 
Action: Mouse scrolled (512, 404) with delta (0, -1)
Screenshot: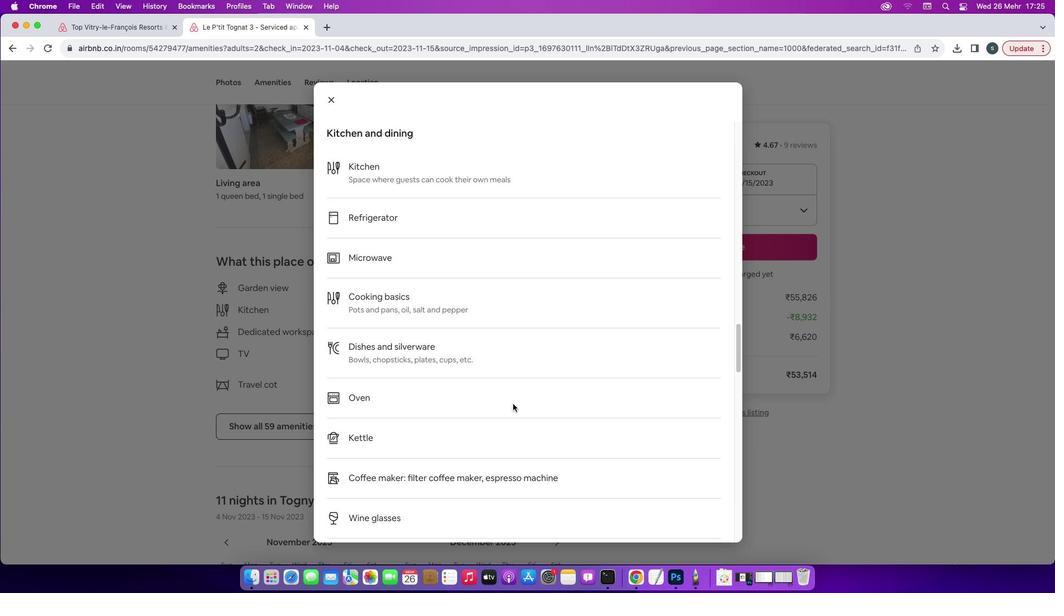 
Action: Mouse scrolled (512, 404) with delta (0, -1)
Screenshot: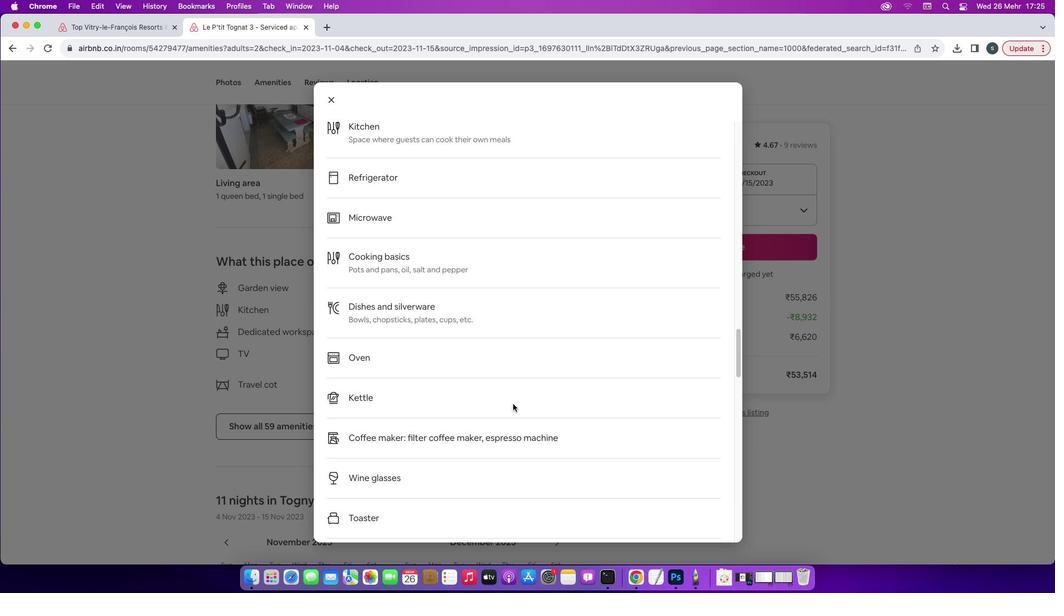 
Action: Mouse scrolled (512, 404) with delta (0, 0)
Screenshot: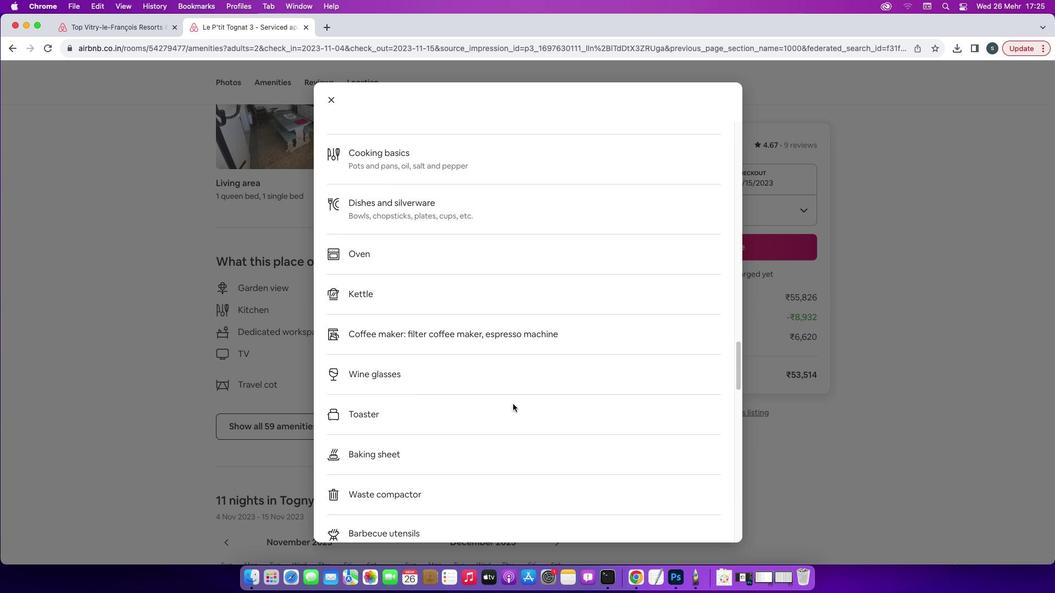 
Action: Mouse scrolled (512, 404) with delta (0, 0)
Screenshot: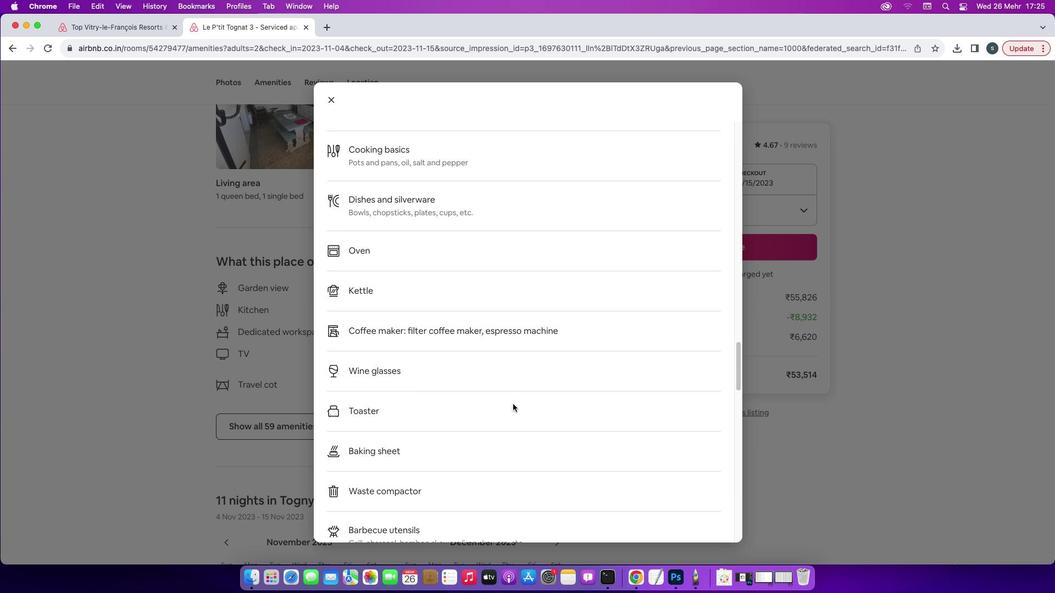 
Action: Mouse scrolled (512, 404) with delta (0, -1)
Screenshot: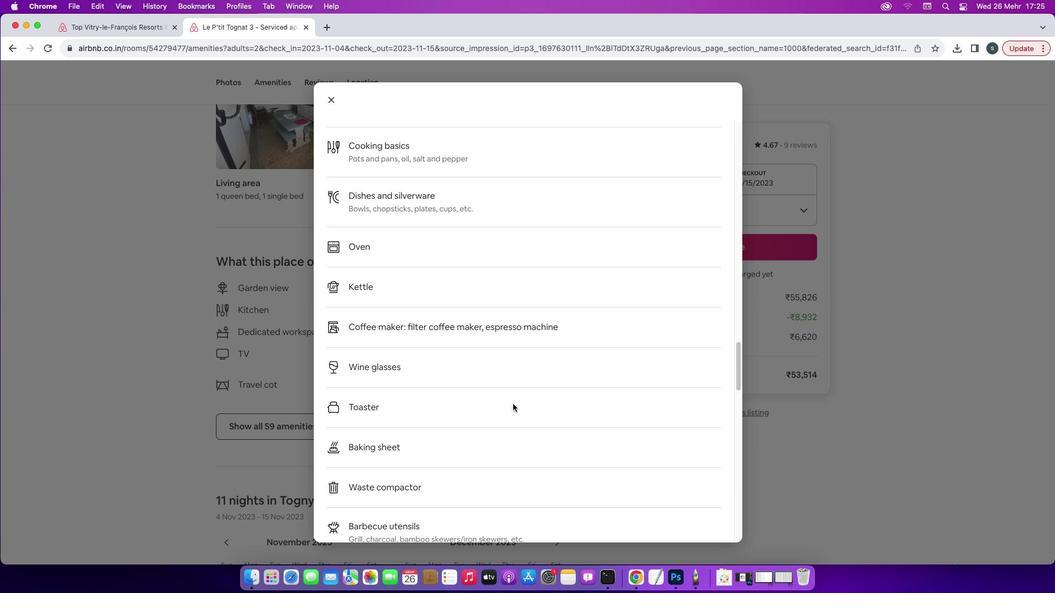 
Action: Mouse scrolled (512, 404) with delta (0, -1)
Screenshot: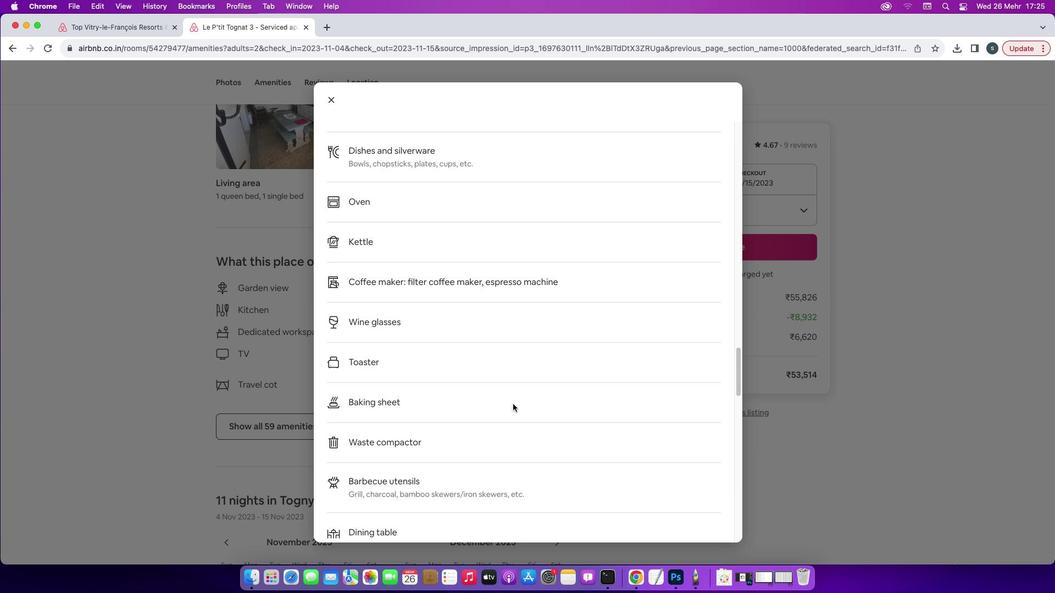 
Action: Mouse scrolled (512, 404) with delta (0, 0)
Screenshot: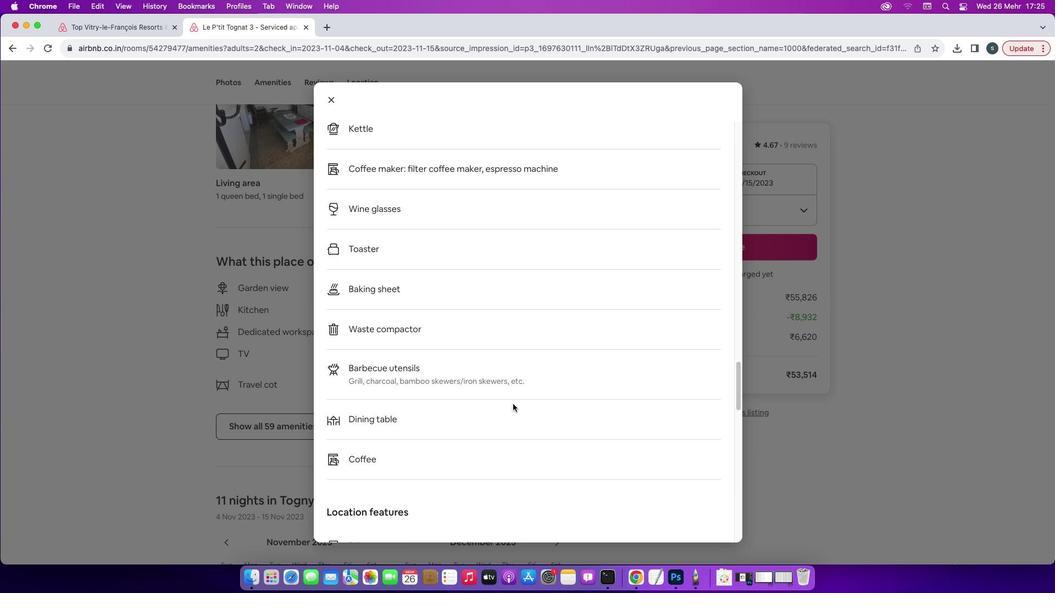 
Action: Mouse scrolled (512, 404) with delta (0, 0)
Screenshot: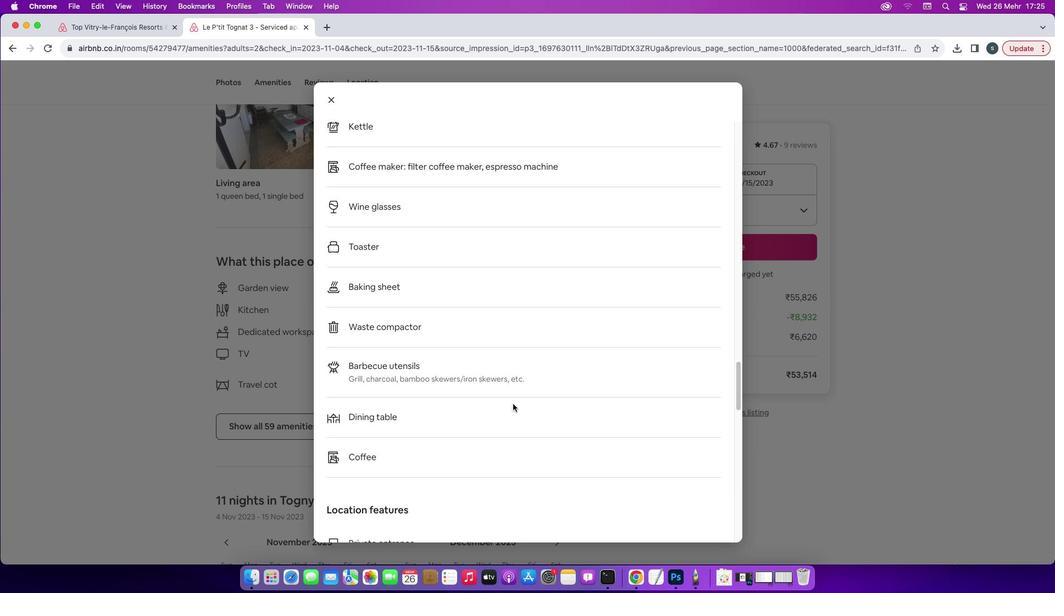 
Action: Mouse scrolled (512, 404) with delta (0, -1)
Screenshot: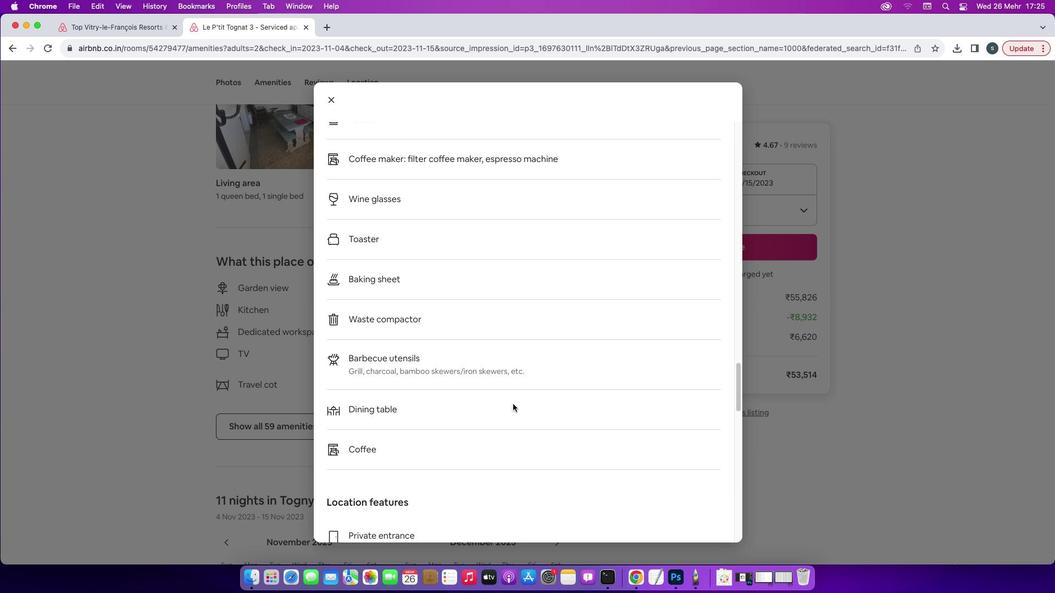 
Action: Mouse scrolled (512, 404) with delta (0, -1)
Screenshot: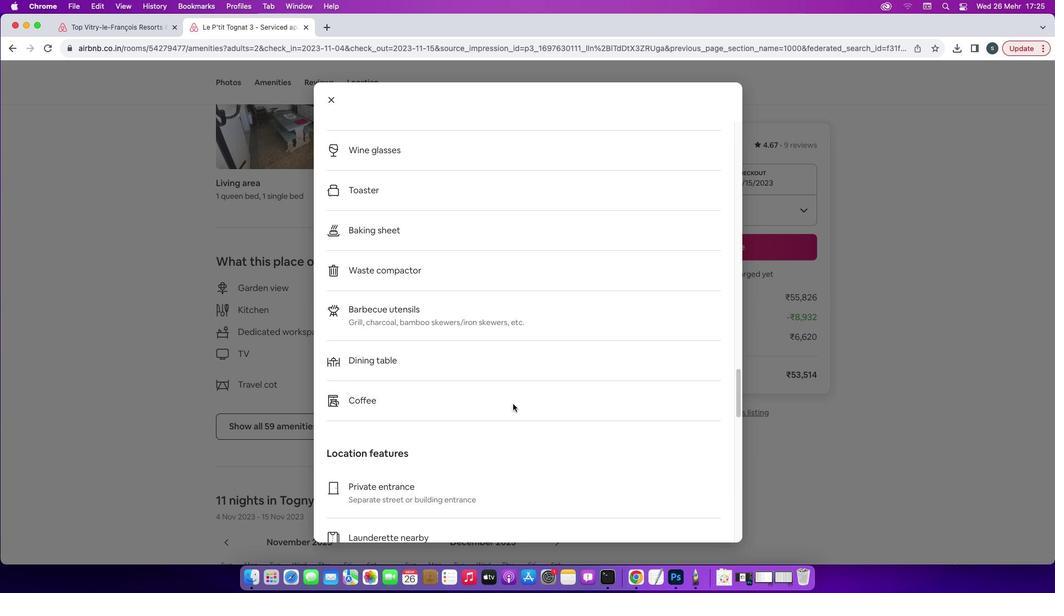 
Action: Mouse moved to (516, 403)
Screenshot: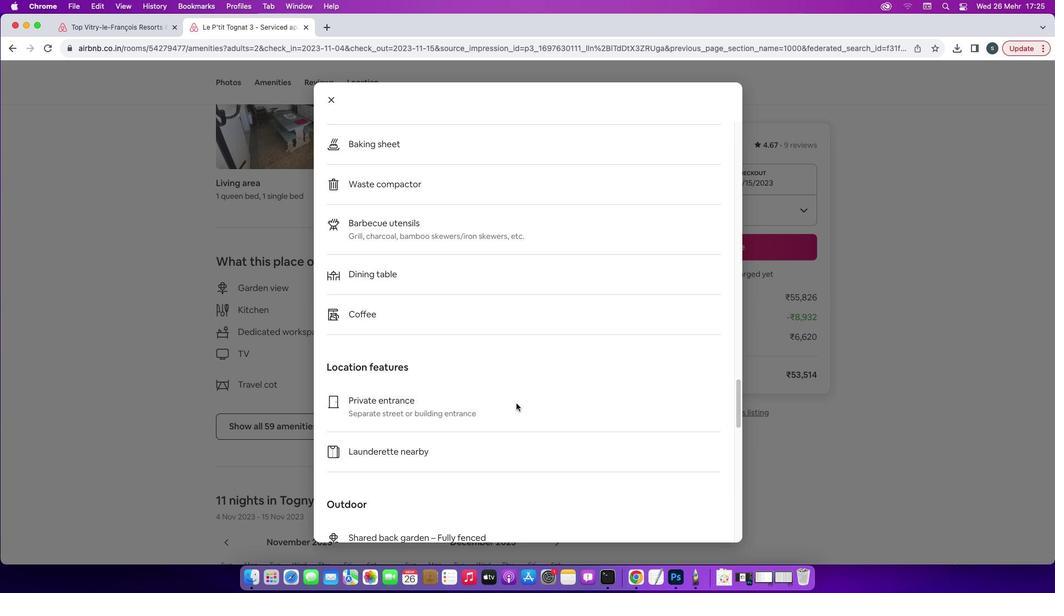 
Action: Mouse scrolled (516, 403) with delta (0, 0)
Screenshot: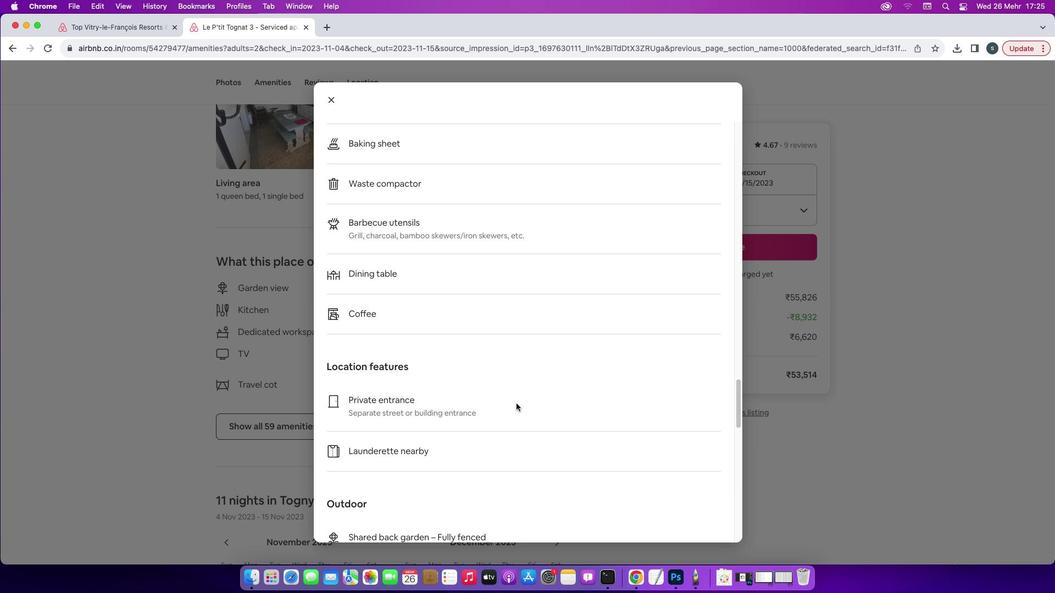 
Action: Mouse scrolled (516, 403) with delta (0, 0)
Screenshot: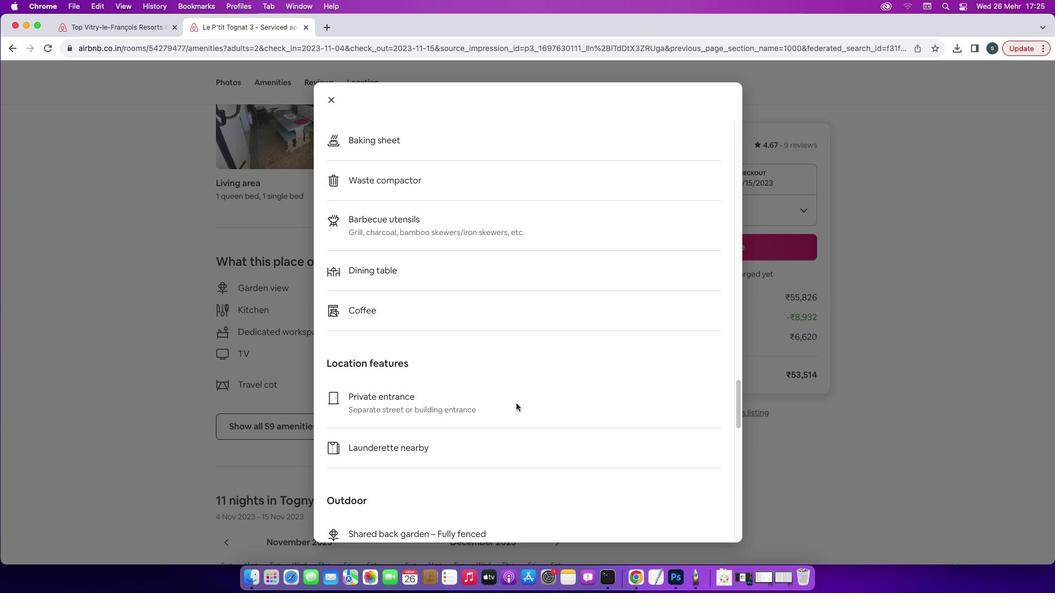 
Action: Mouse scrolled (516, 403) with delta (0, -1)
Screenshot: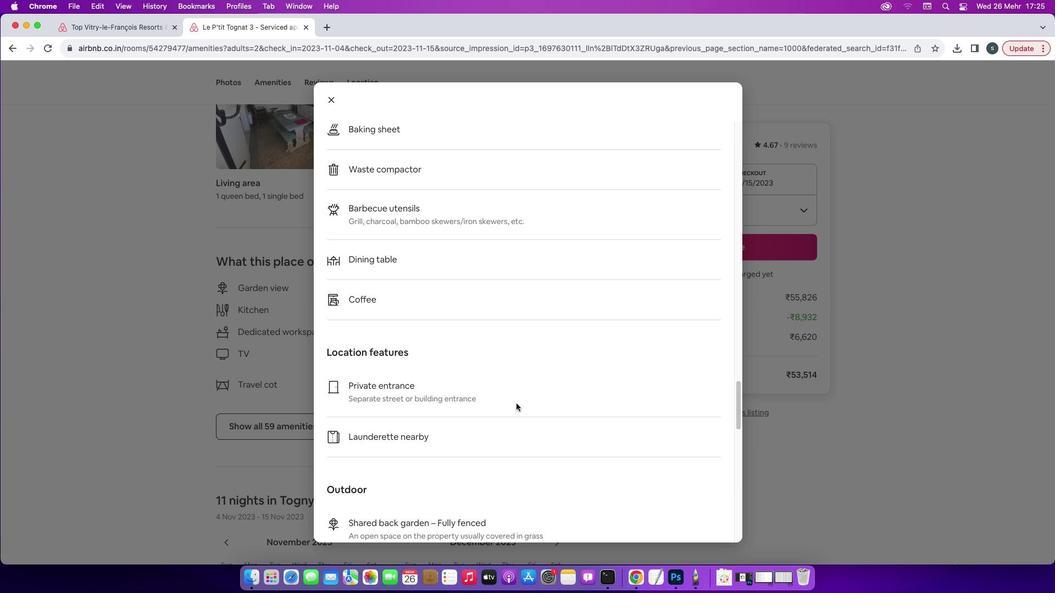 
Action: Mouse scrolled (516, 403) with delta (0, -2)
Screenshot: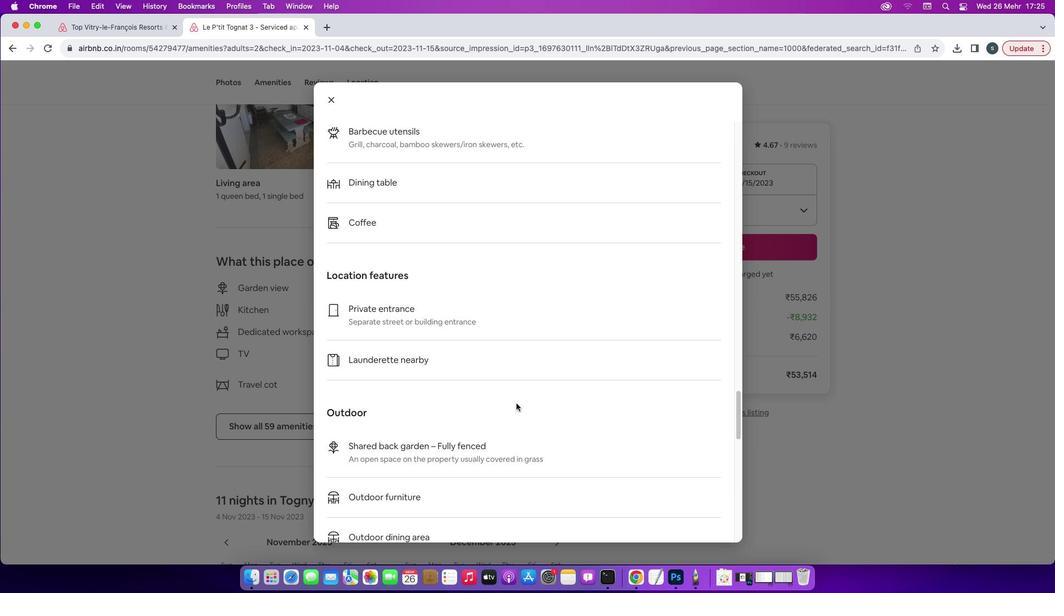 
Action: Mouse scrolled (516, 403) with delta (0, 0)
Screenshot: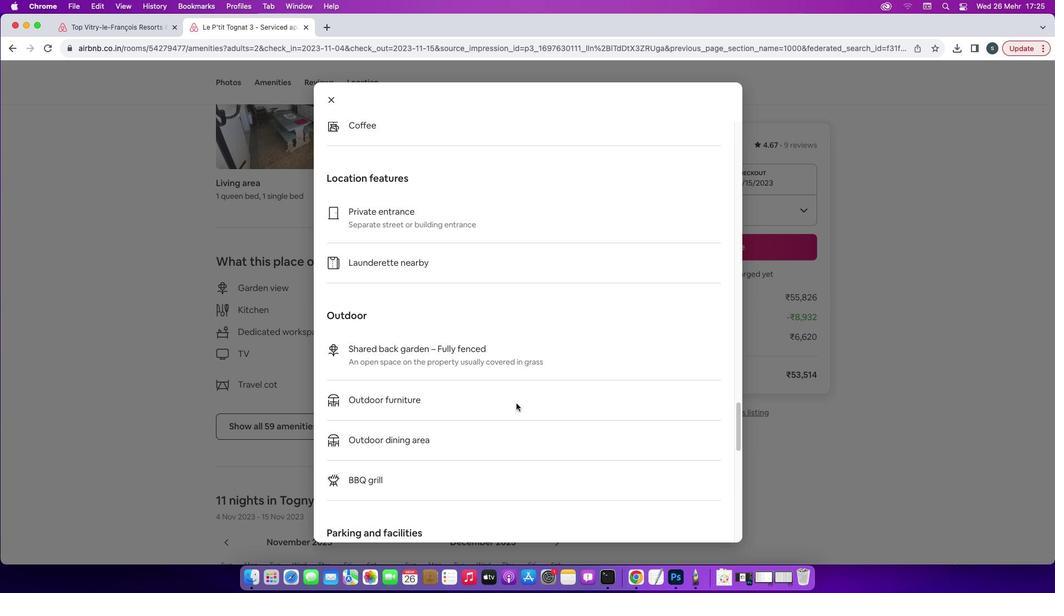 
Action: Mouse scrolled (516, 403) with delta (0, 0)
Screenshot: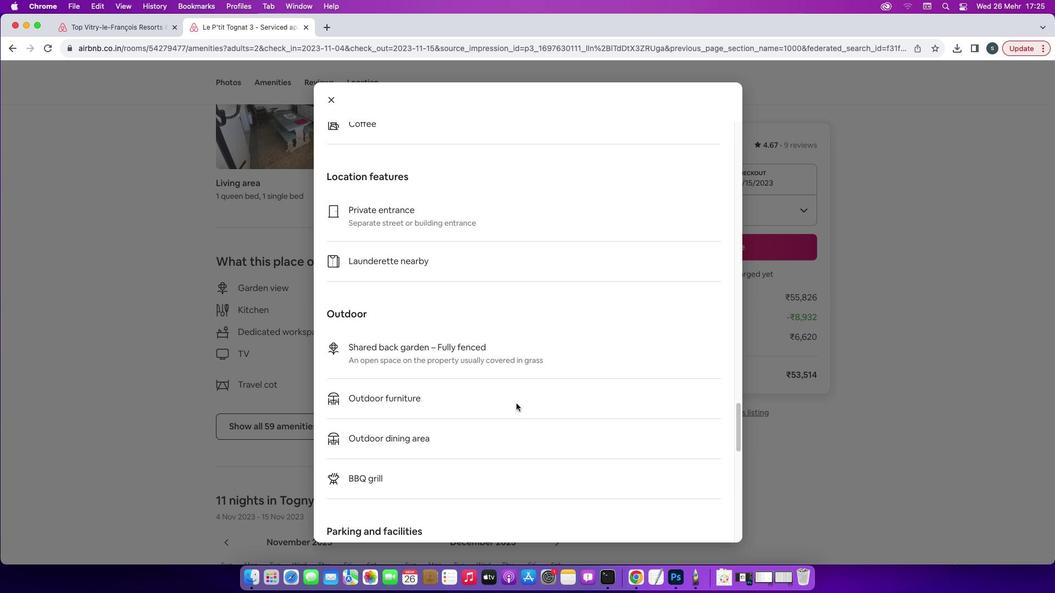 
Action: Mouse scrolled (516, 403) with delta (0, -1)
Screenshot: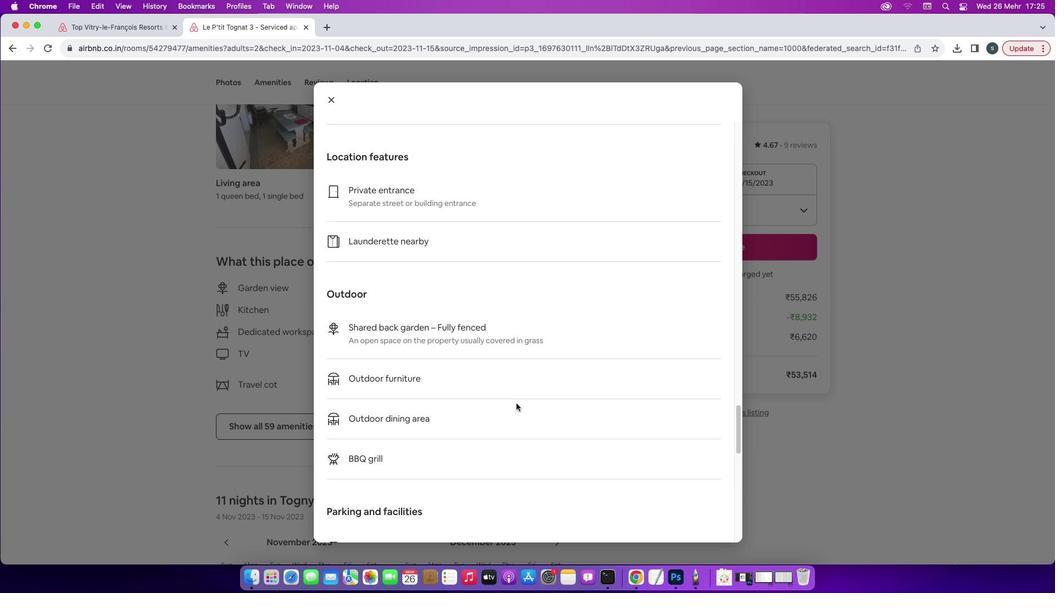 
Action: Mouse scrolled (516, 403) with delta (0, -1)
Screenshot: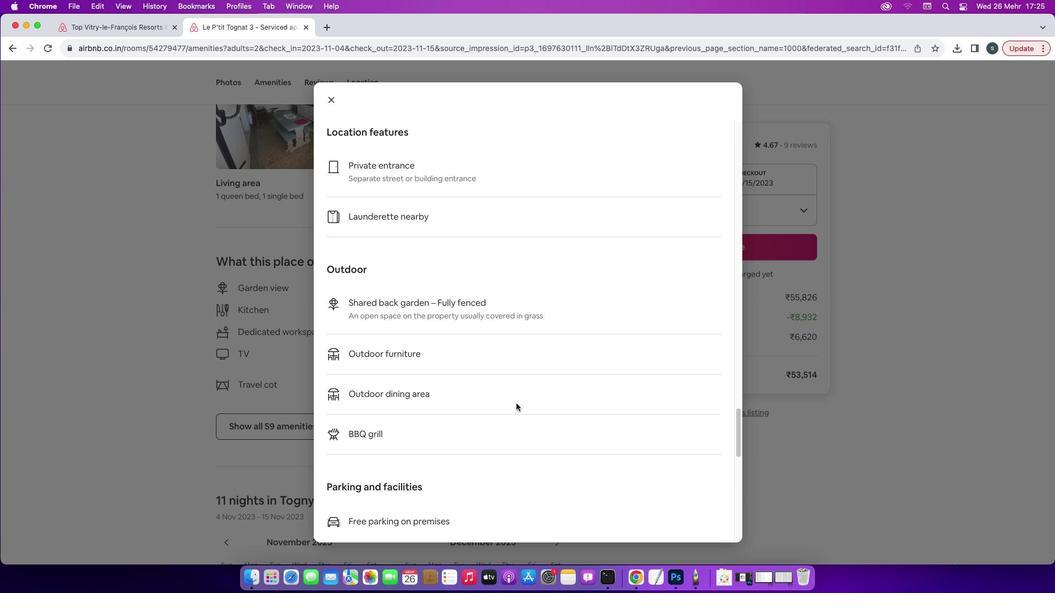 
Action: Mouse scrolled (516, 403) with delta (0, 0)
Screenshot: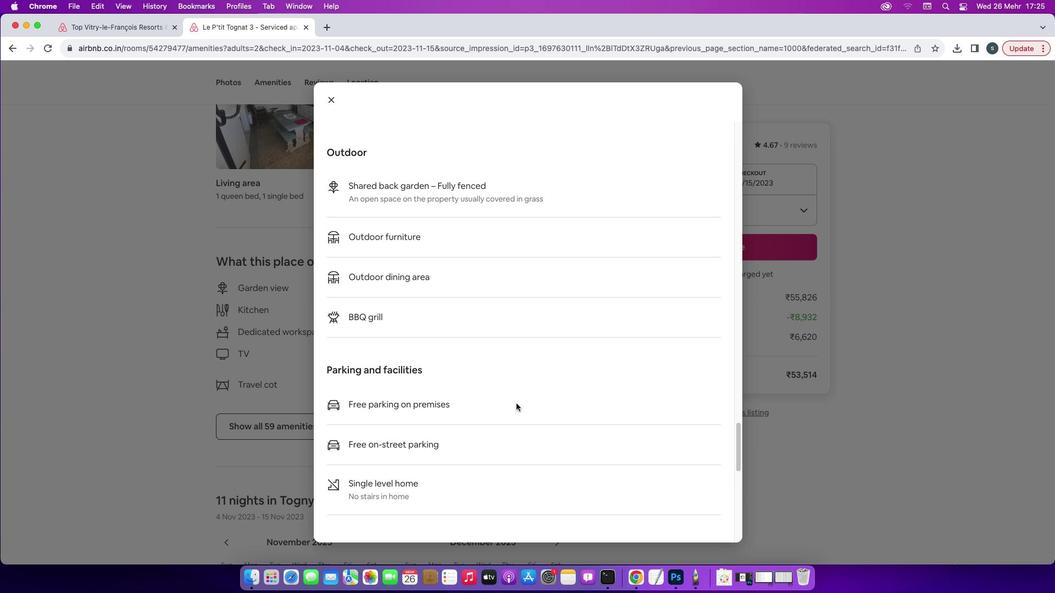
Action: Mouse scrolled (516, 403) with delta (0, 0)
Screenshot: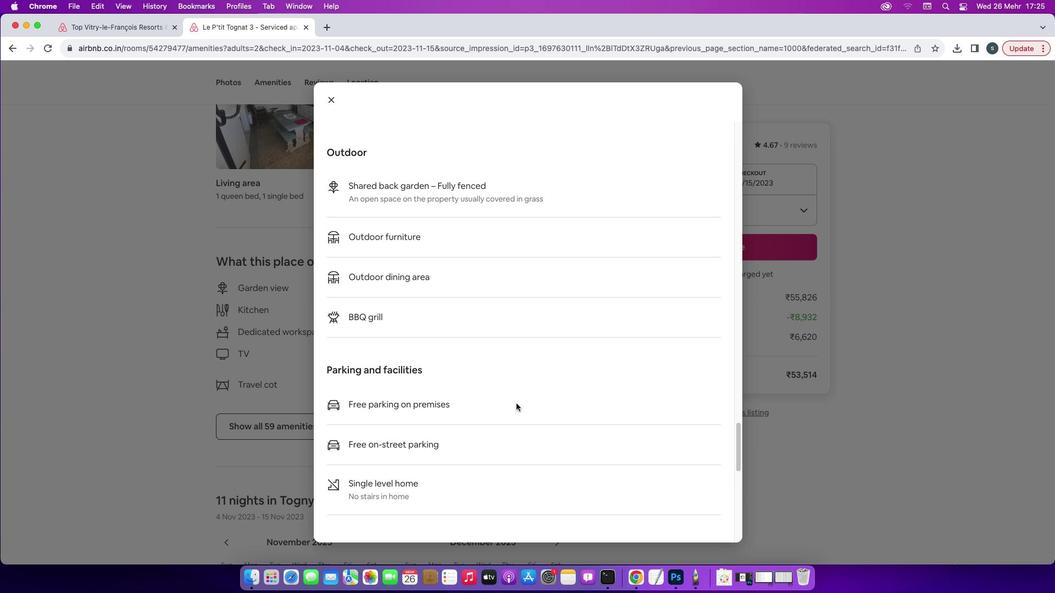 
Action: Mouse scrolled (516, 403) with delta (0, -1)
Screenshot: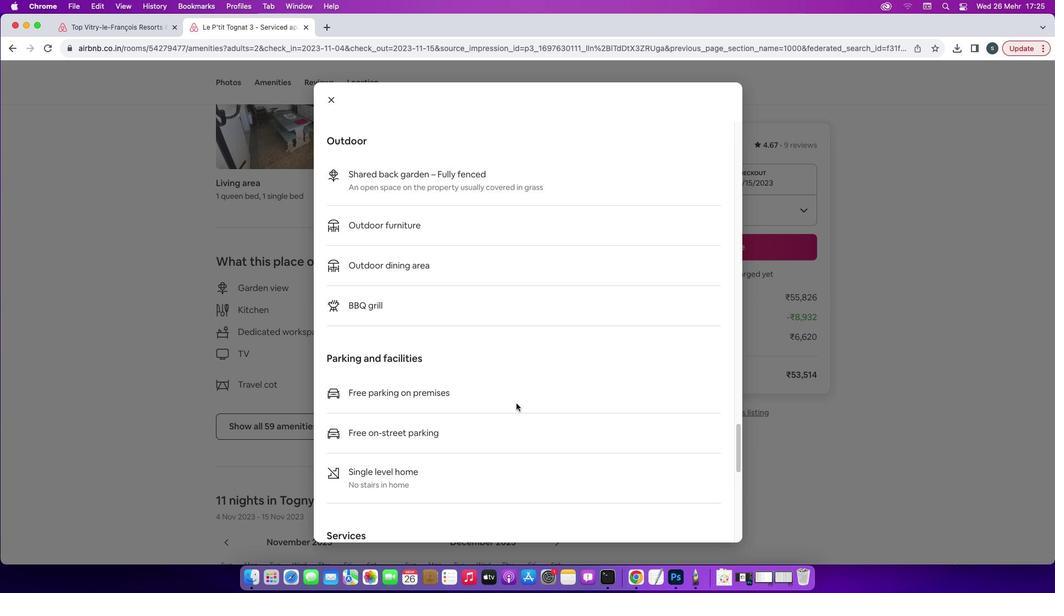 
Action: Mouse scrolled (516, 403) with delta (0, -2)
Screenshot: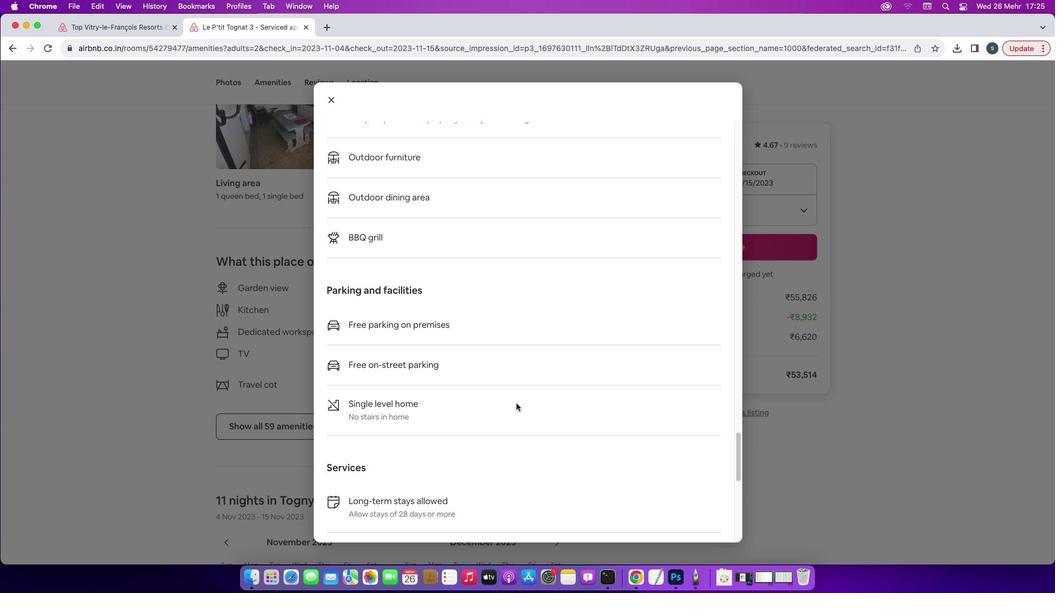 
Action: Mouse scrolled (516, 403) with delta (0, 0)
Screenshot: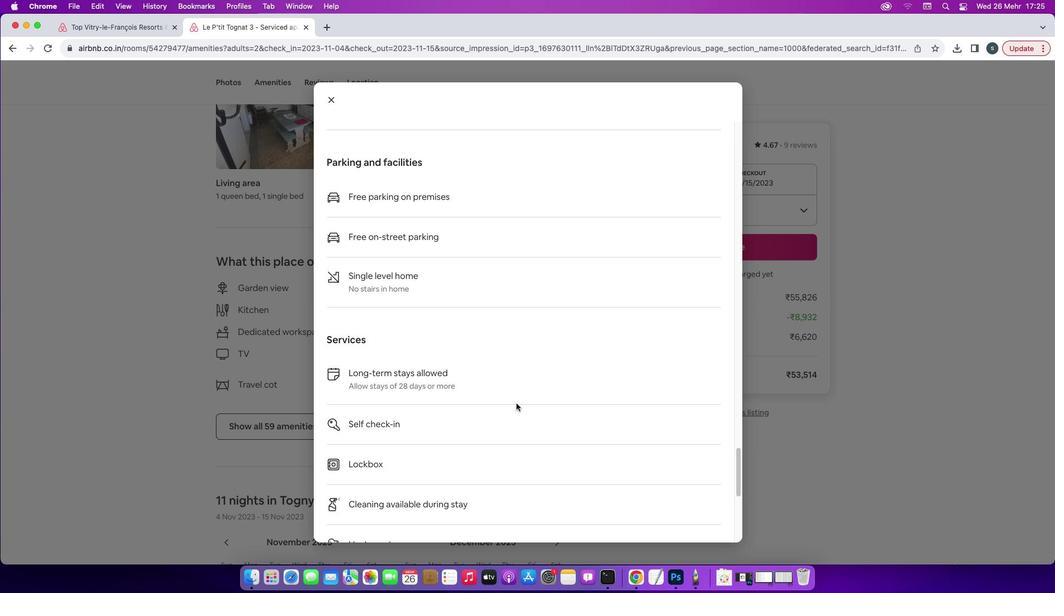 
Action: Mouse scrolled (516, 403) with delta (0, 0)
Screenshot: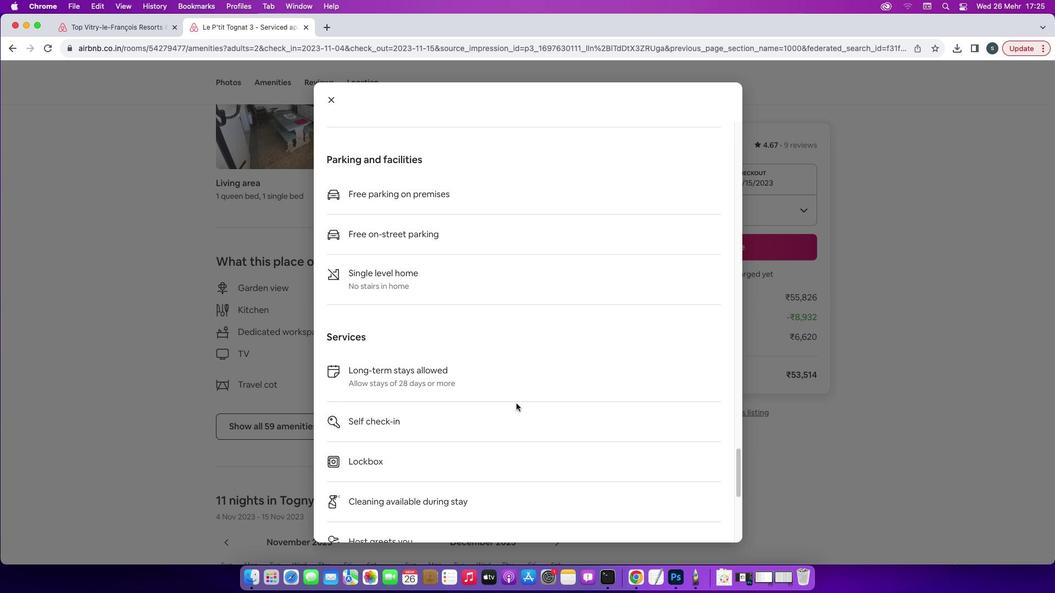 
Action: Mouse scrolled (516, 403) with delta (0, 0)
Screenshot: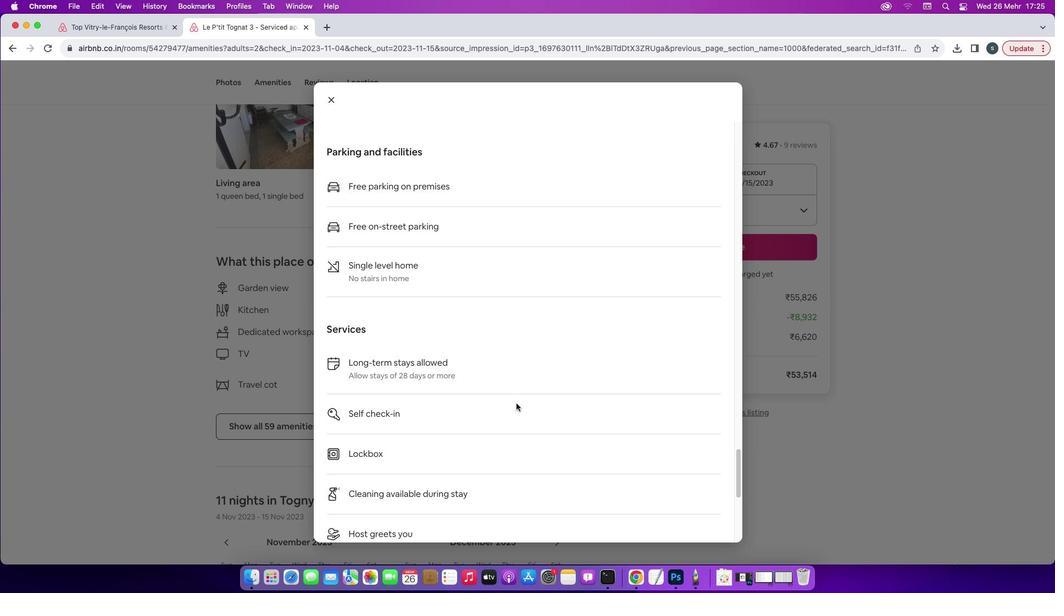 
Action: Mouse scrolled (516, 403) with delta (0, -1)
Screenshot: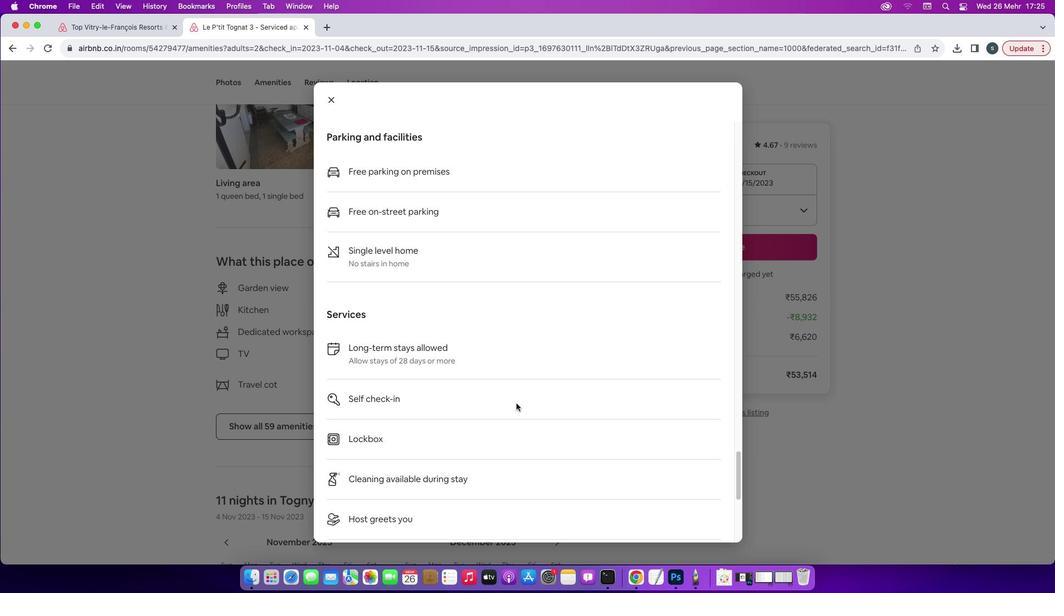 
Action: Mouse scrolled (516, 403) with delta (0, 0)
Screenshot: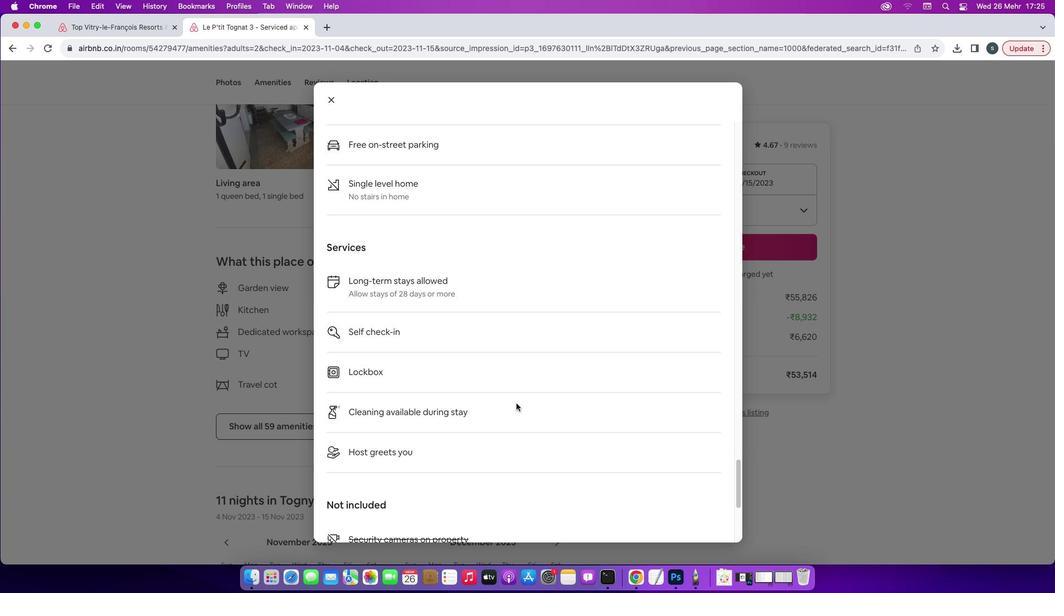 
Action: Mouse scrolled (516, 403) with delta (0, 0)
Screenshot: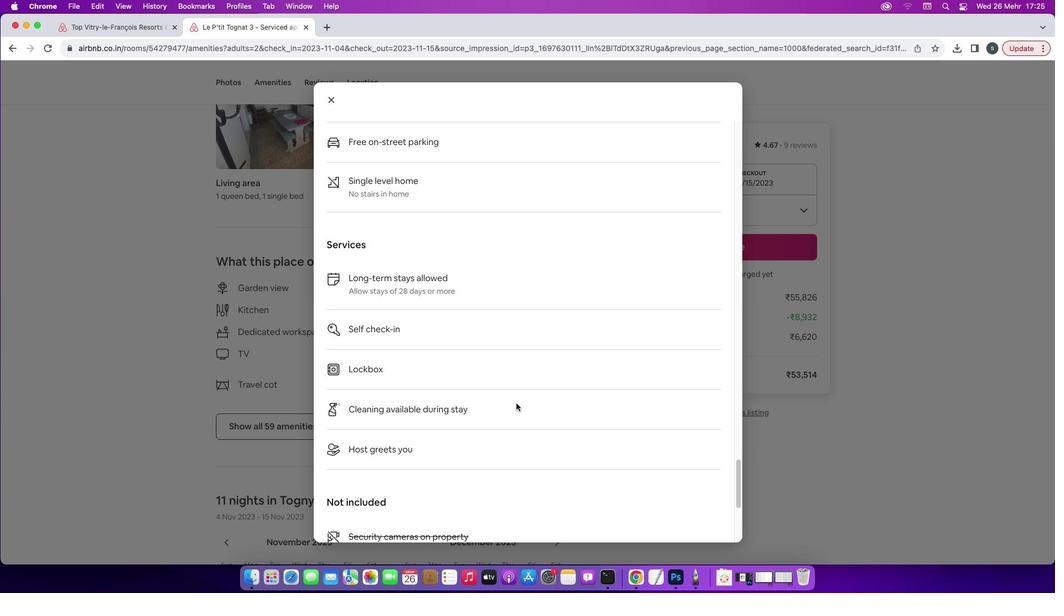
Action: Mouse scrolled (516, 403) with delta (0, -1)
Screenshot: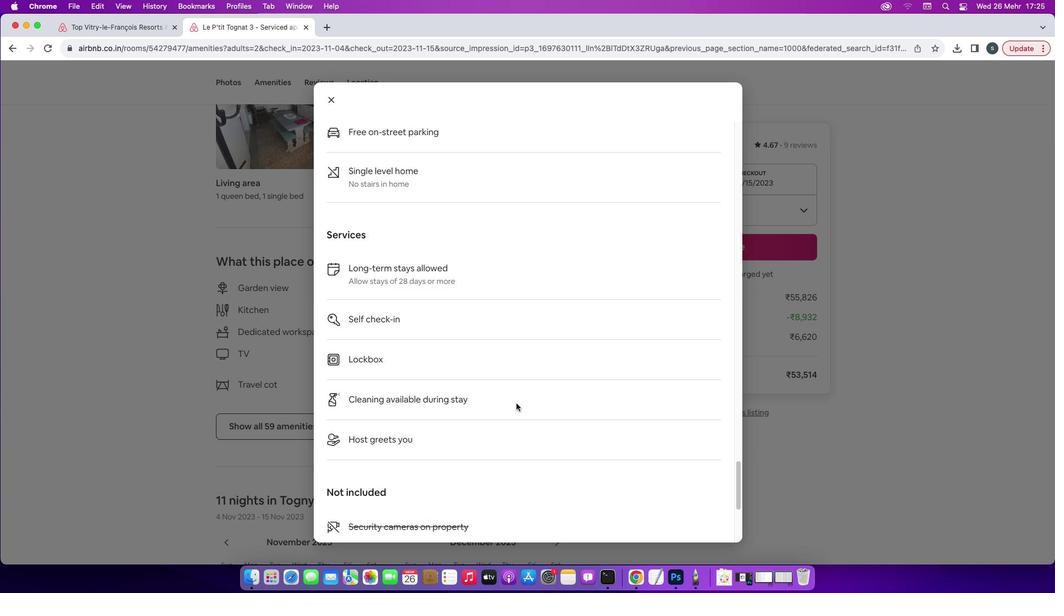 
Action: Mouse scrolled (516, 403) with delta (0, -2)
